 Task: Research Airbnb properties in Yoro, Honduras from 12th  December, 2023 to 15th December, 2023 for 3 adults.2 bedrooms having 3 beds and 1 bathroom. Property type can be flat. Booking option can be shelf check-in. Look for 4 properties as per requirement.
Action: Mouse moved to (486, 193)
Screenshot: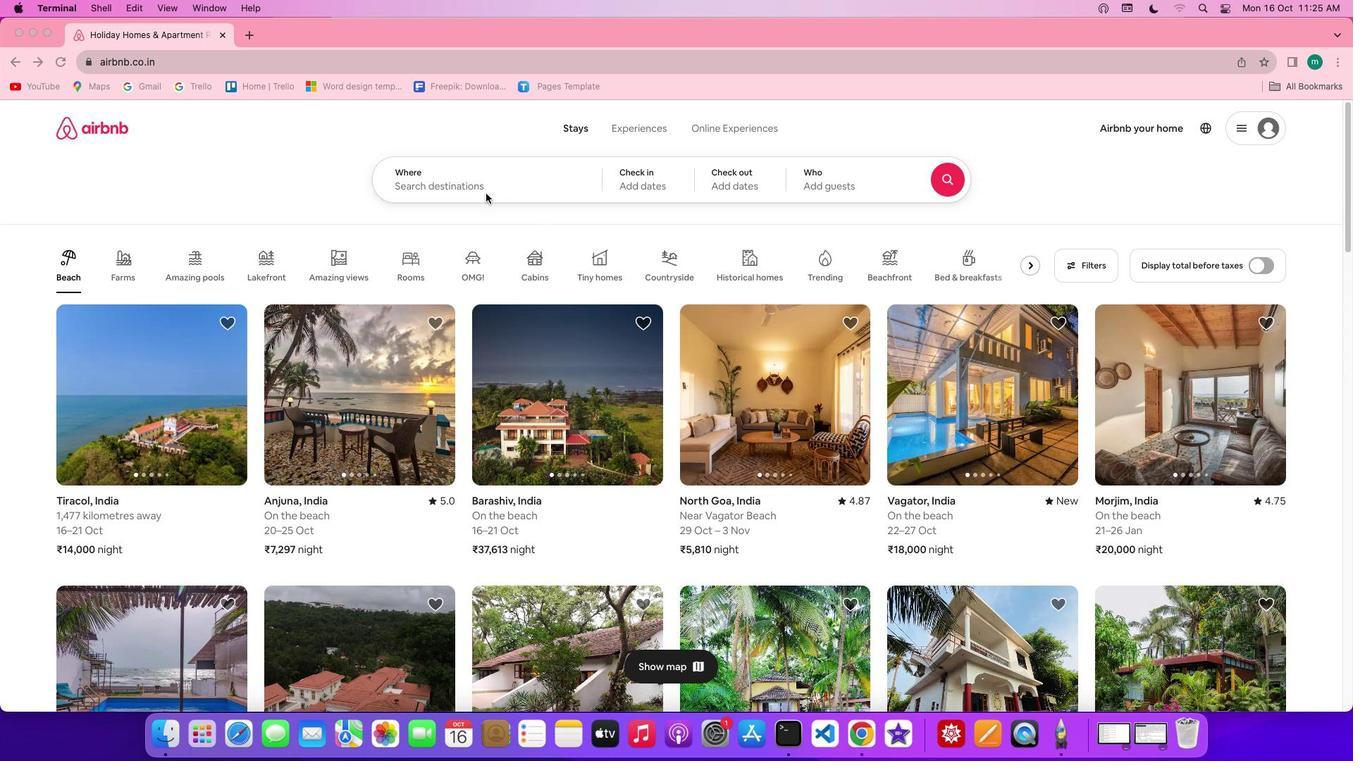 
Action: Mouse pressed left at (486, 193)
Screenshot: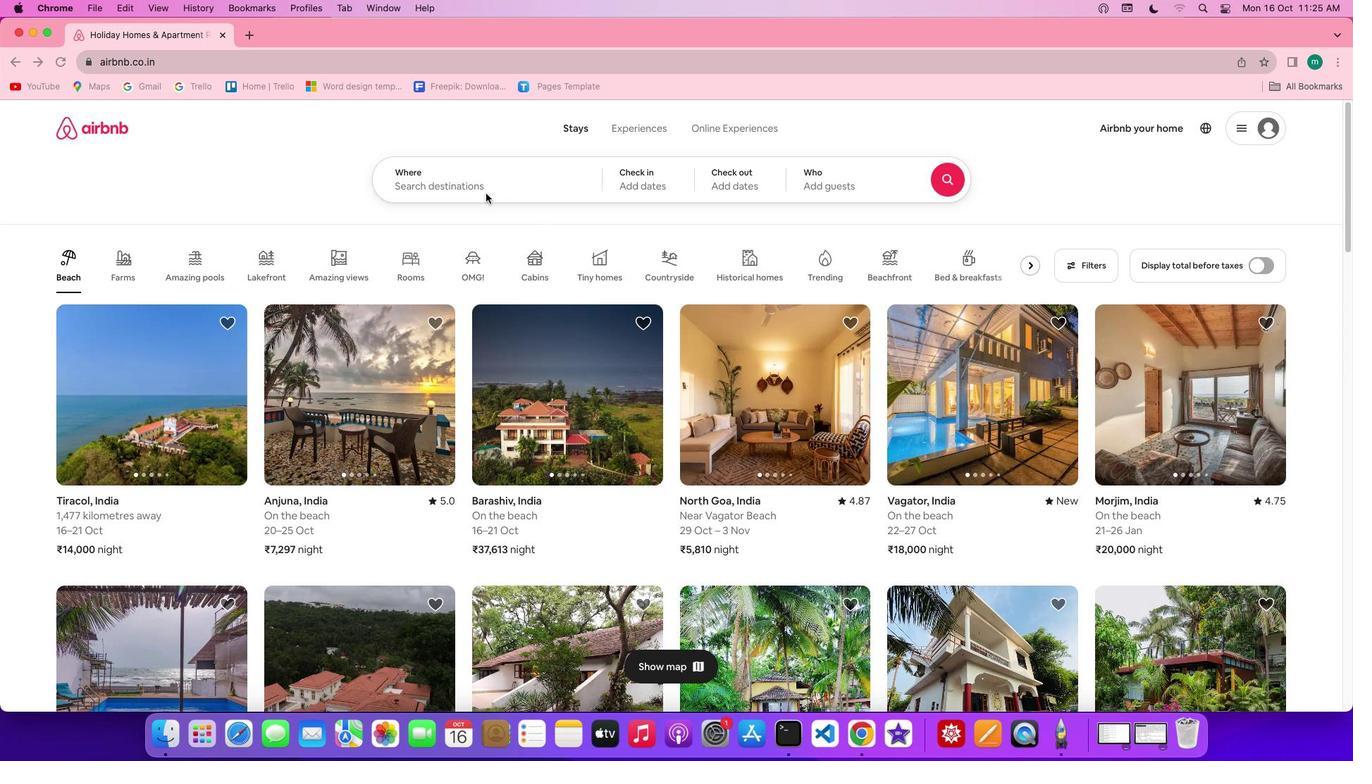 
Action: Mouse moved to (489, 189)
Screenshot: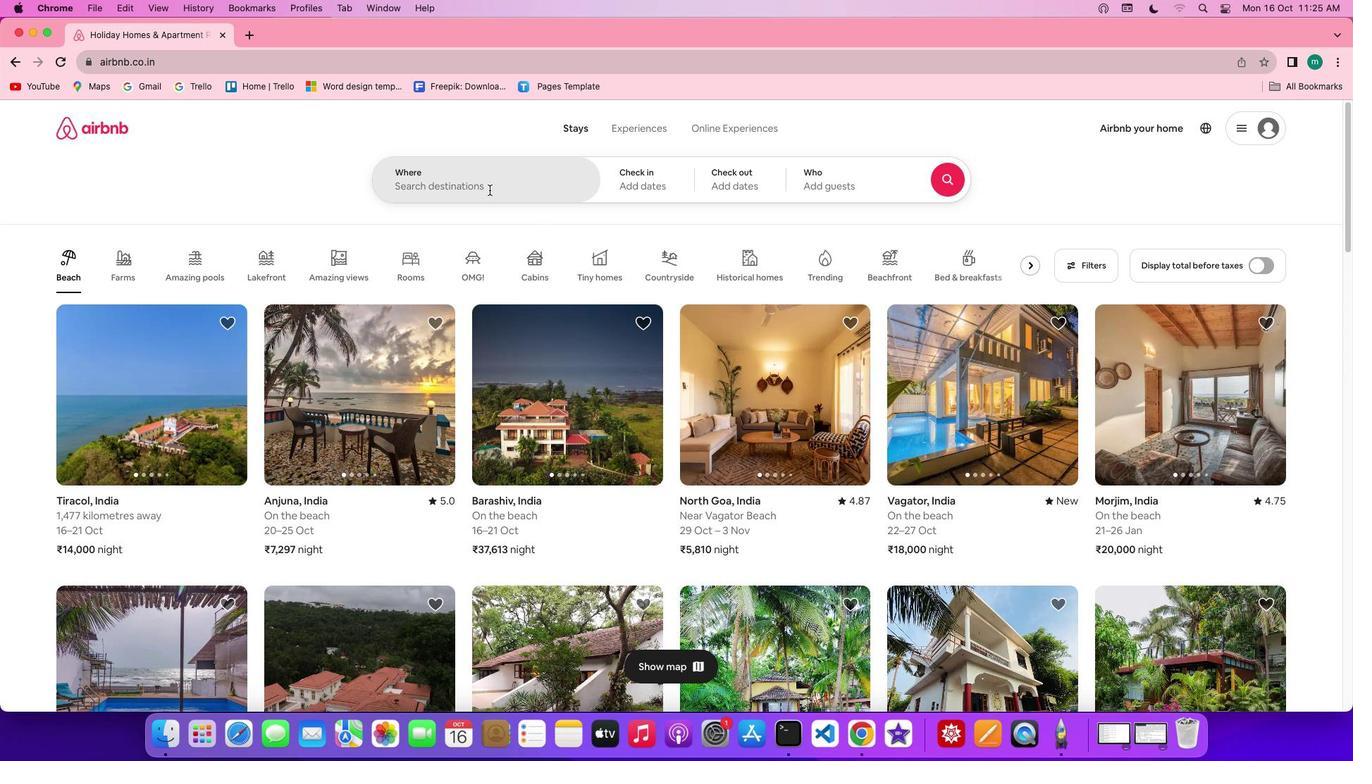 
Action: Mouse pressed left at (489, 189)
Screenshot: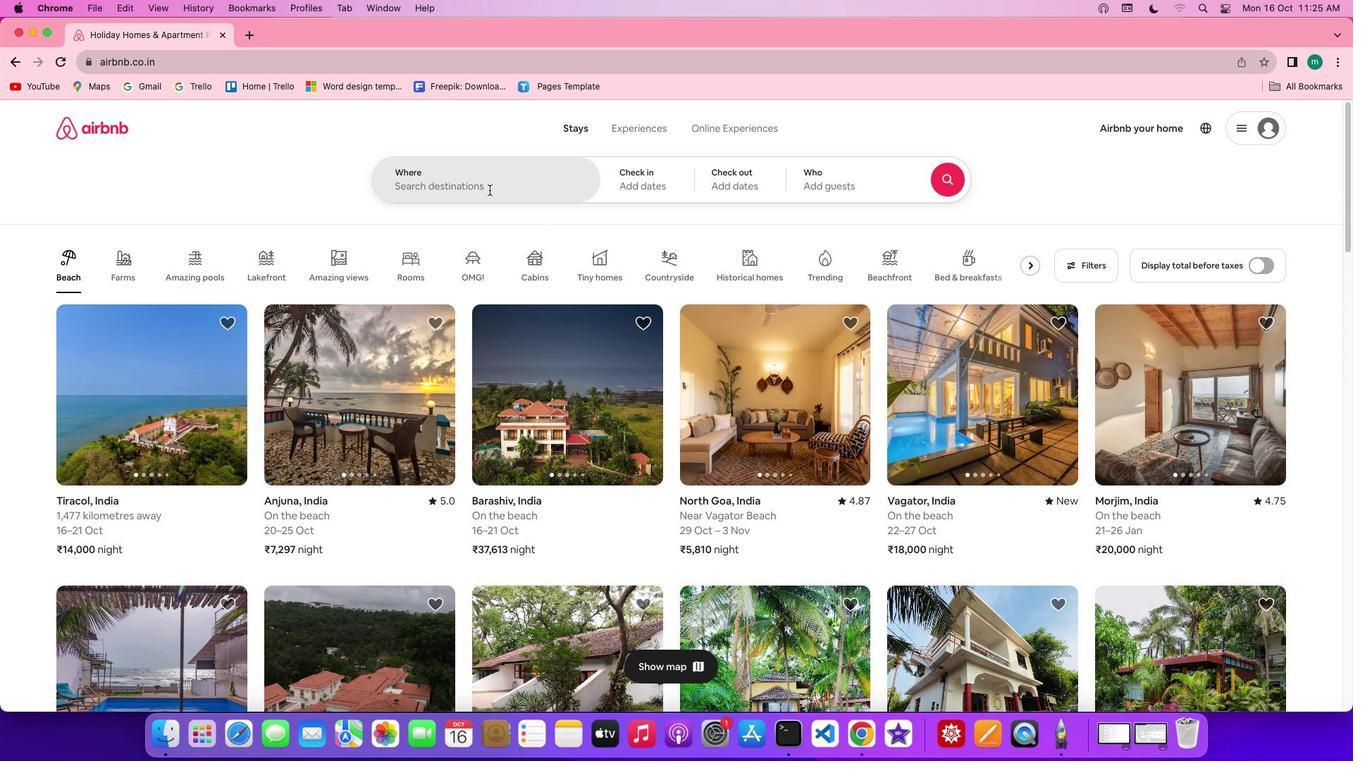 
Action: Key pressed Key.shift'Y''o''r''o'','Key.shift
Screenshot: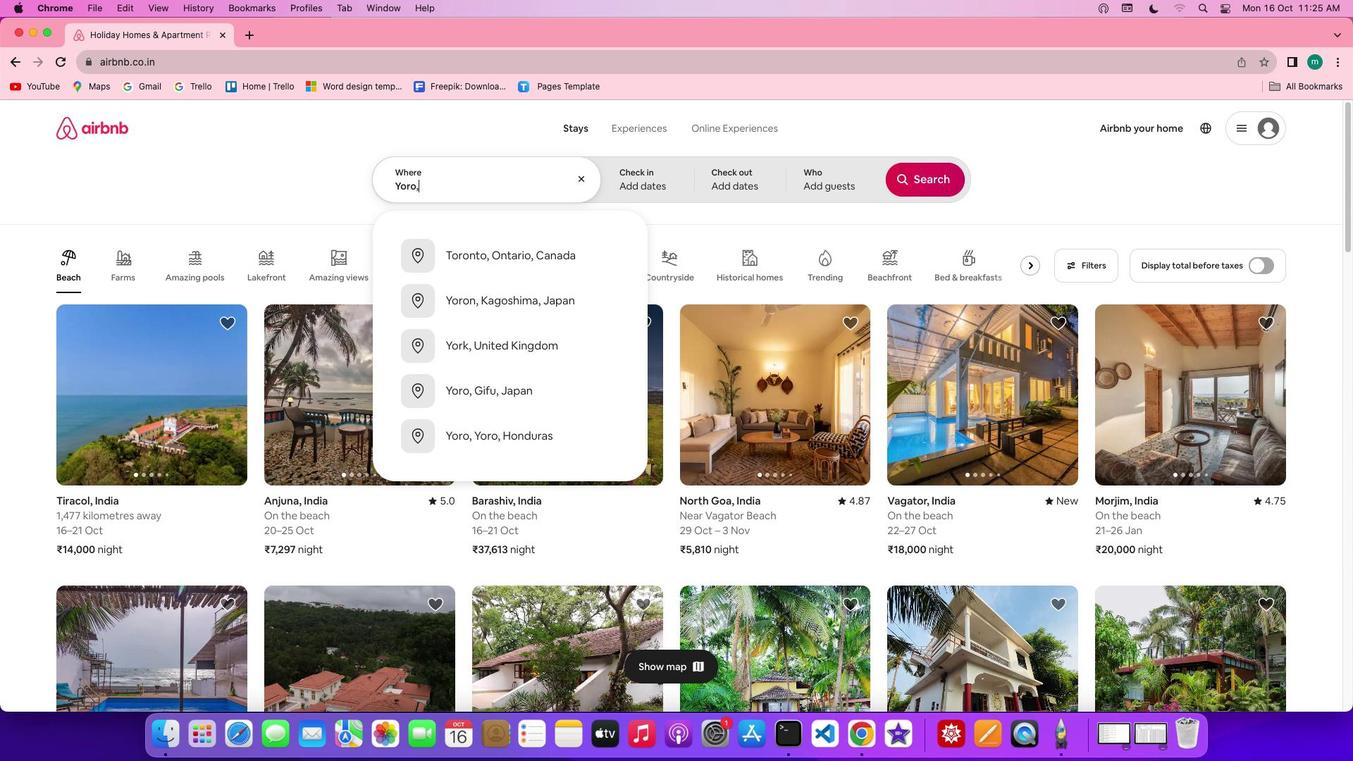 
Action: Mouse moved to (489, 189)
Screenshot: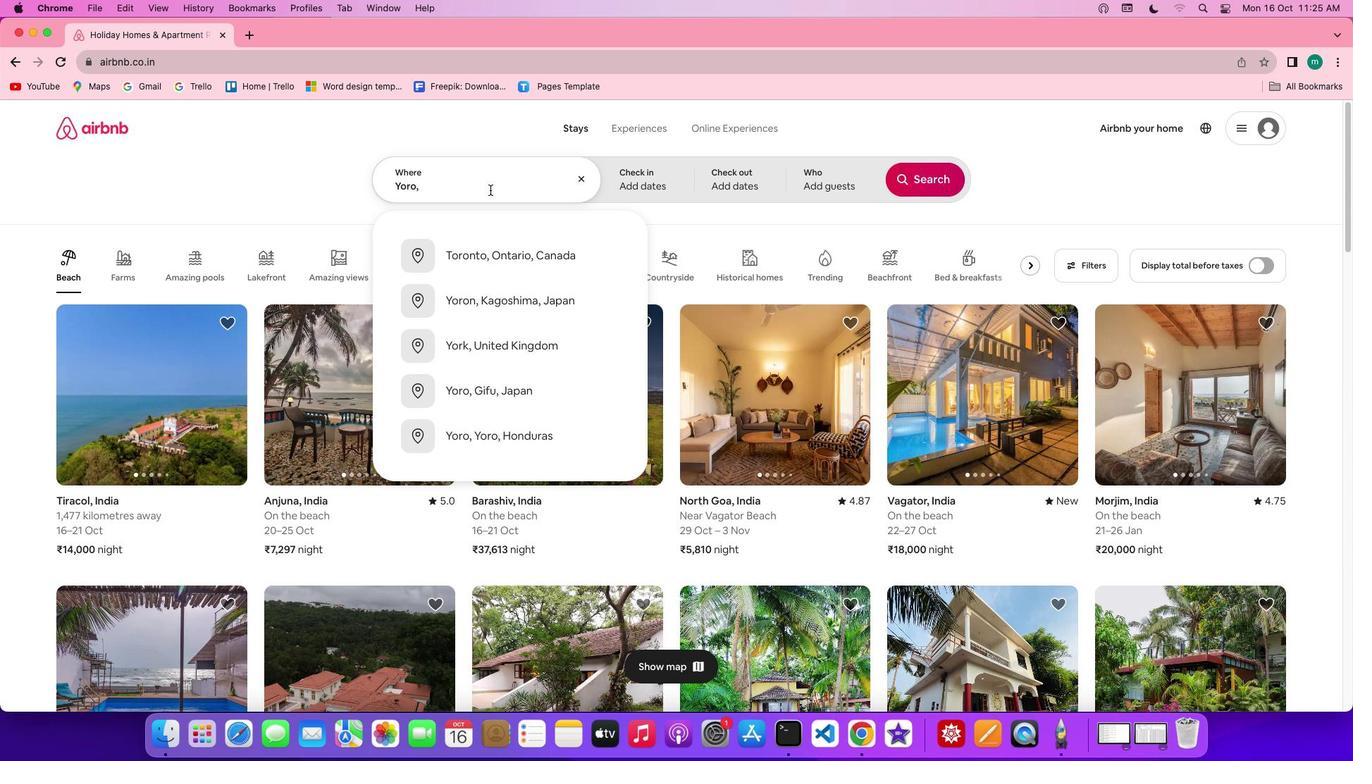 
Action: Key pressed 'H''o''n''d''u''r''a''s'
Screenshot: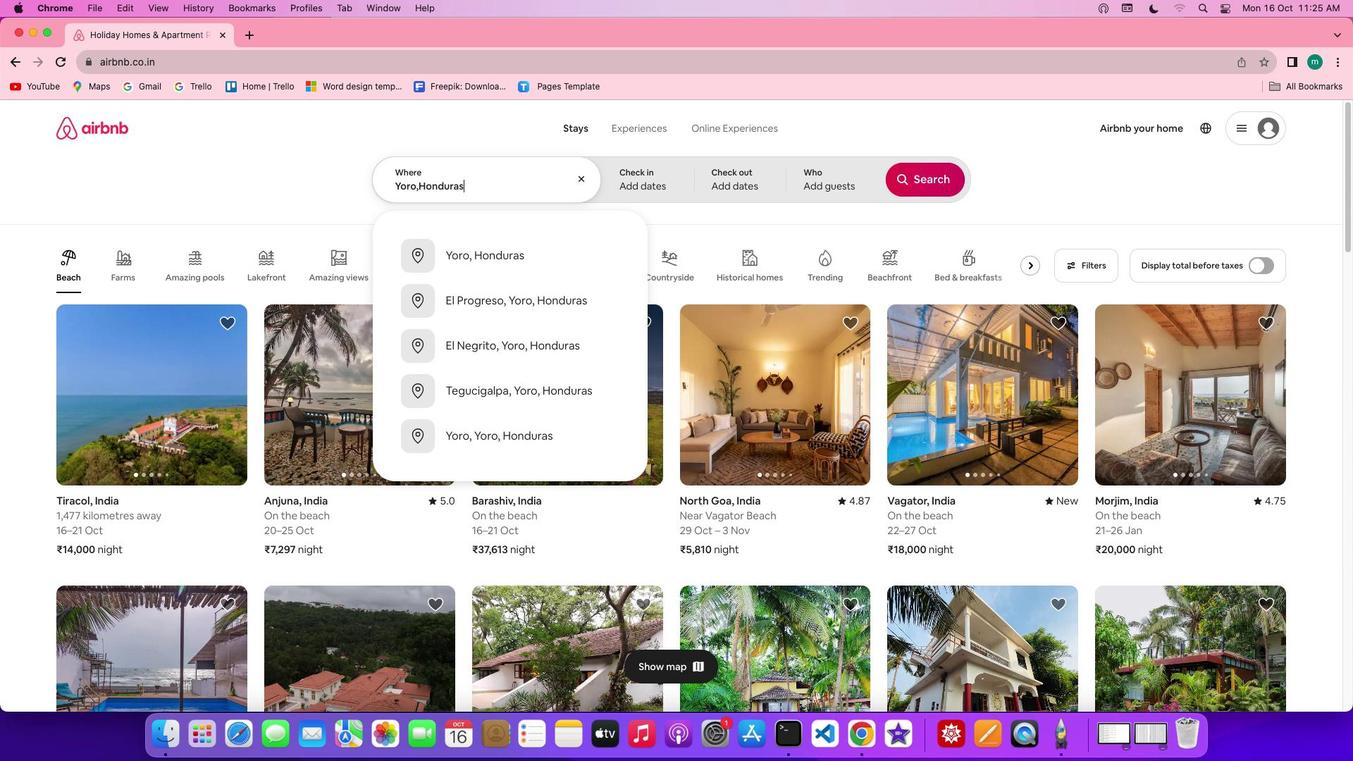 
Action: Mouse moved to (529, 238)
Screenshot: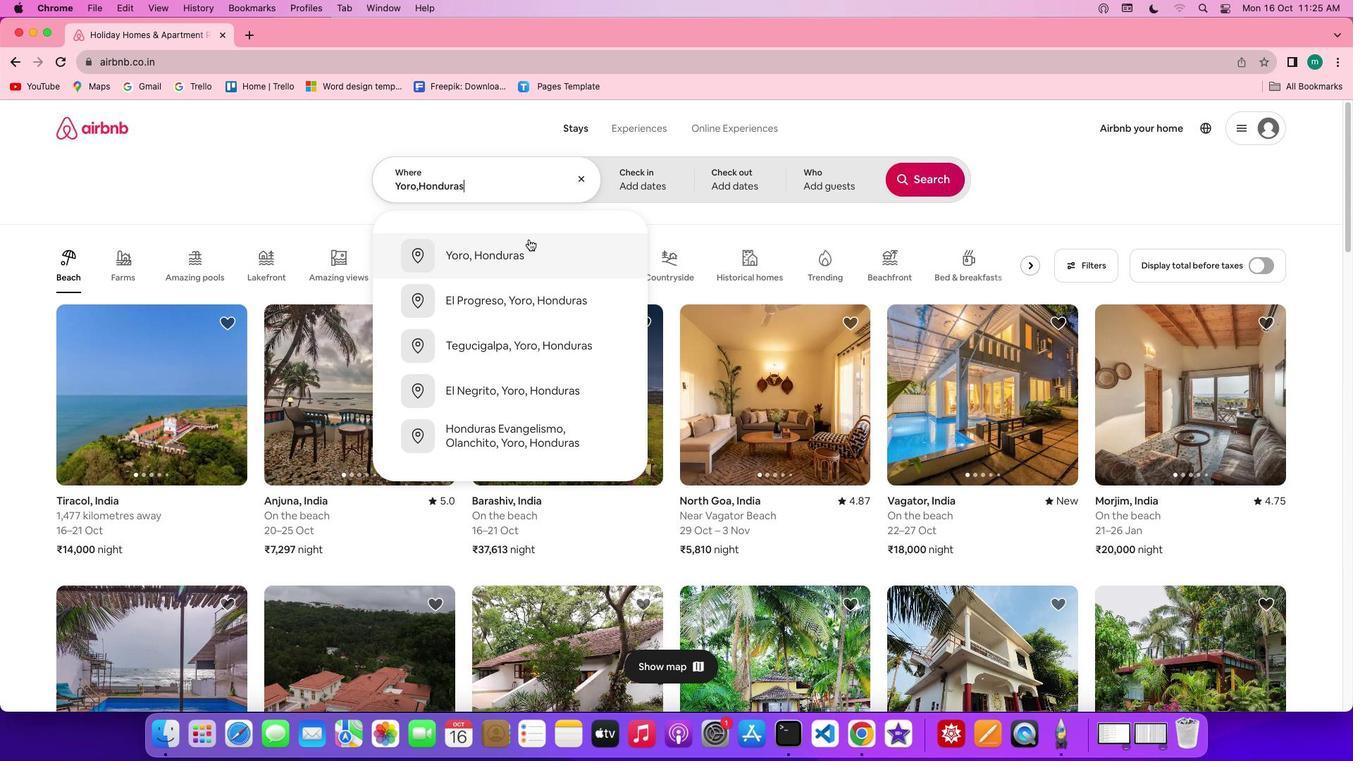 
Action: Mouse pressed left at (529, 238)
Screenshot: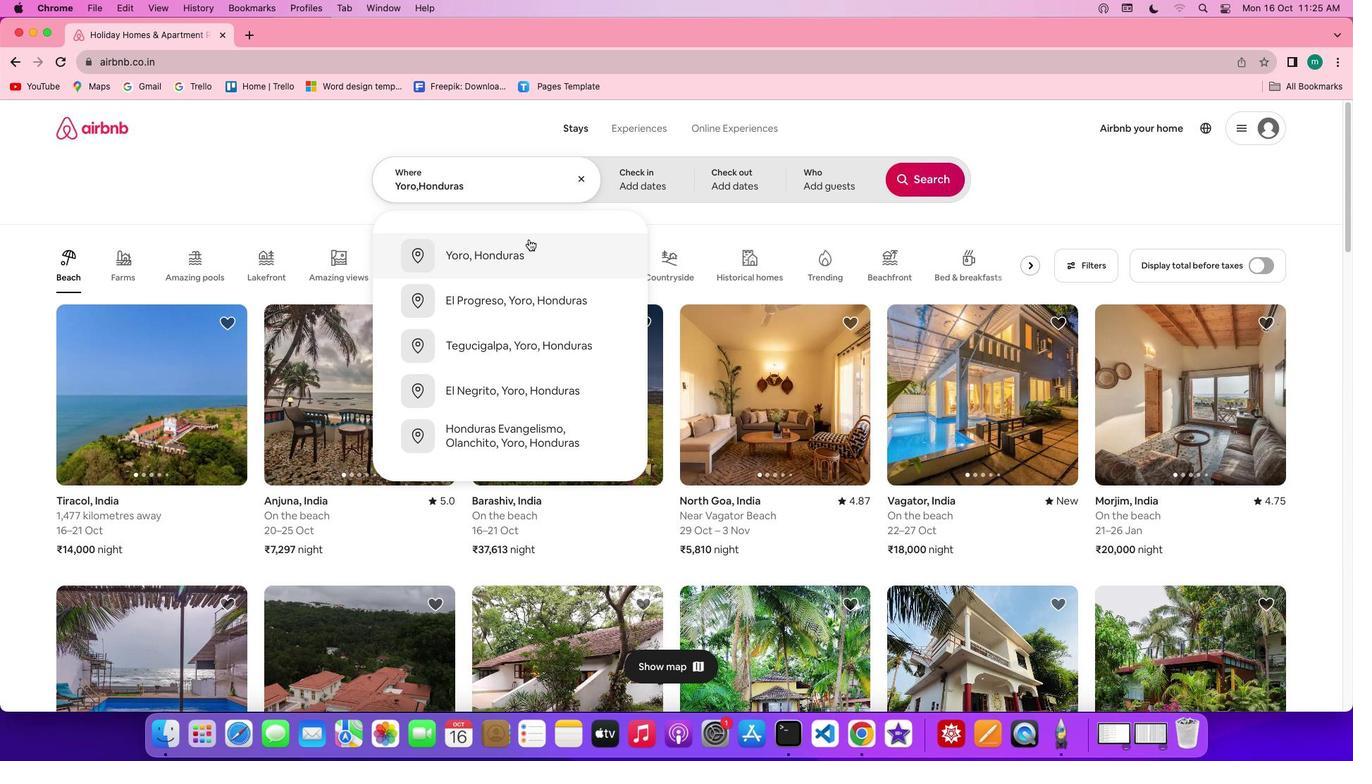 
Action: Mouse moved to (916, 289)
Screenshot: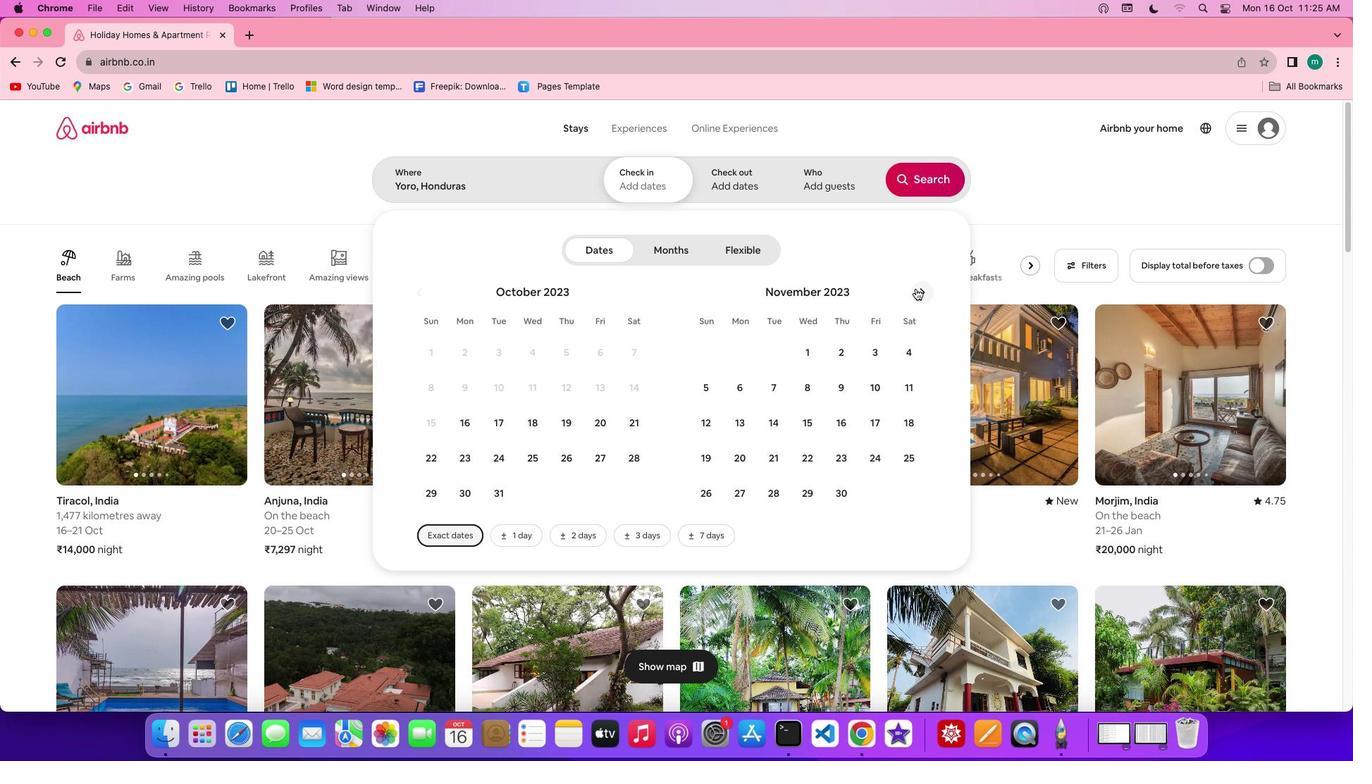 
Action: Mouse pressed left at (916, 289)
Screenshot: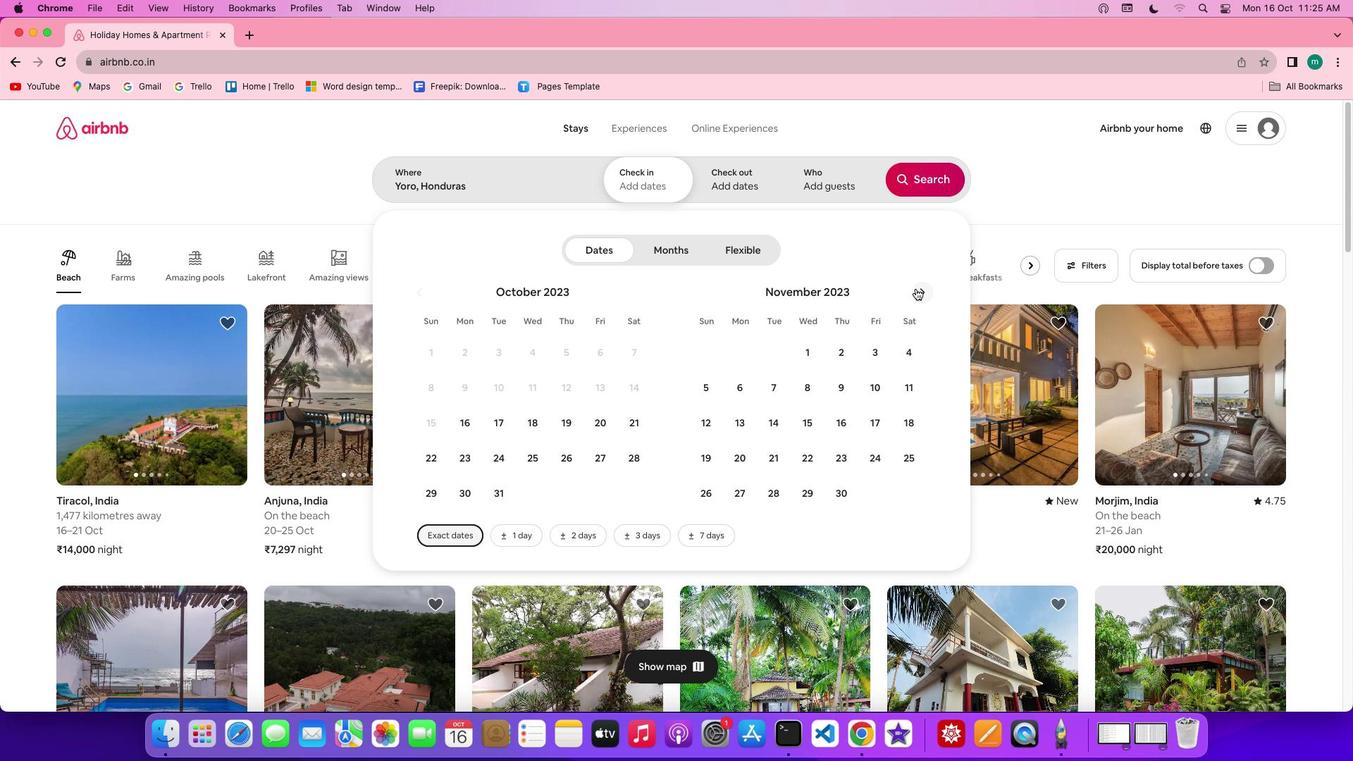 
Action: Mouse moved to (786, 418)
Screenshot: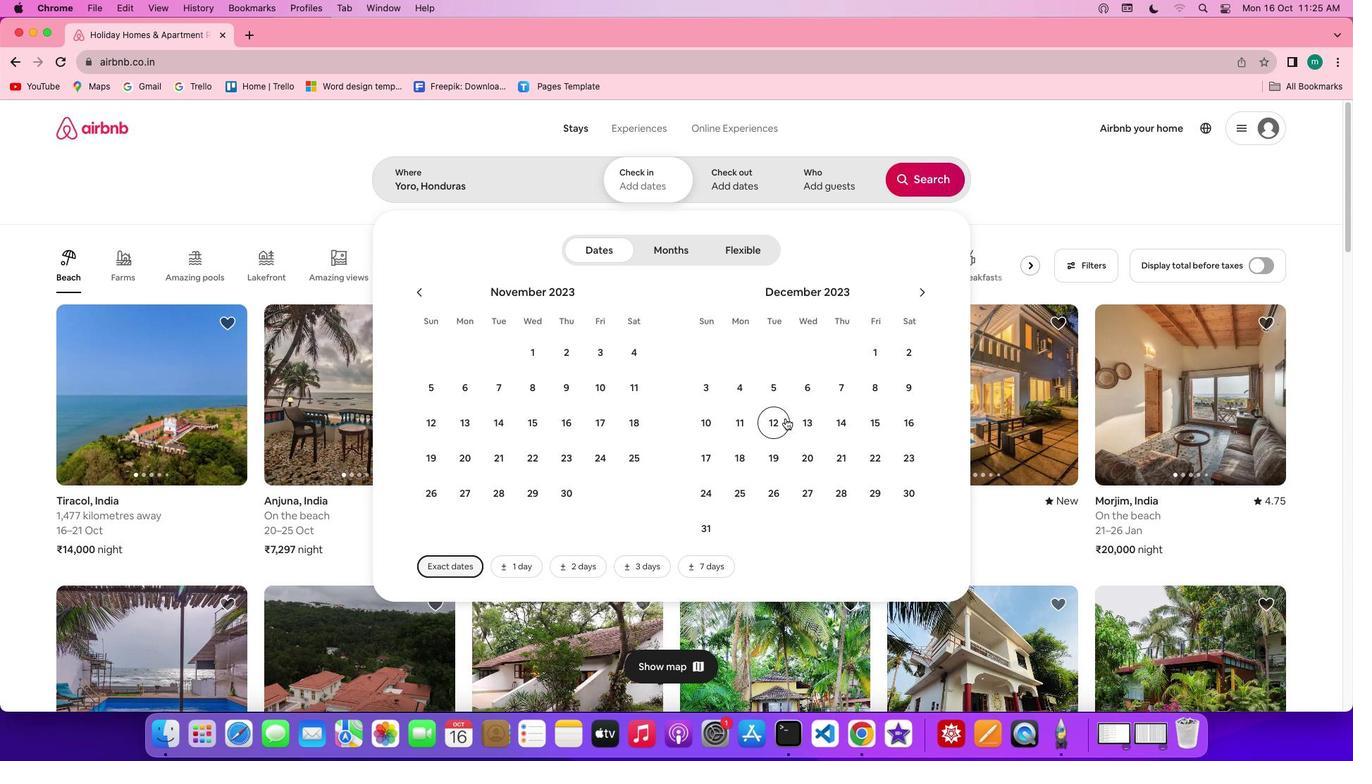 
Action: Mouse pressed left at (786, 418)
Screenshot: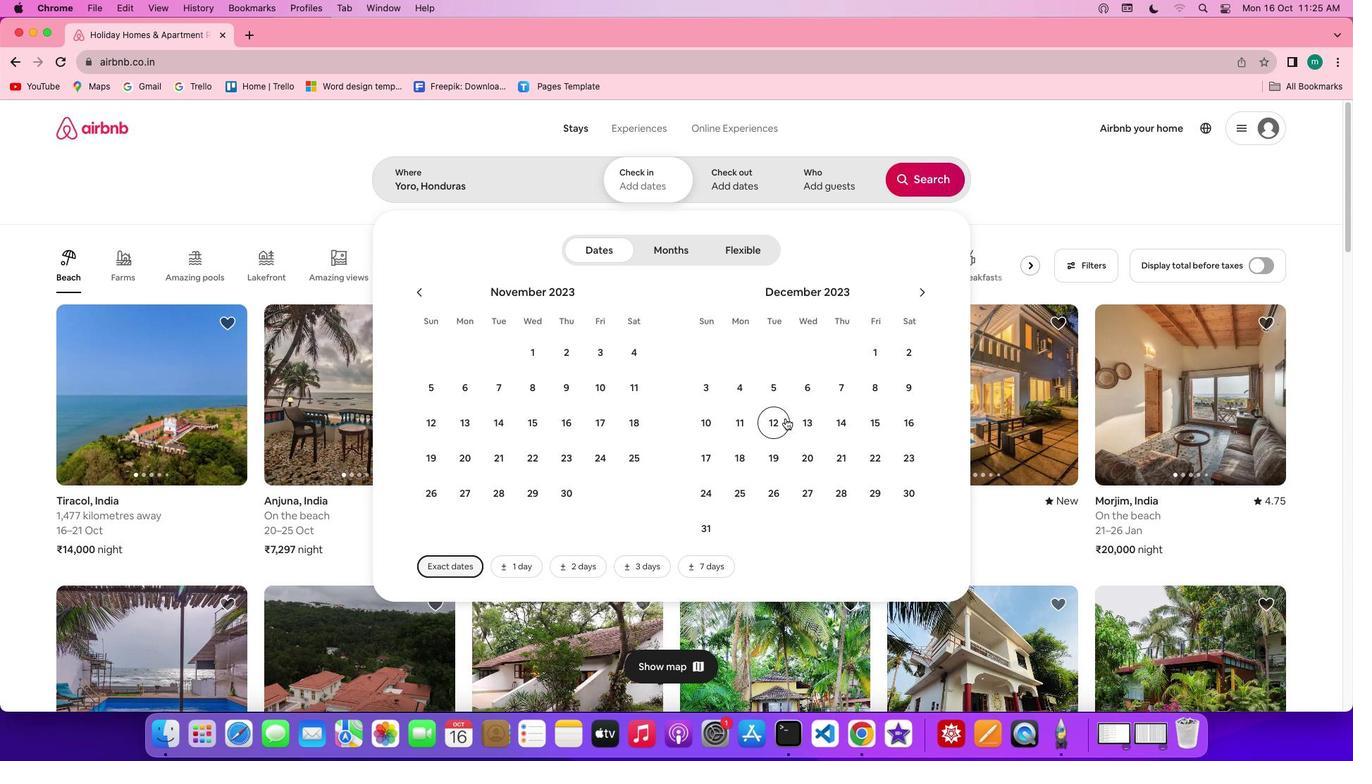
Action: Mouse moved to (872, 435)
Screenshot: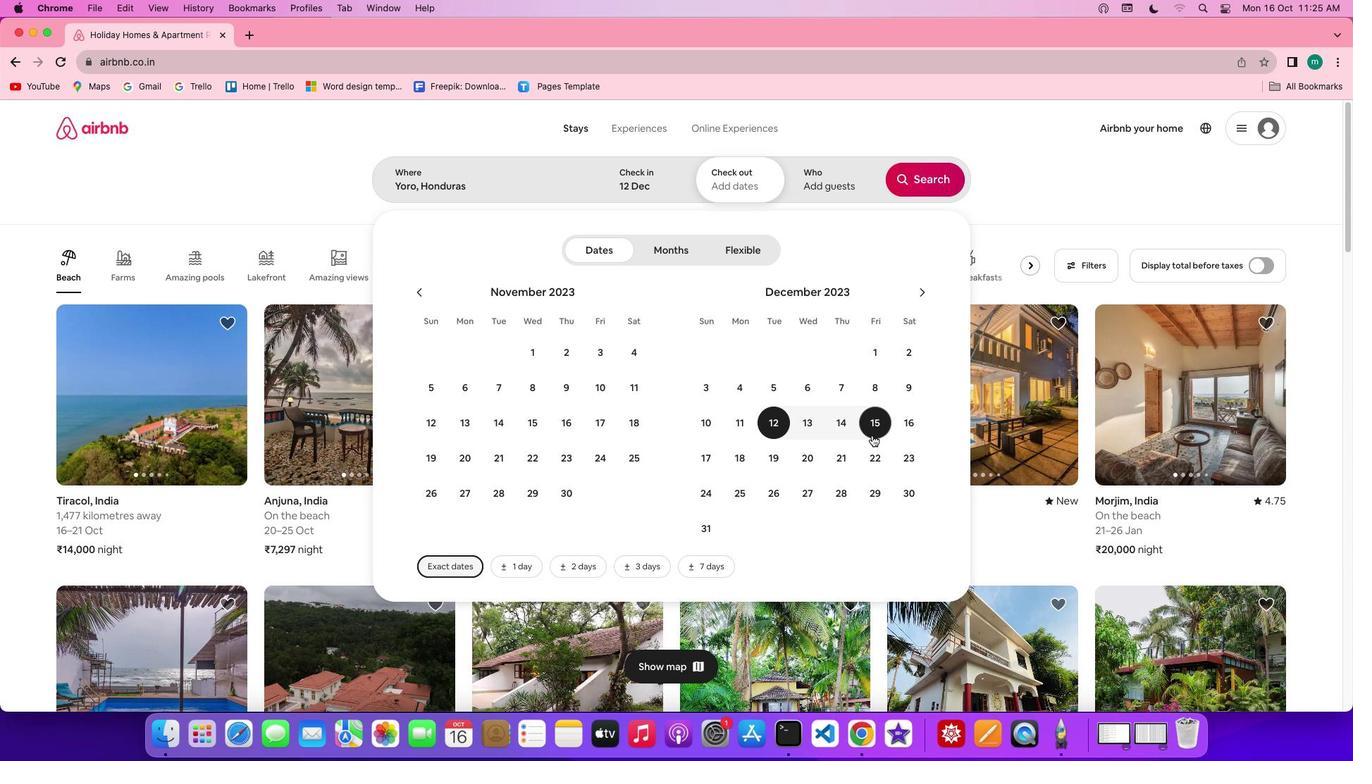 
Action: Mouse pressed left at (872, 435)
Screenshot: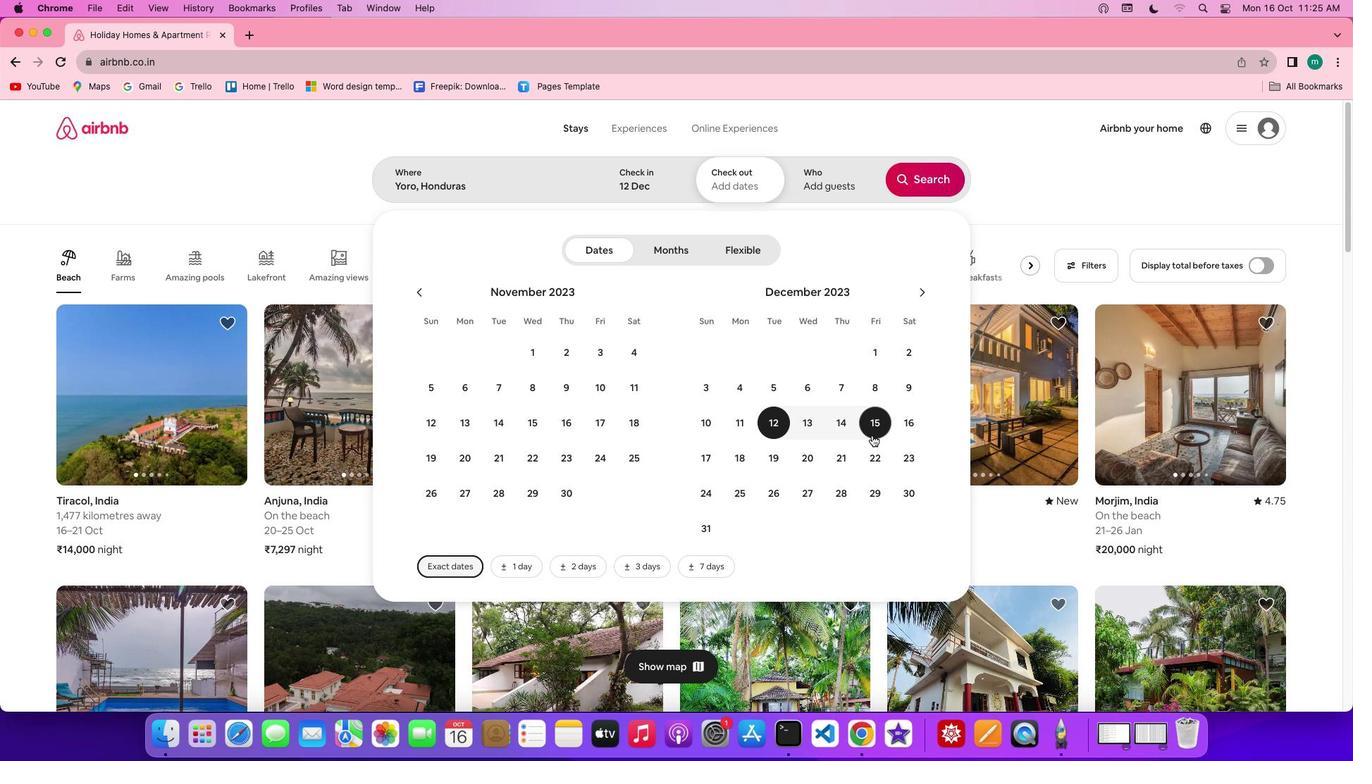 
Action: Mouse moved to (838, 185)
Screenshot: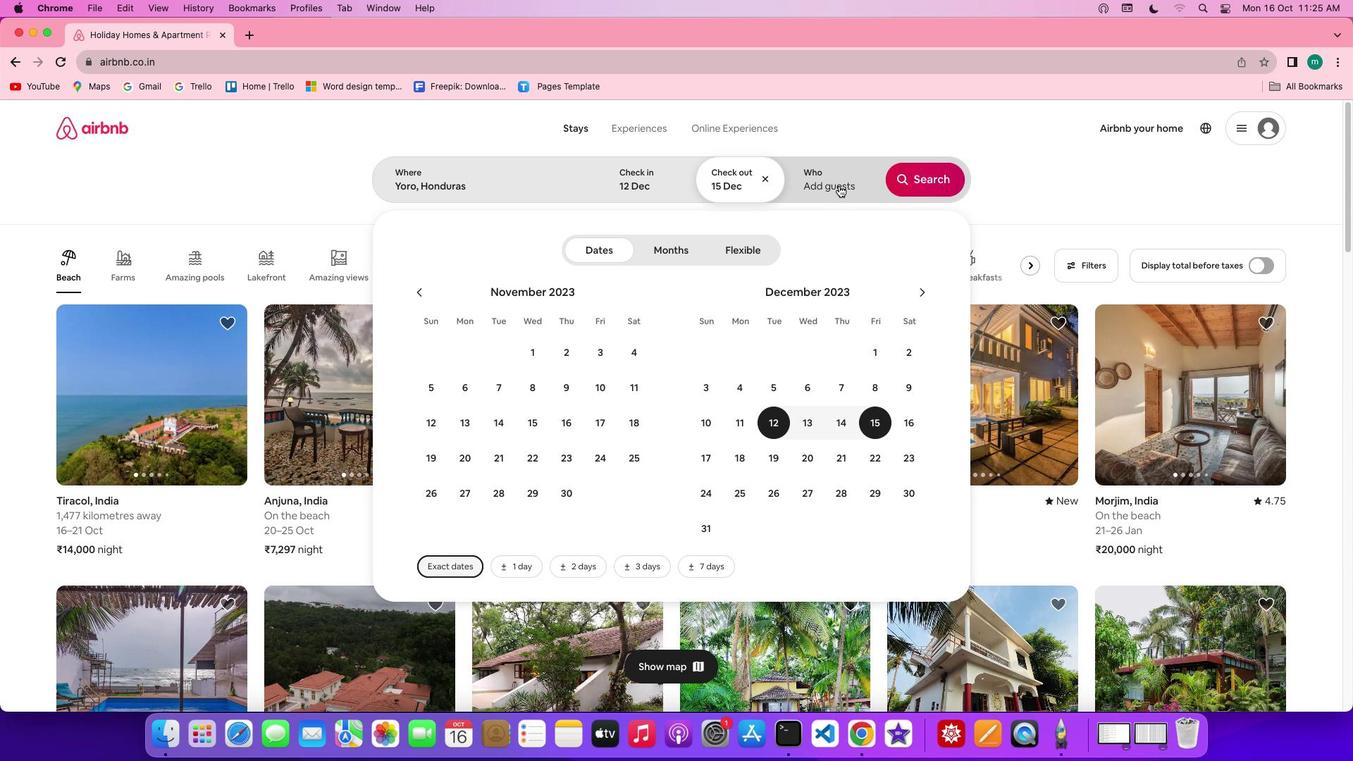 
Action: Mouse pressed left at (838, 185)
Screenshot: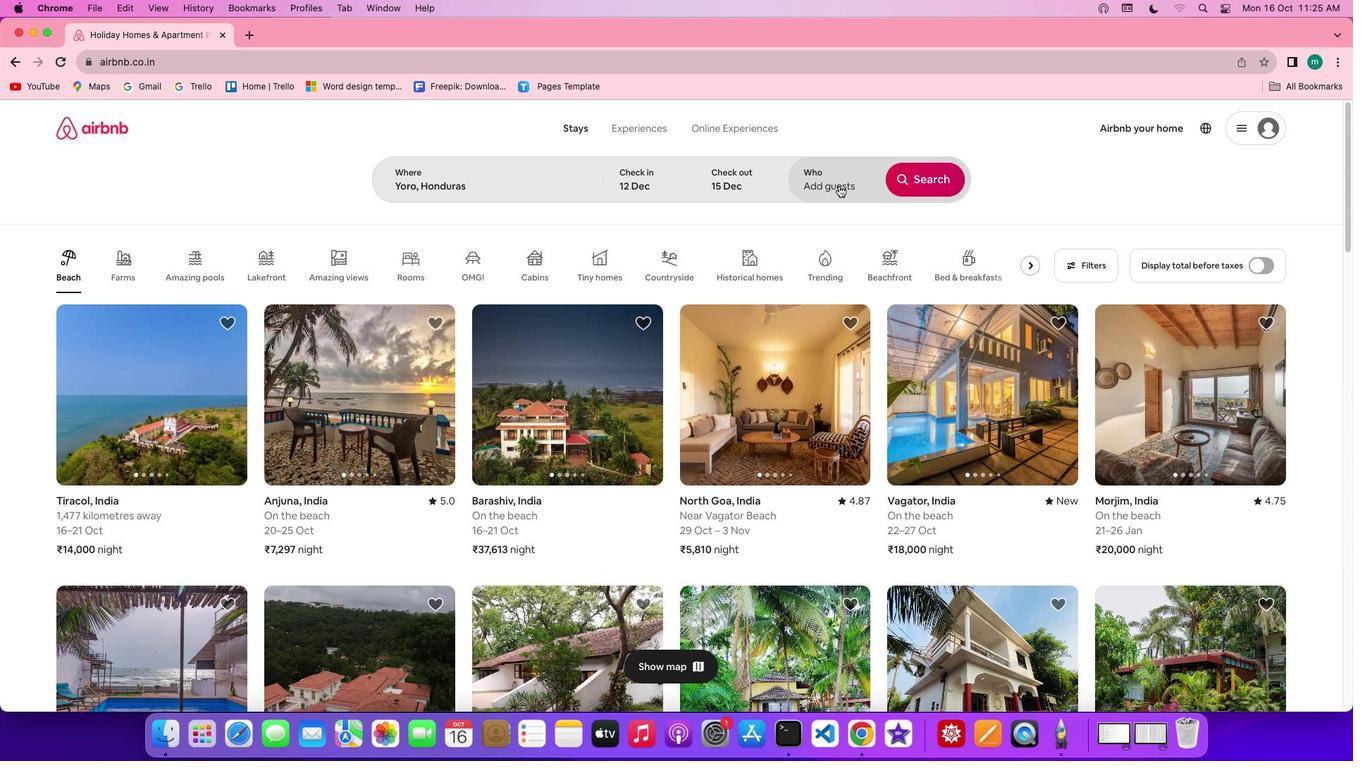 
Action: Mouse moved to (924, 258)
Screenshot: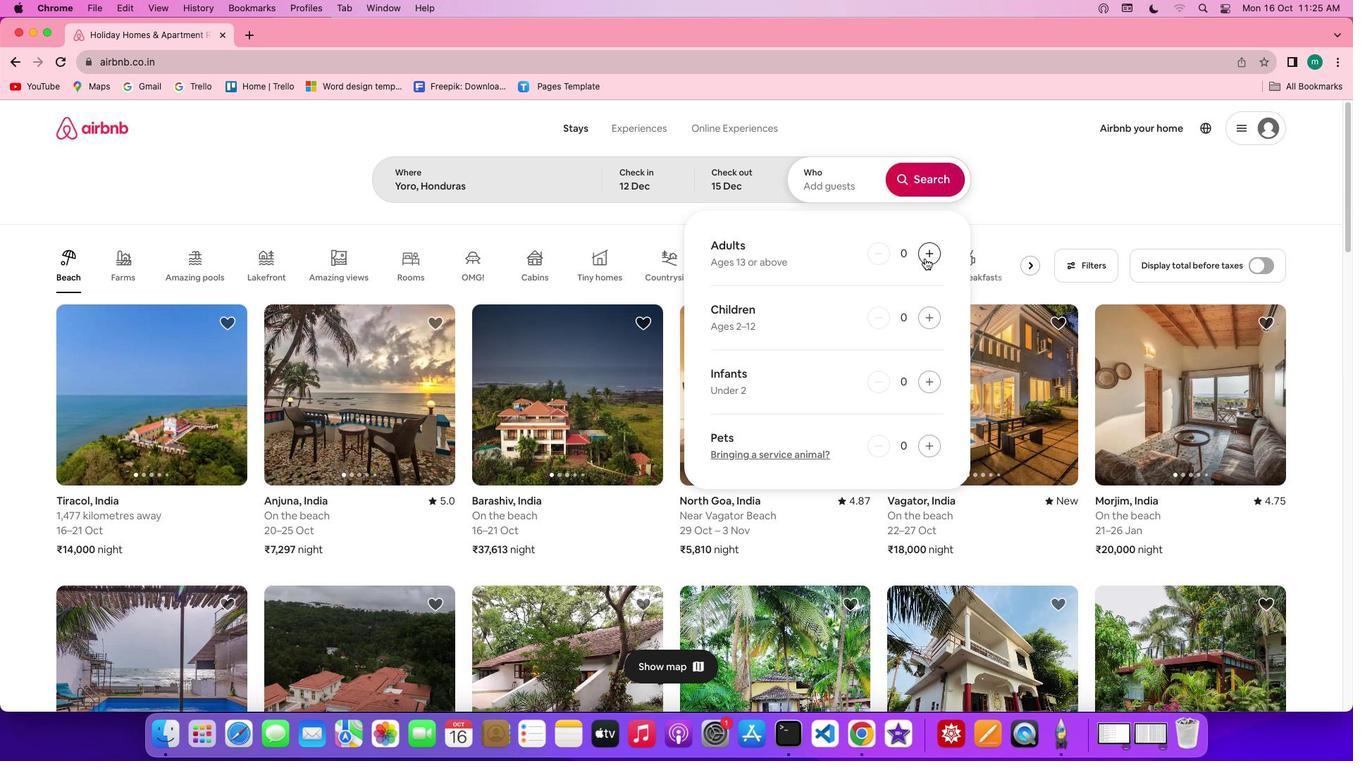
Action: Mouse pressed left at (924, 258)
Screenshot: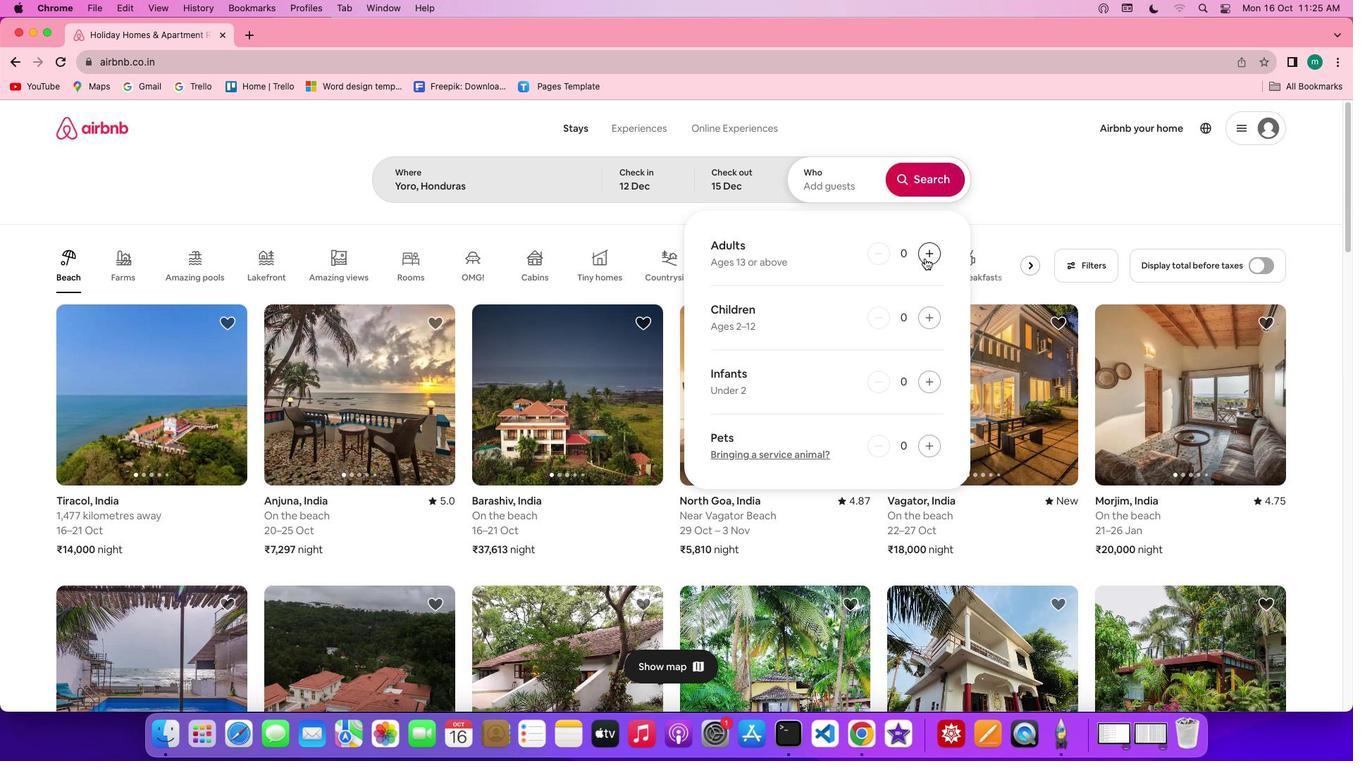 
Action: Mouse pressed left at (924, 258)
Screenshot: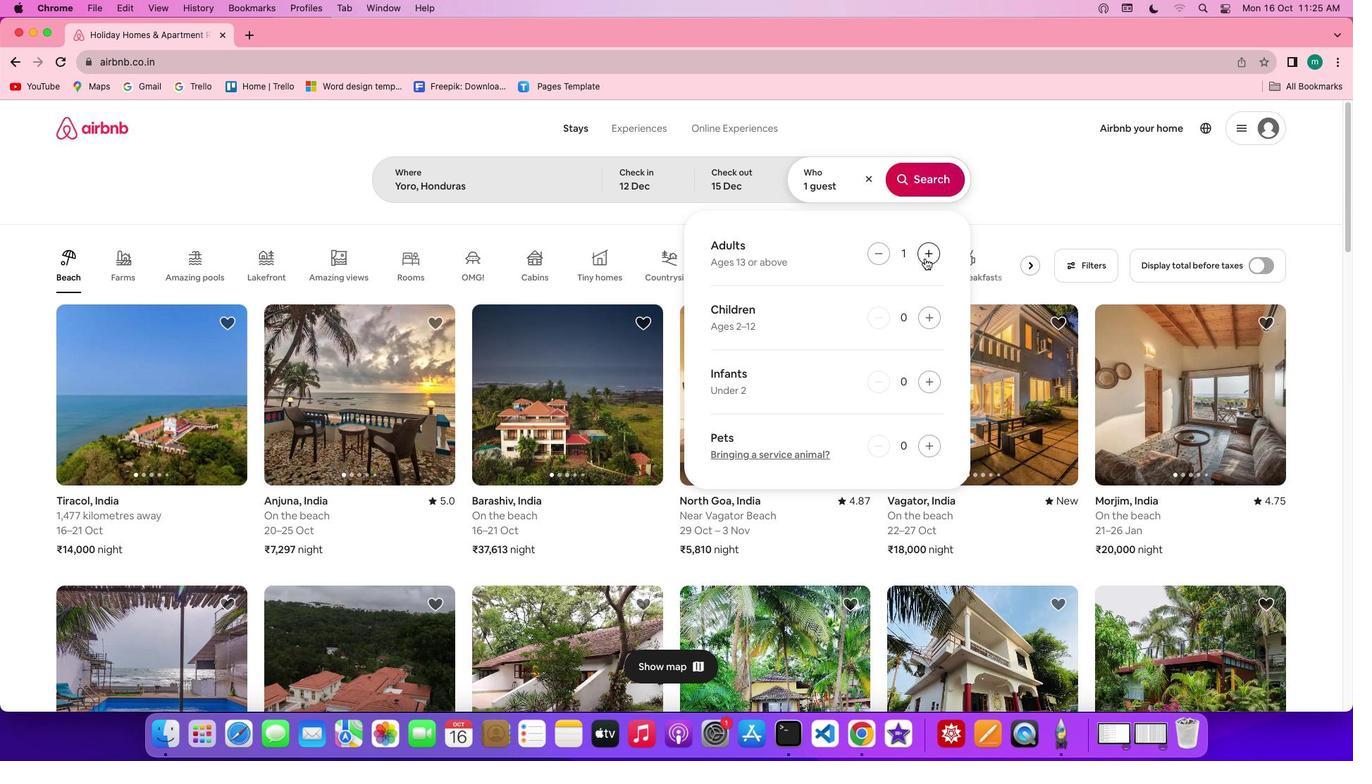 
Action: Mouse pressed left at (924, 258)
Screenshot: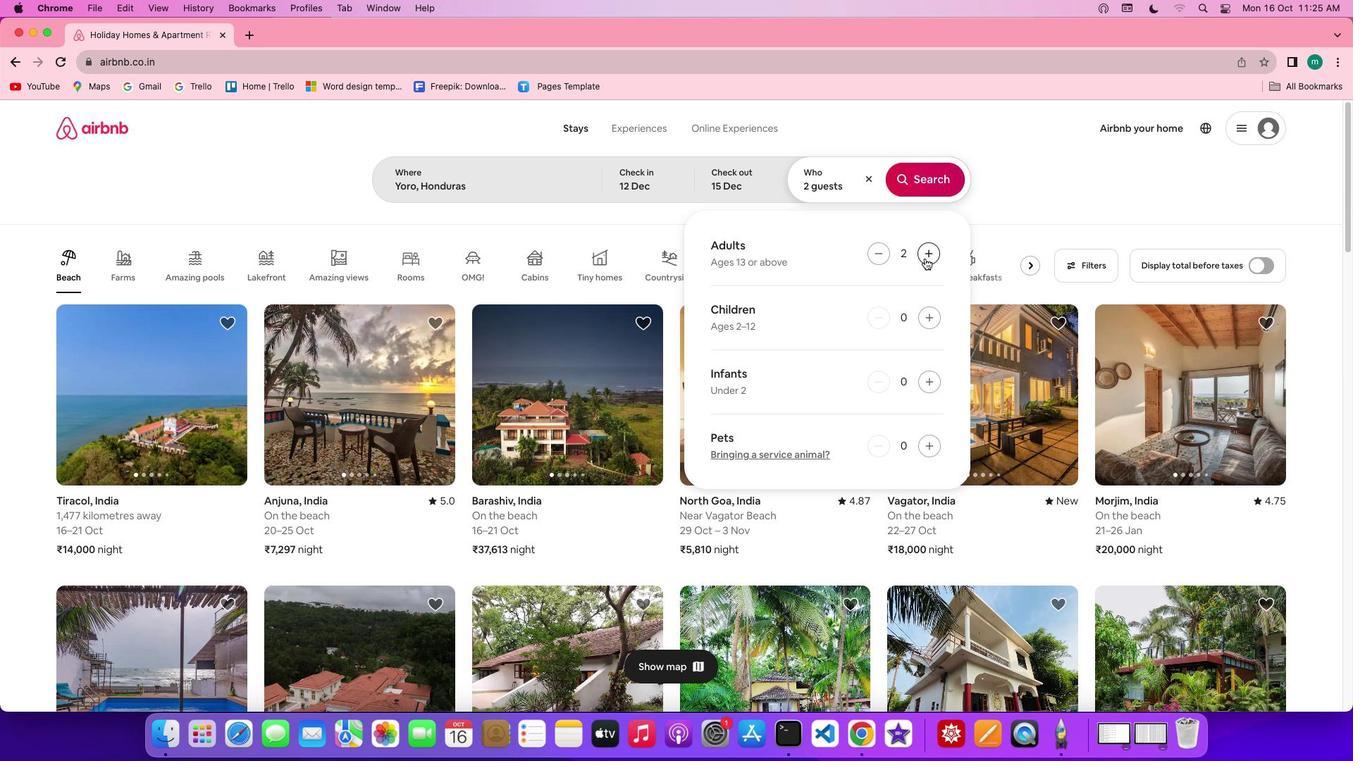 
Action: Mouse moved to (948, 178)
Screenshot: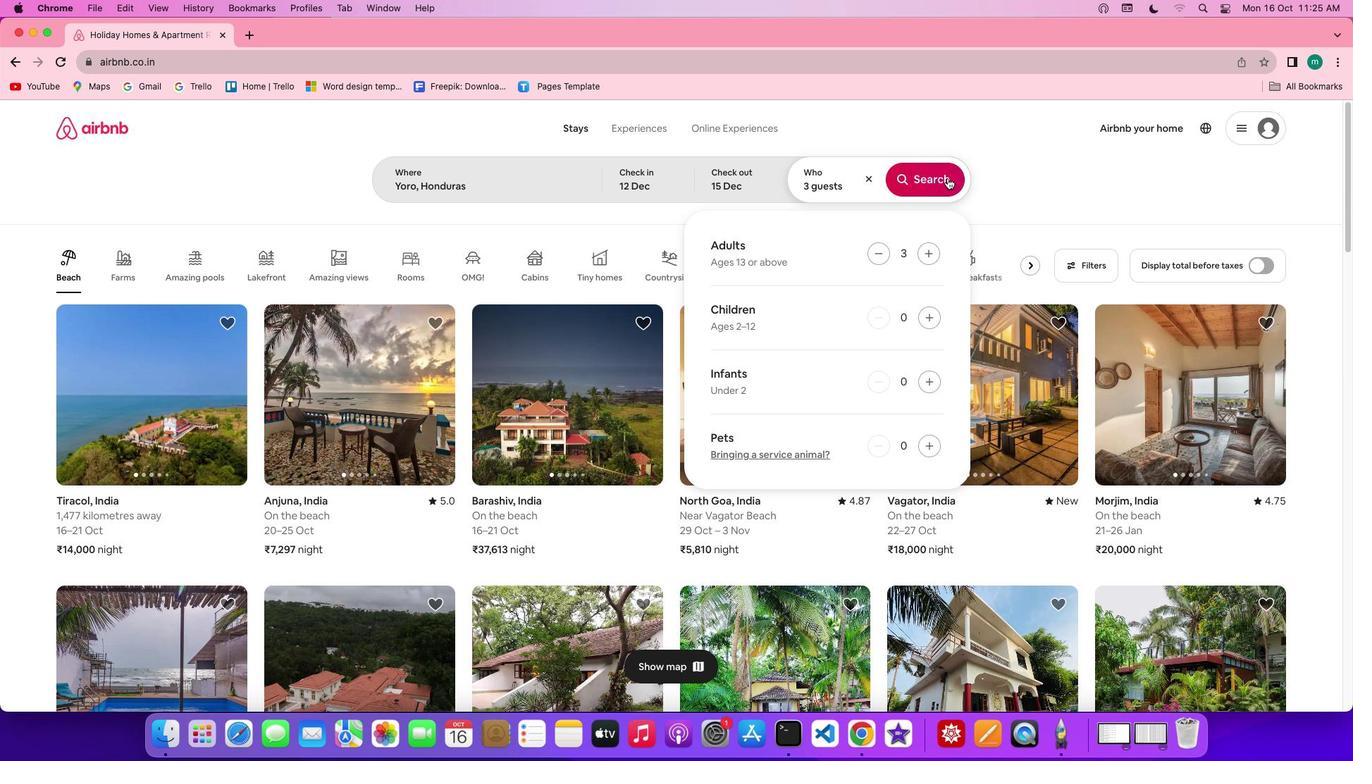 
Action: Mouse pressed left at (948, 178)
Screenshot: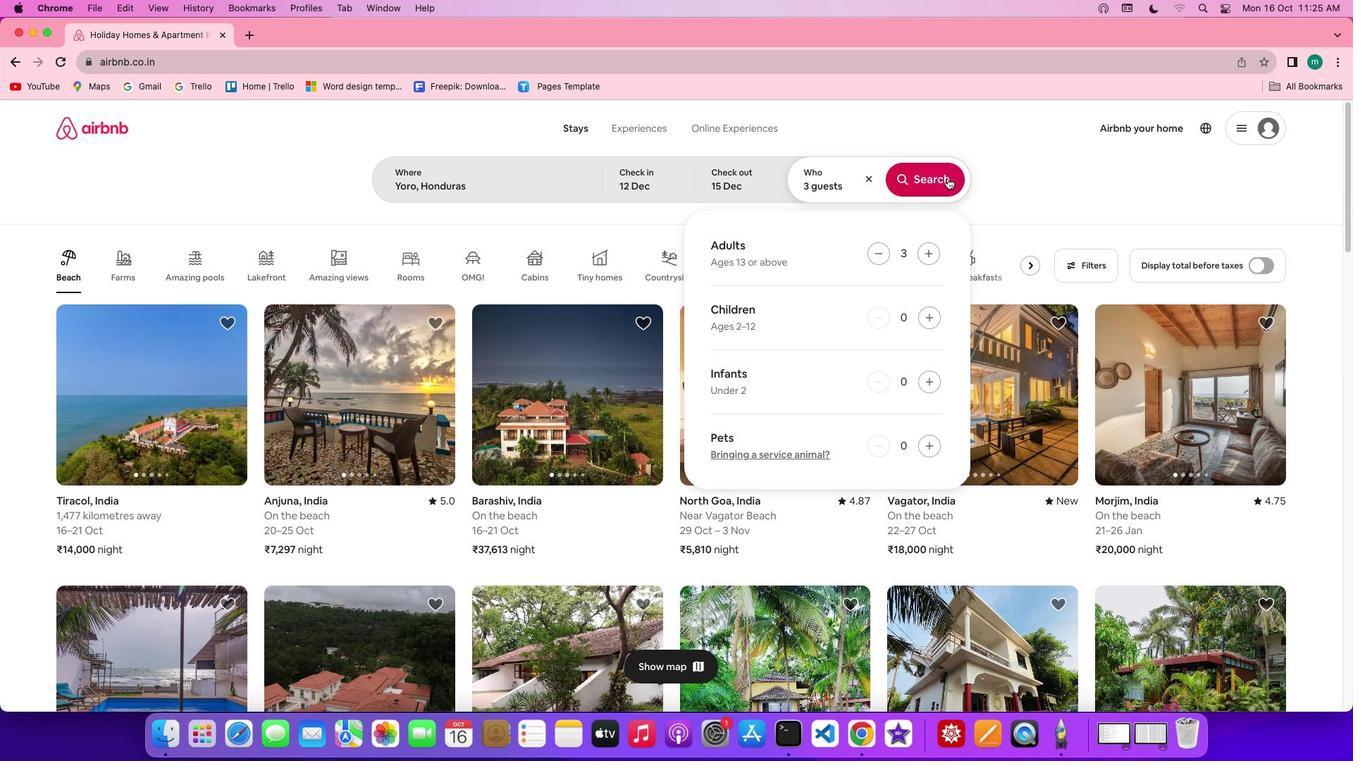 
Action: Mouse moved to (1103, 182)
Screenshot: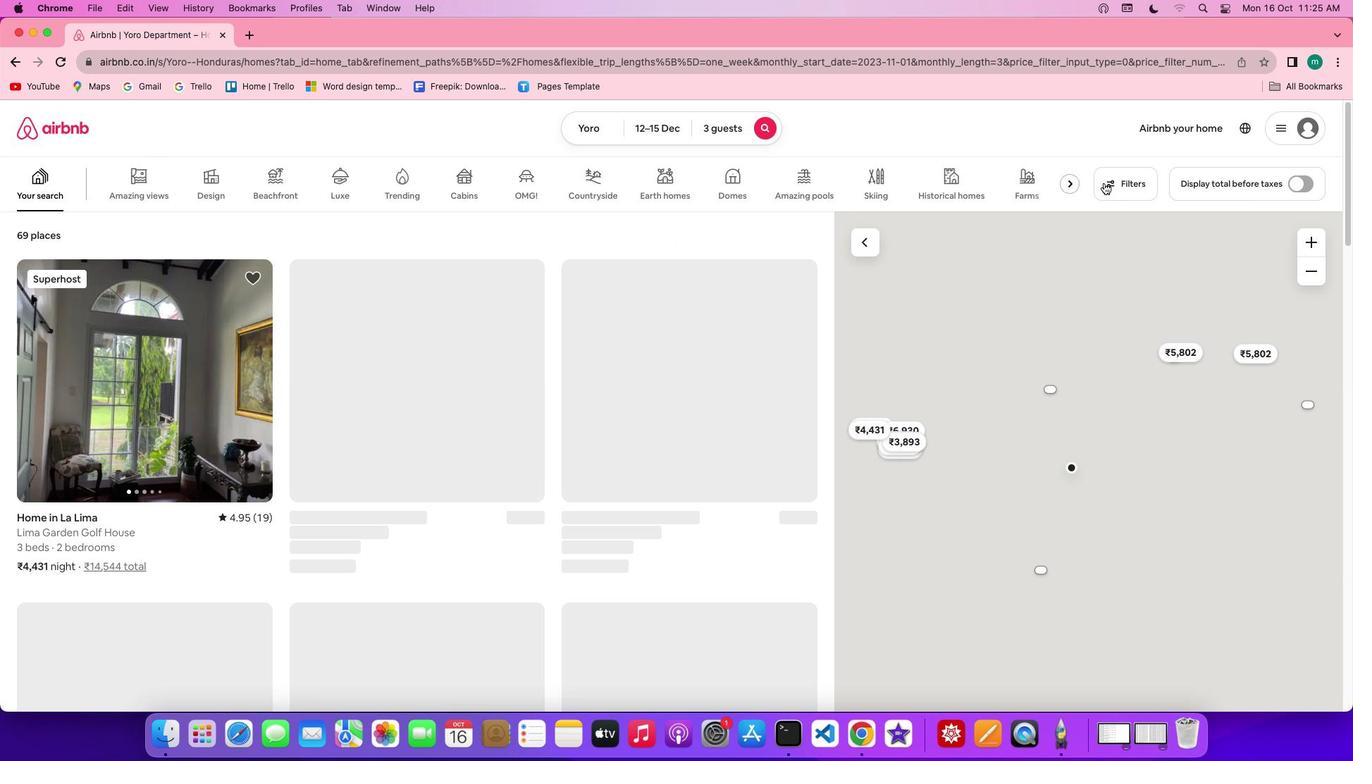 
Action: Mouse pressed left at (1103, 182)
Screenshot: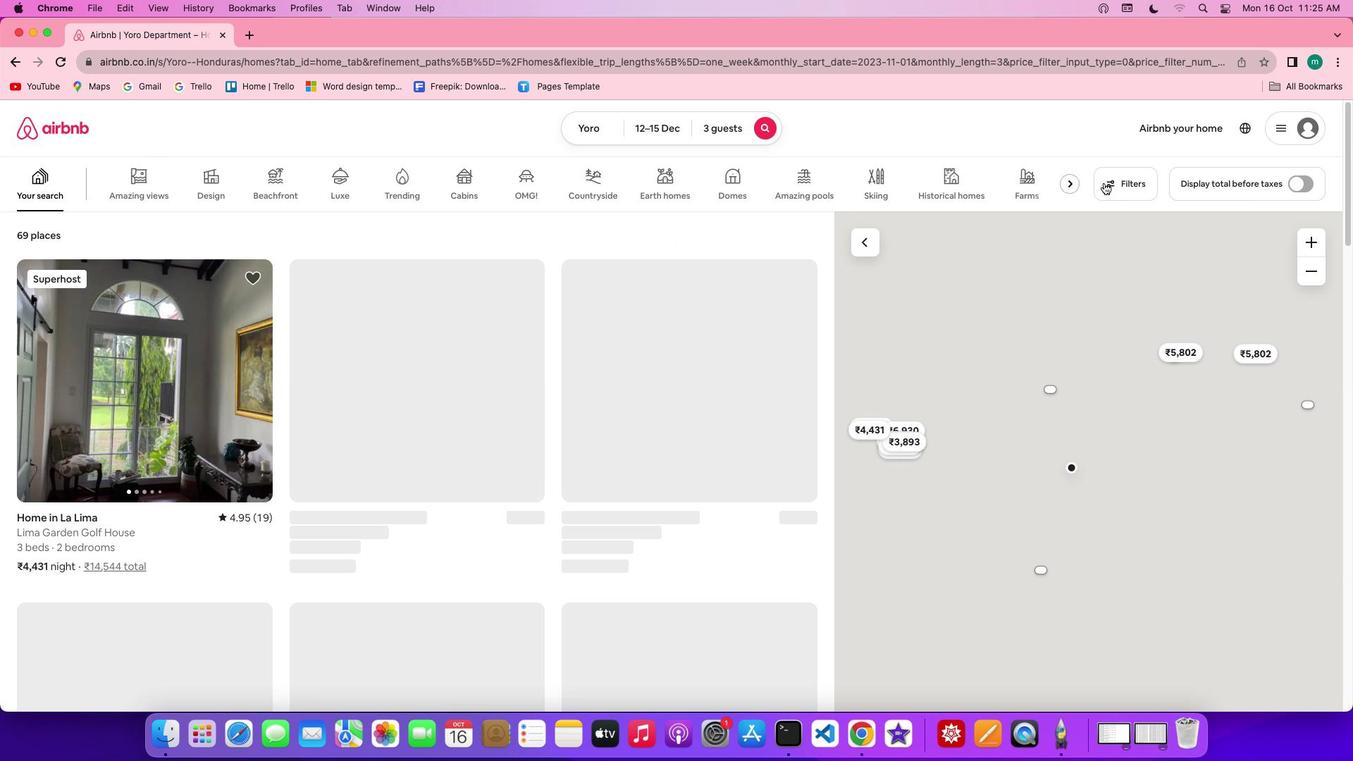 
Action: Mouse moved to (678, 483)
Screenshot: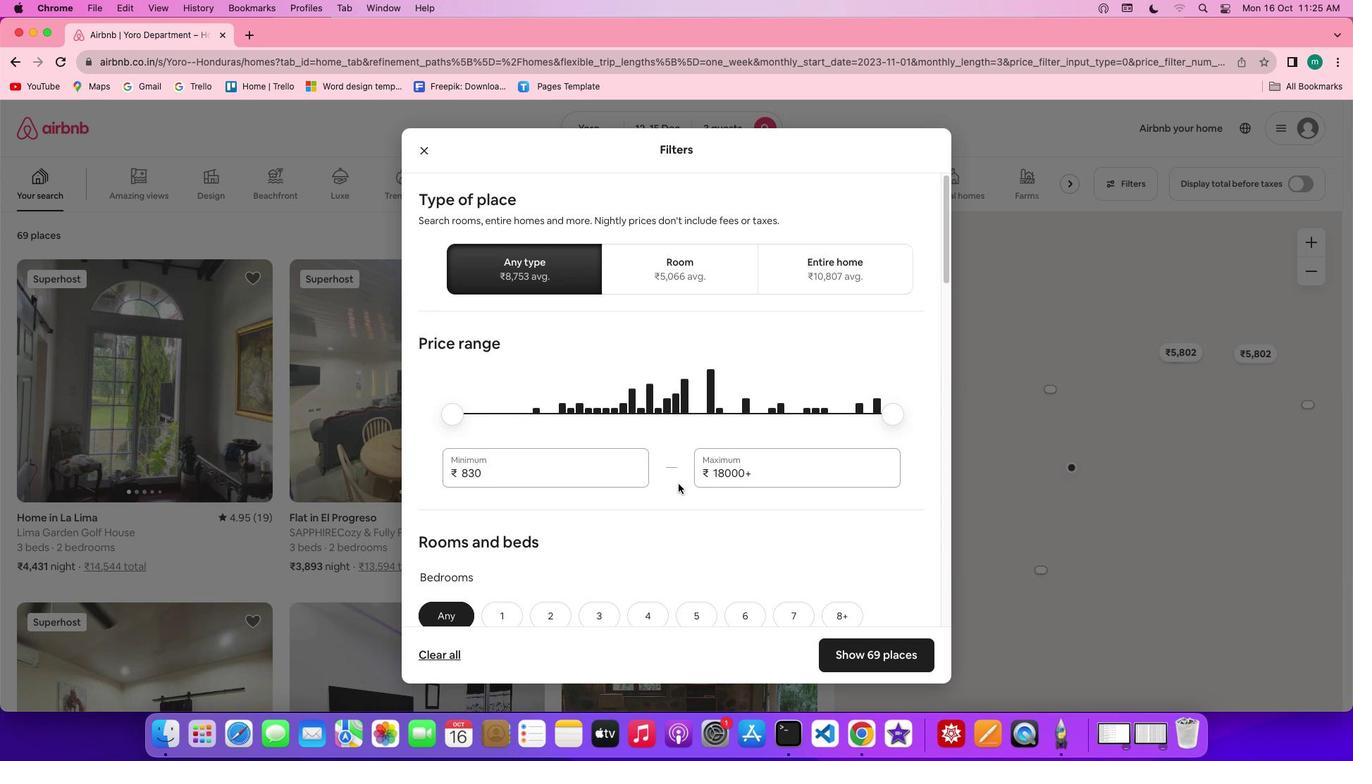 
Action: Mouse scrolled (678, 483) with delta (0, 0)
Screenshot: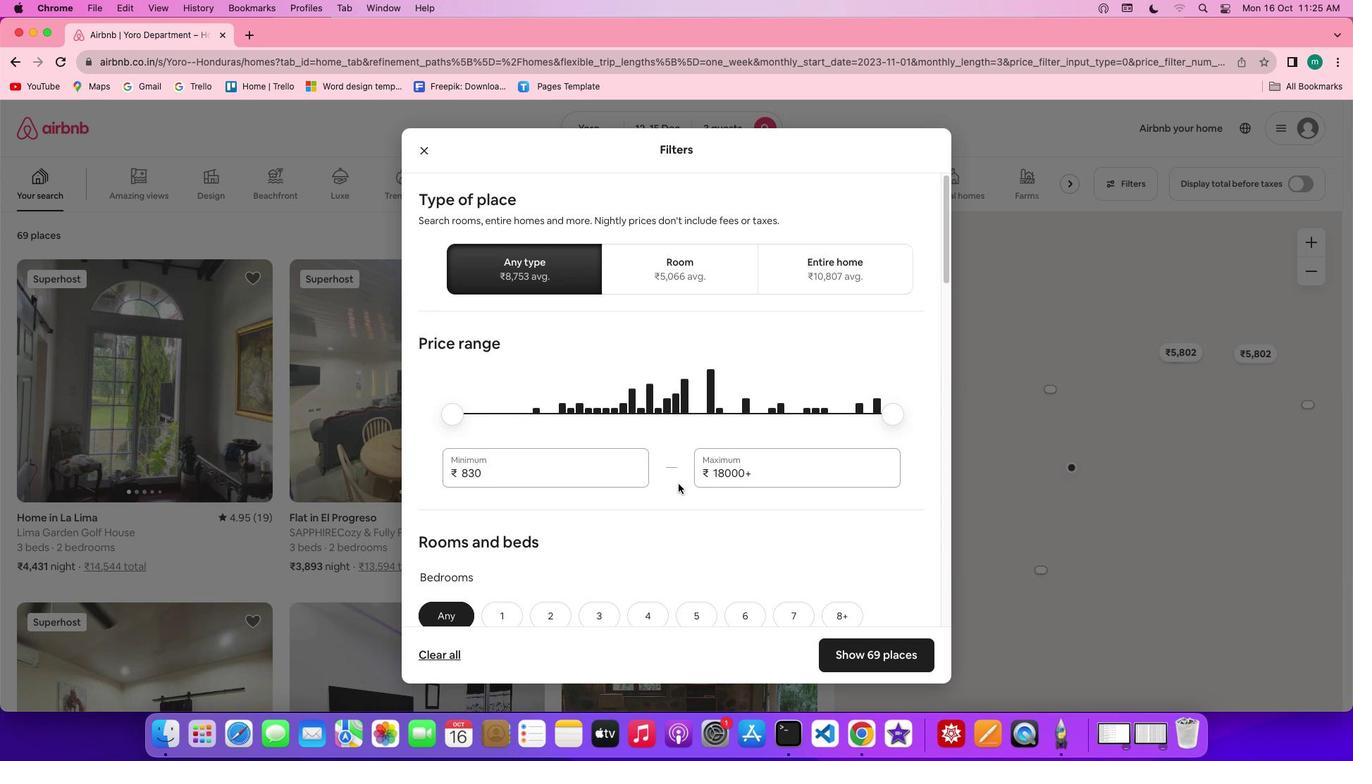 
Action: Mouse scrolled (678, 483) with delta (0, 0)
Screenshot: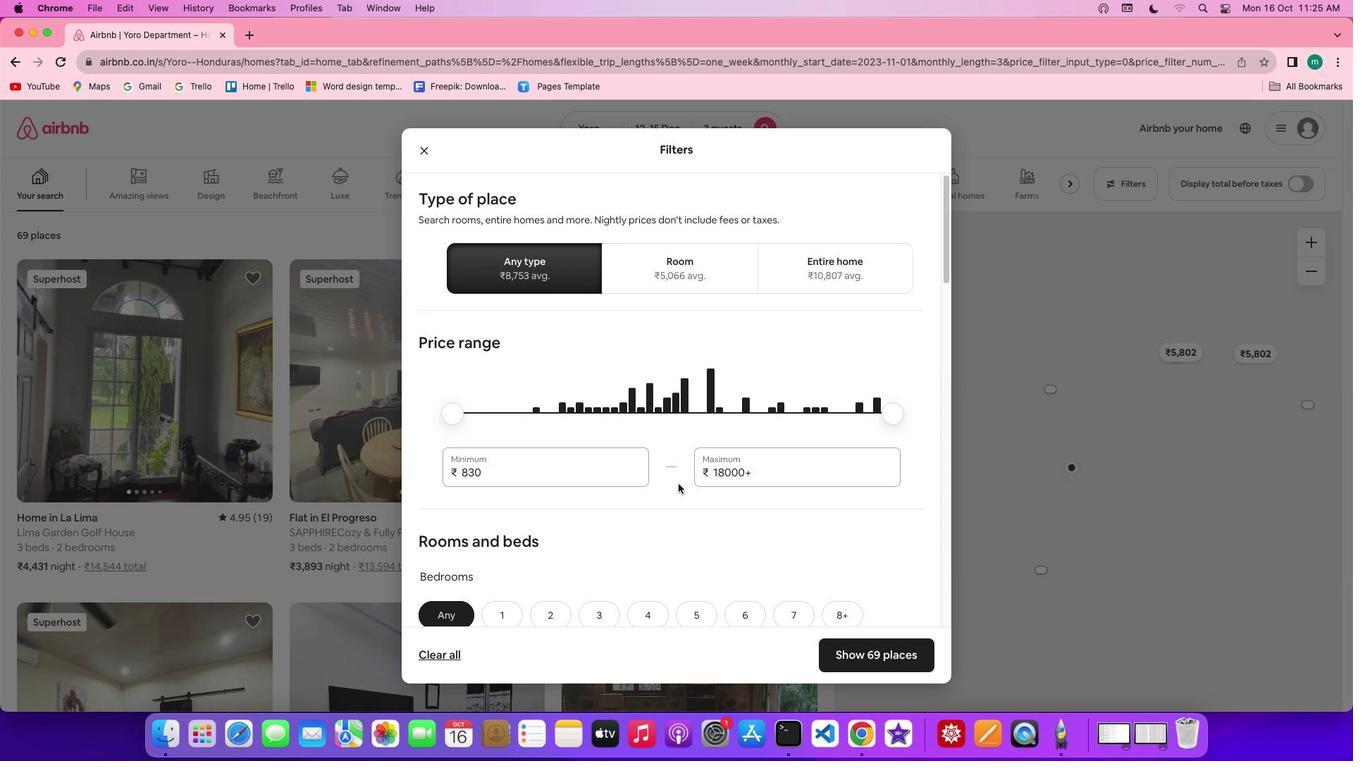 
Action: Mouse scrolled (678, 483) with delta (0, -1)
Screenshot: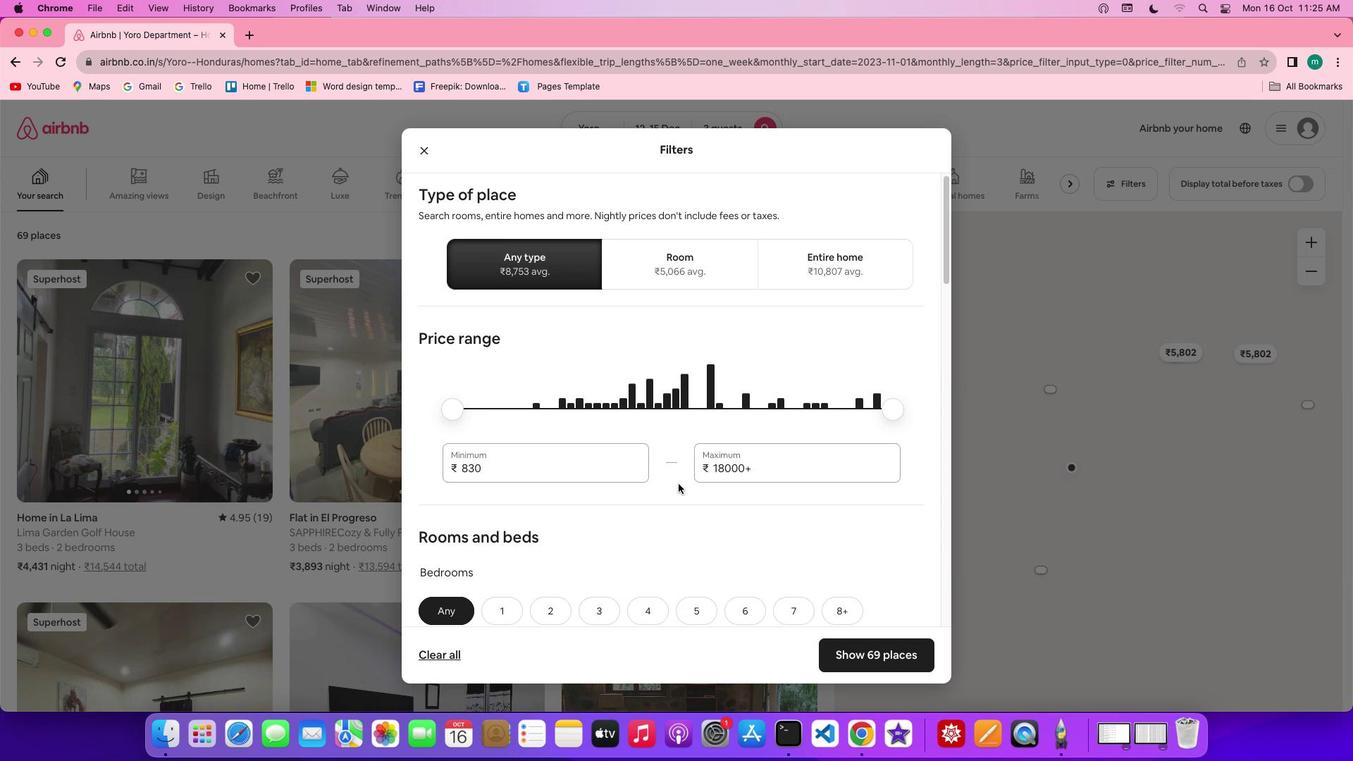 
Action: Mouse scrolled (678, 483) with delta (0, -2)
Screenshot: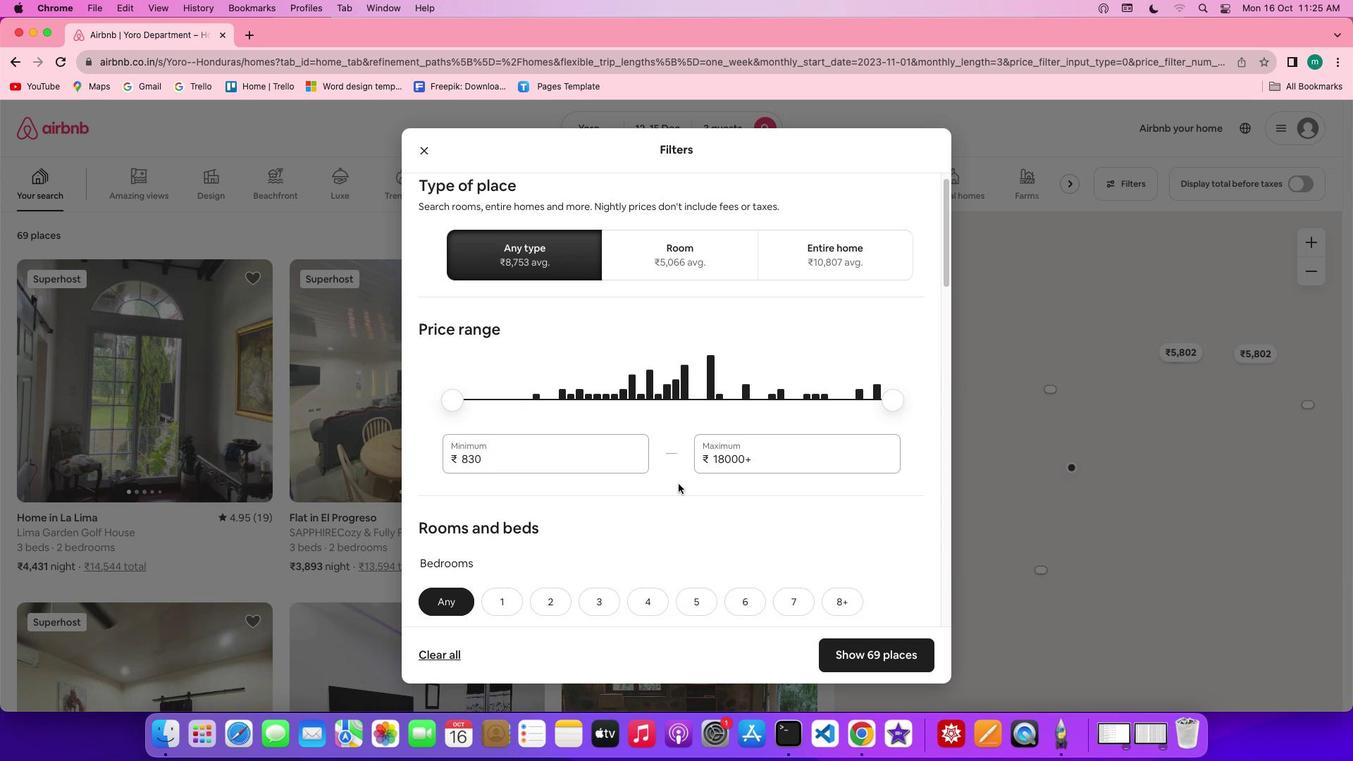 
Action: Mouse scrolled (678, 483) with delta (0, 0)
Screenshot: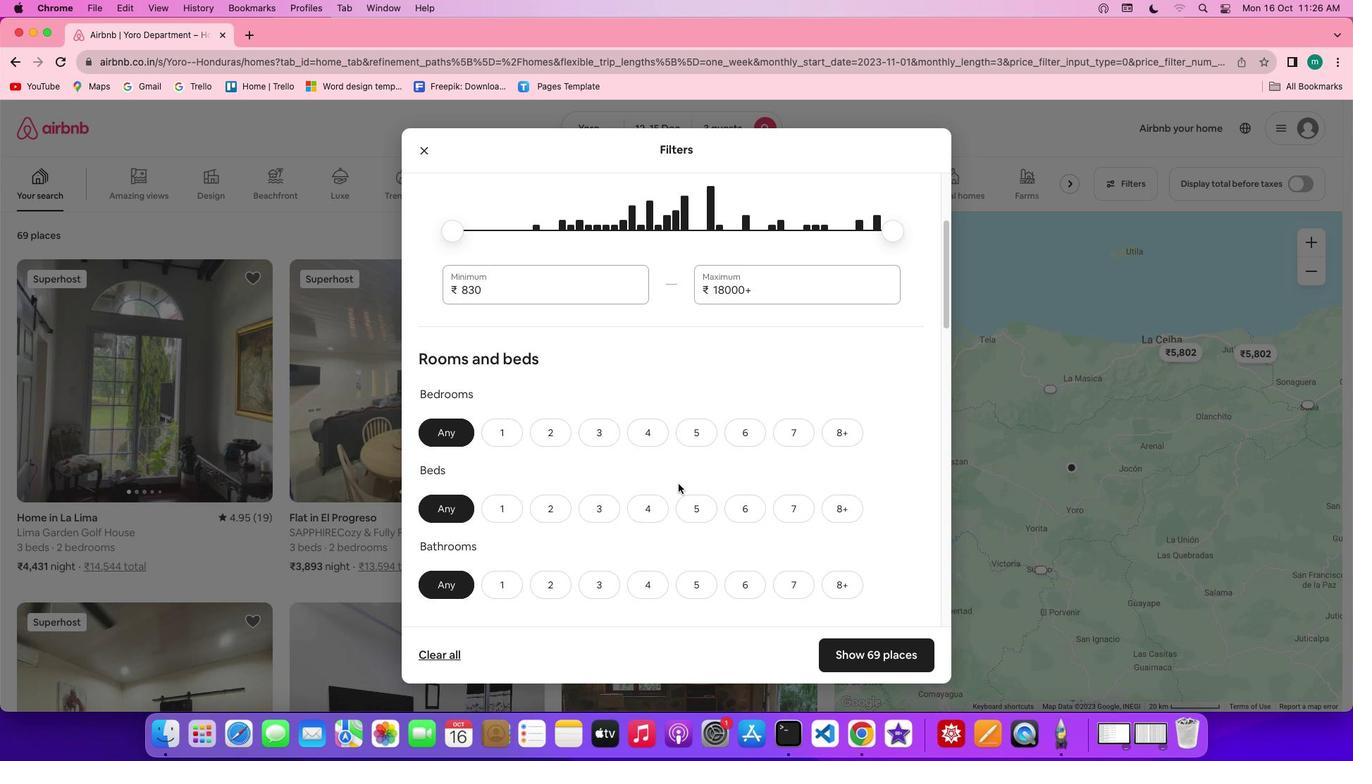 
Action: Mouse scrolled (678, 483) with delta (0, 0)
Screenshot: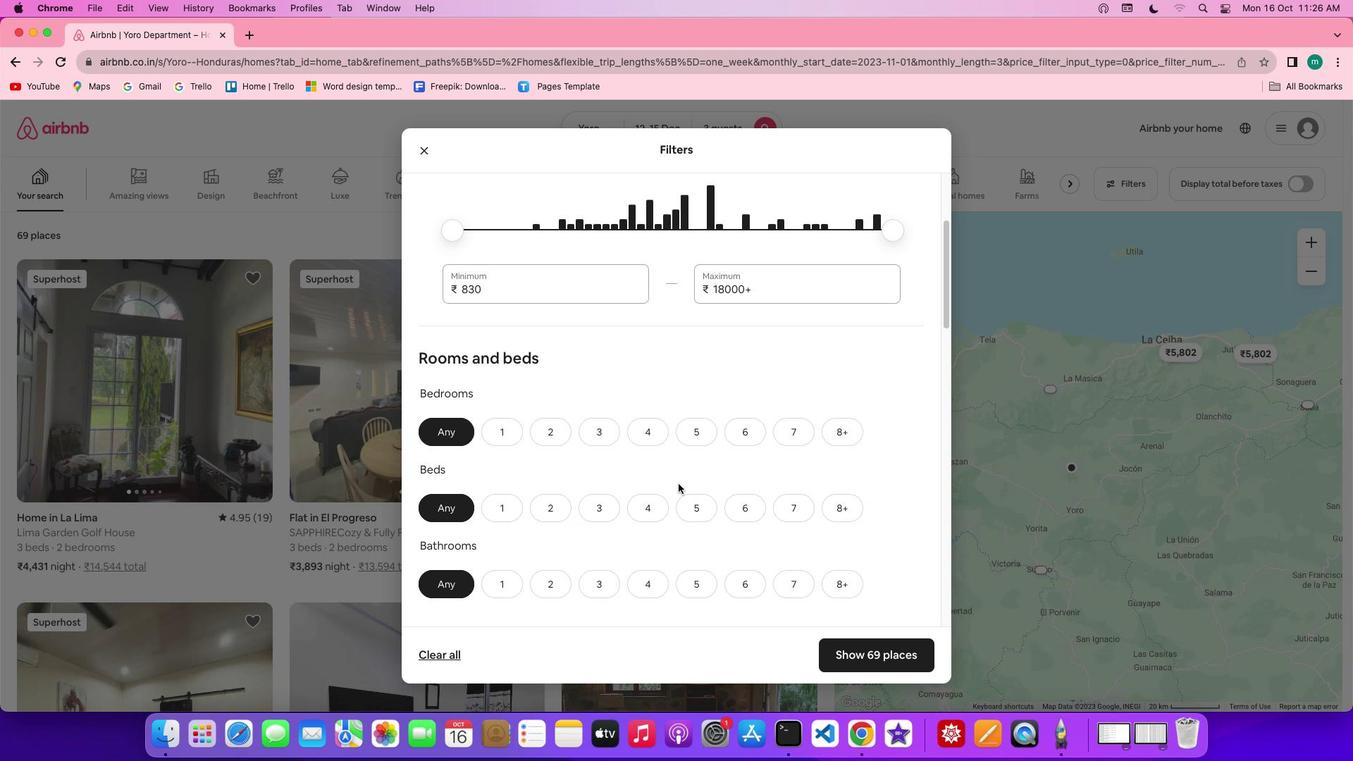 
Action: Mouse scrolled (678, 483) with delta (0, 0)
Screenshot: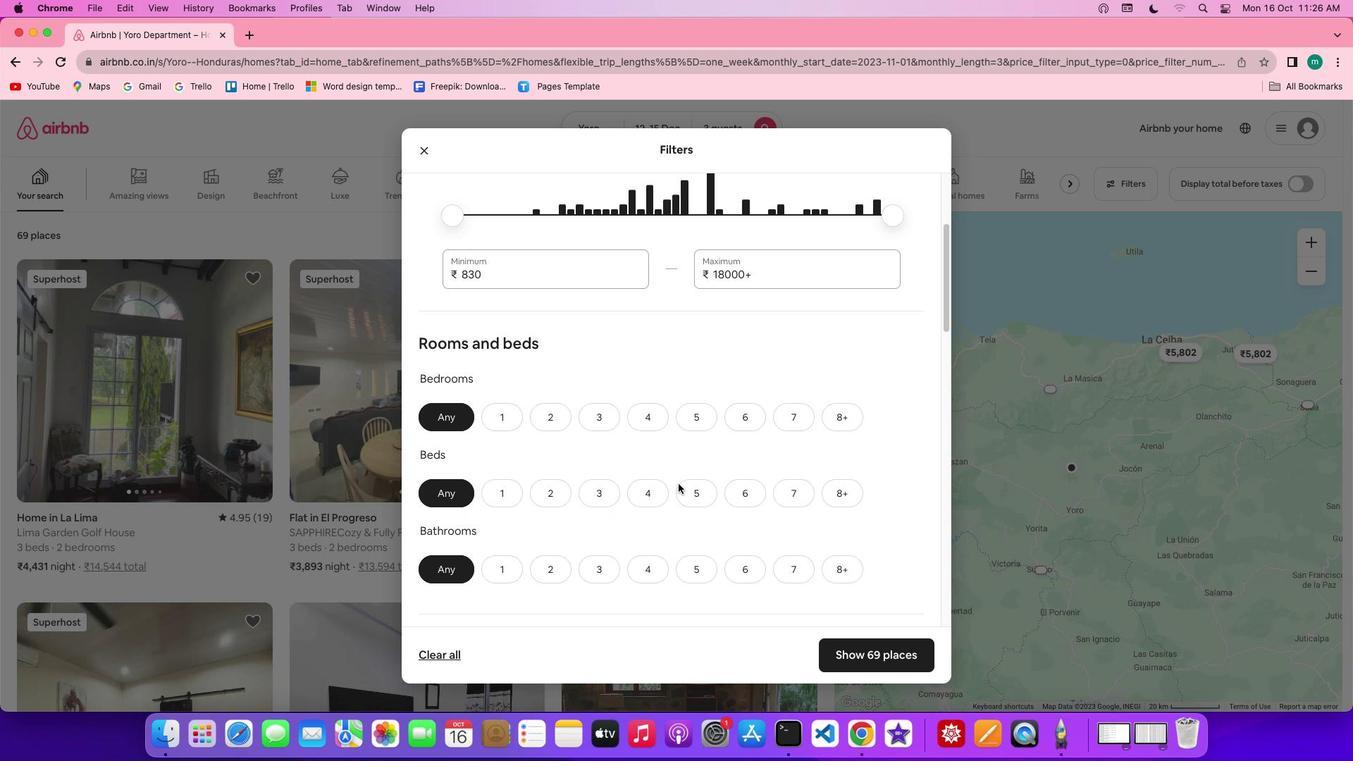 
Action: Mouse scrolled (678, 483) with delta (0, 0)
Screenshot: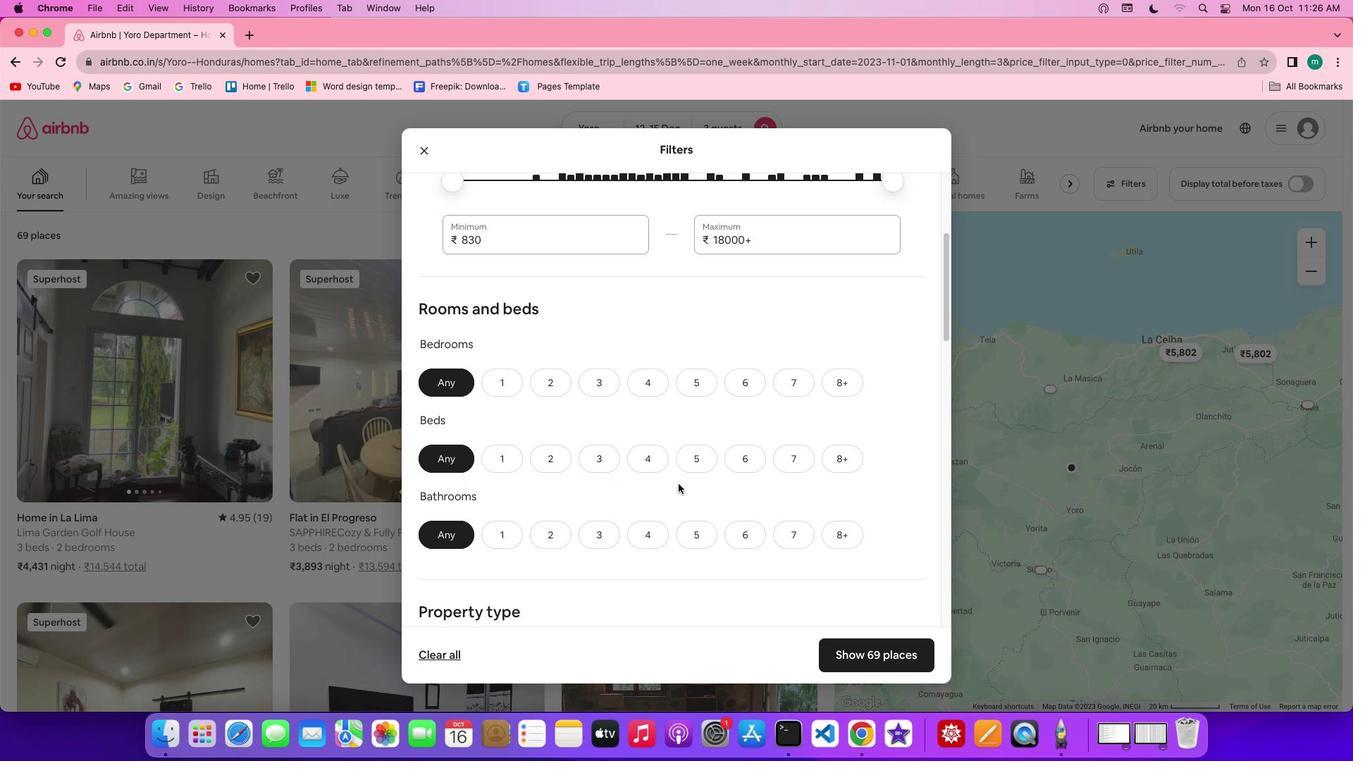 
Action: Mouse scrolled (678, 483) with delta (0, 0)
Screenshot: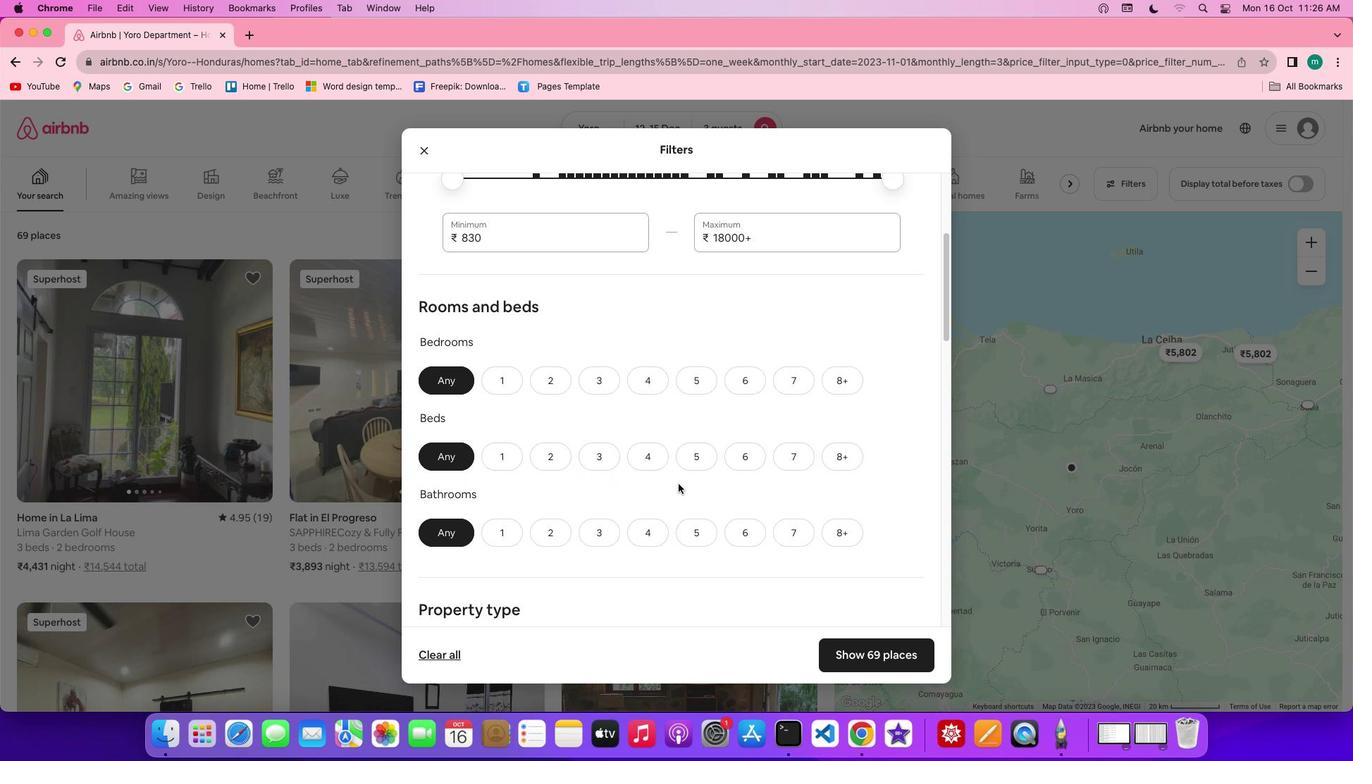 
Action: Mouse scrolled (678, 483) with delta (0, 0)
Screenshot: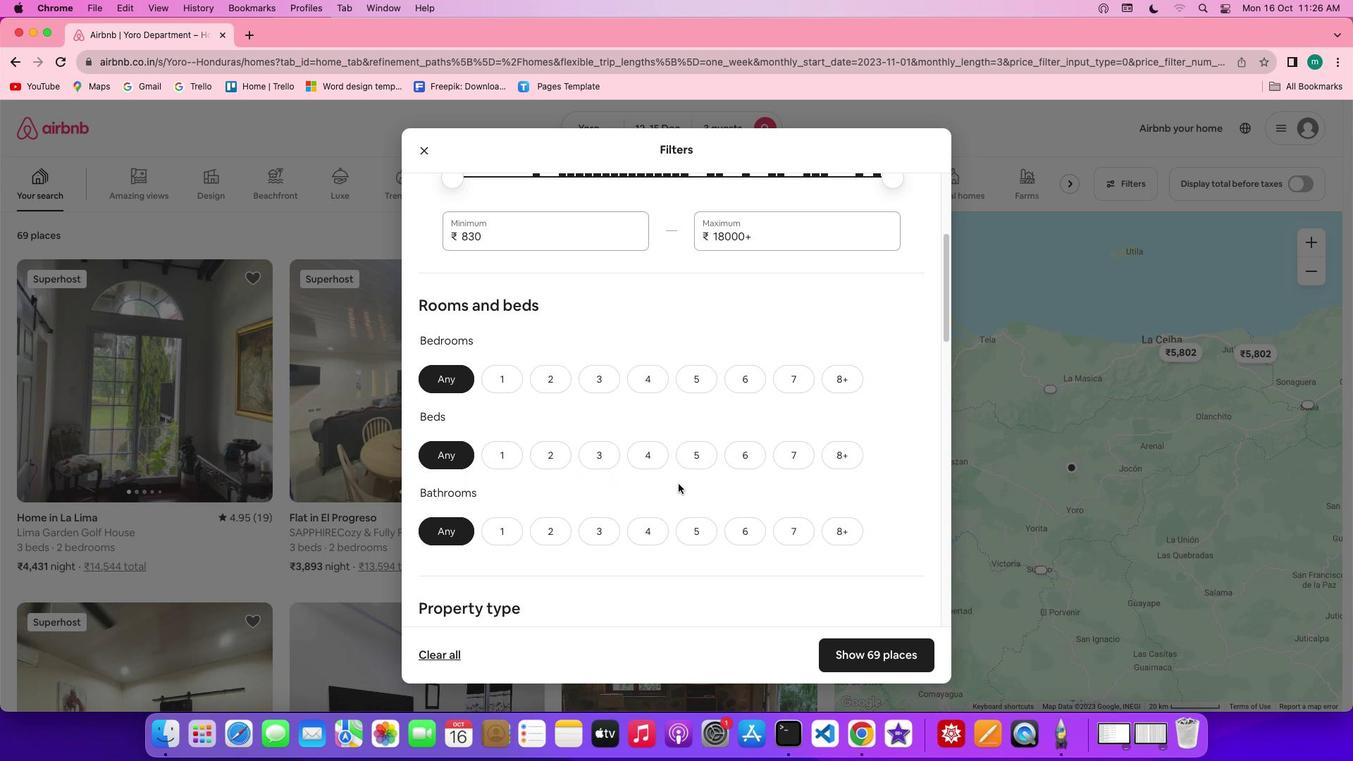 
Action: Mouse scrolled (678, 483) with delta (0, 0)
Screenshot: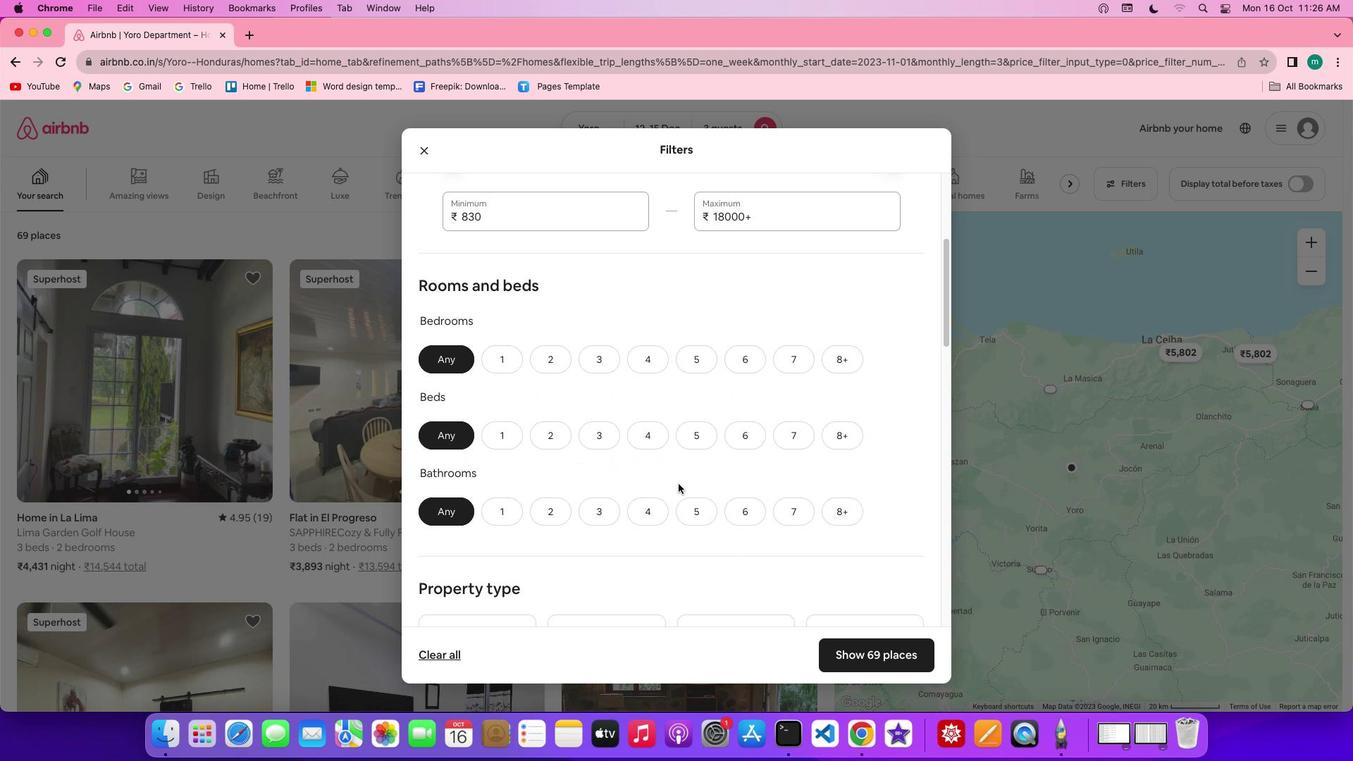 
Action: Mouse moved to (554, 327)
Screenshot: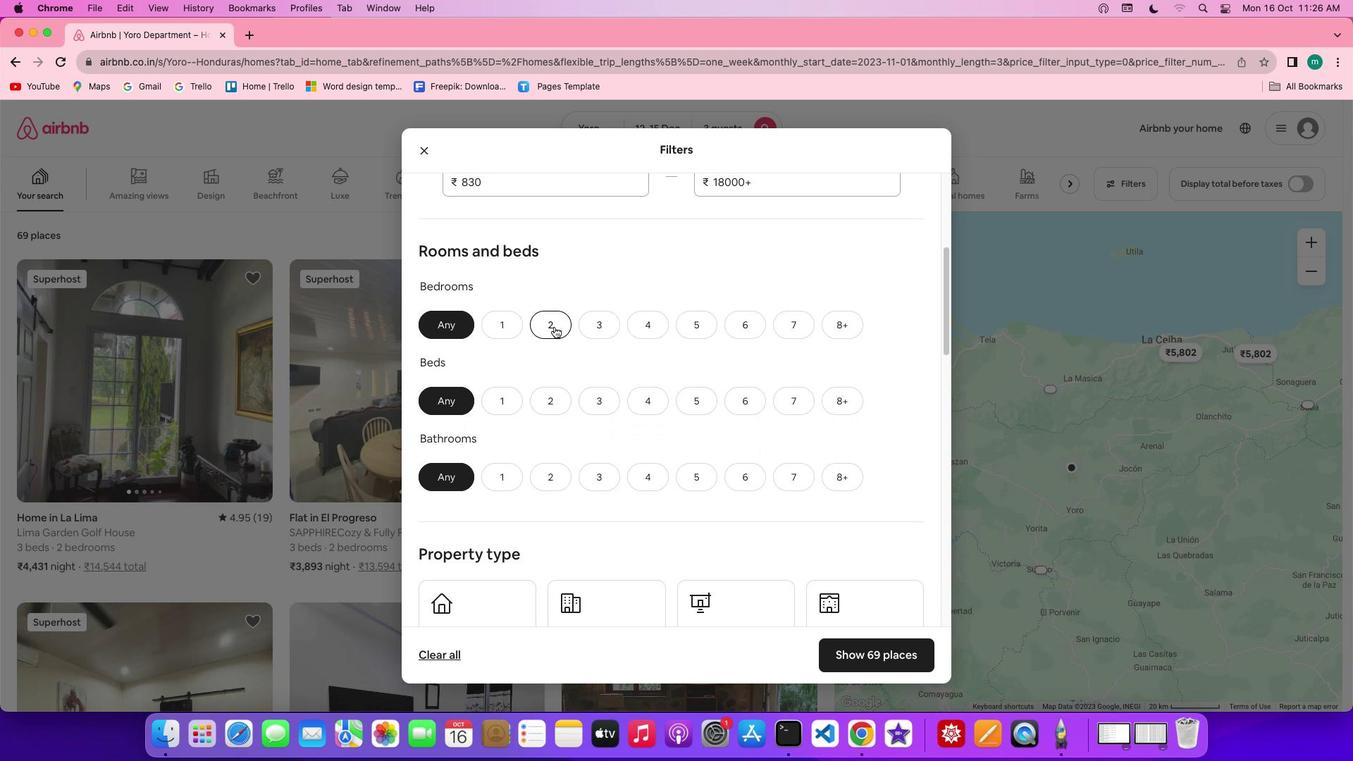 
Action: Mouse pressed left at (554, 327)
Screenshot: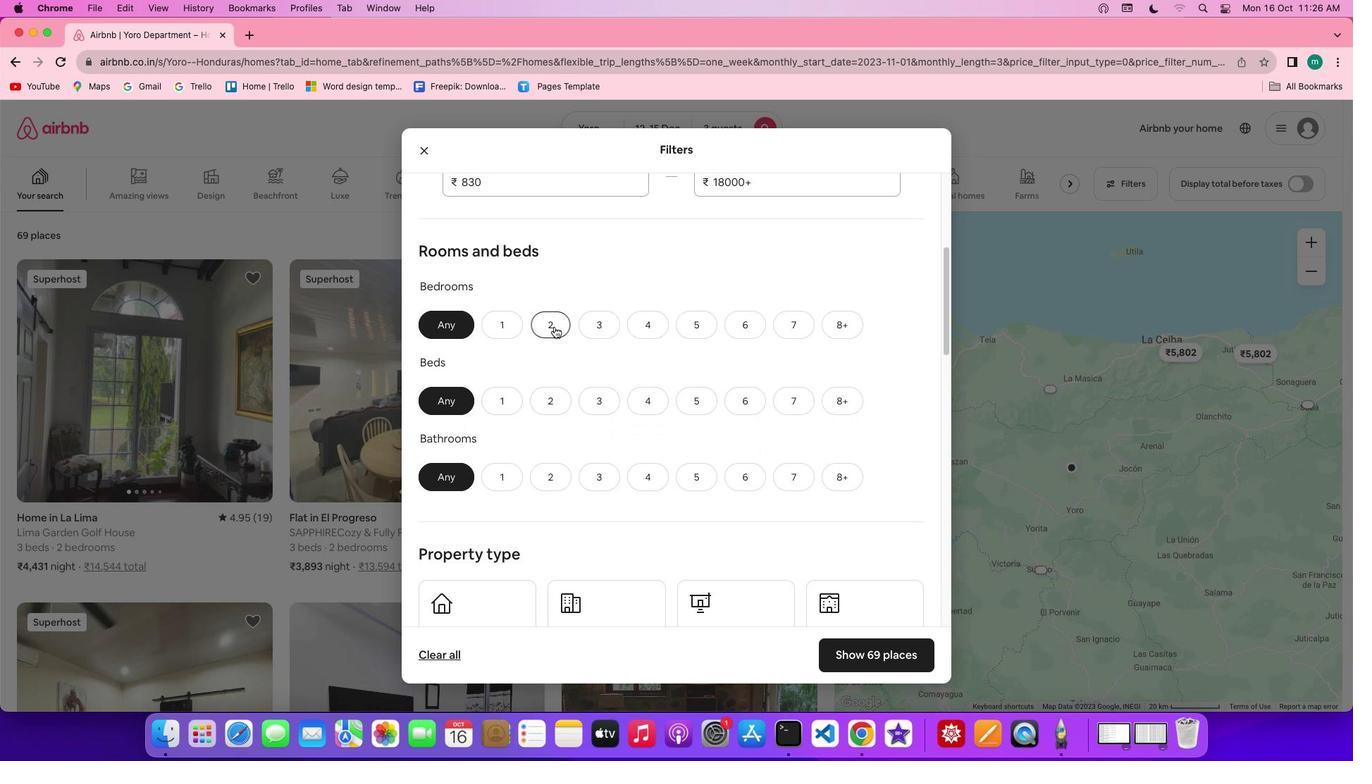 
Action: Mouse moved to (604, 389)
Screenshot: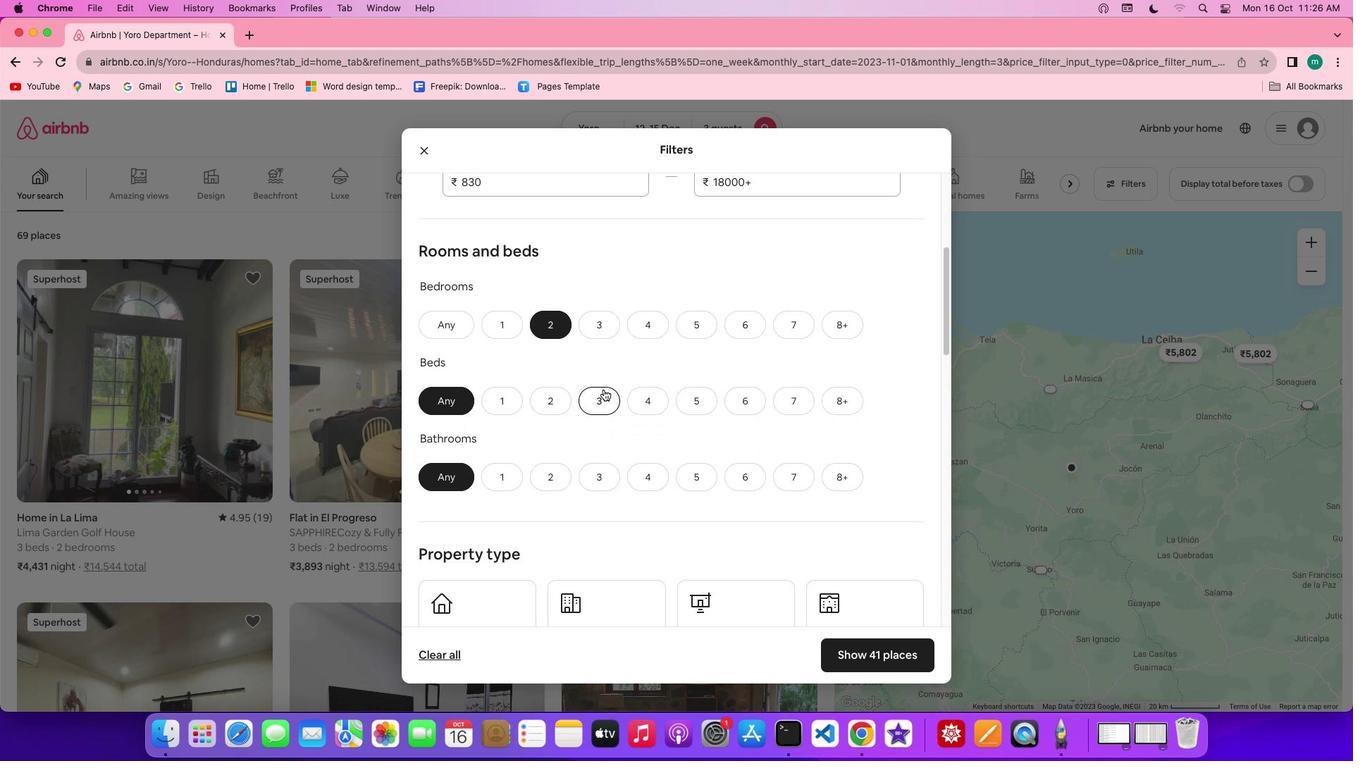 
Action: Mouse pressed left at (604, 389)
Screenshot: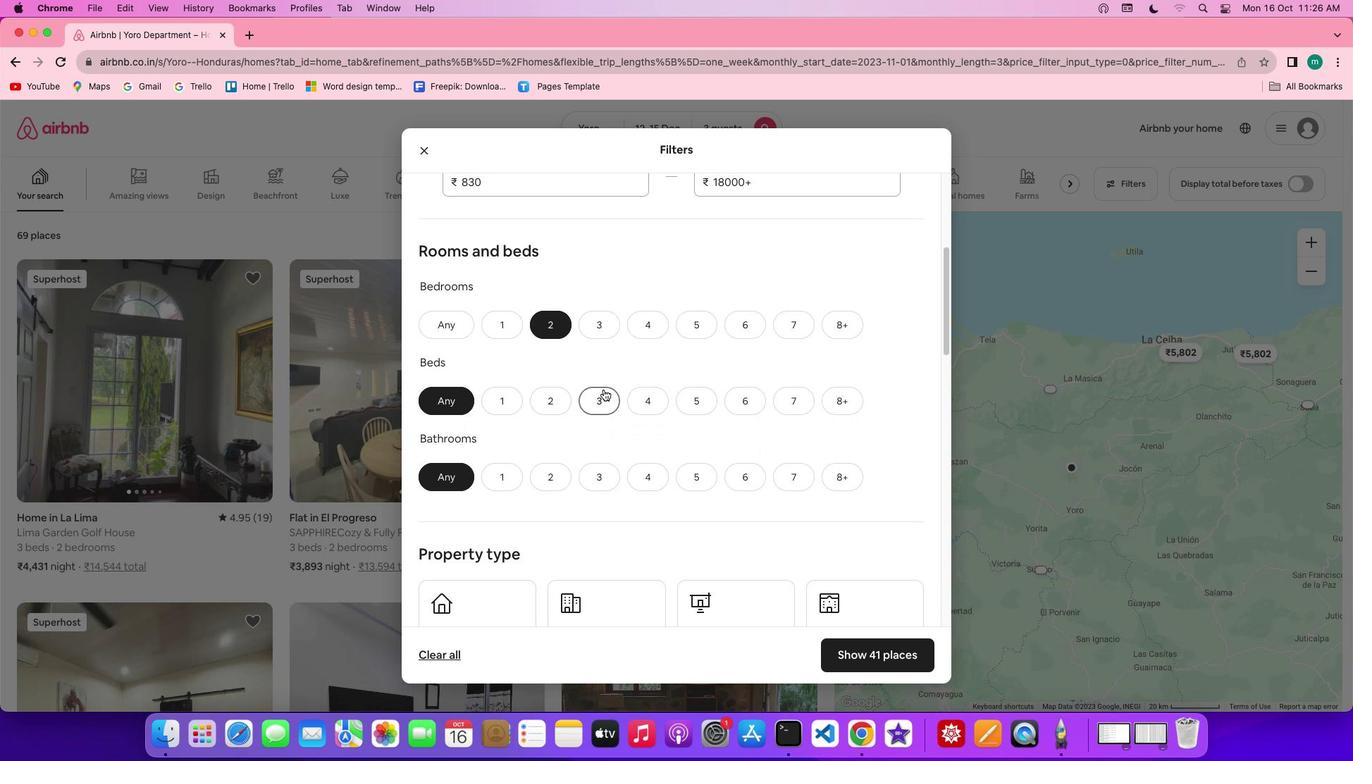 
Action: Mouse moved to (501, 477)
Screenshot: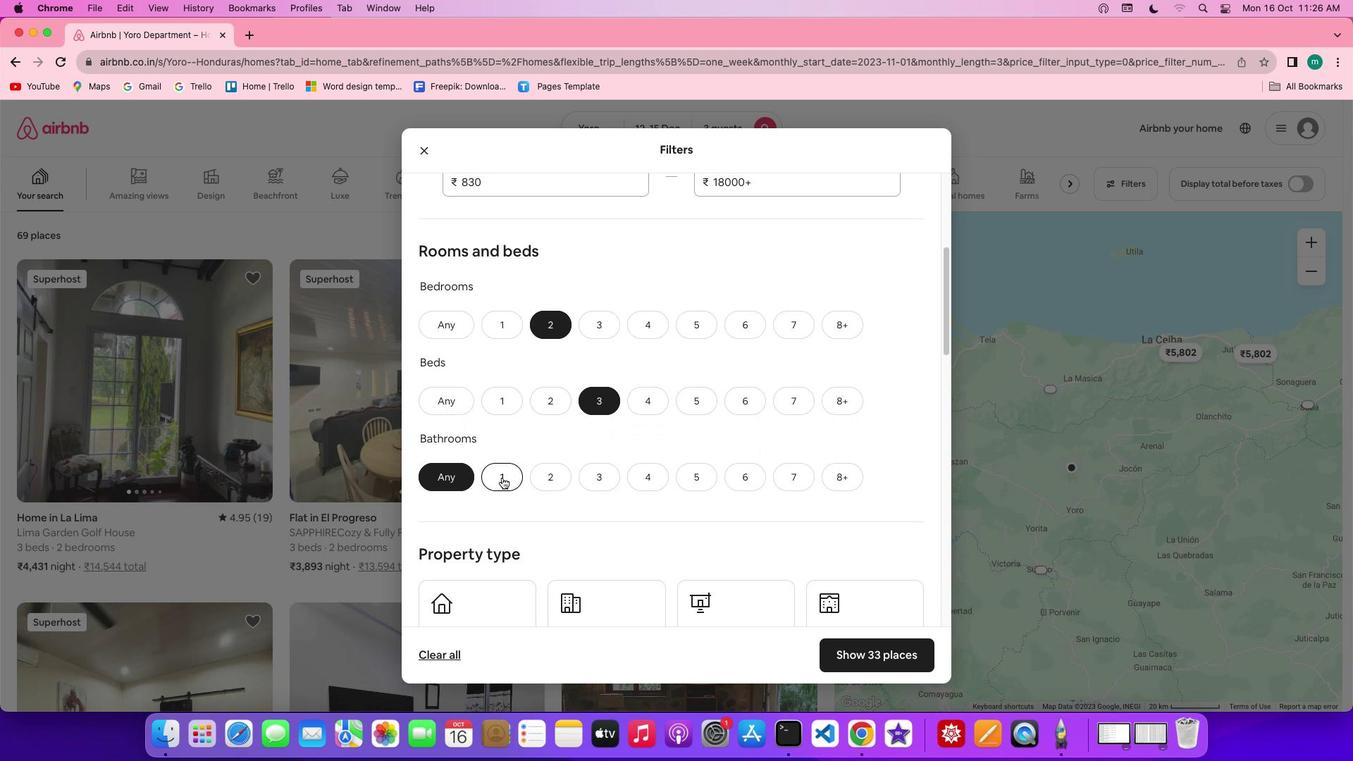 
Action: Mouse pressed left at (501, 477)
Screenshot: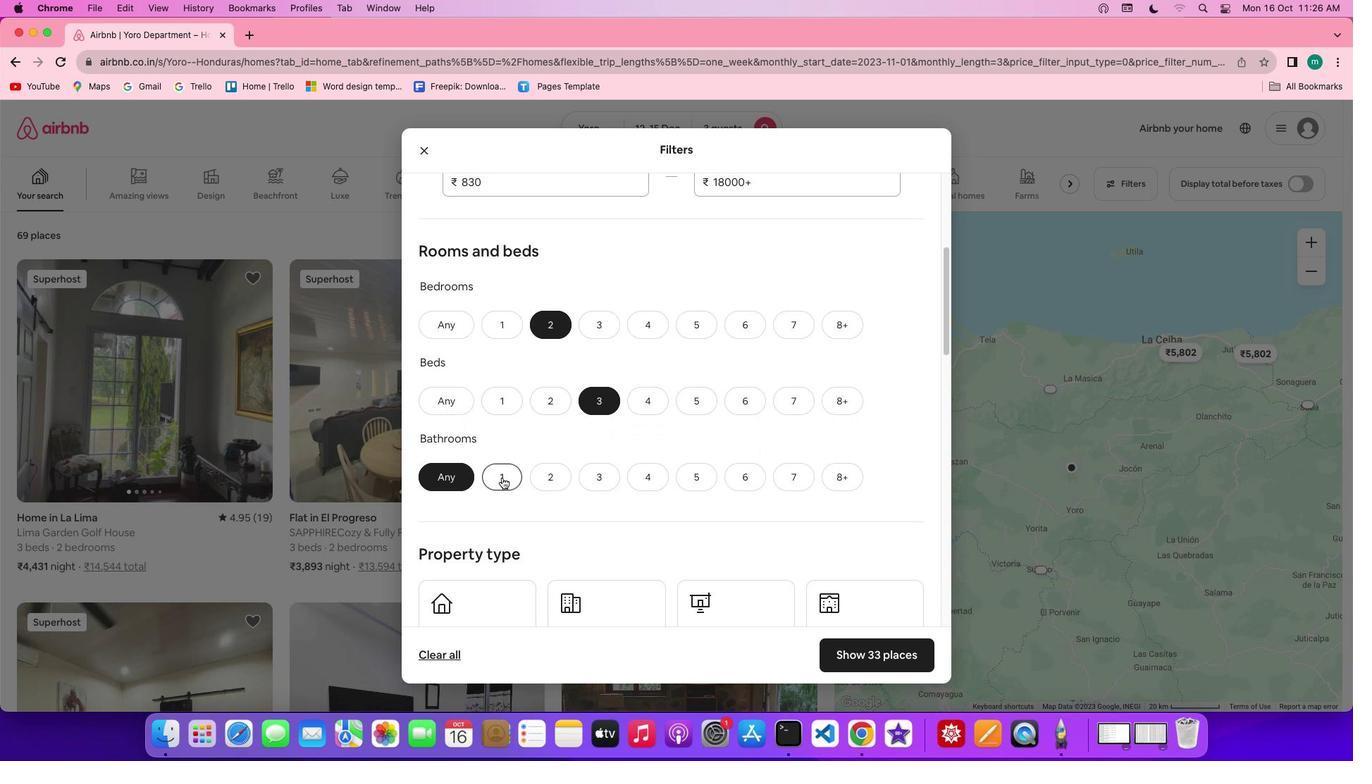 
Action: Mouse moved to (624, 478)
Screenshot: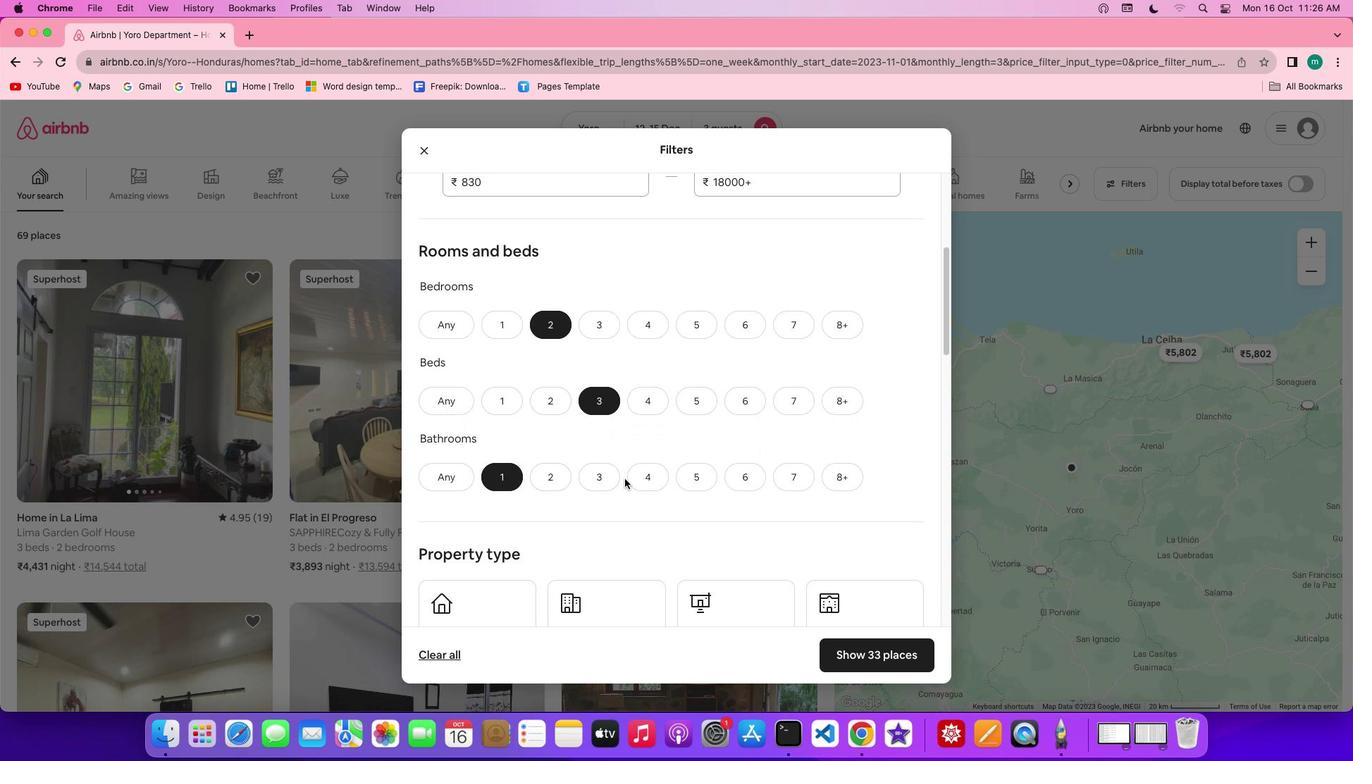 
Action: Mouse scrolled (624, 478) with delta (0, 0)
Screenshot: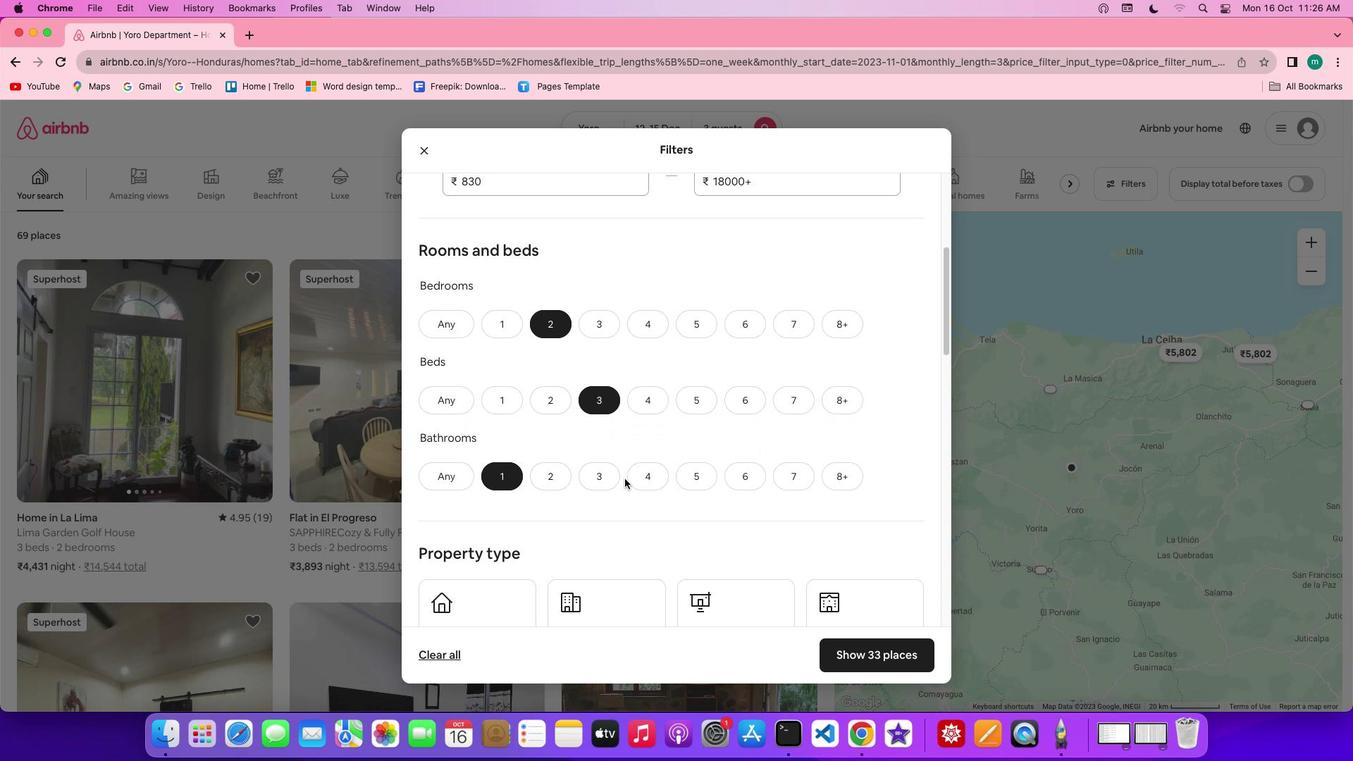 
Action: Mouse scrolled (624, 478) with delta (0, 0)
Screenshot: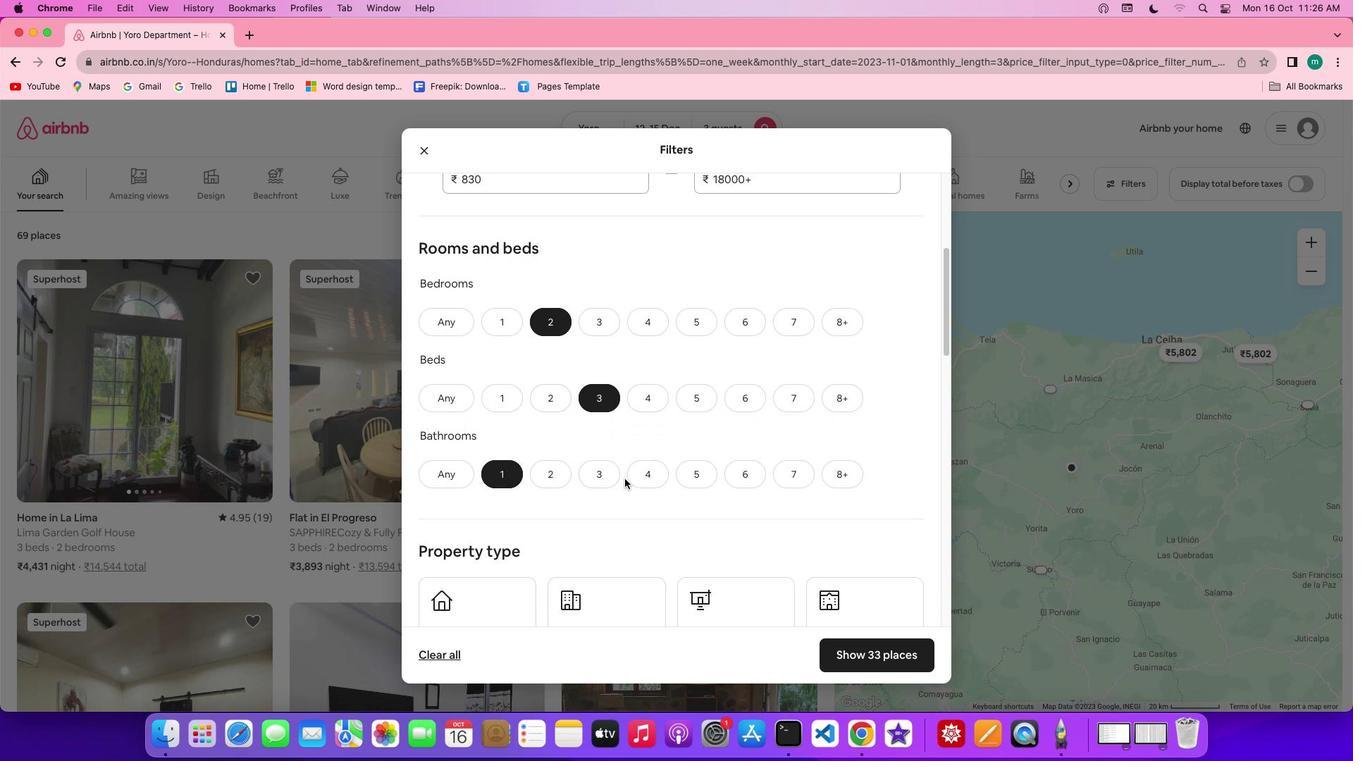 
Action: Mouse scrolled (624, 478) with delta (0, 0)
Screenshot: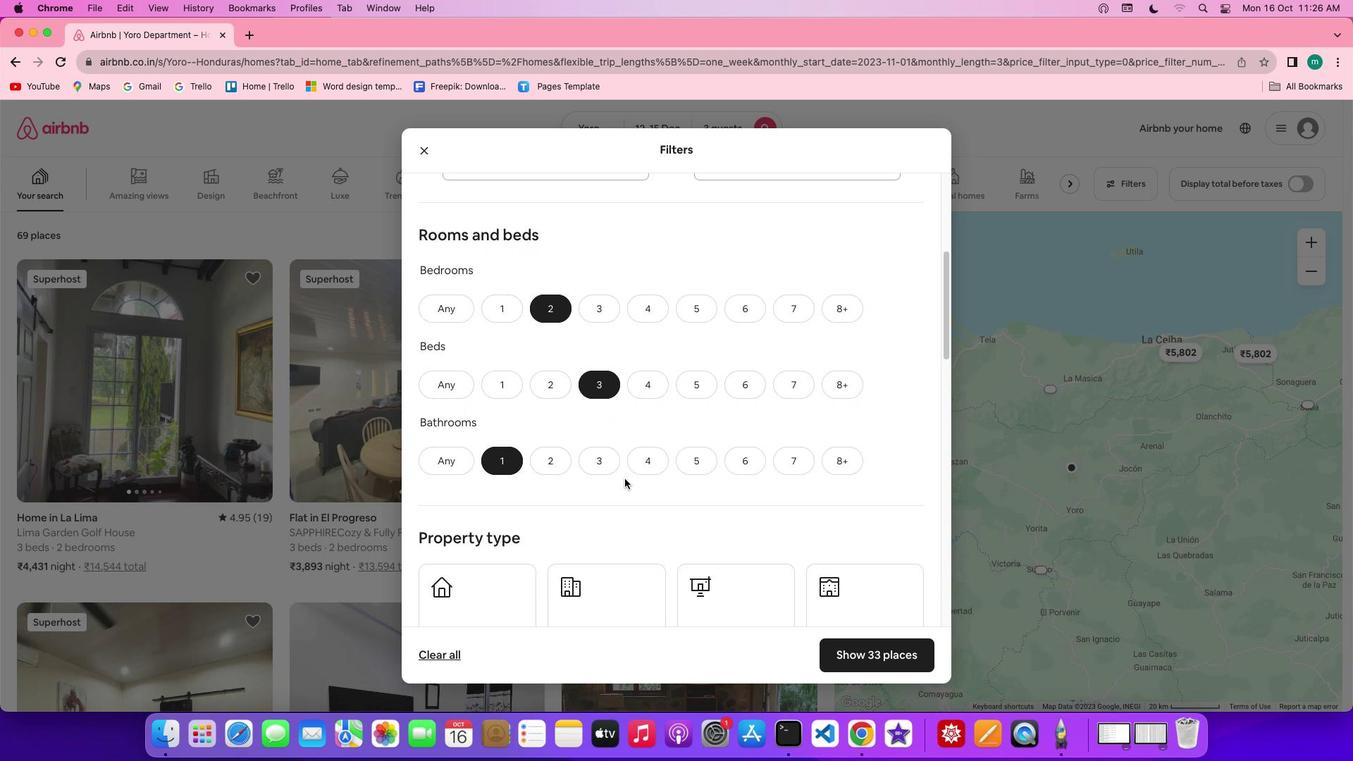 
Action: Mouse scrolled (624, 478) with delta (0, -1)
Screenshot: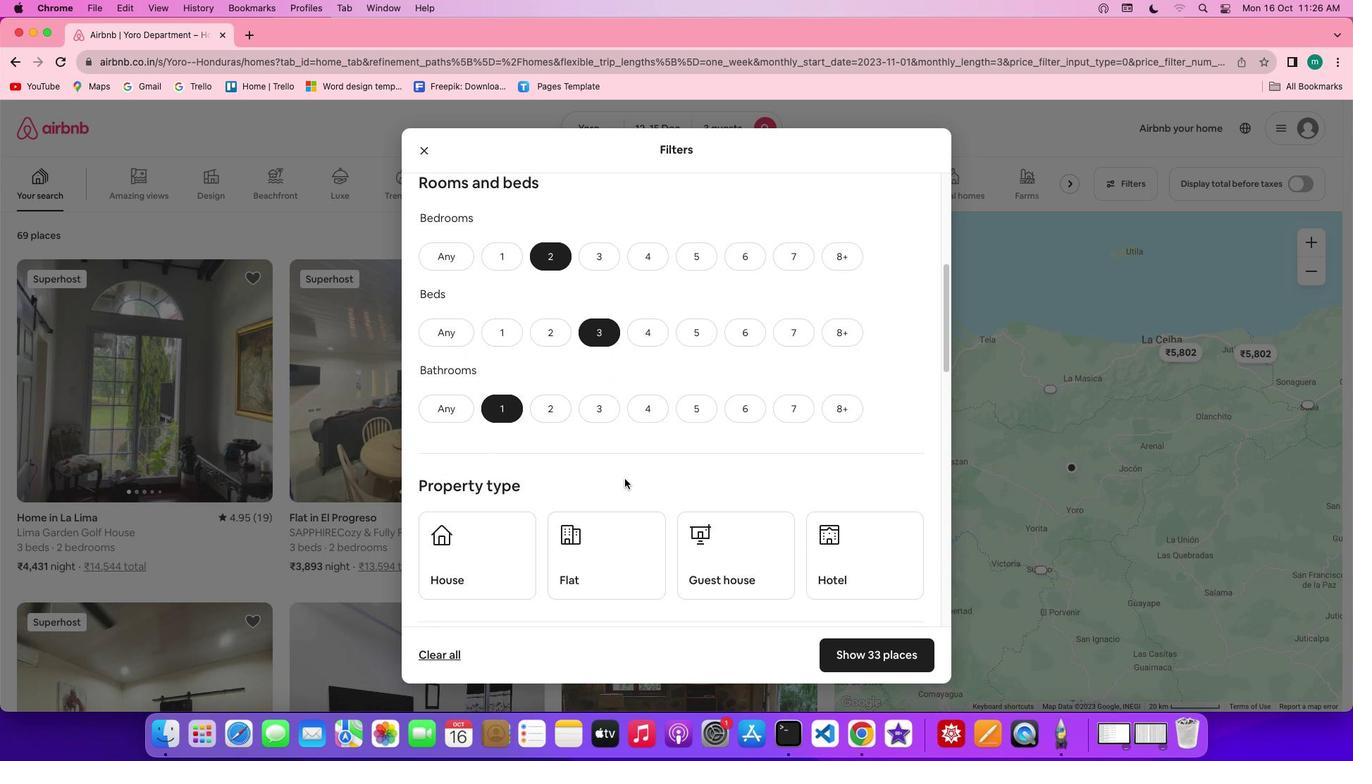 
Action: Mouse scrolled (624, 478) with delta (0, 0)
Screenshot: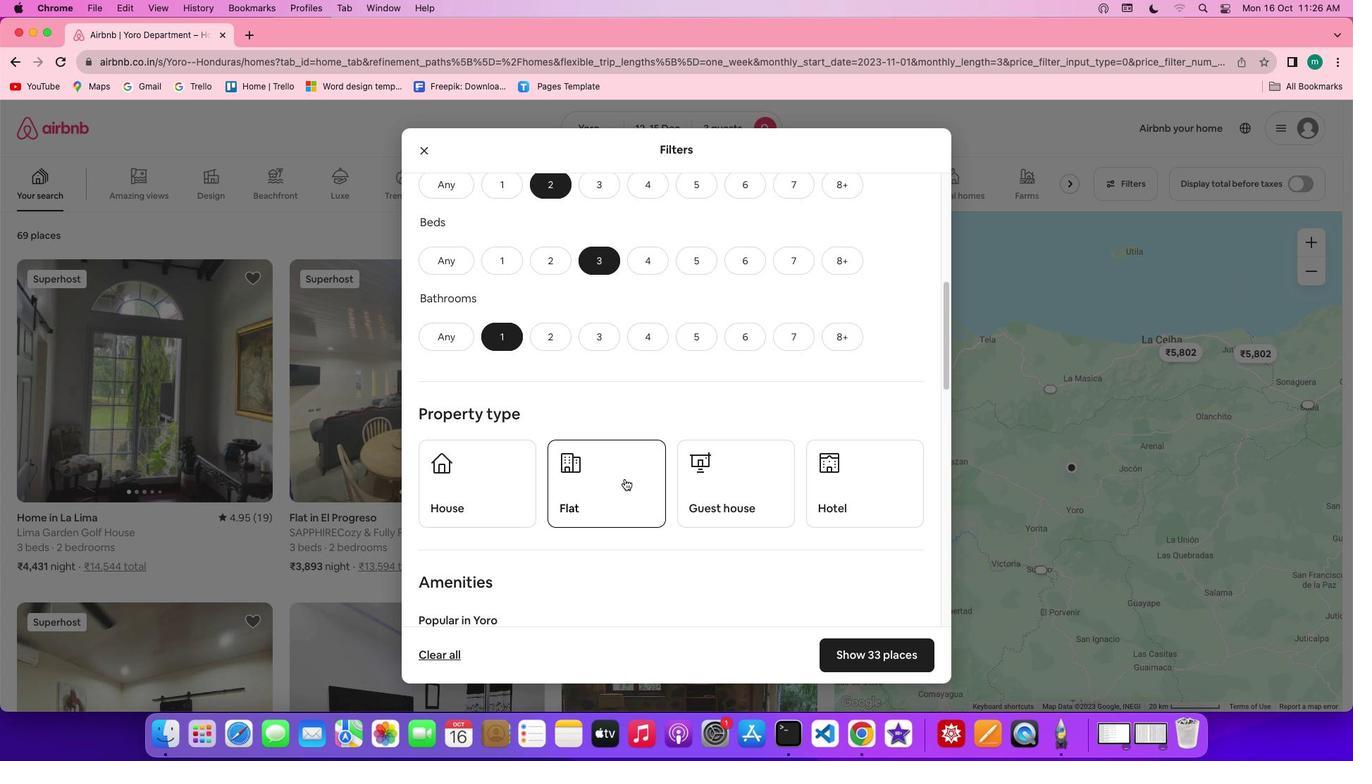 
Action: Mouse scrolled (624, 478) with delta (0, 0)
Screenshot: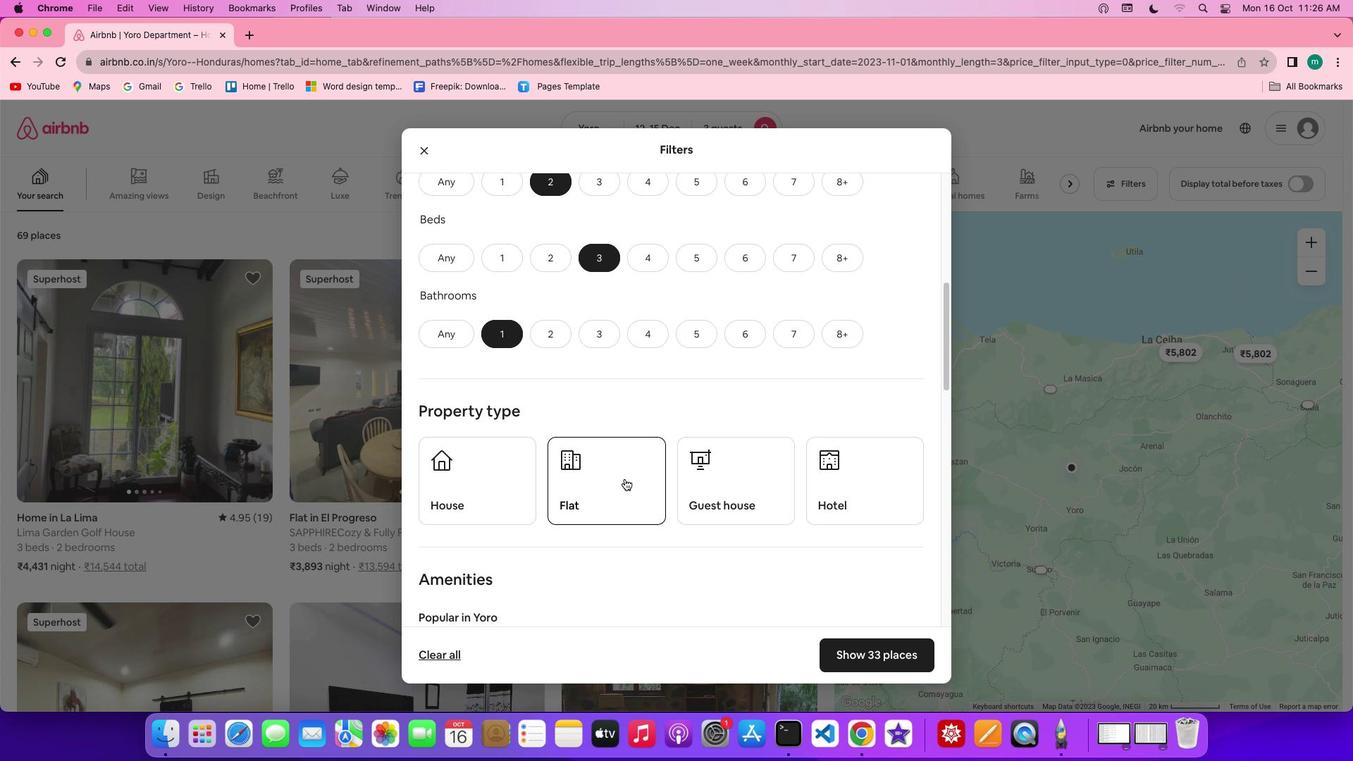 
Action: Mouse scrolled (624, 478) with delta (0, 0)
Screenshot: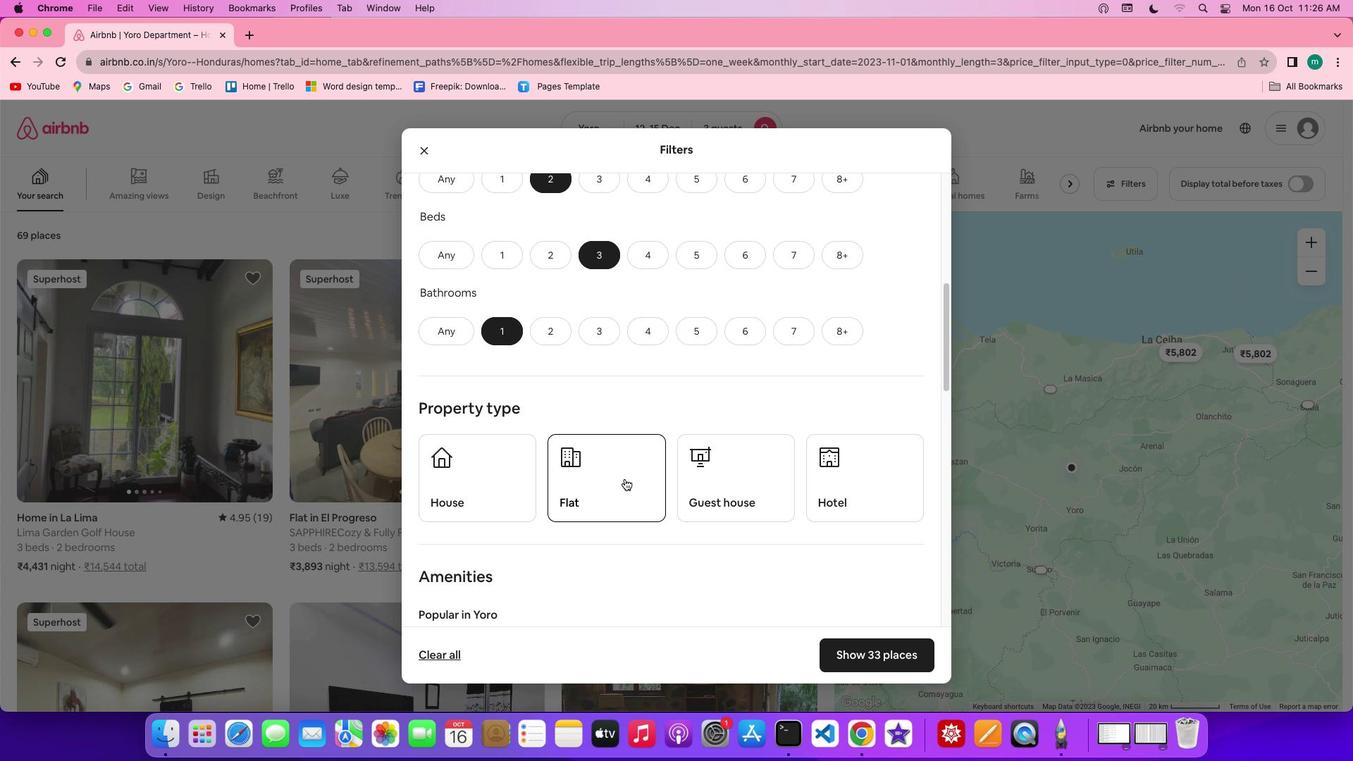 
Action: Mouse scrolled (624, 478) with delta (0, 0)
Screenshot: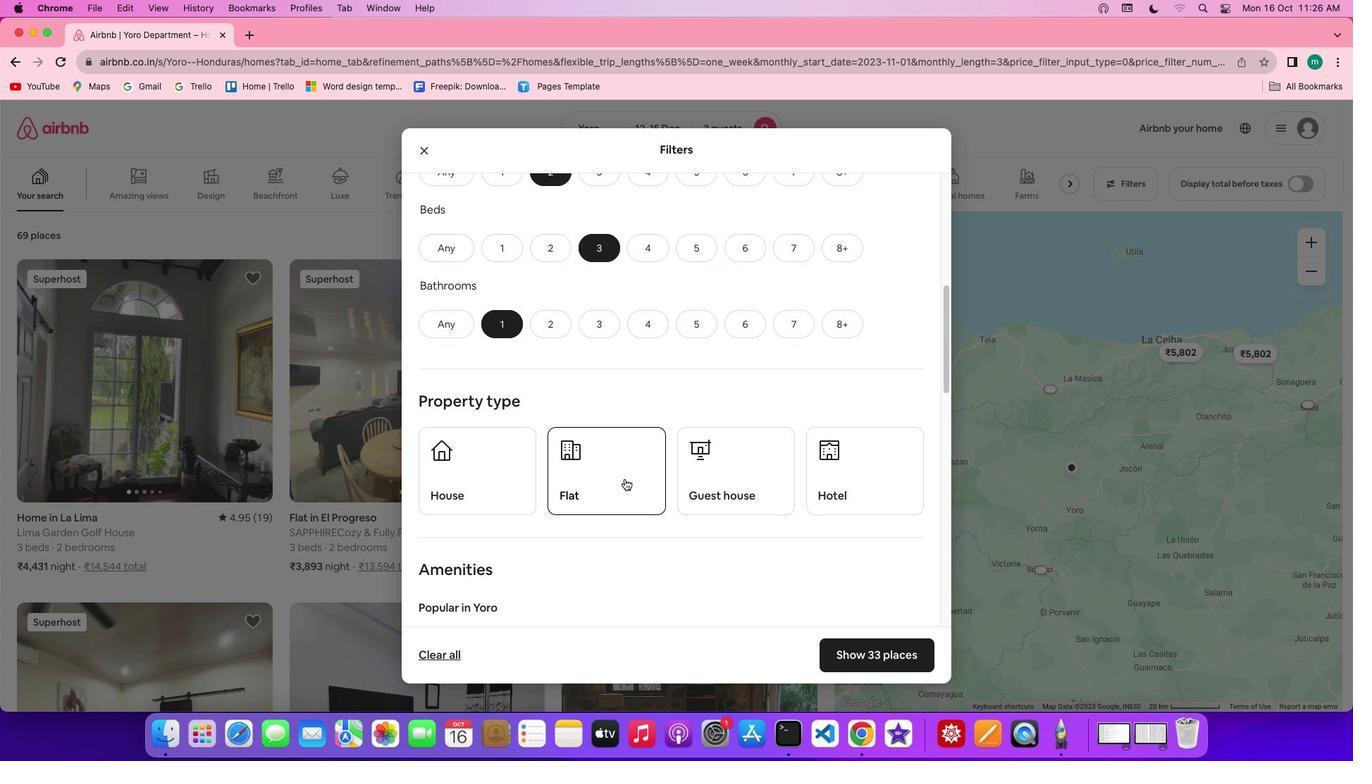 
Action: Mouse scrolled (624, 478) with delta (0, 0)
Screenshot: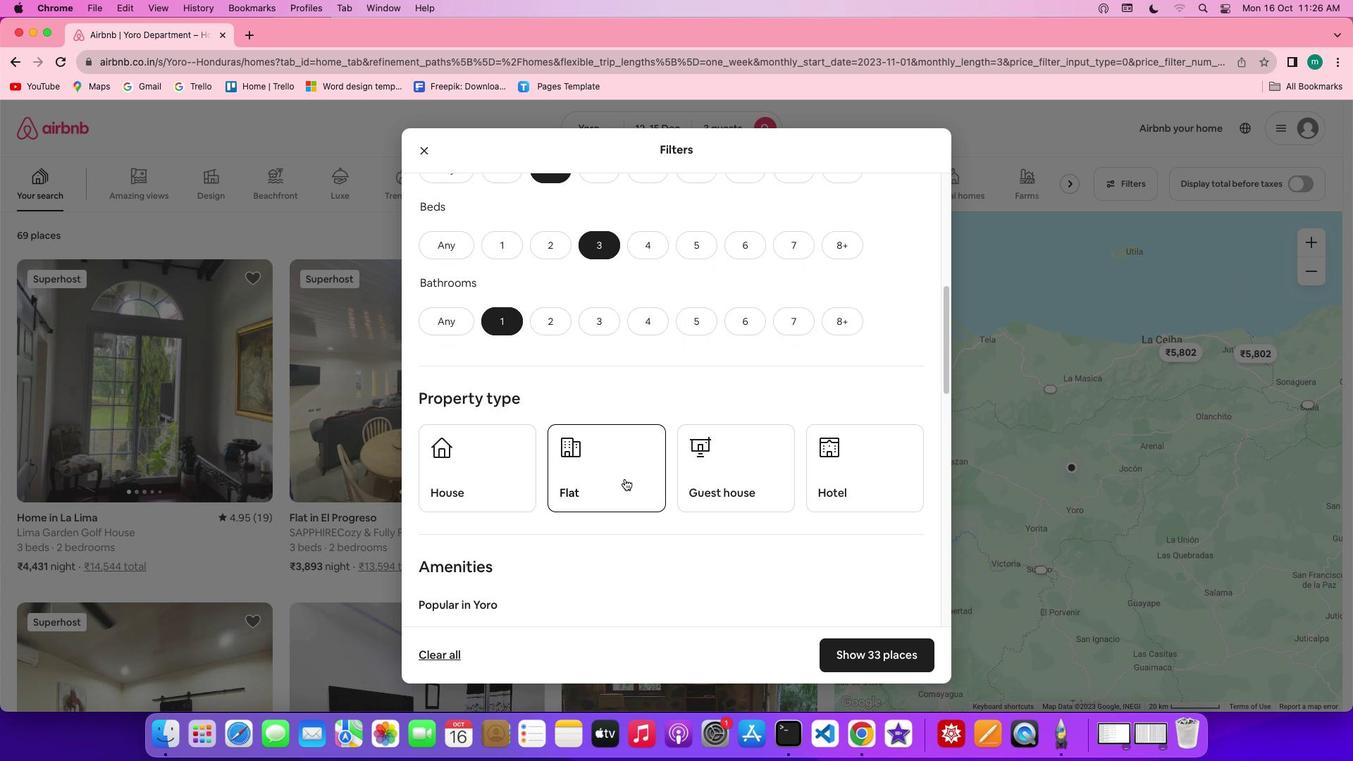 
Action: Mouse scrolled (624, 478) with delta (0, 0)
Screenshot: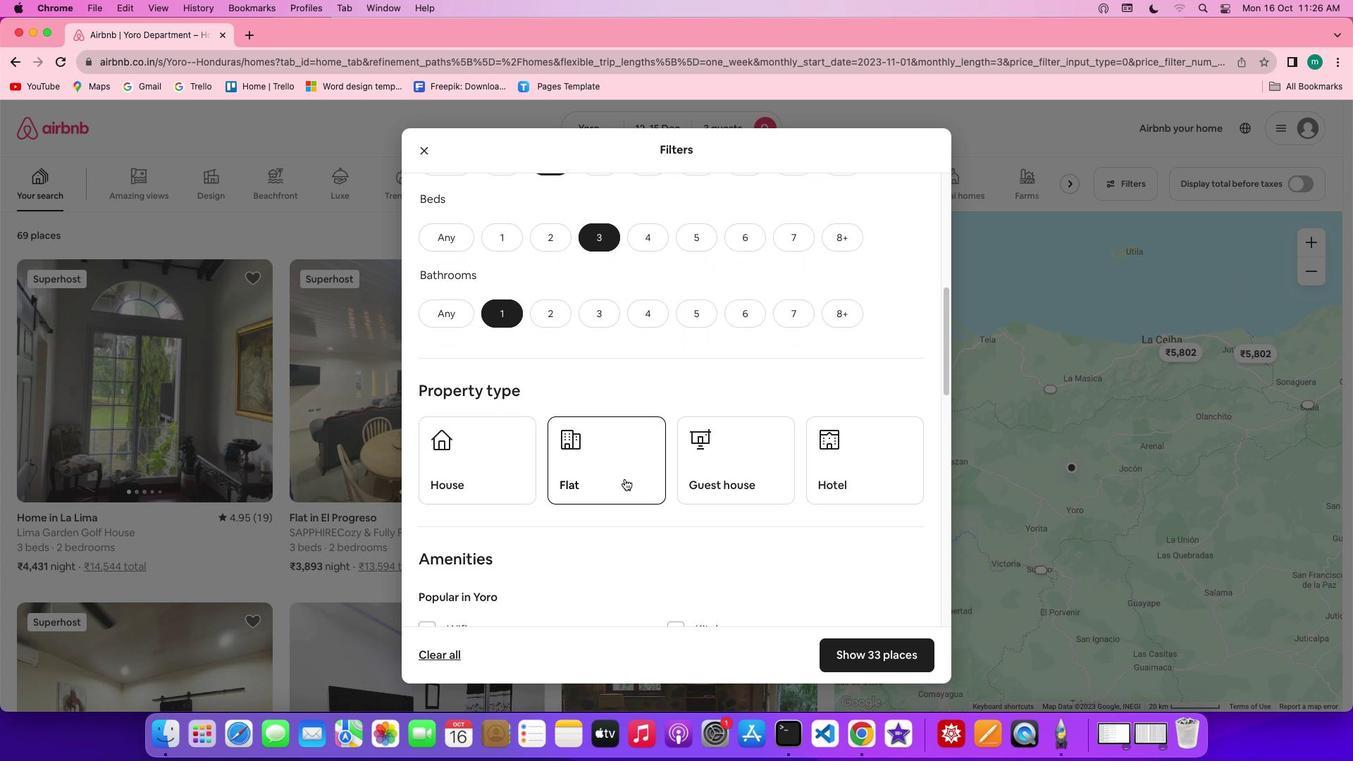 
Action: Mouse pressed left at (624, 478)
Screenshot: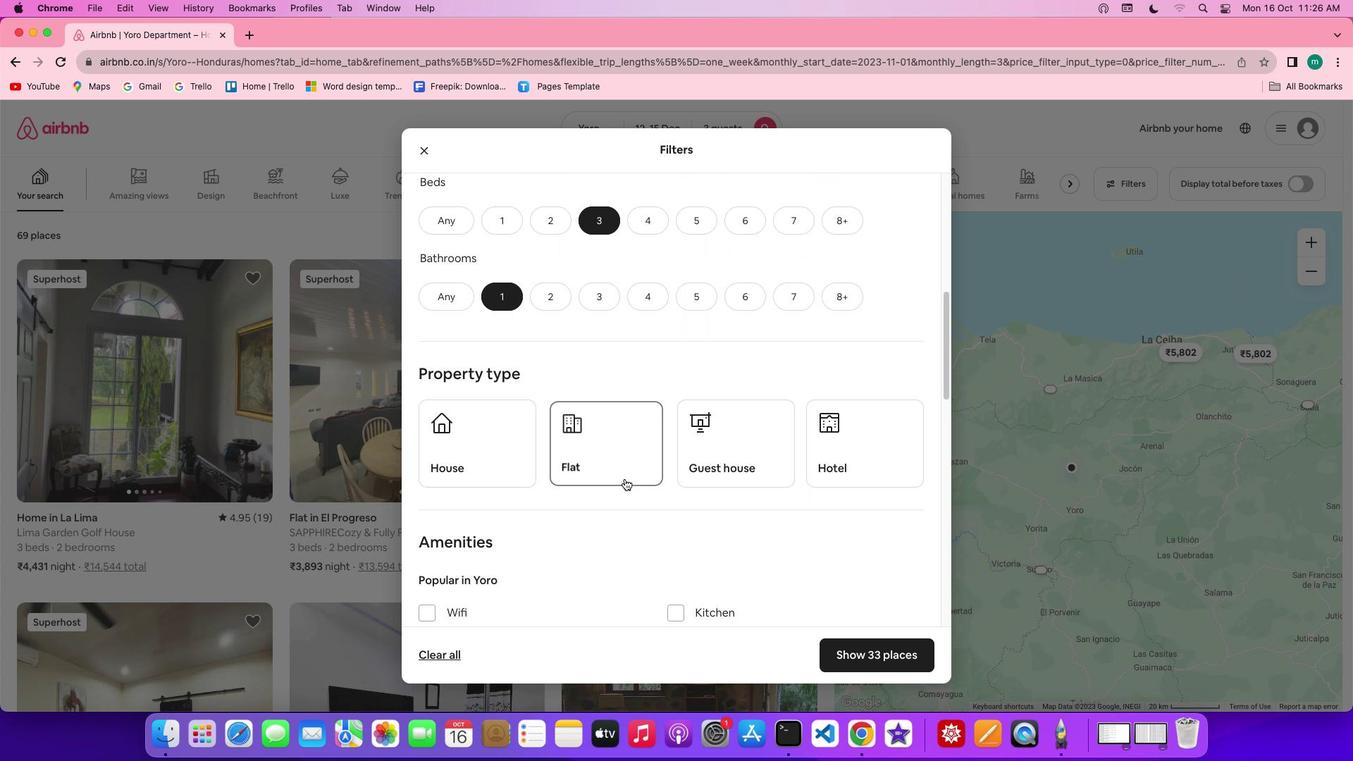 
Action: Mouse moved to (819, 506)
Screenshot: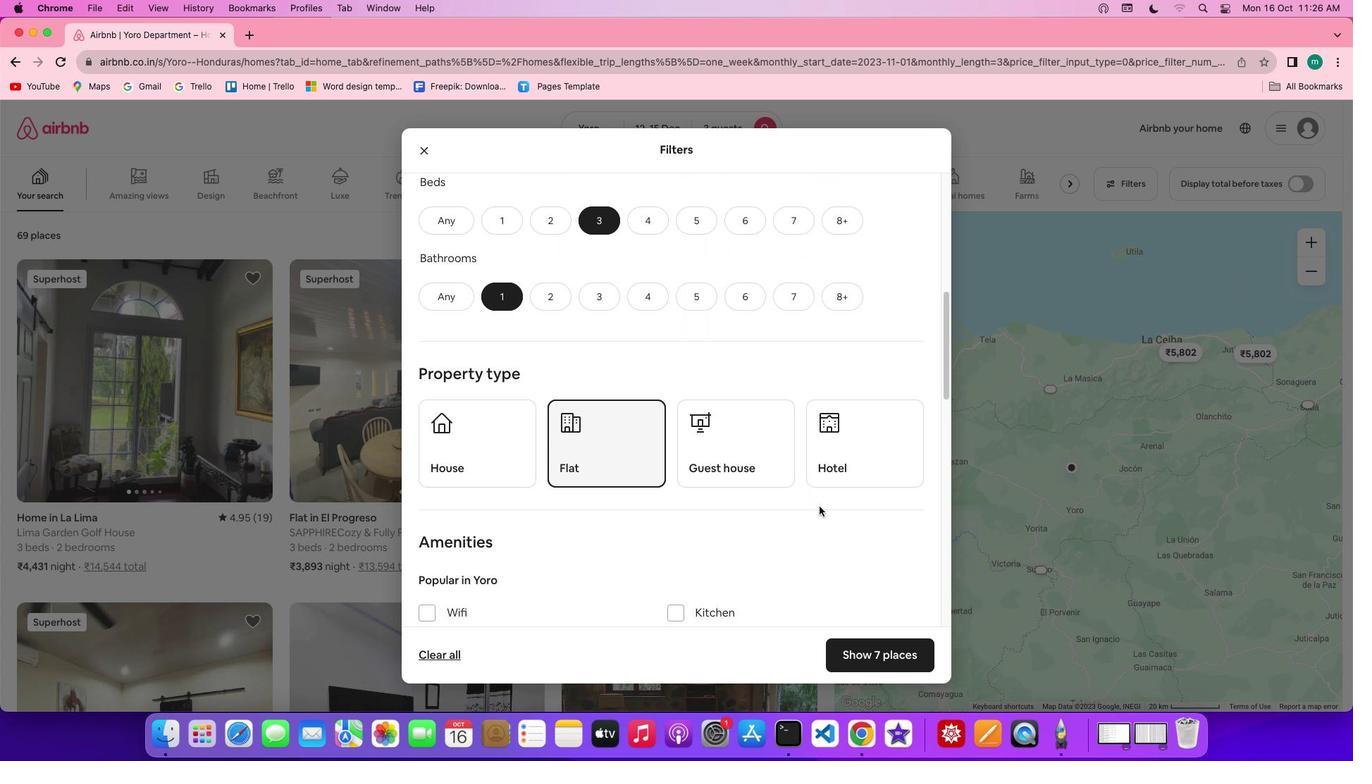 
Action: Mouse scrolled (819, 506) with delta (0, 0)
Screenshot: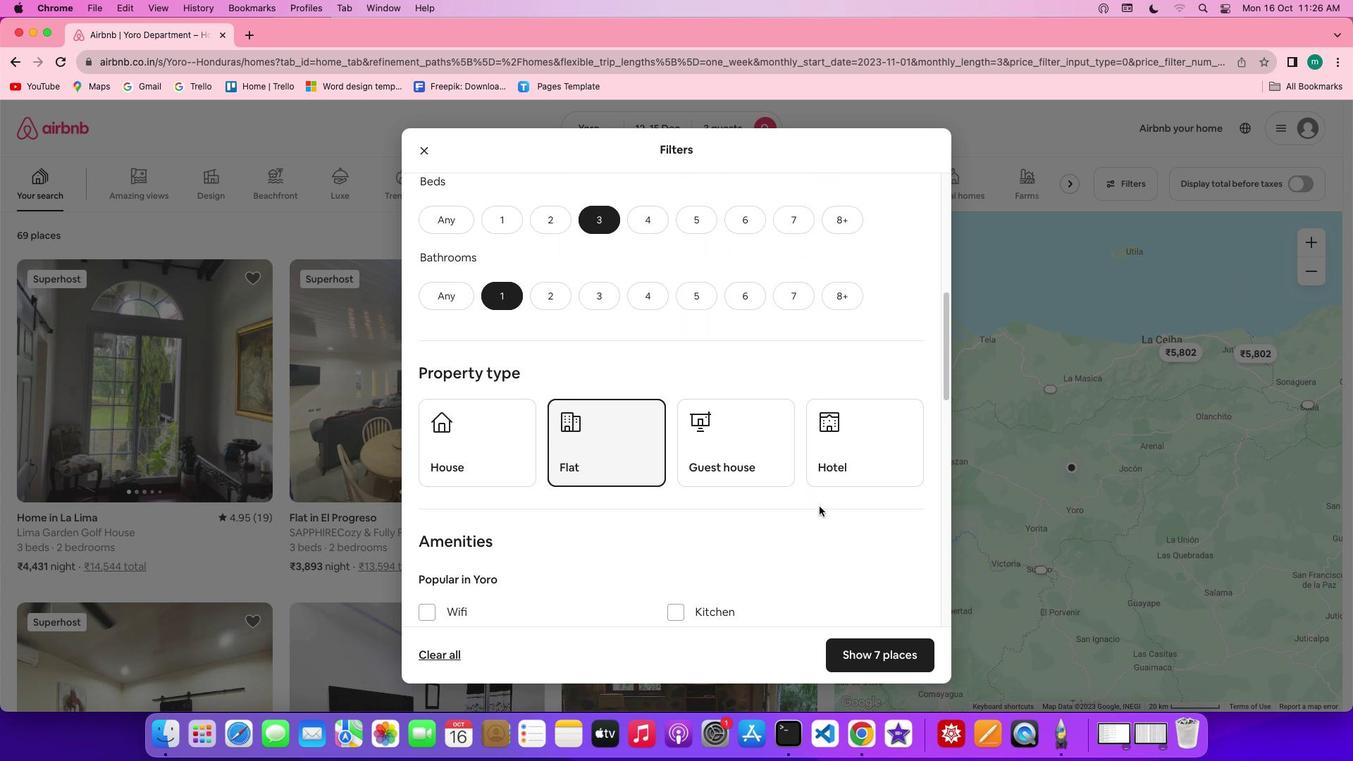 
Action: Mouse scrolled (819, 506) with delta (0, 0)
Screenshot: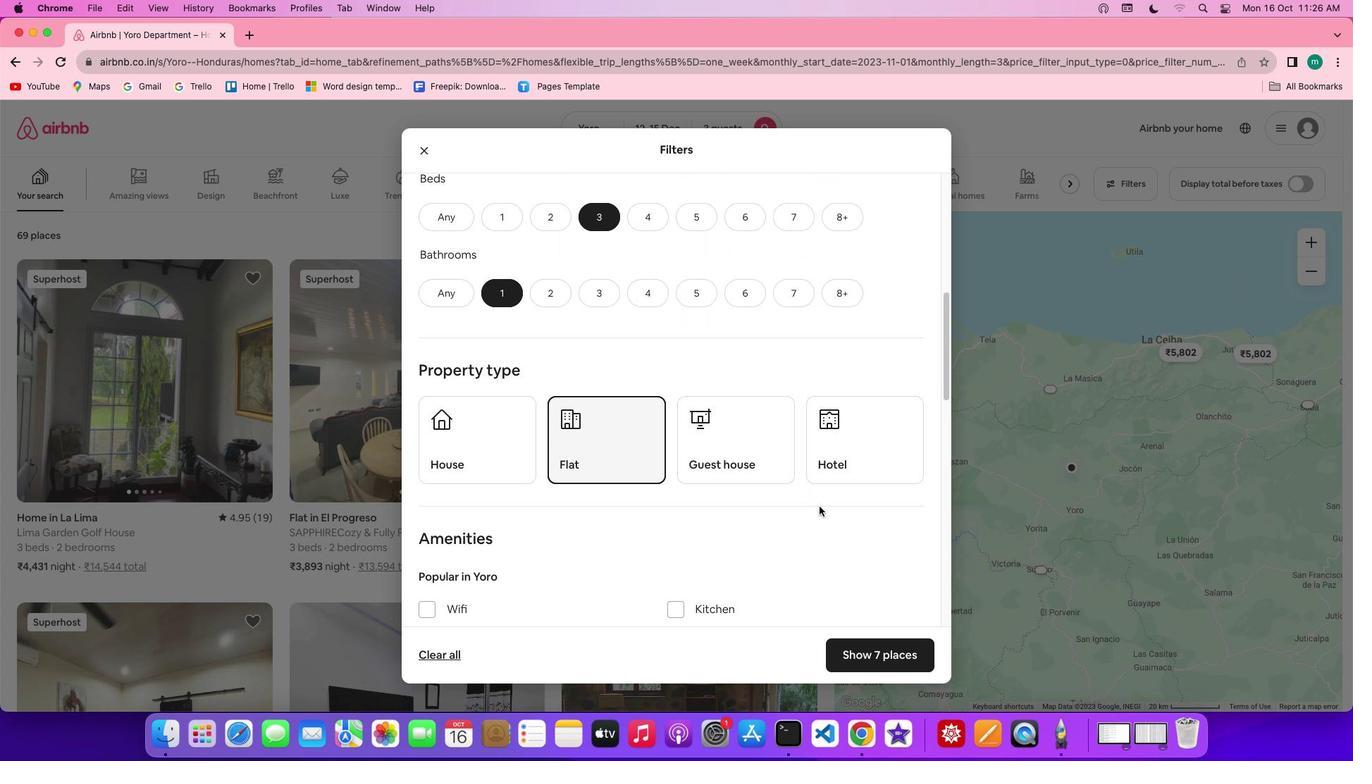
Action: Mouse scrolled (819, 506) with delta (0, 0)
Screenshot: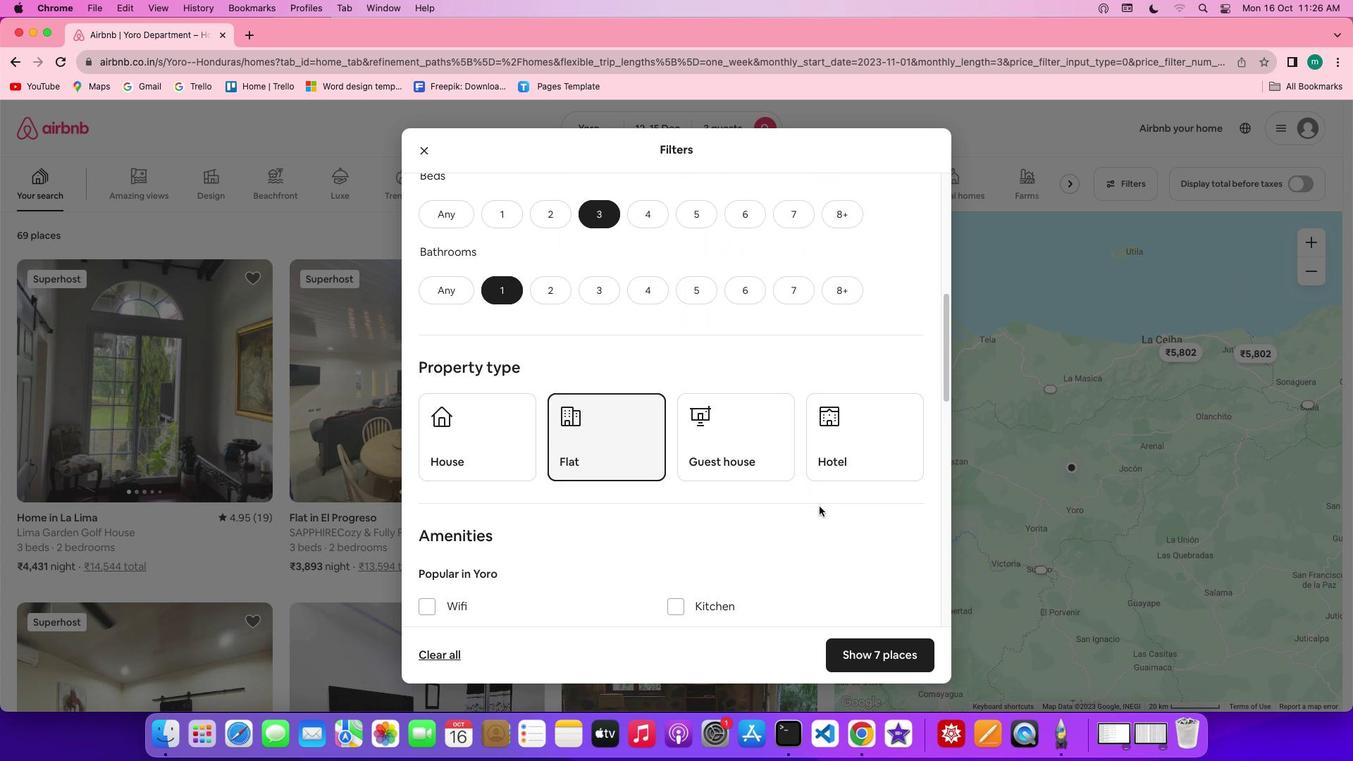 
Action: Mouse scrolled (819, 506) with delta (0, 0)
Screenshot: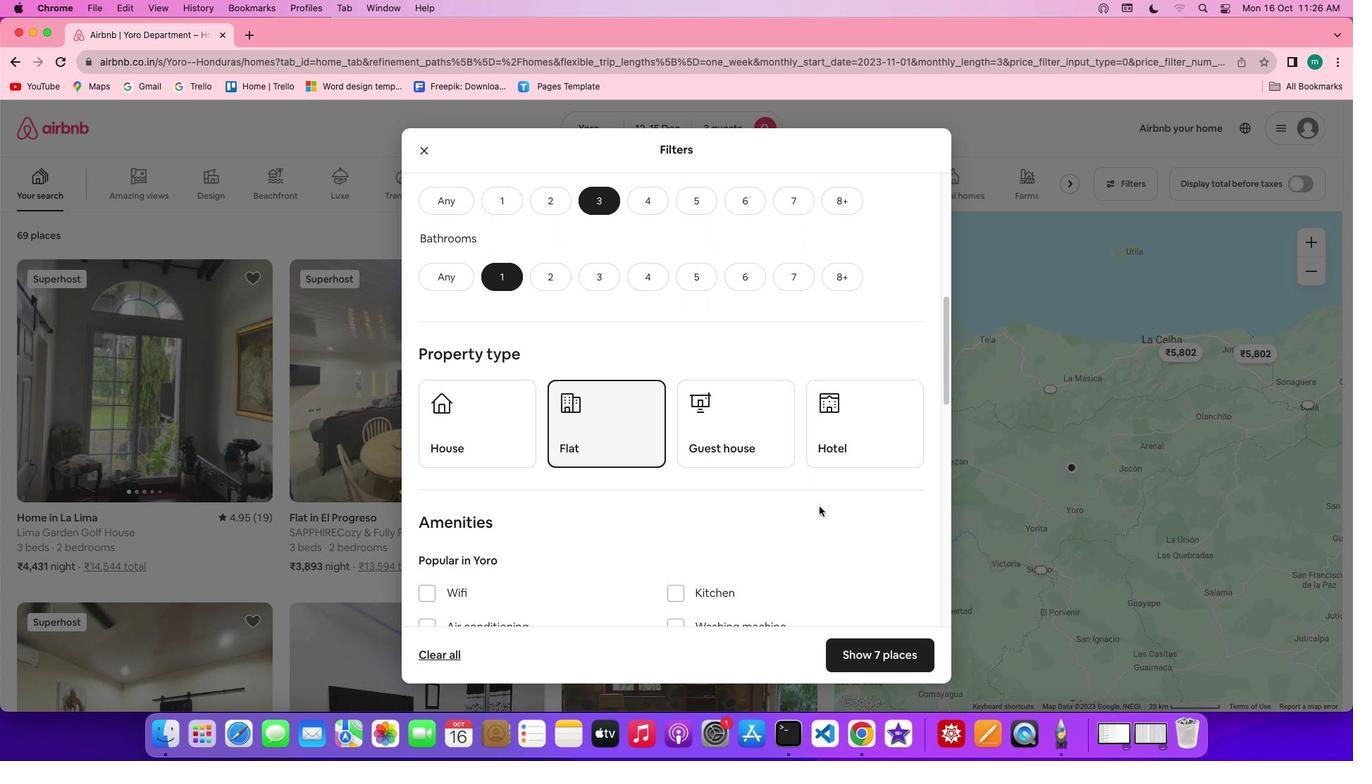 
Action: Mouse scrolled (819, 506) with delta (0, 0)
Screenshot: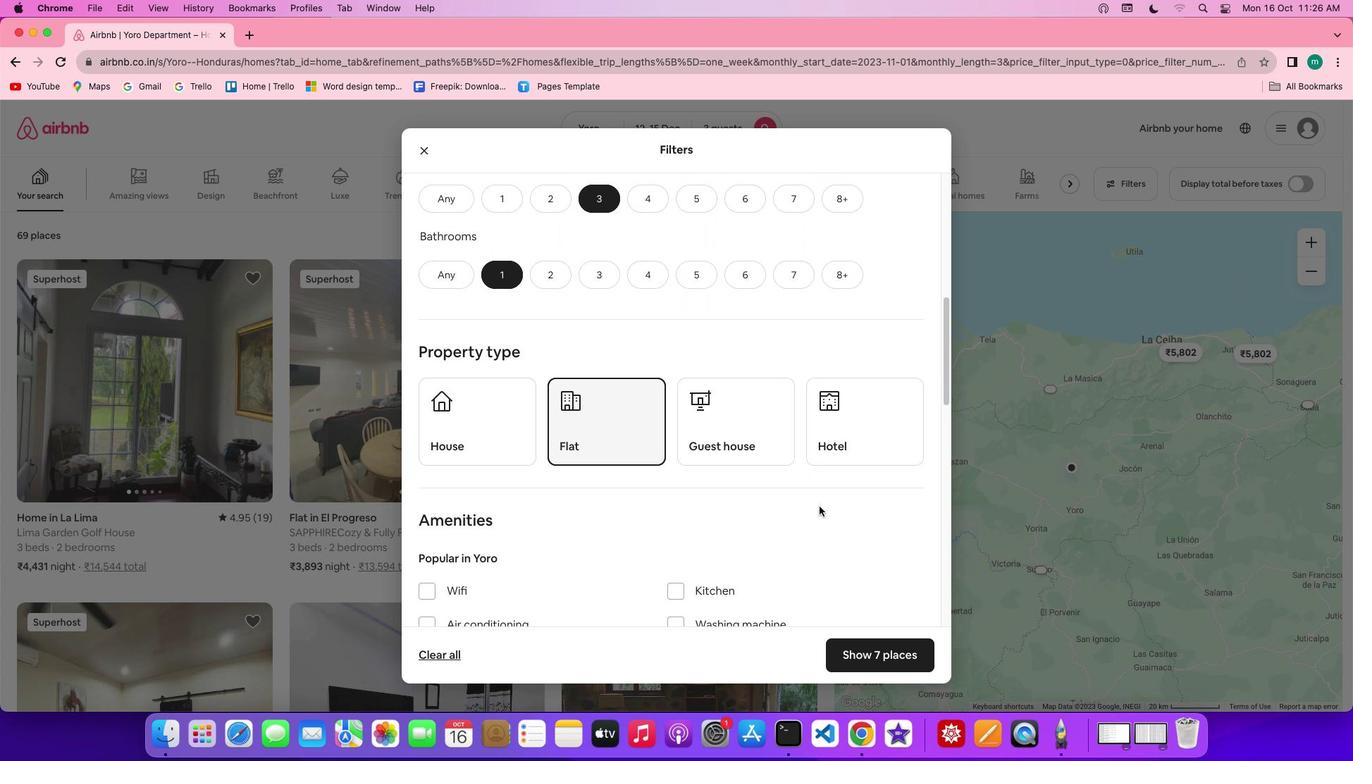 
Action: Mouse scrolled (819, 506) with delta (0, 0)
Screenshot: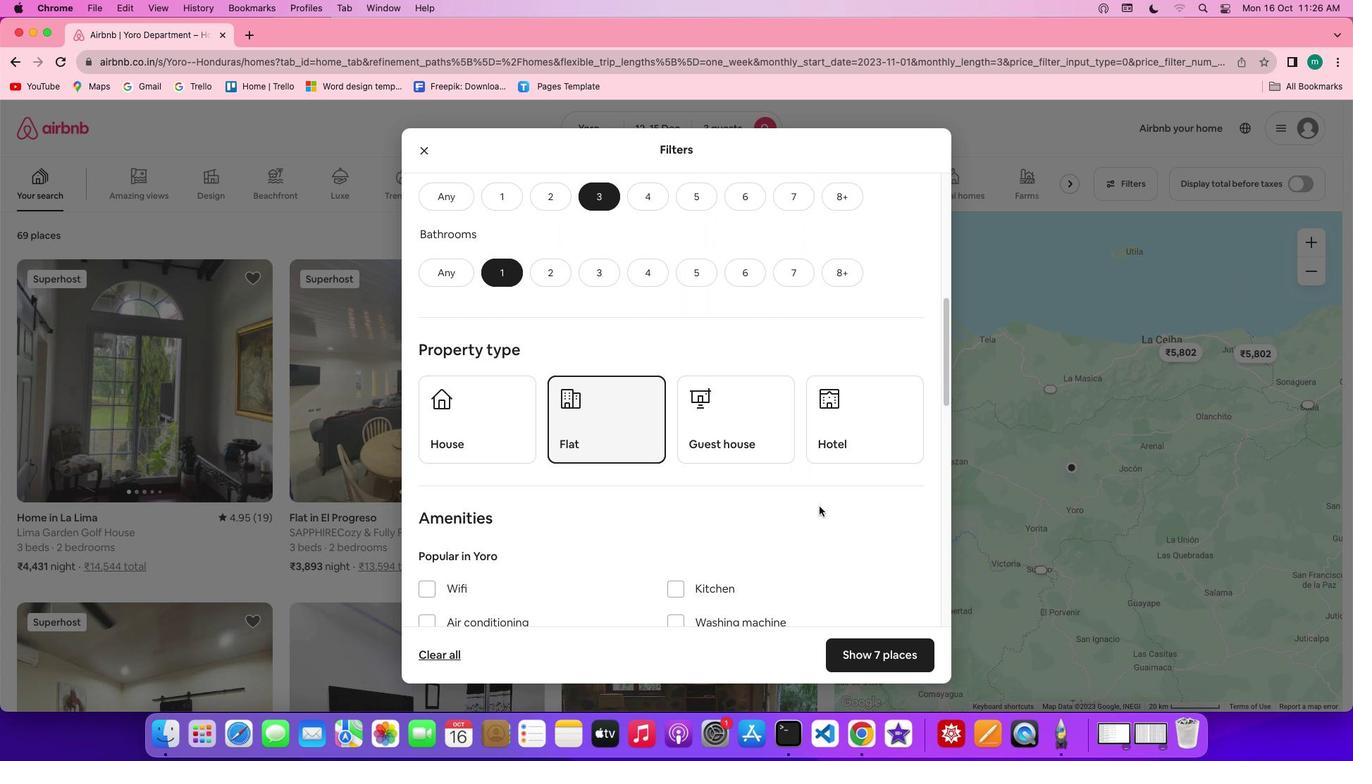 
Action: Mouse scrolled (819, 506) with delta (0, 0)
Screenshot: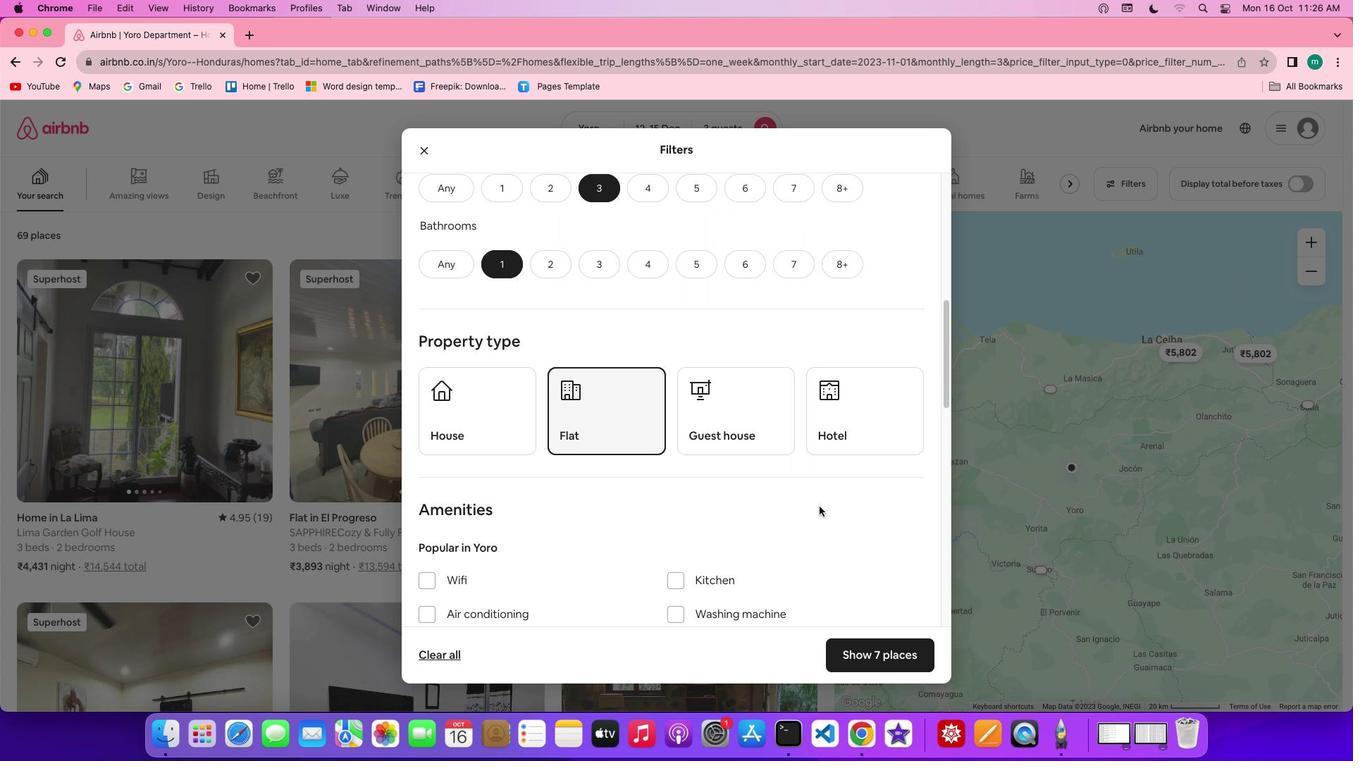 
Action: Mouse scrolled (819, 506) with delta (0, 0)
Screenshot: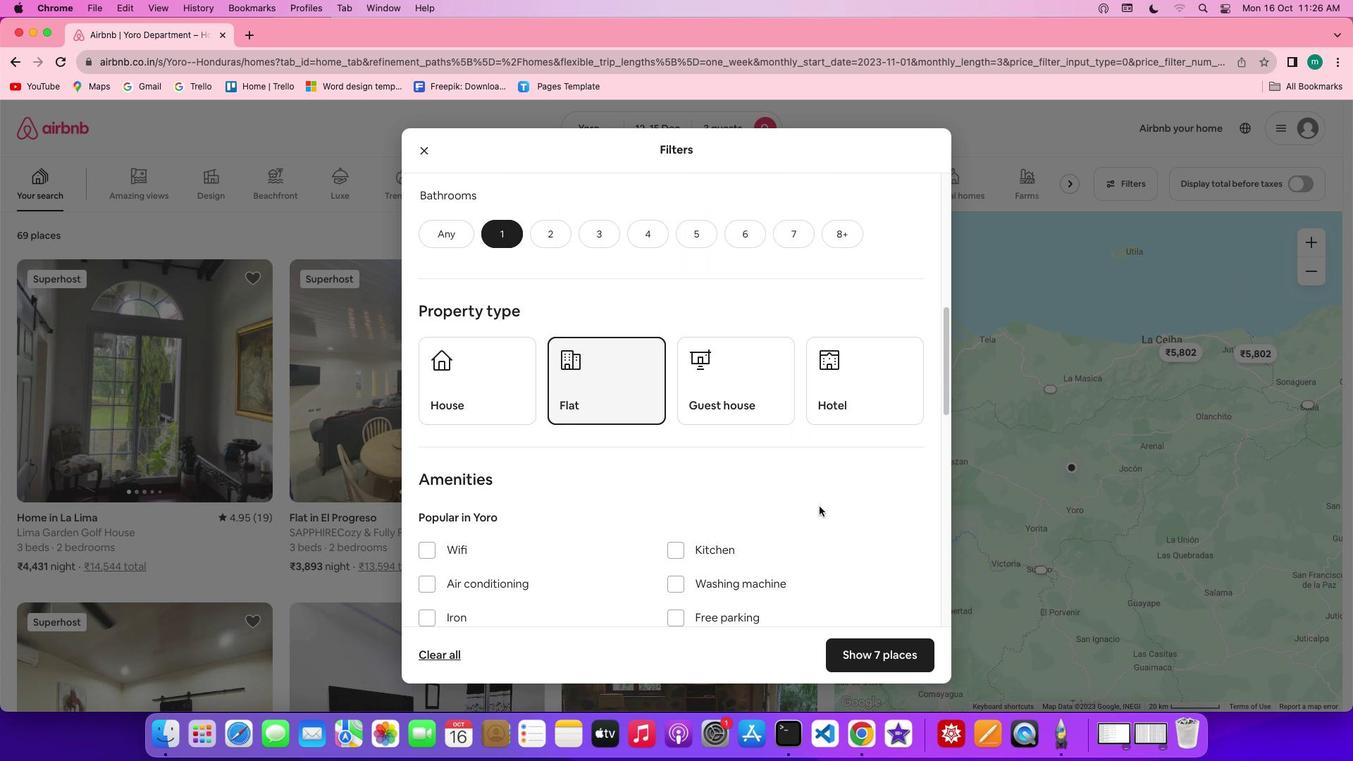 
Action: Mouse scrolled (819, 506) with delta (0, 0)
Screenshot: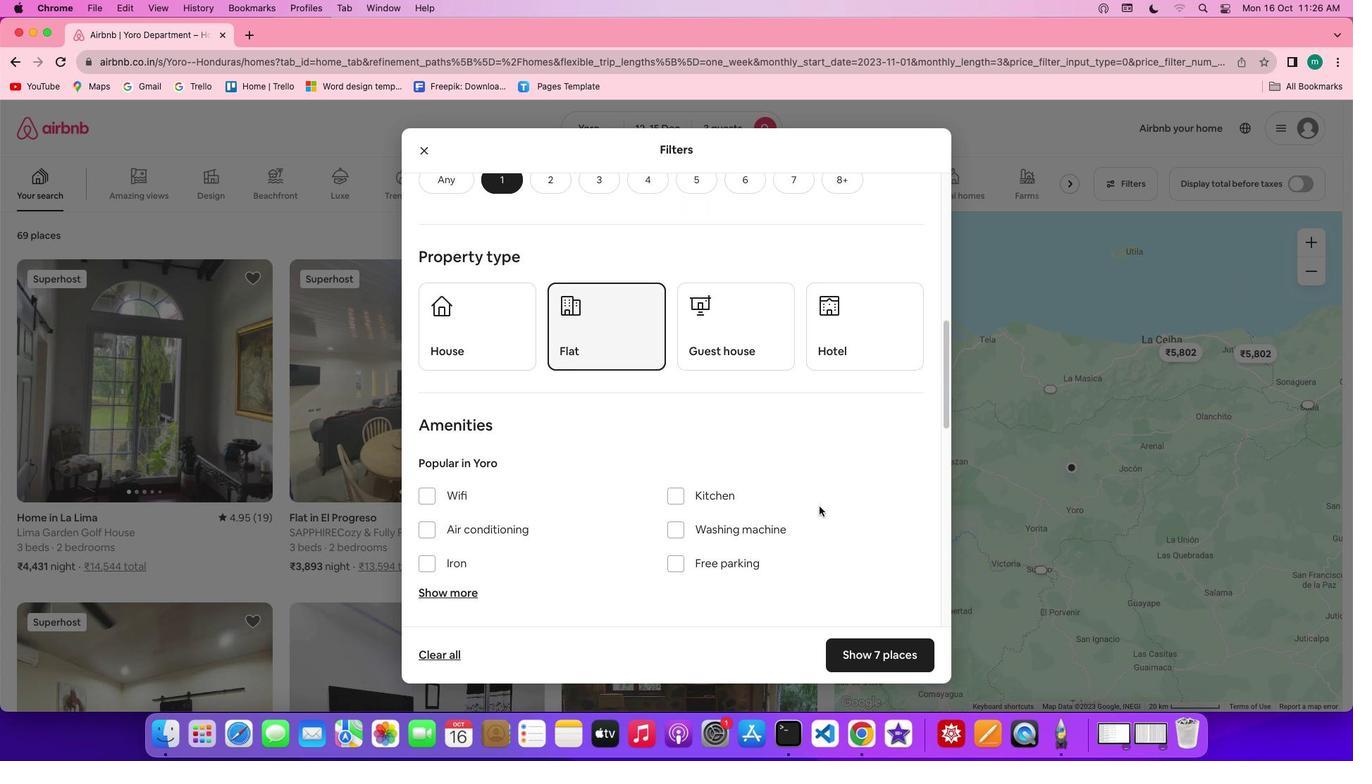 
Action: Mouse scrolled (819, 506) with delta (0, 0)
Screenshot: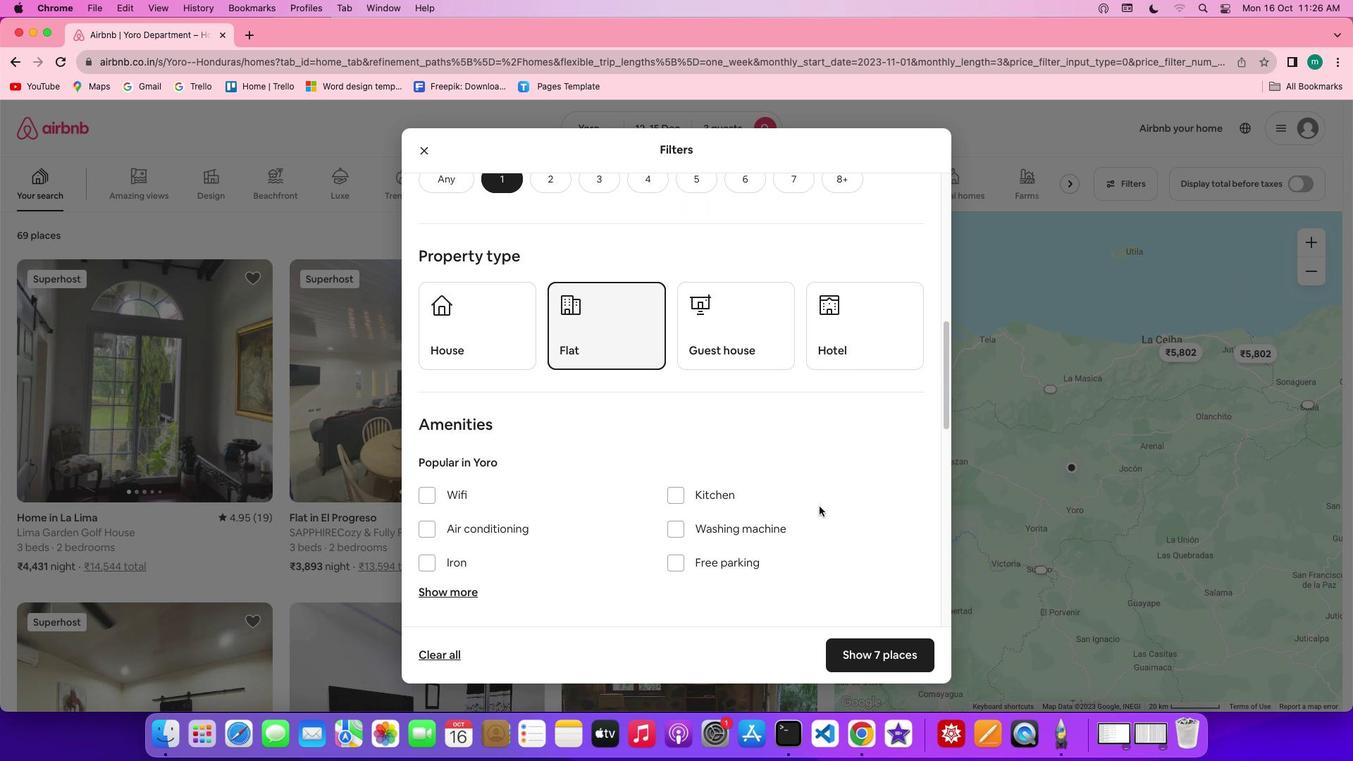
Action: Mouse scrolled (819, 506) with delta (0, 0)
Screenshot: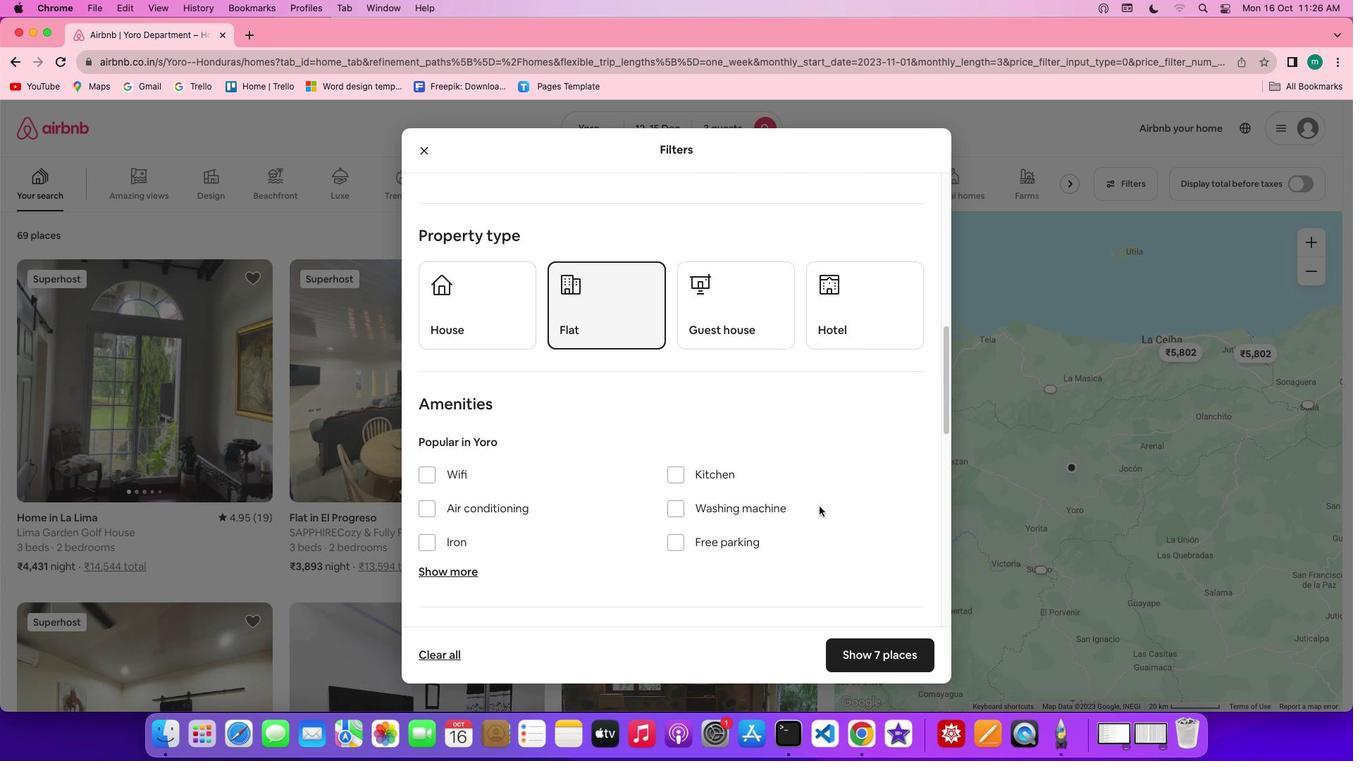 
Action: Mouse scrolled (819, 506) with delta (0, -1)
Screenshot: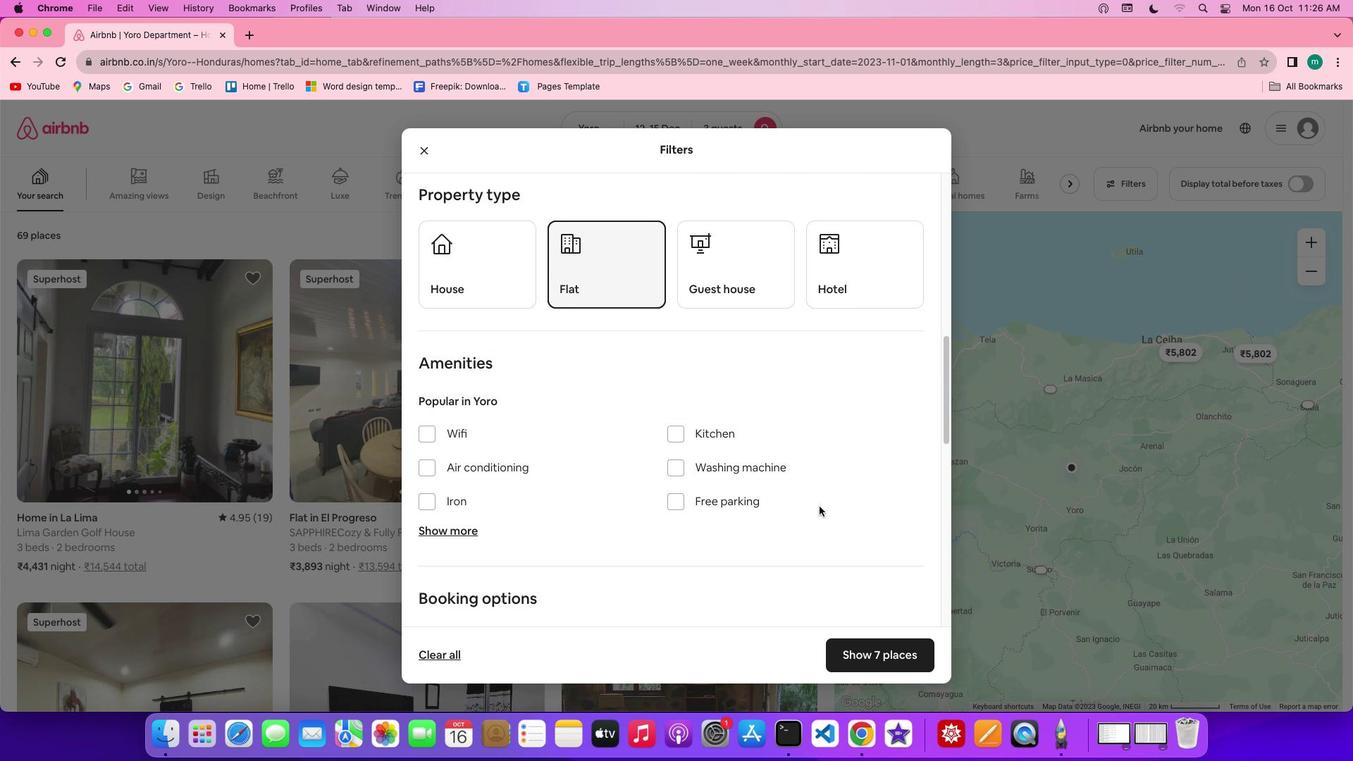 
Action: Mouse scrolled (819, 506) with delta (0, 0)
Screenshot: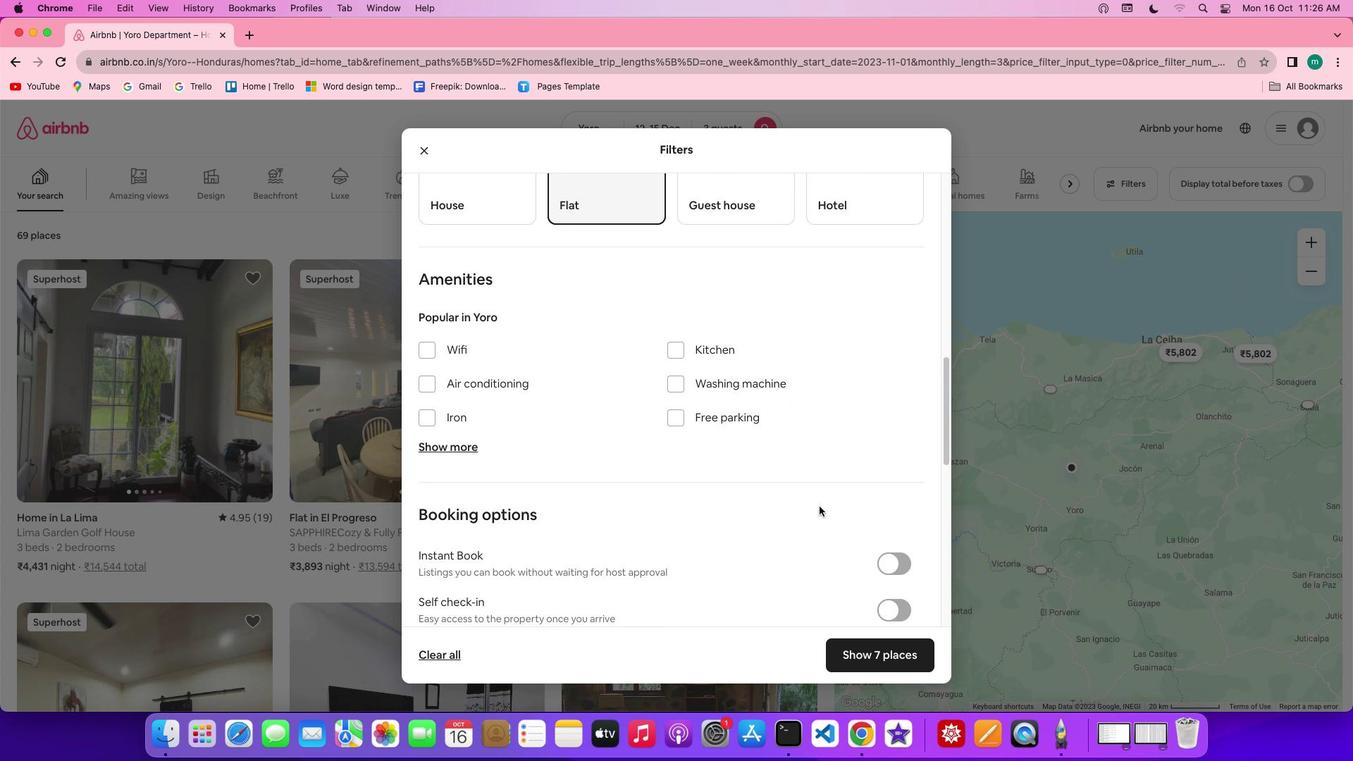 
Action: Mouse scrolled (819, 506) with delta (0, 0)
Screenshot: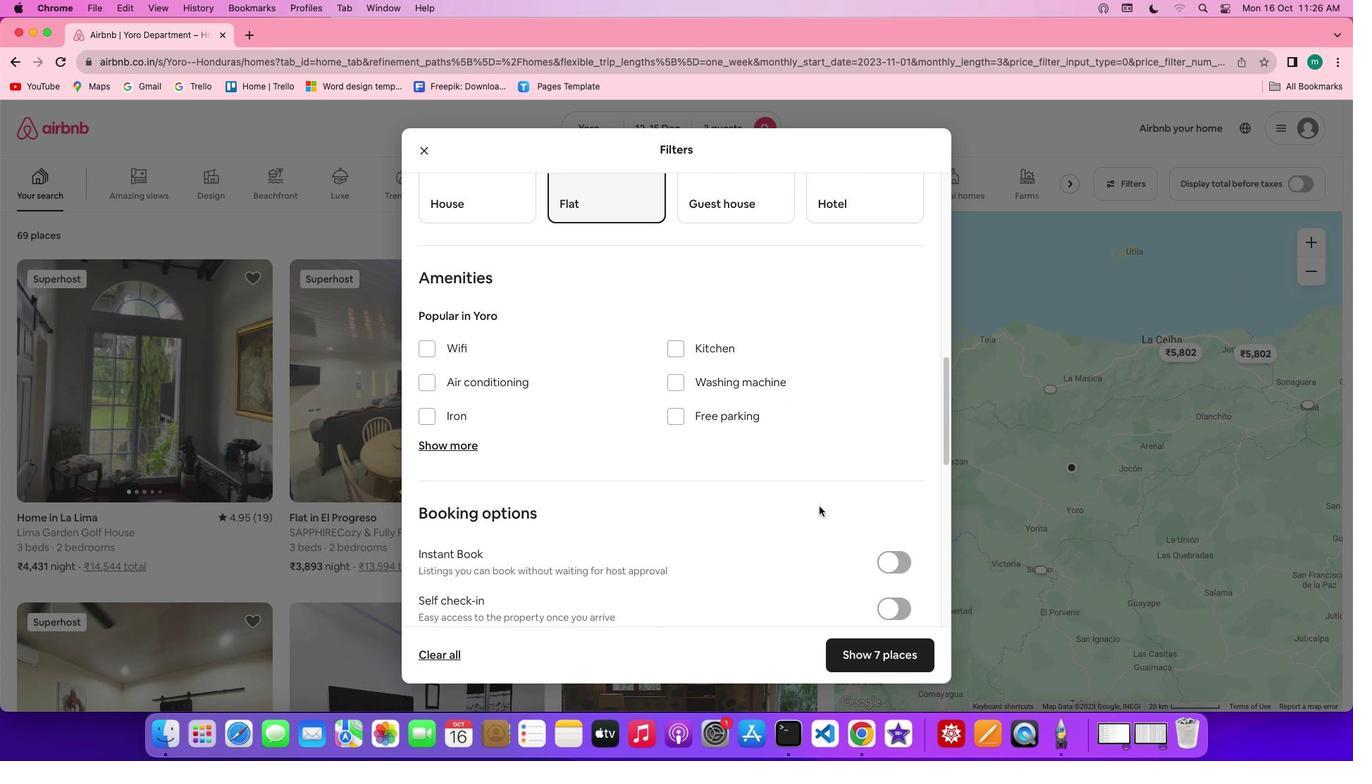 
Action: Mouse scrolled (819, 506) with delta (0, -1)
Screenshot: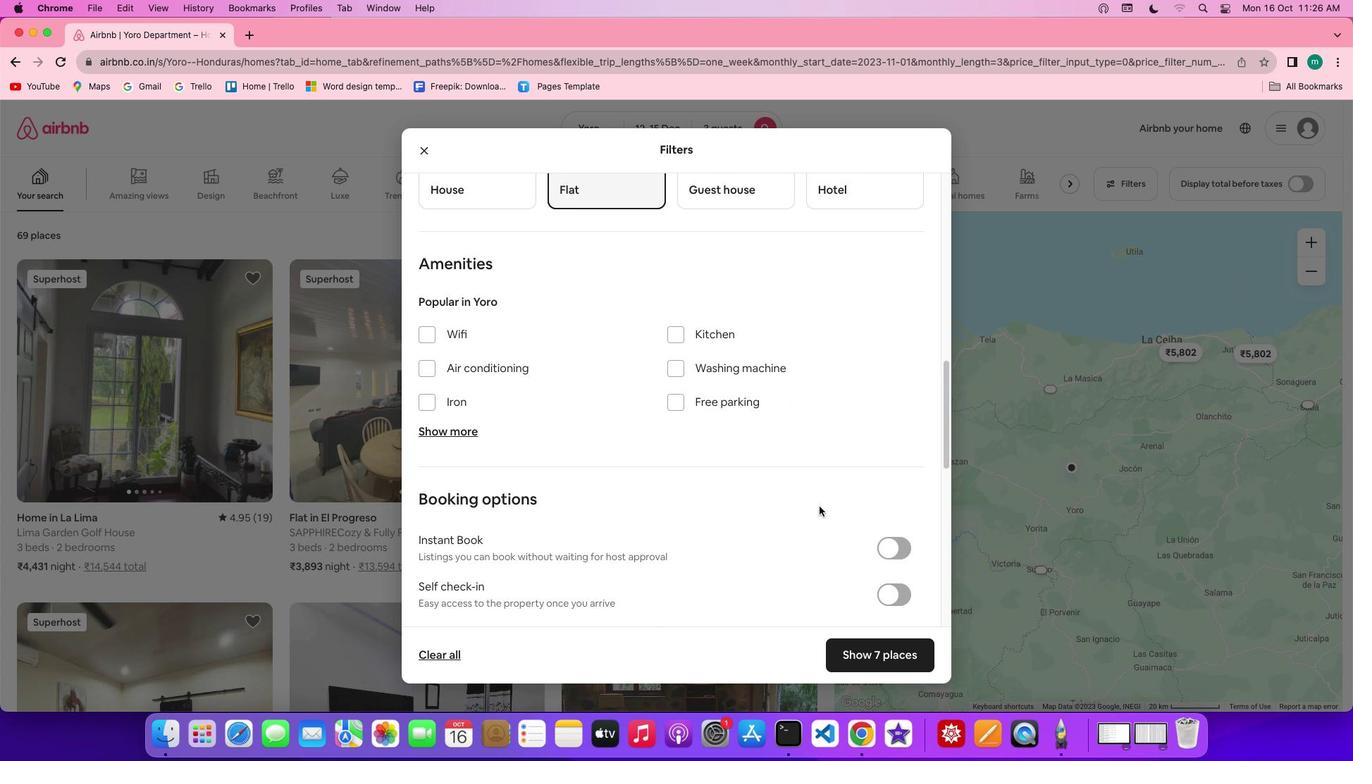 
Action: Mouse moved to (883, 515)
Screenshot: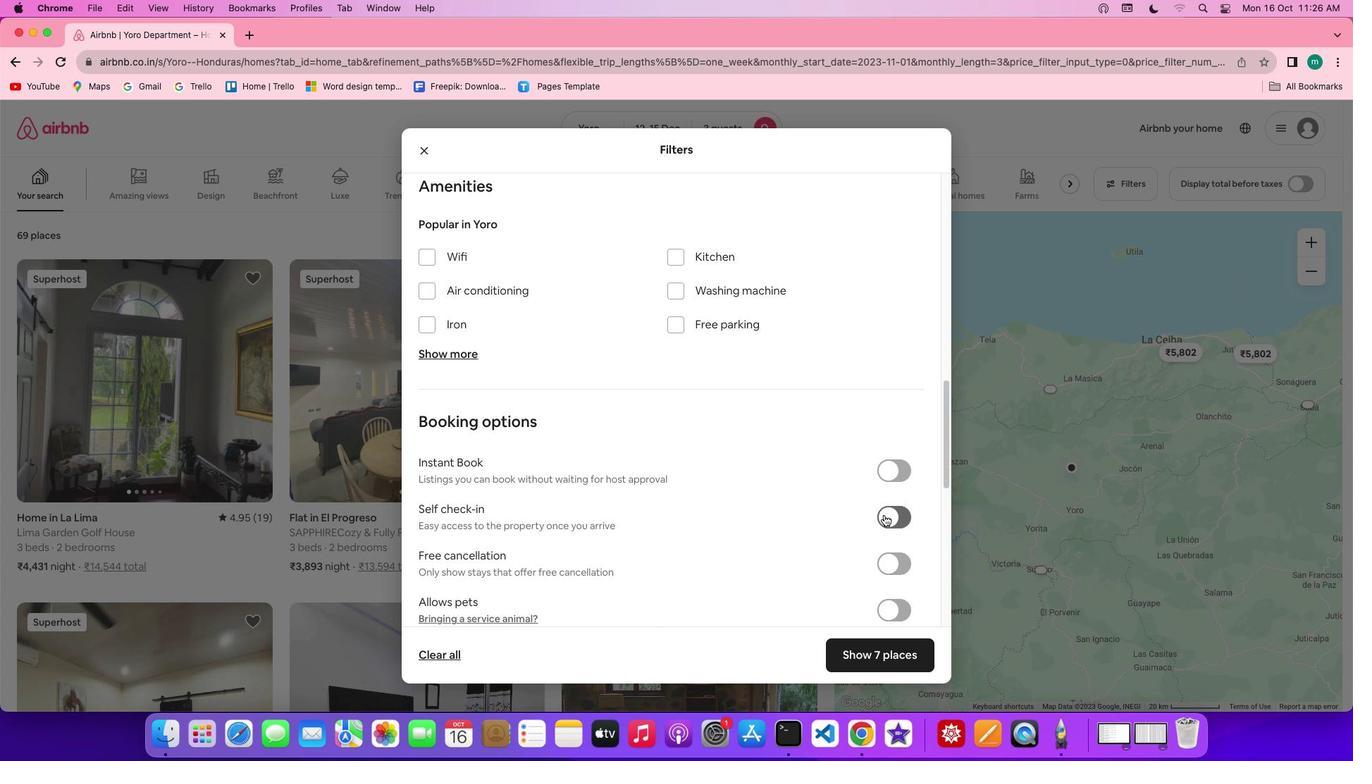 
Action: Mouse pressed left at (883, 515)
Screenshot: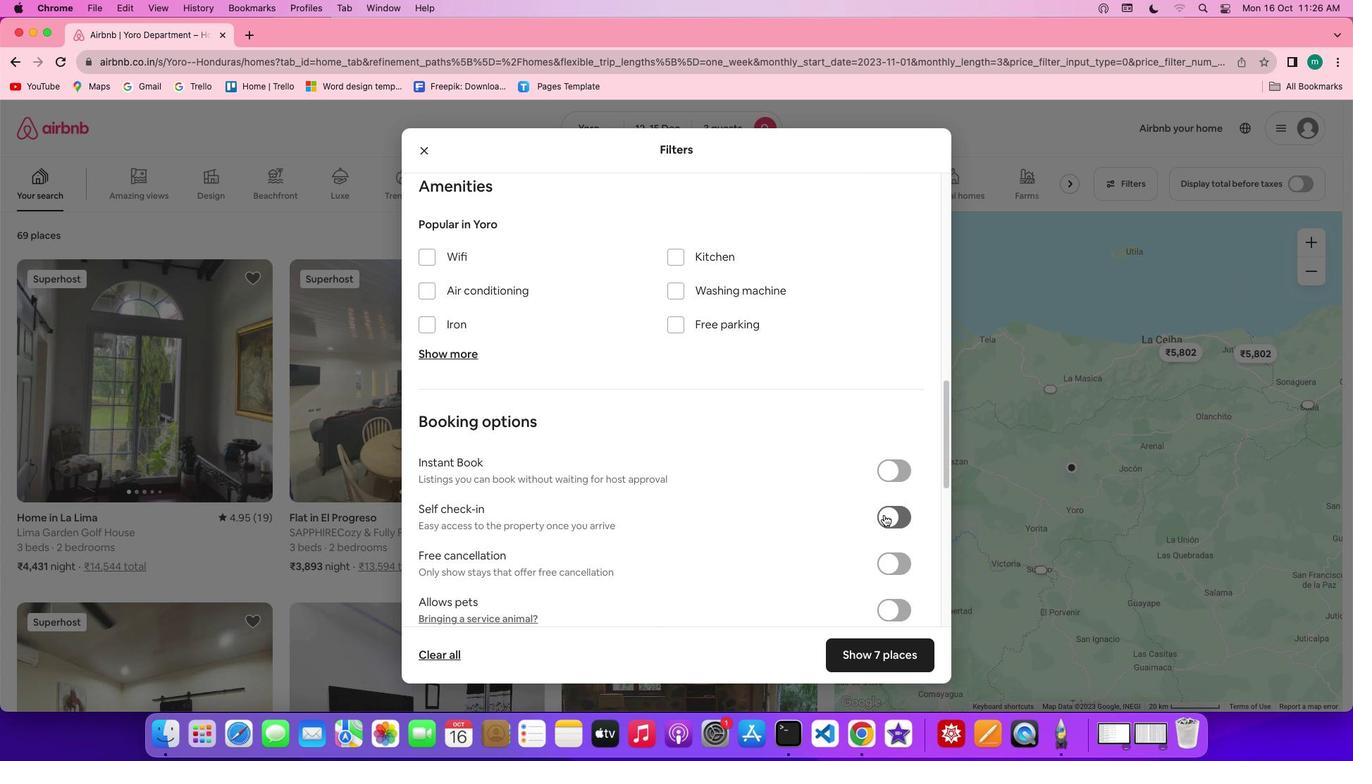 
Action: Mouse pressed left at (883, 515)
Screenshot: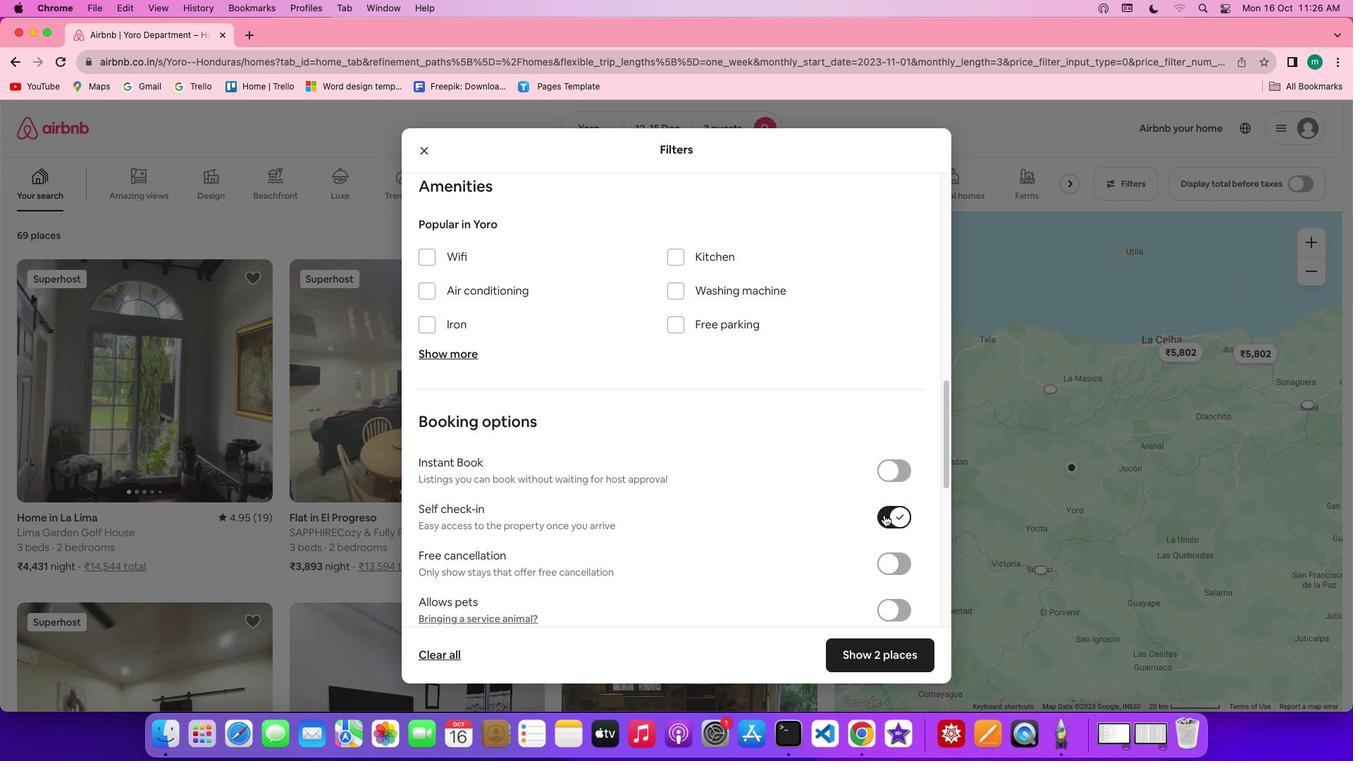 
Action: Mouse moved to (922, 649)
Screenshot: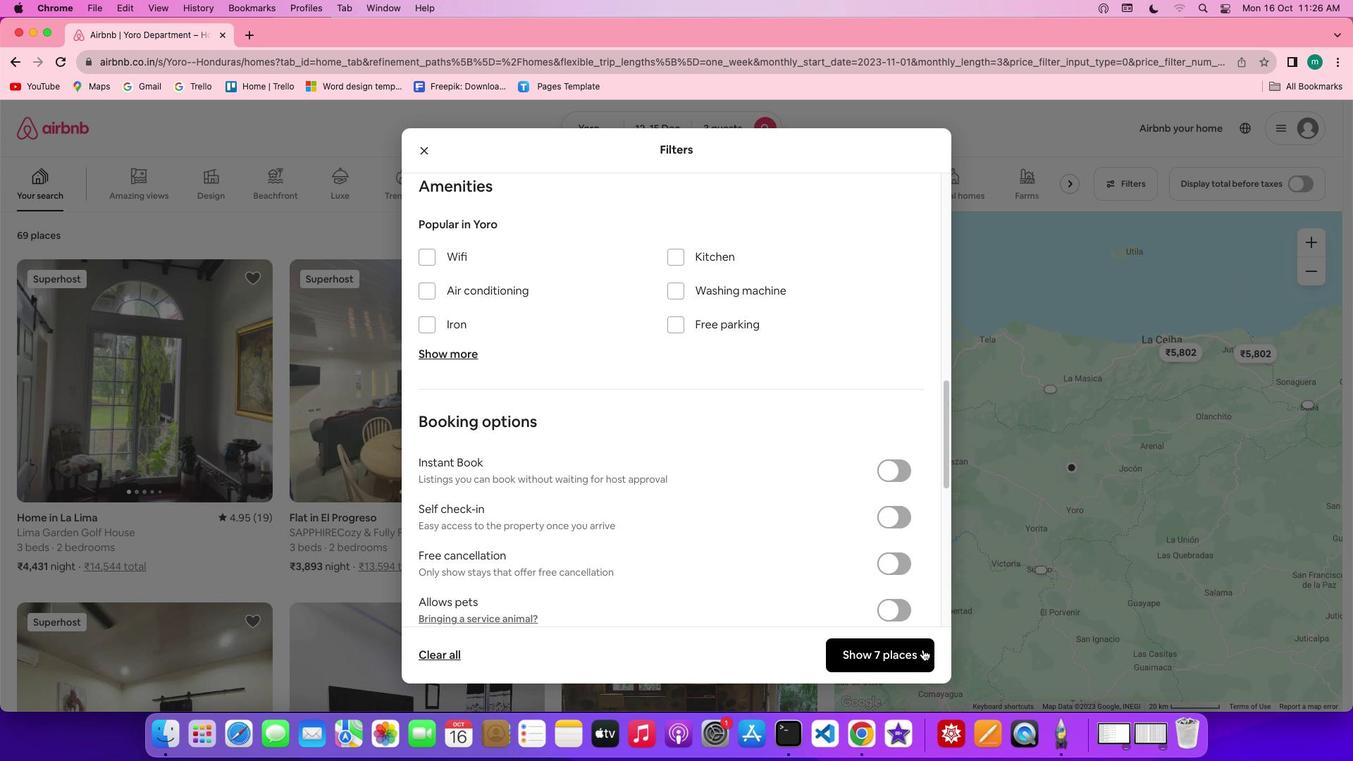 
Action: Mouse pressed left at (922, 649)
Screenshot: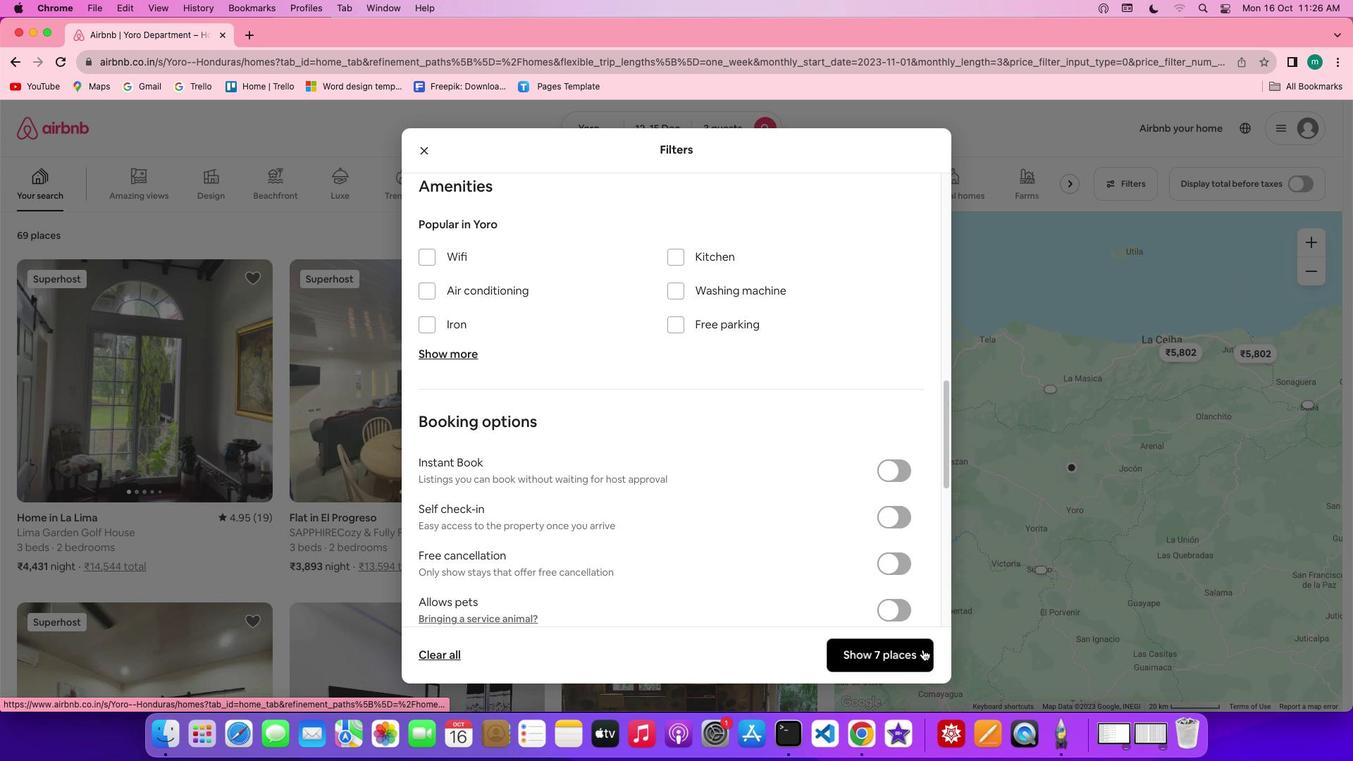 
Action: Mouse moved to (150, 427)
Screenshot: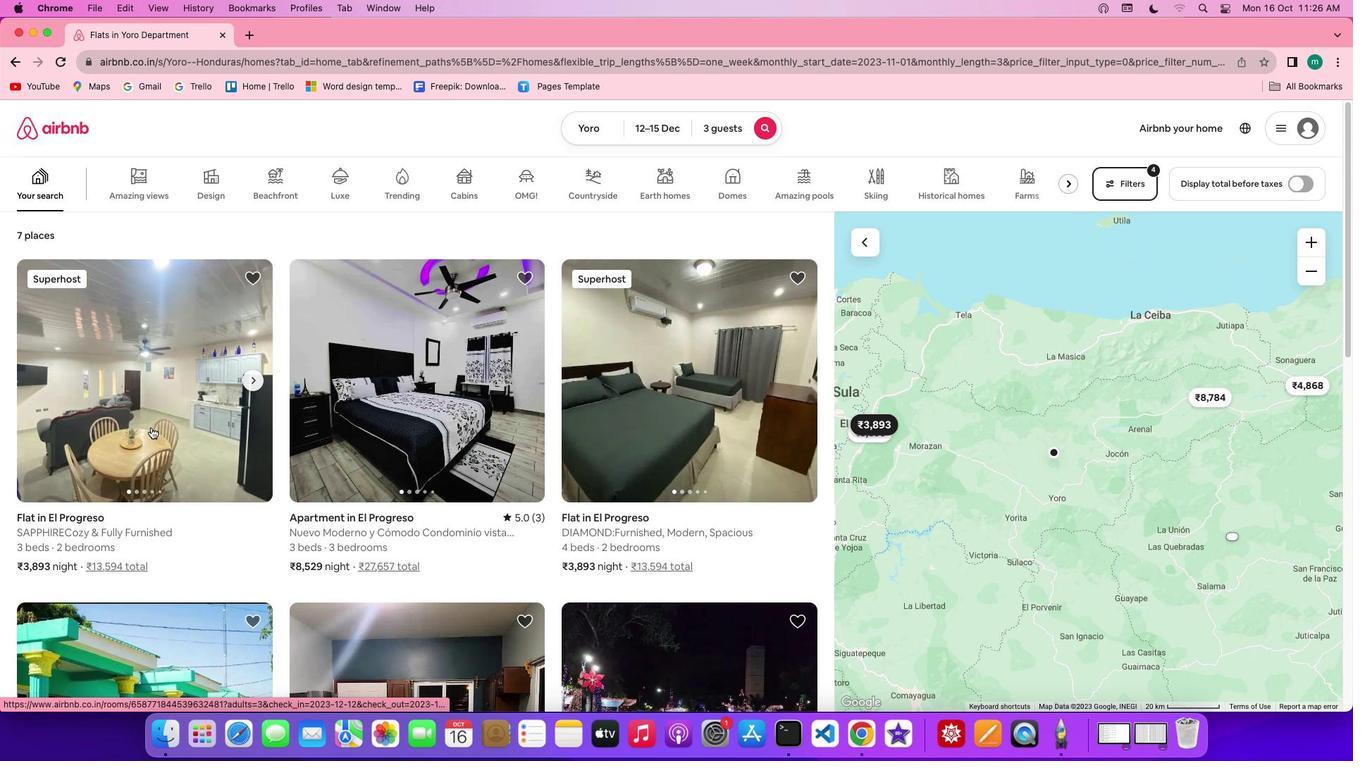 
Action: Mouse pressed left at (150, 427)
Screenshot: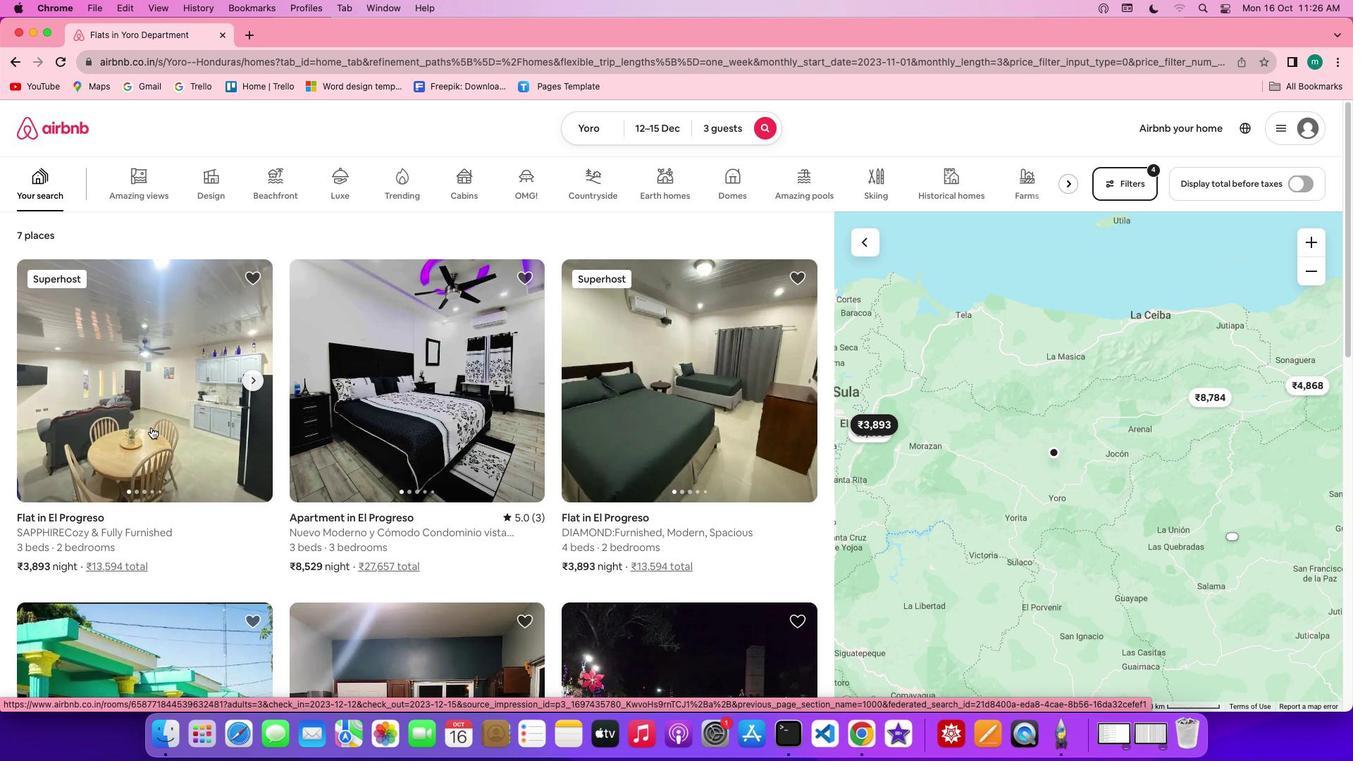 
Action: Mouse moved to (1024, 519)
Screenshot: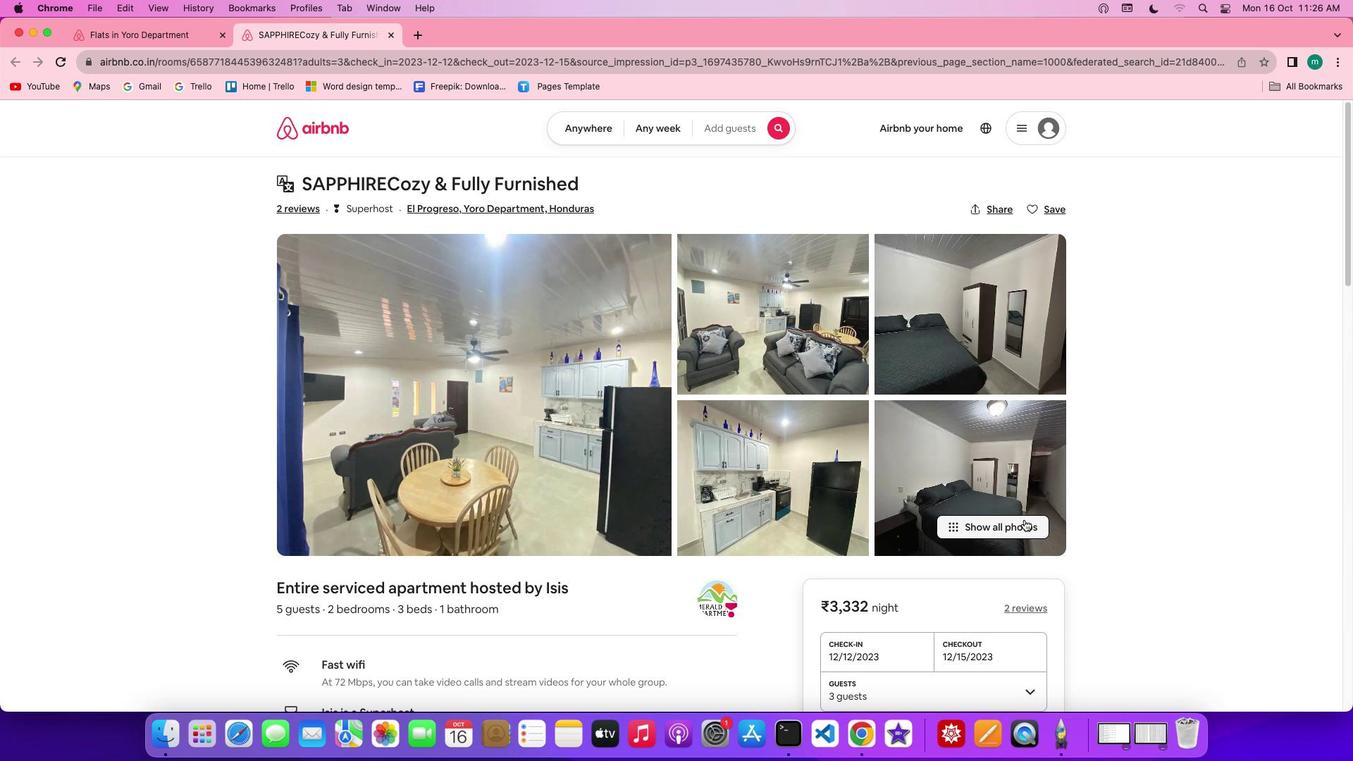 
Action: Mouse pressed left at (1024, 519)
Screenshot: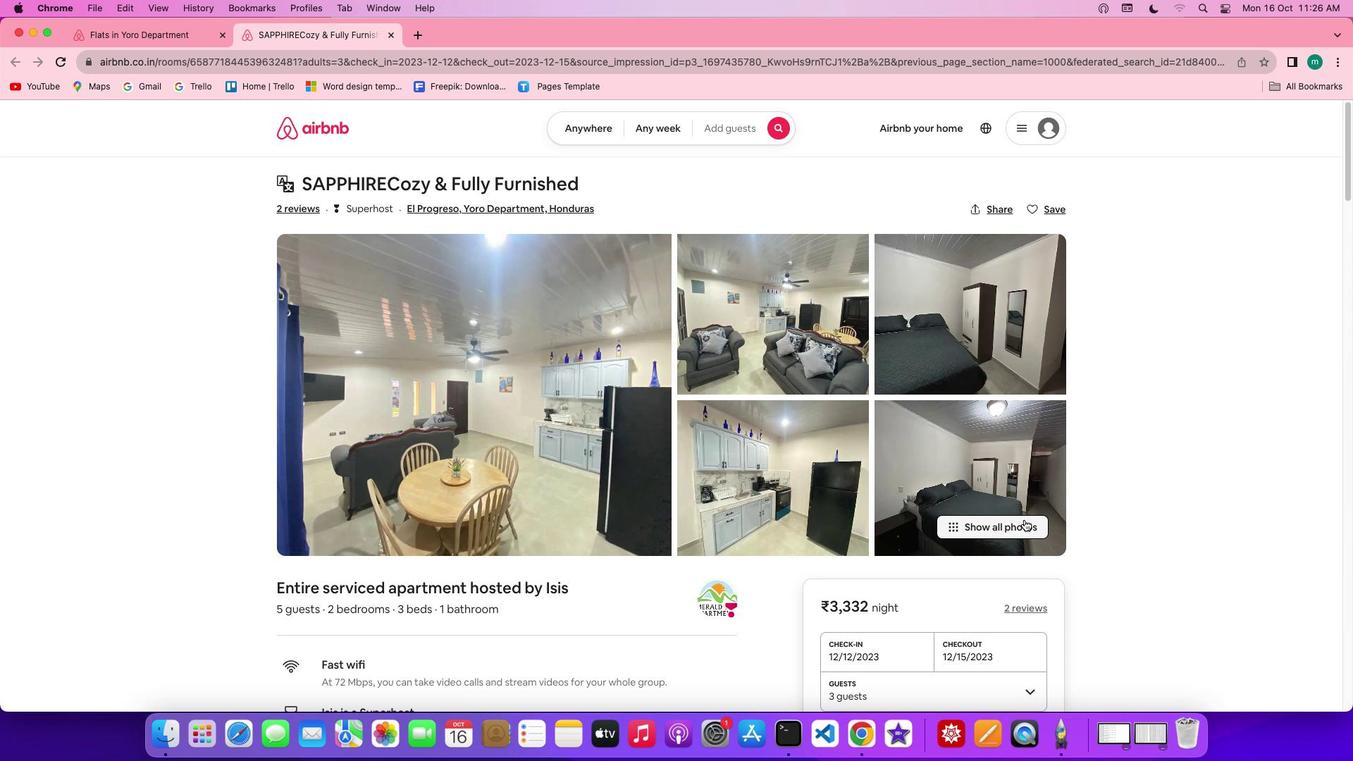
Action: Mouse moved to (864, 474)
Screenshot: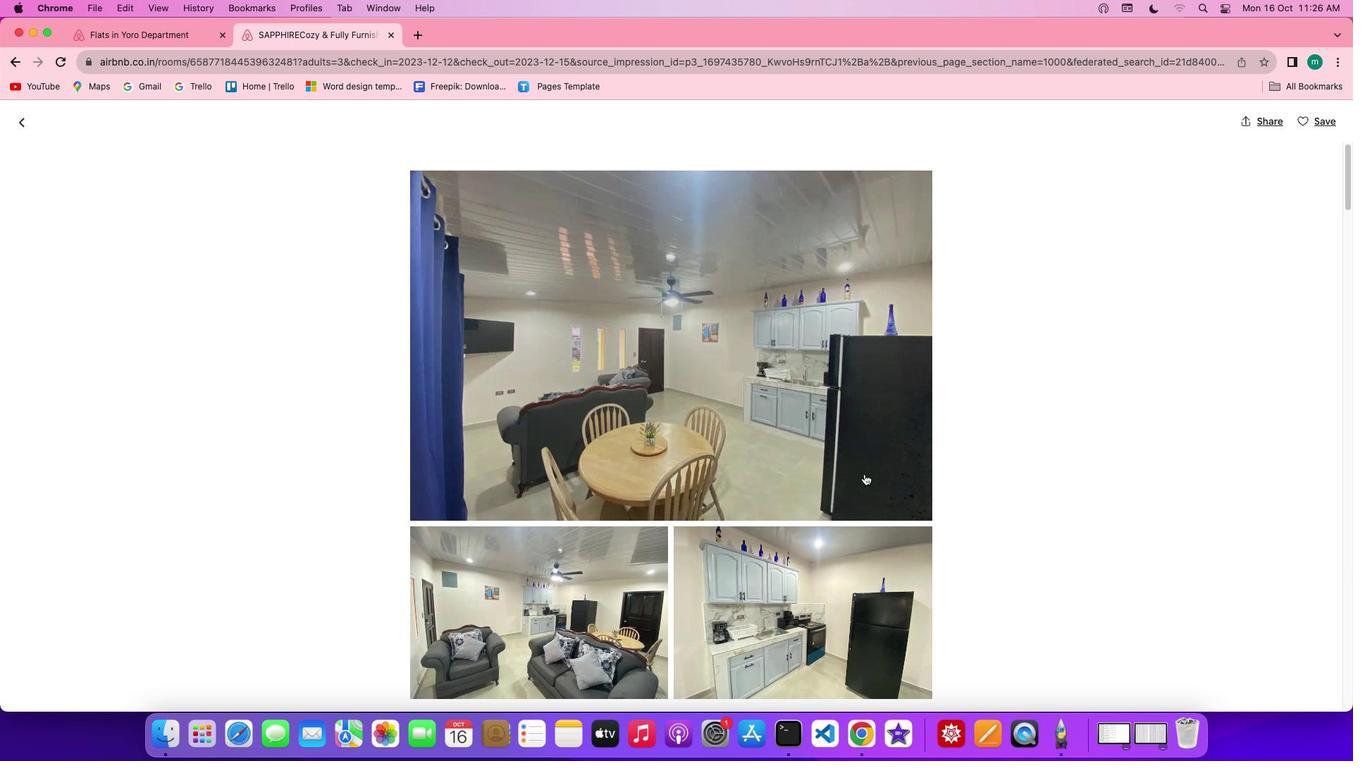 
Action: Mouse scrolled (864, 474) with delta (0, 0)
Screenshot: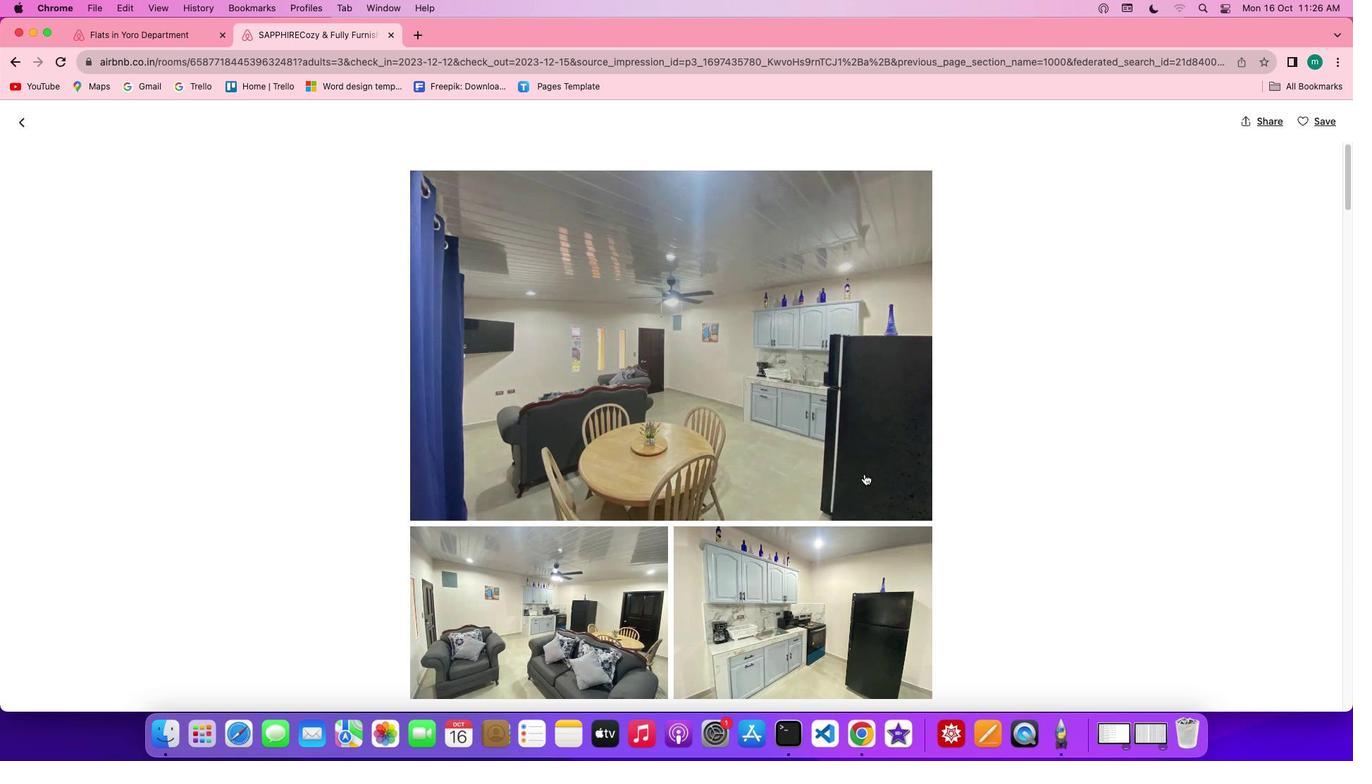 
Action: Mouse scrolled (864, 474) with delta (0, 0)
Screenshot: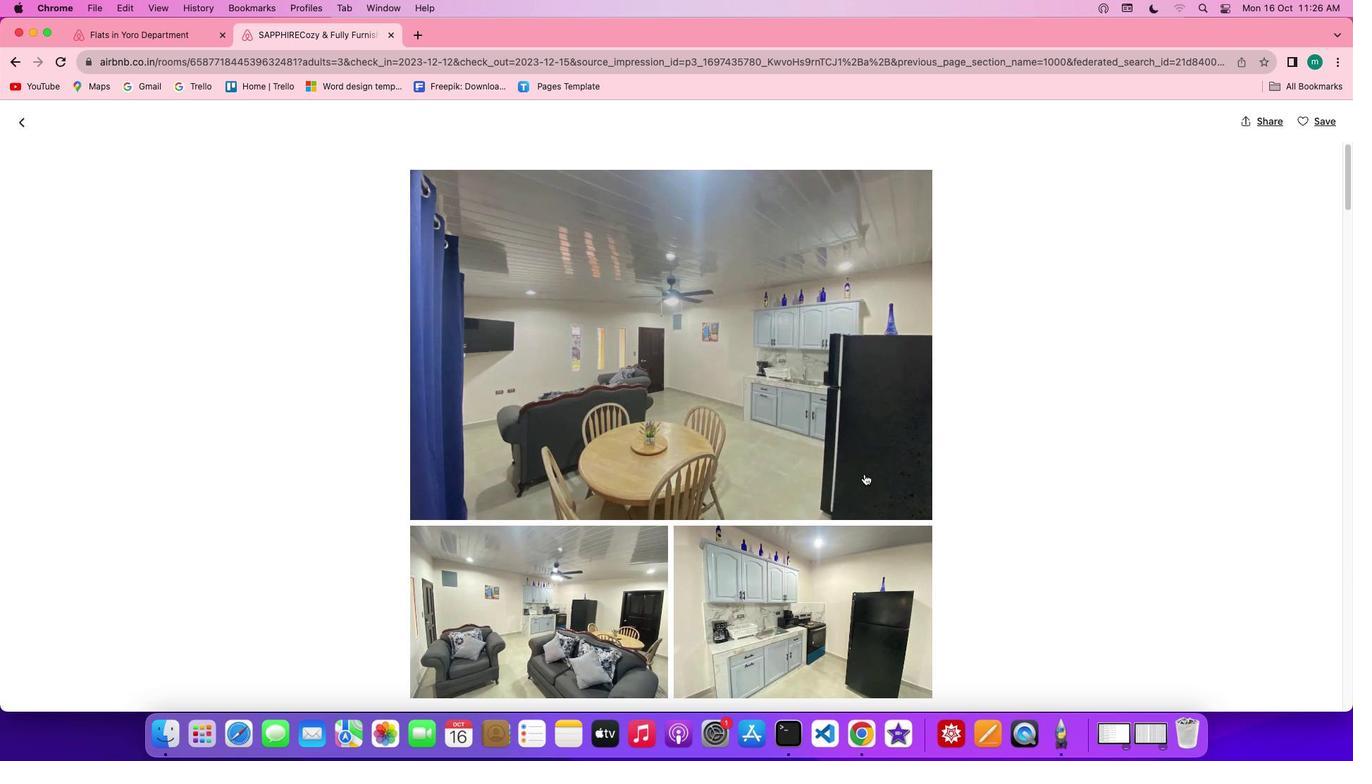 
Action: Mouse scrolled (864, 474) with delta (0, 0)
Screenshot: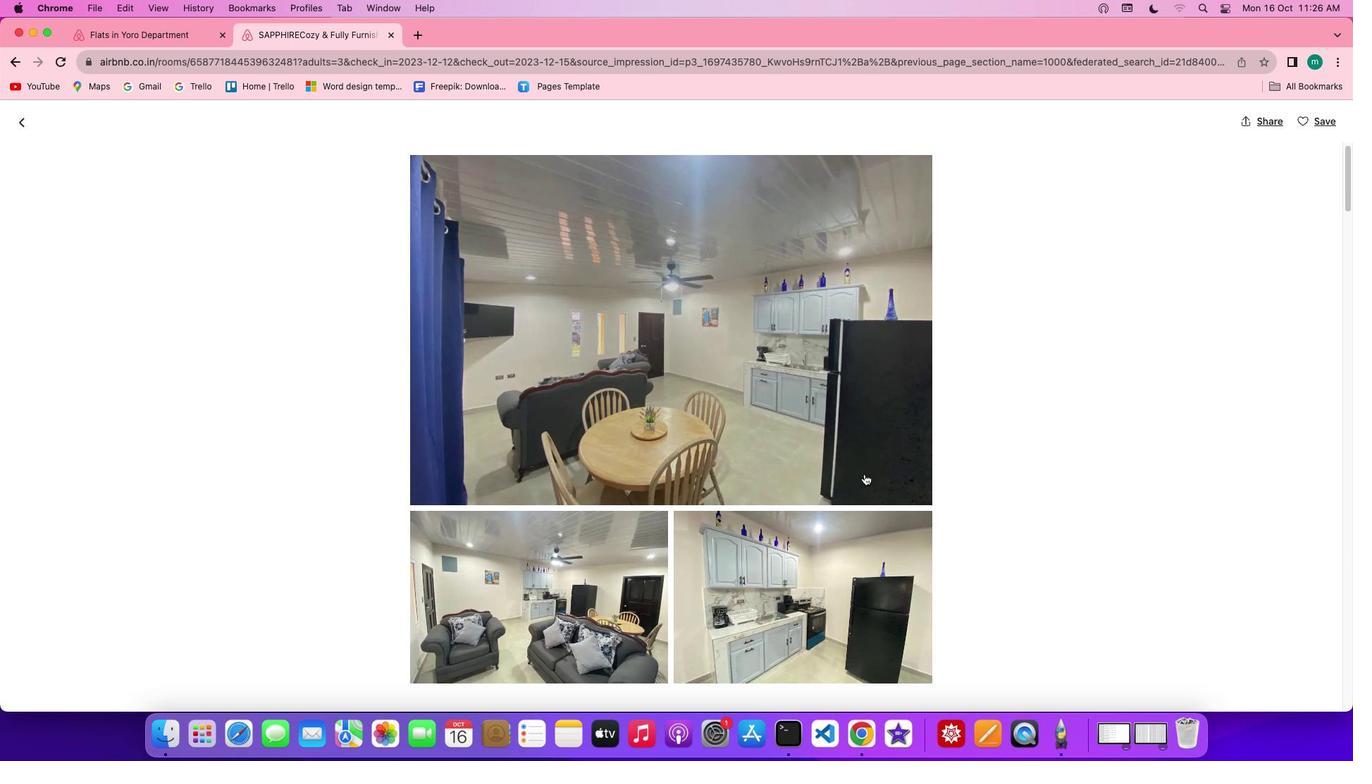 
Action: Mouse scrolled (864, 474) with delta (0, 0)
Screenshot: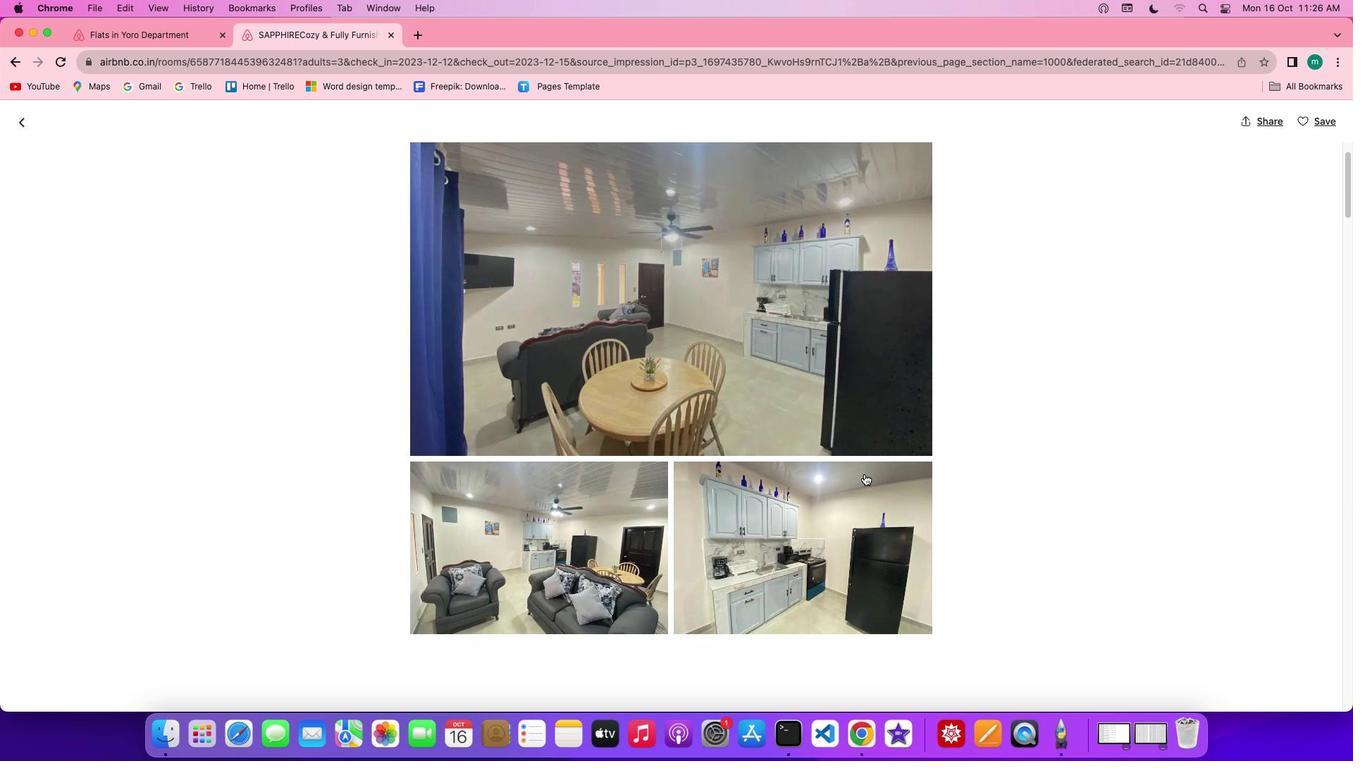 
Action: Mouse scrolled (864, 474) with delta (0, 0)
Screenshot: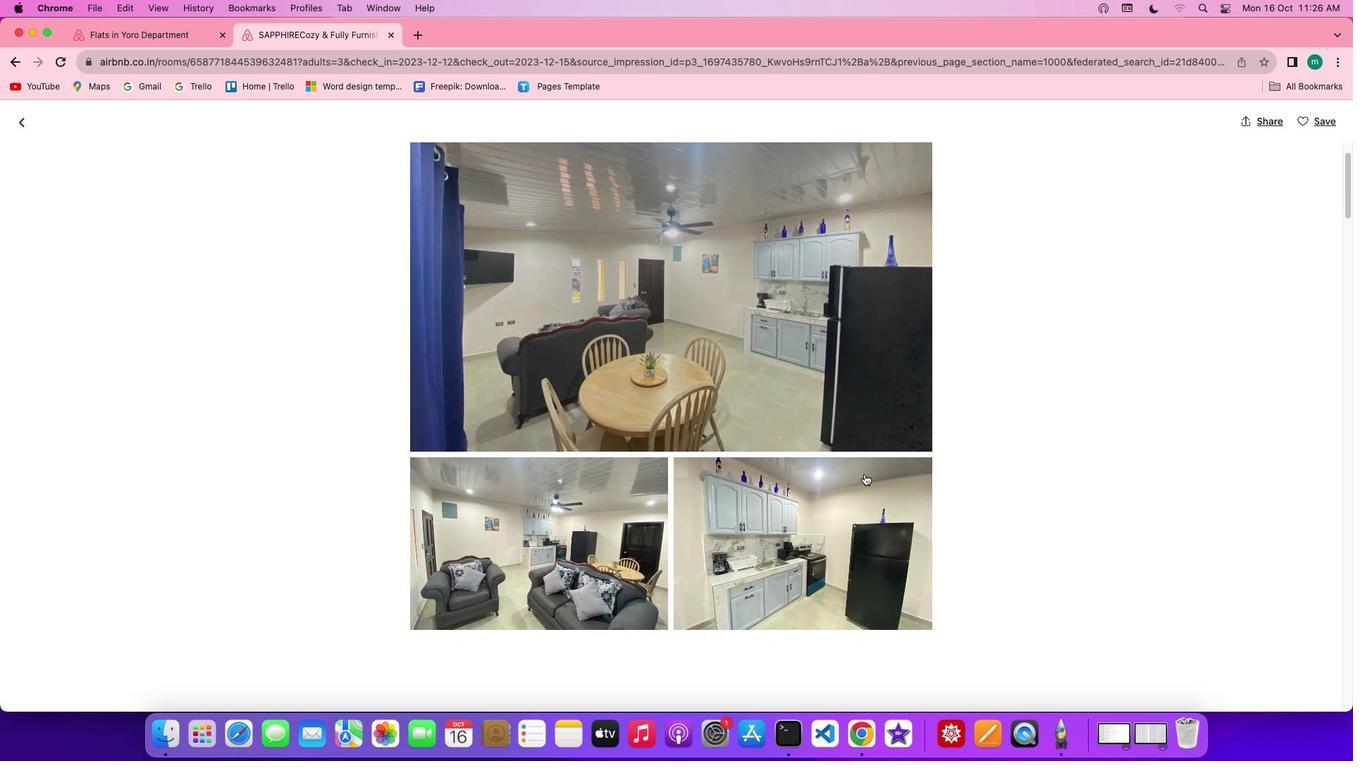 
Action: Mouse scrolled (864, 474) with delta (0, 0)
Screenshot: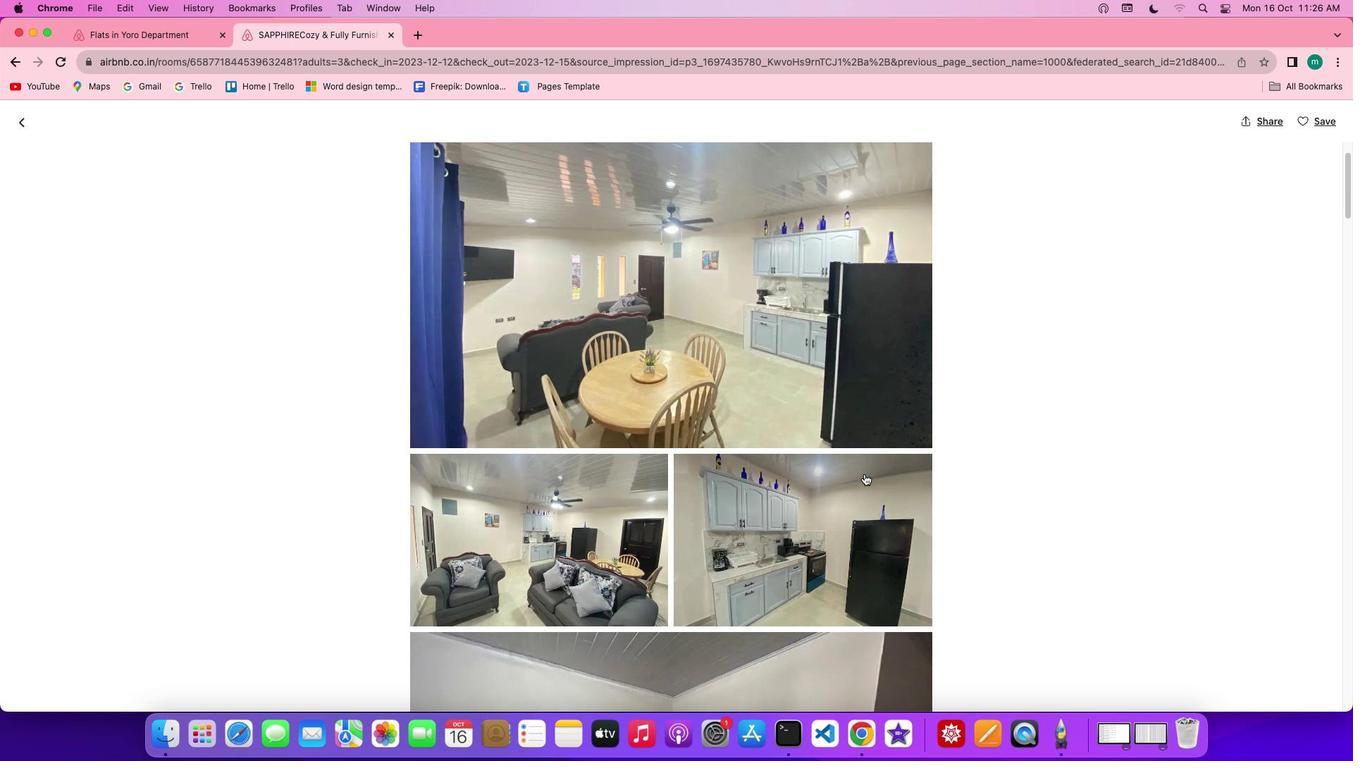 
Action: Mouse scrolled (864, 474) with delta (0, 0)
Screenshot: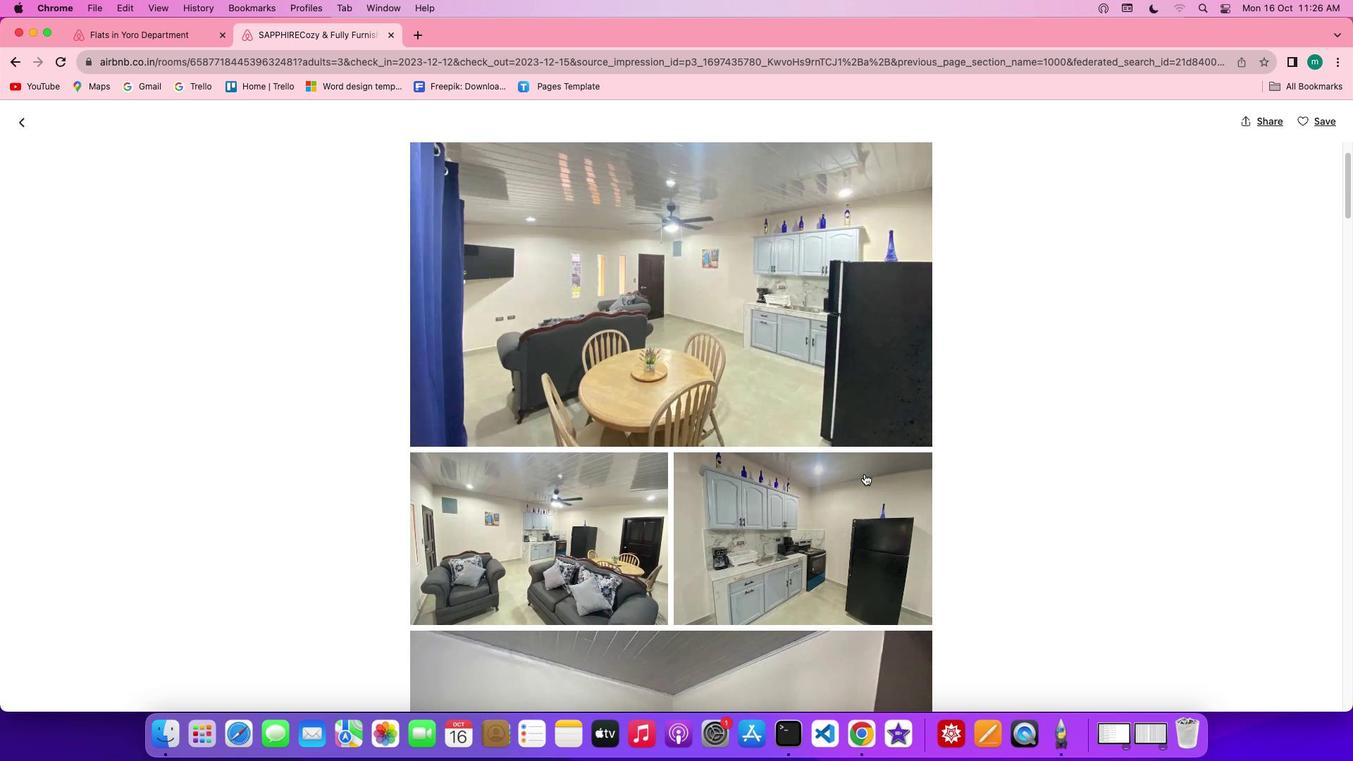 
Action: Mouse scrolled (864, 474) with delta (0, 0)
Screenshot: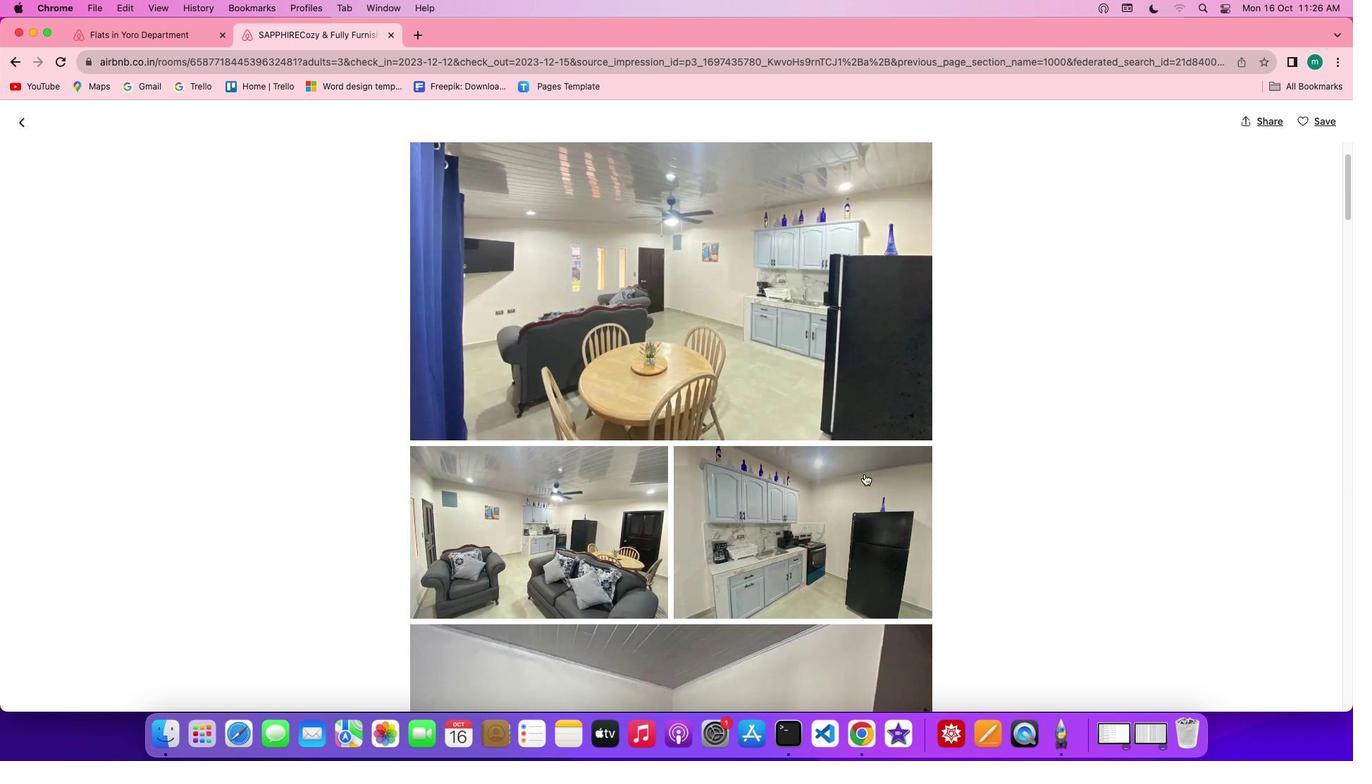 
Action: Mouse scrolled (864, 474) with delta (0, 0)
Screenshot: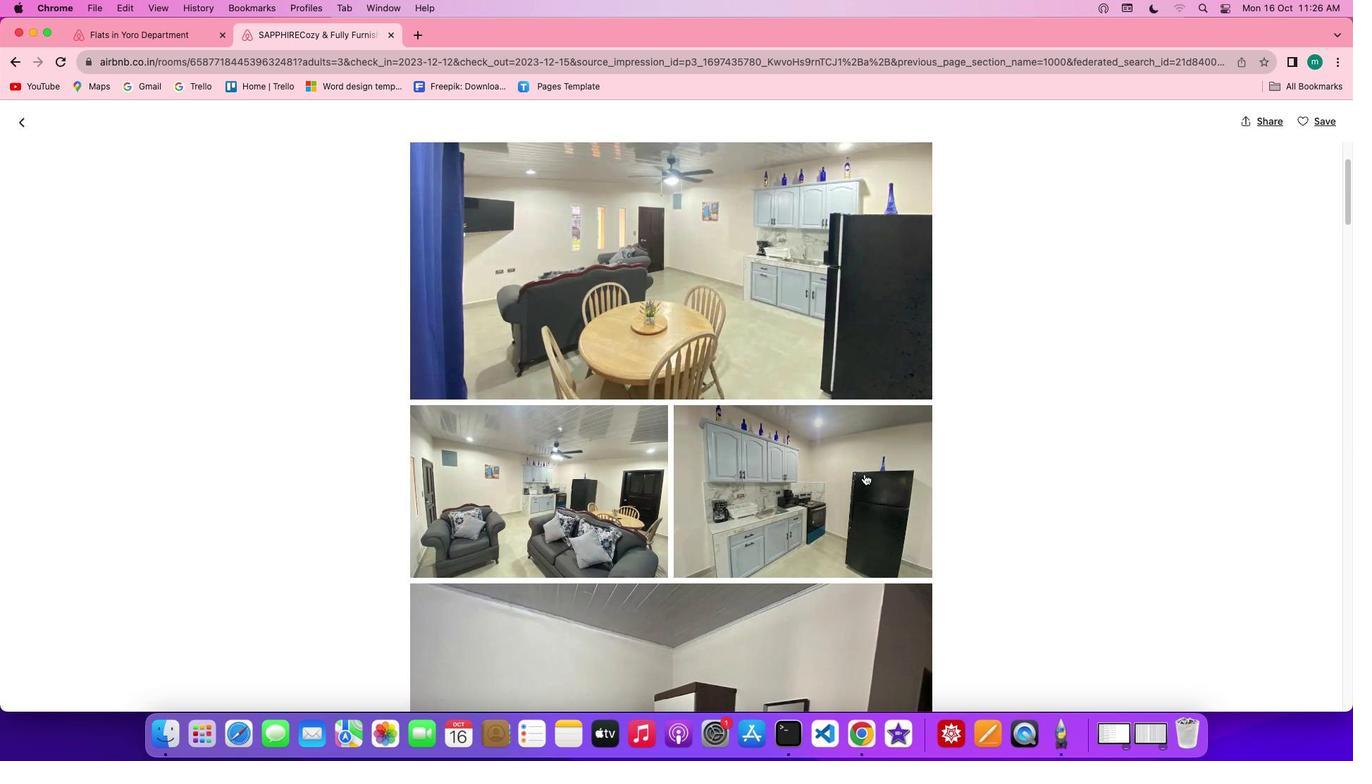 
Action: Mouse scrolled (864, 474) with delta (0, 0)
Screenshot: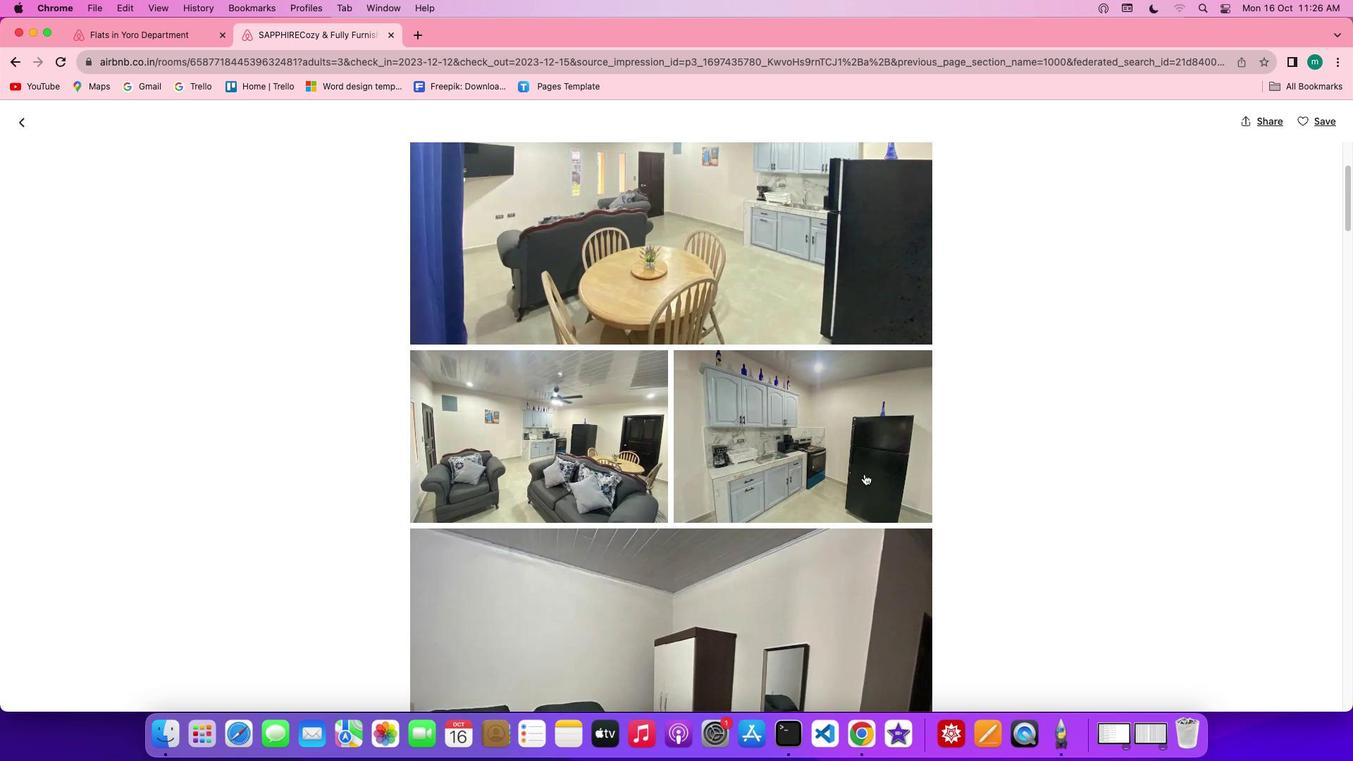 
Action: Mouse scrolled (864, 474) with delta (0, 0)
Screenshot: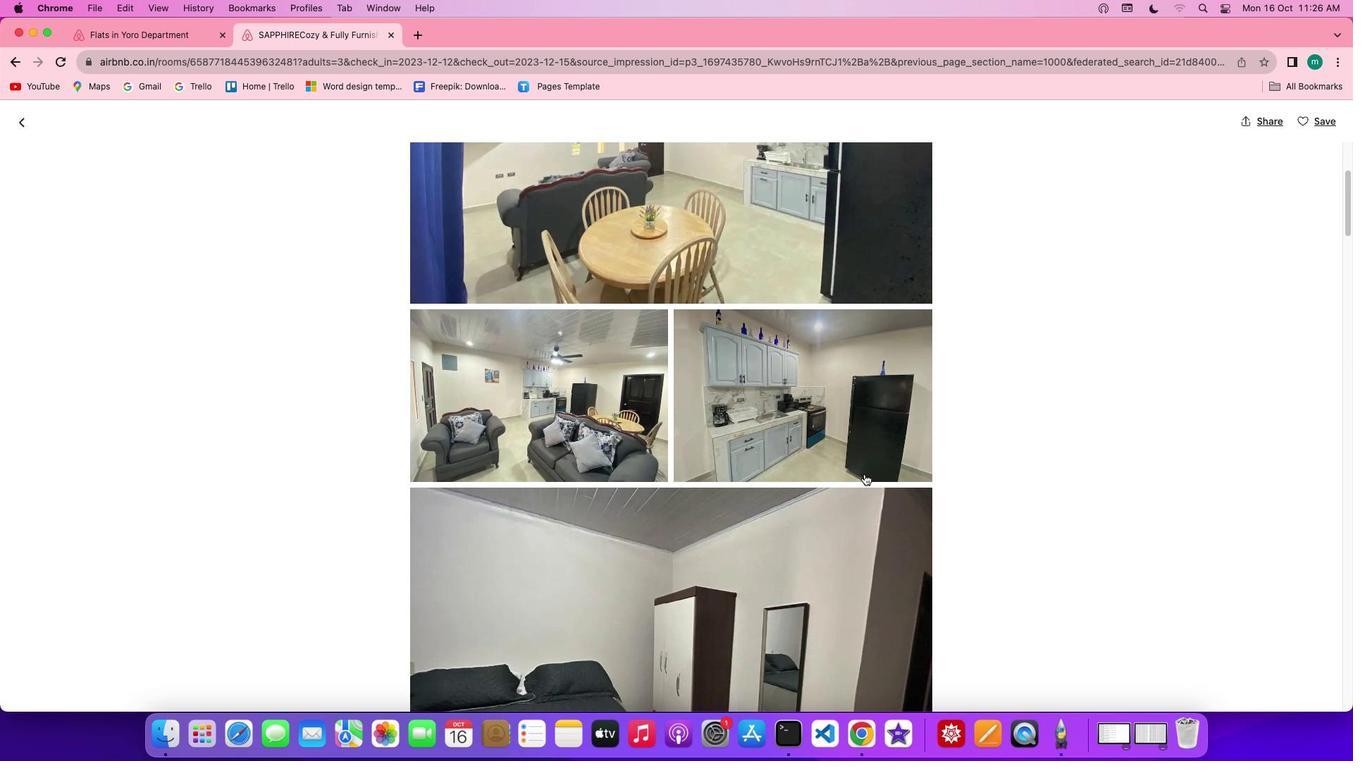 
Action: Mouse scrolled (864, 474) with delta (0, 0)
Screenshot: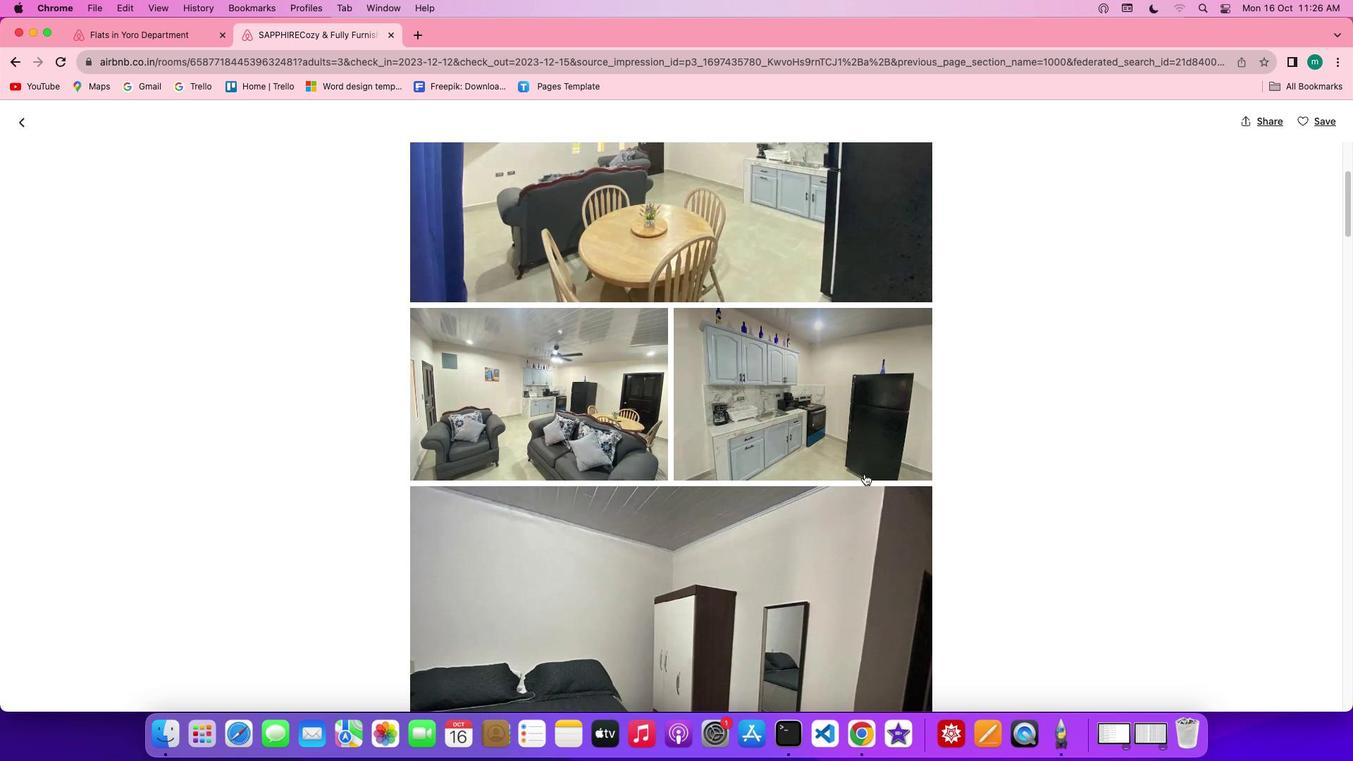 
Action: Mouse scrolled (864, 474) with delta (0, -1)
Screenshot: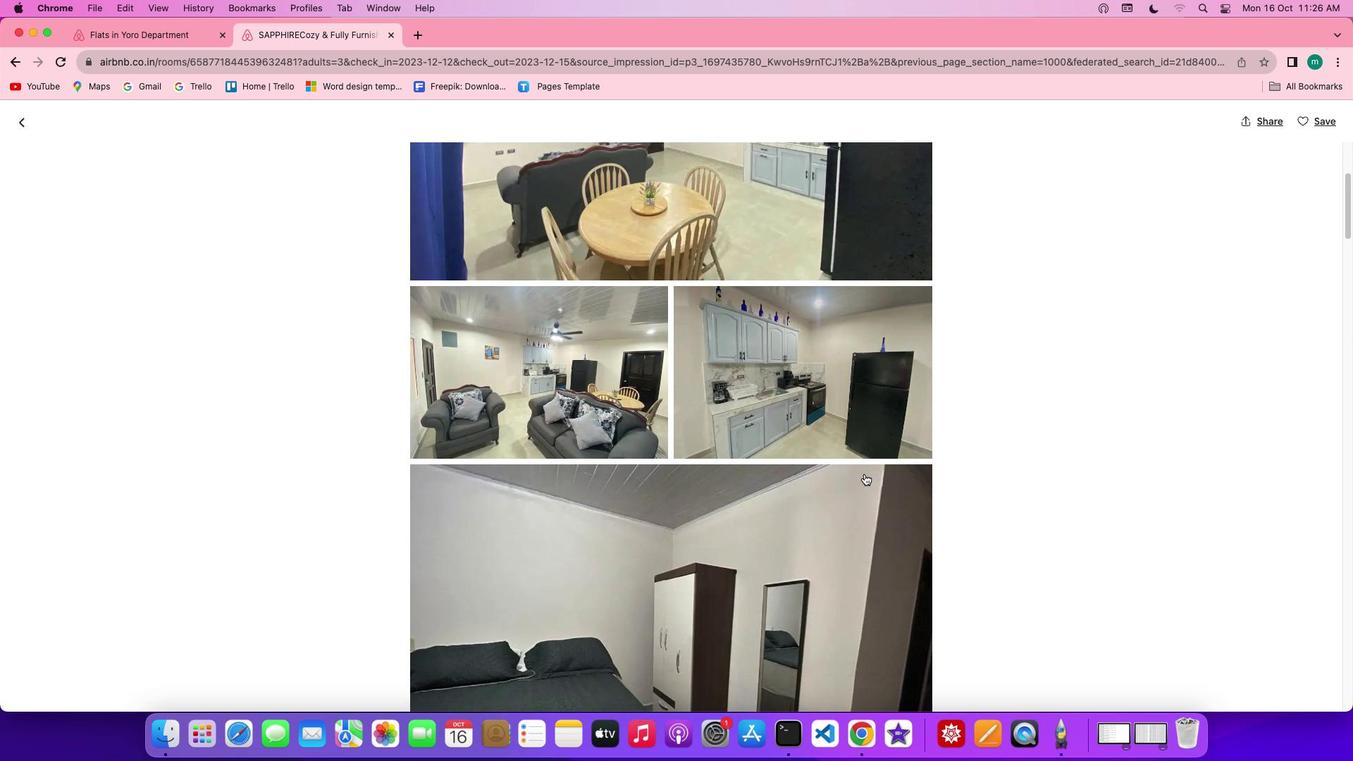
Action: Mouse scrolled (864, 474) with delta (0, -2)
Screenshot: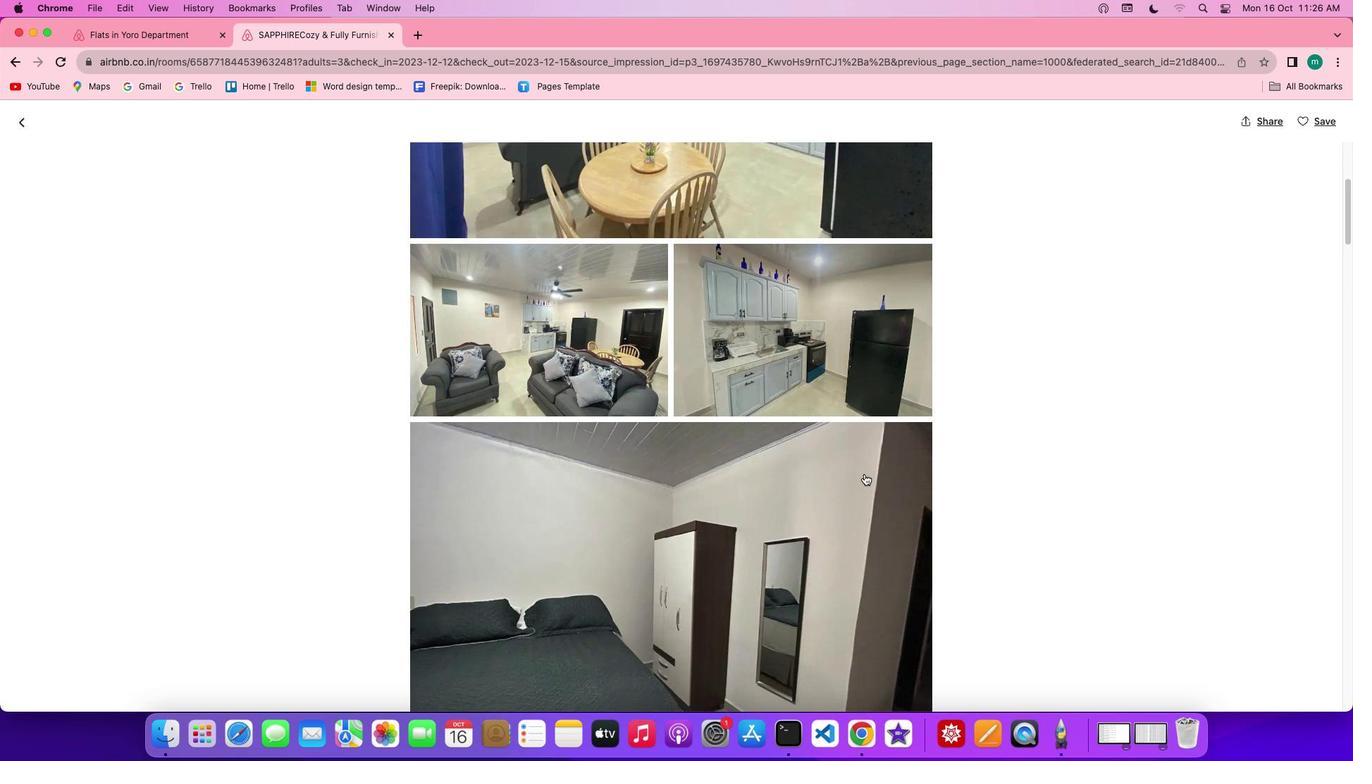 
Action: Mouse scrolled (864, 474) with delta (0, -2)
Screenshot: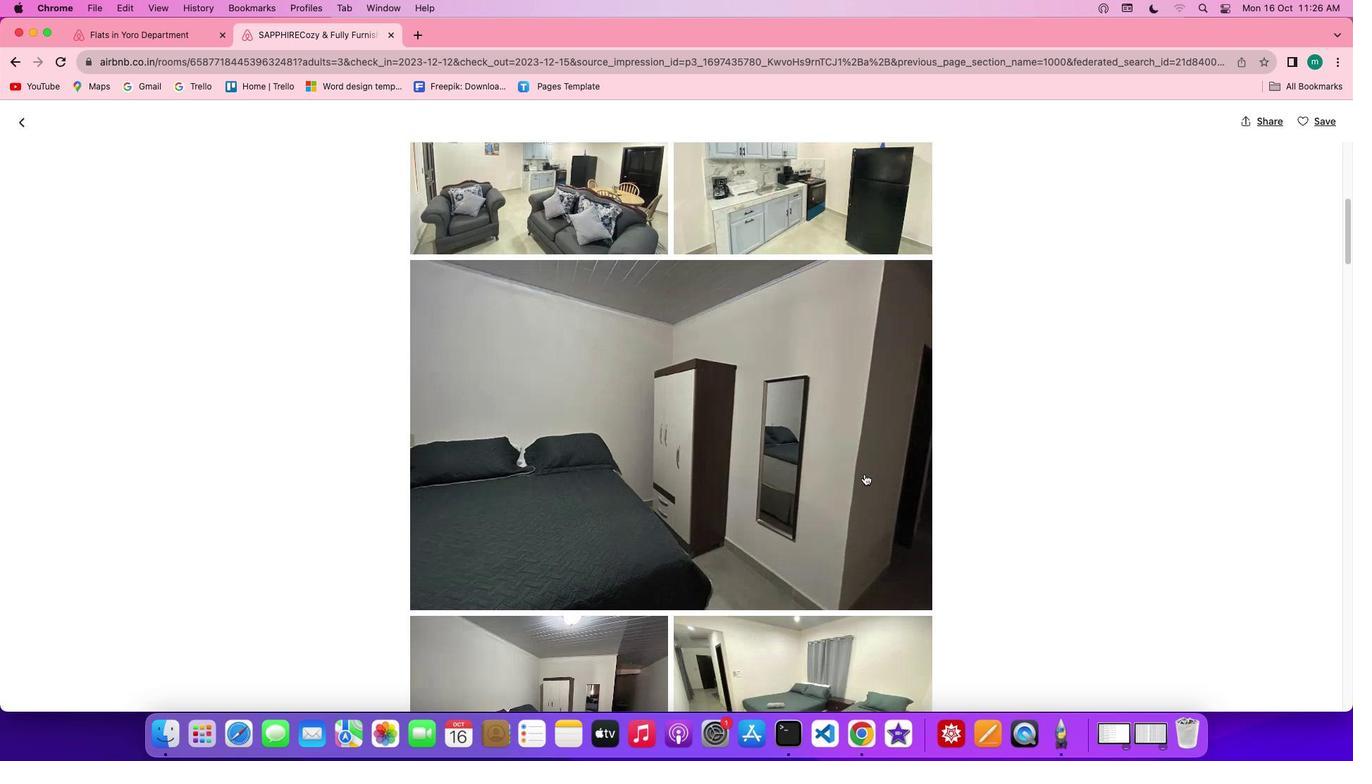 
Action: Mouse scrolled (864, 474) with delta (0, 0)
Screenshot: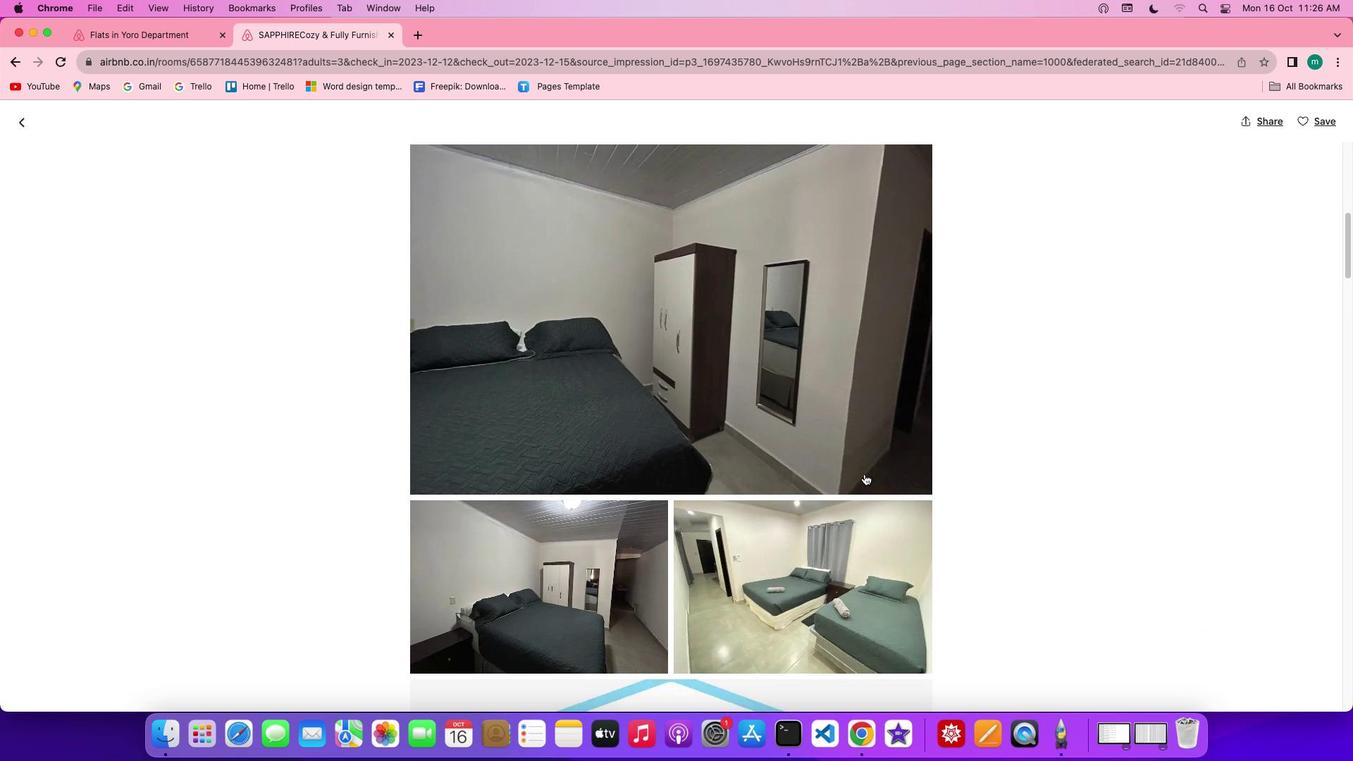 
Action: Mouse scrolled (864, 474) with delta (0, 0)
Screenshot: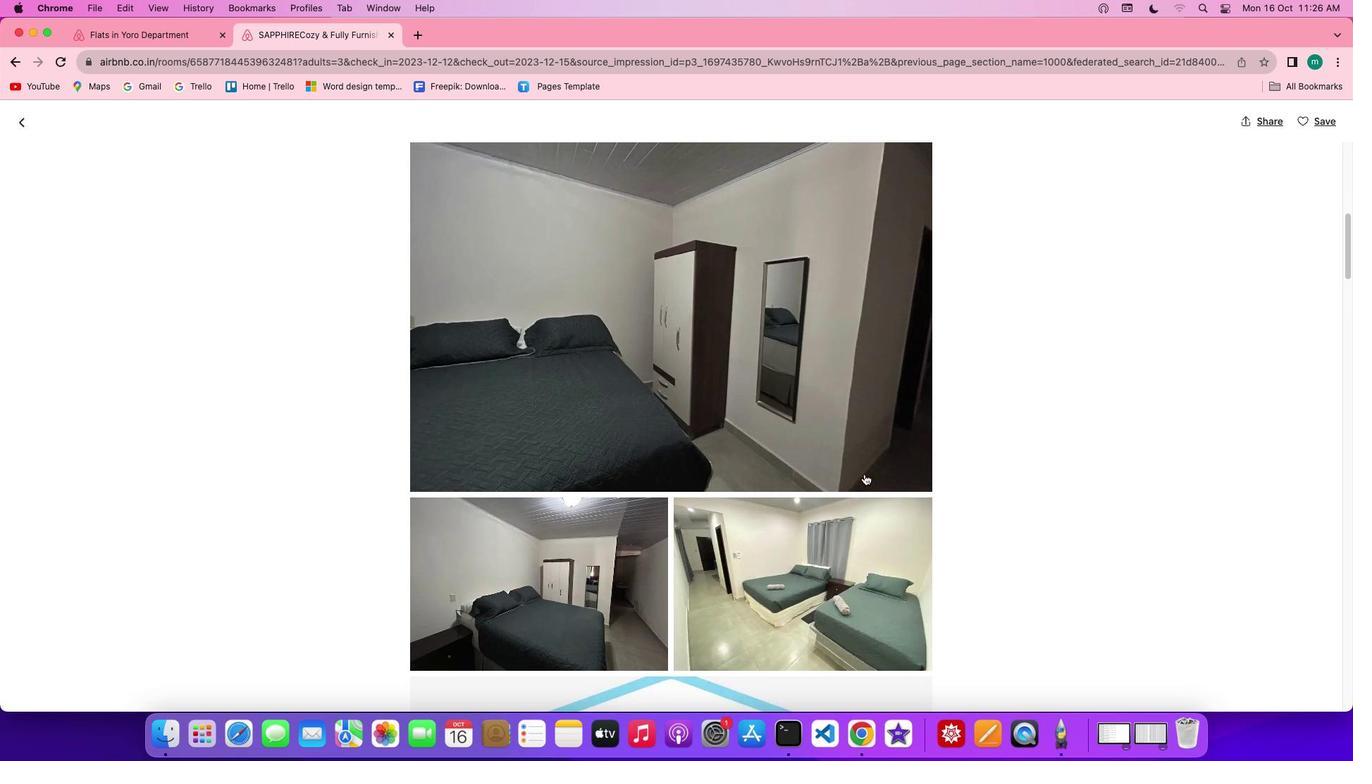 
Action: Mouse scrolled (864, 474) with delta (0, 0)
Screenshot: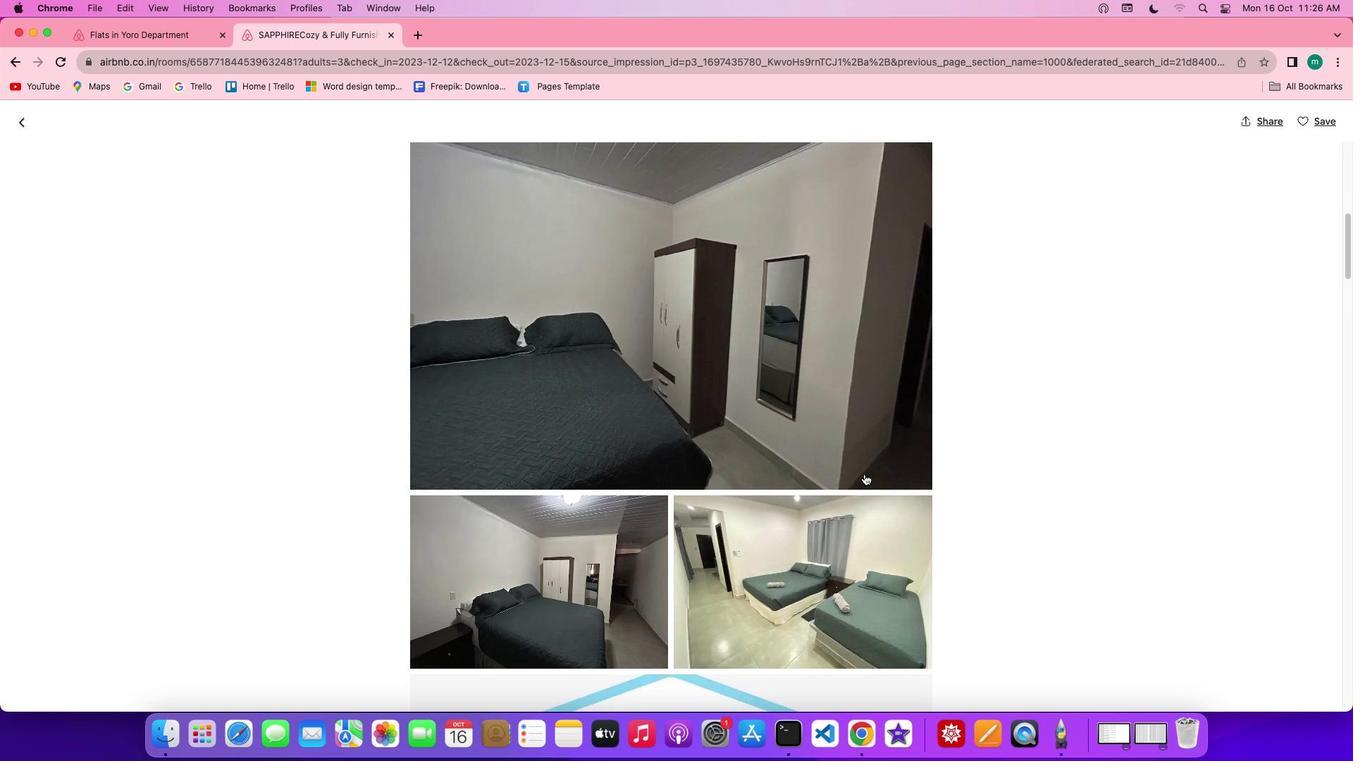 
Action: Mouse scrolled (864, 474) with delta (0, -1)
Screenshot: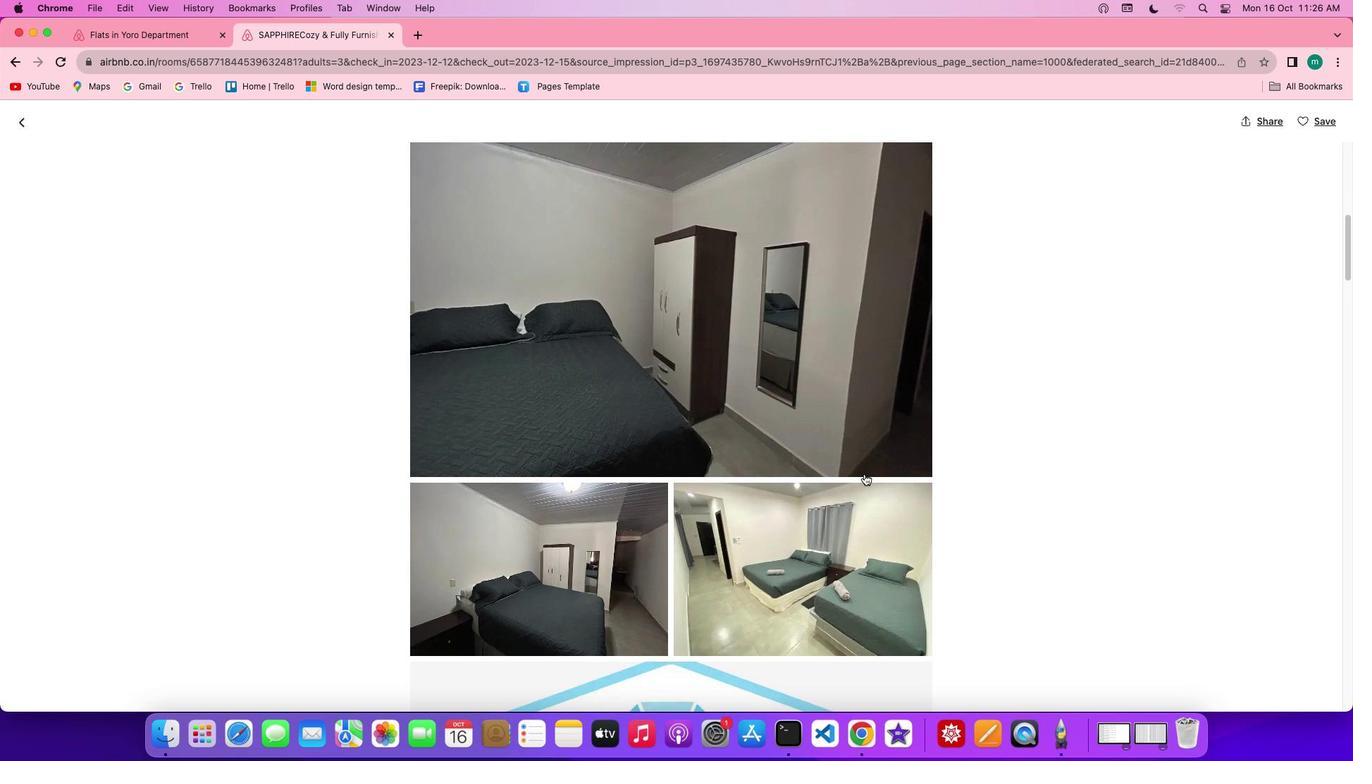 
Action: Mouse scrolled (864, 474) with delta (0, -2)
Screenshot: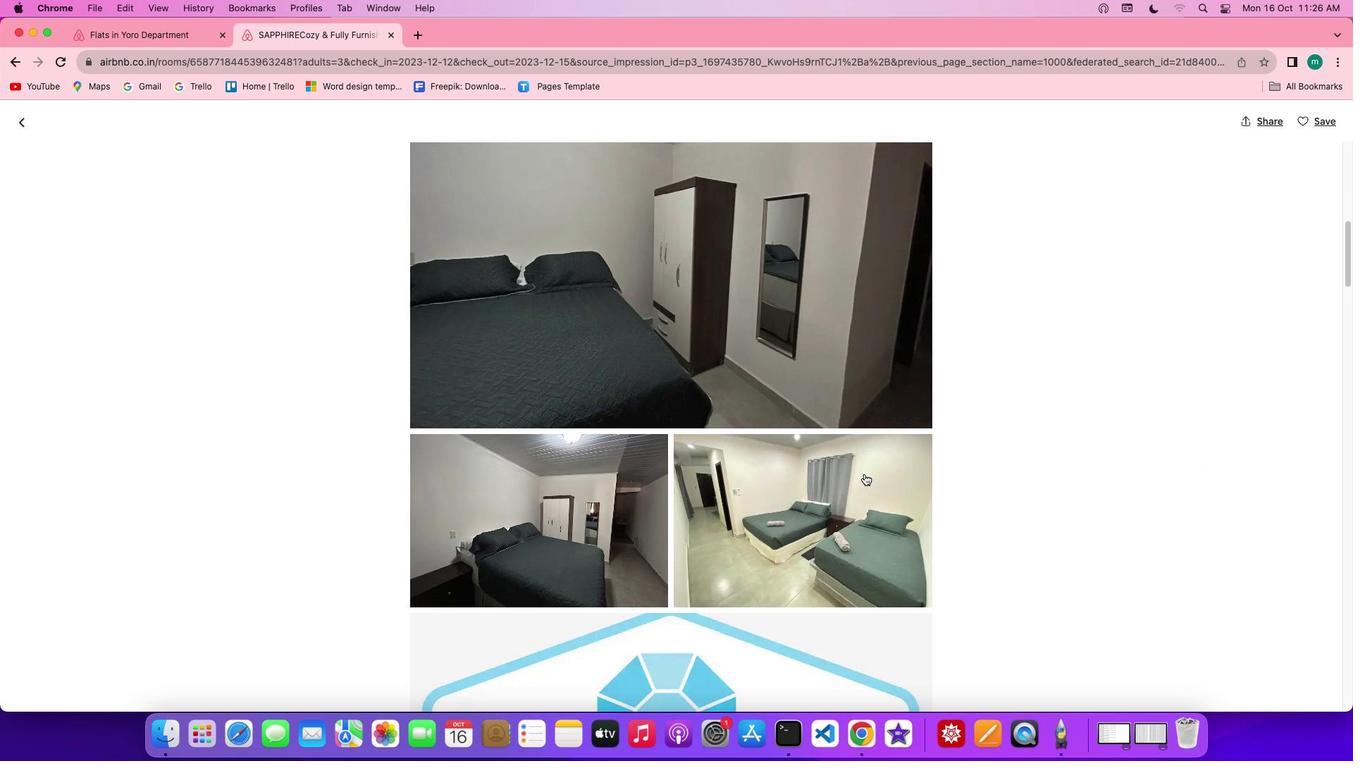 
Action: Mouse scrolled (864, 474) with delta (0, -2)
Screenshot: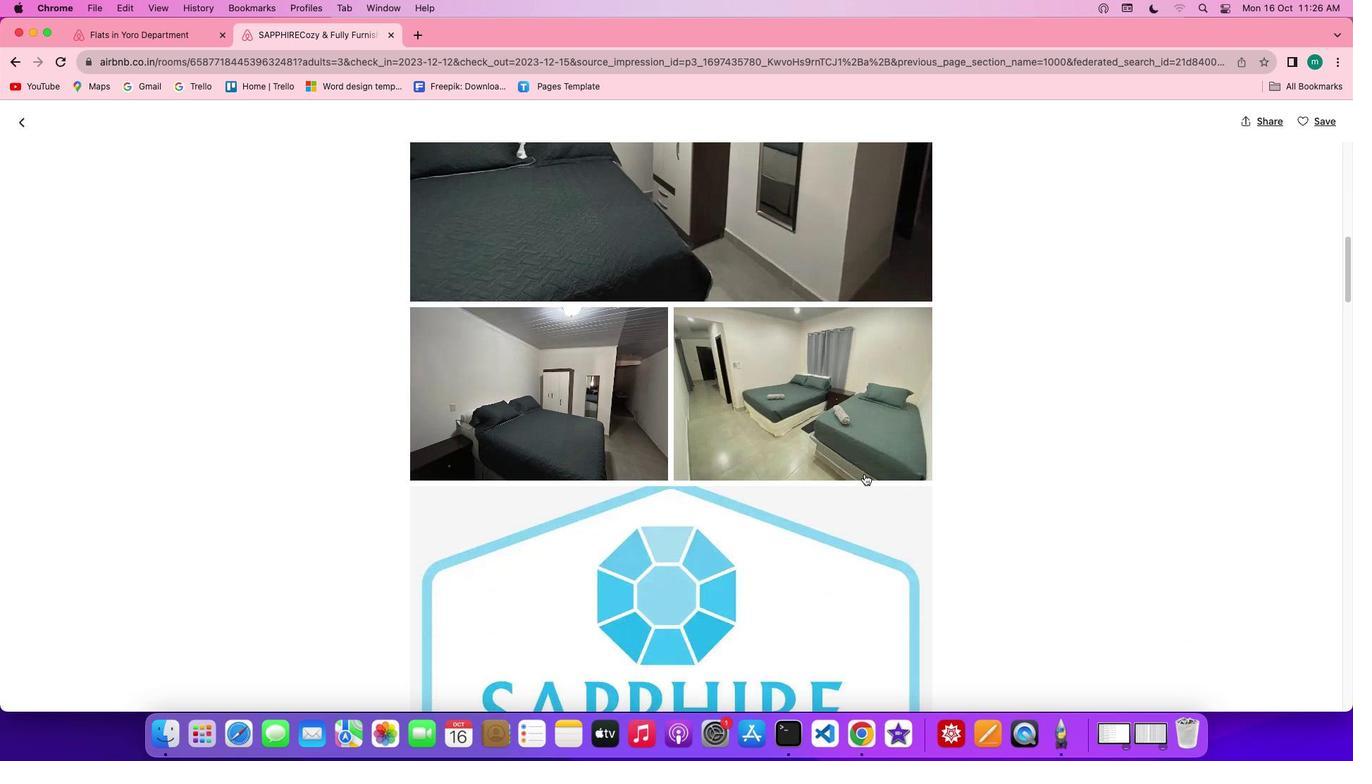 
Action: Mouse scrolled (864, 474) with delta (0, 0)
Screenshot: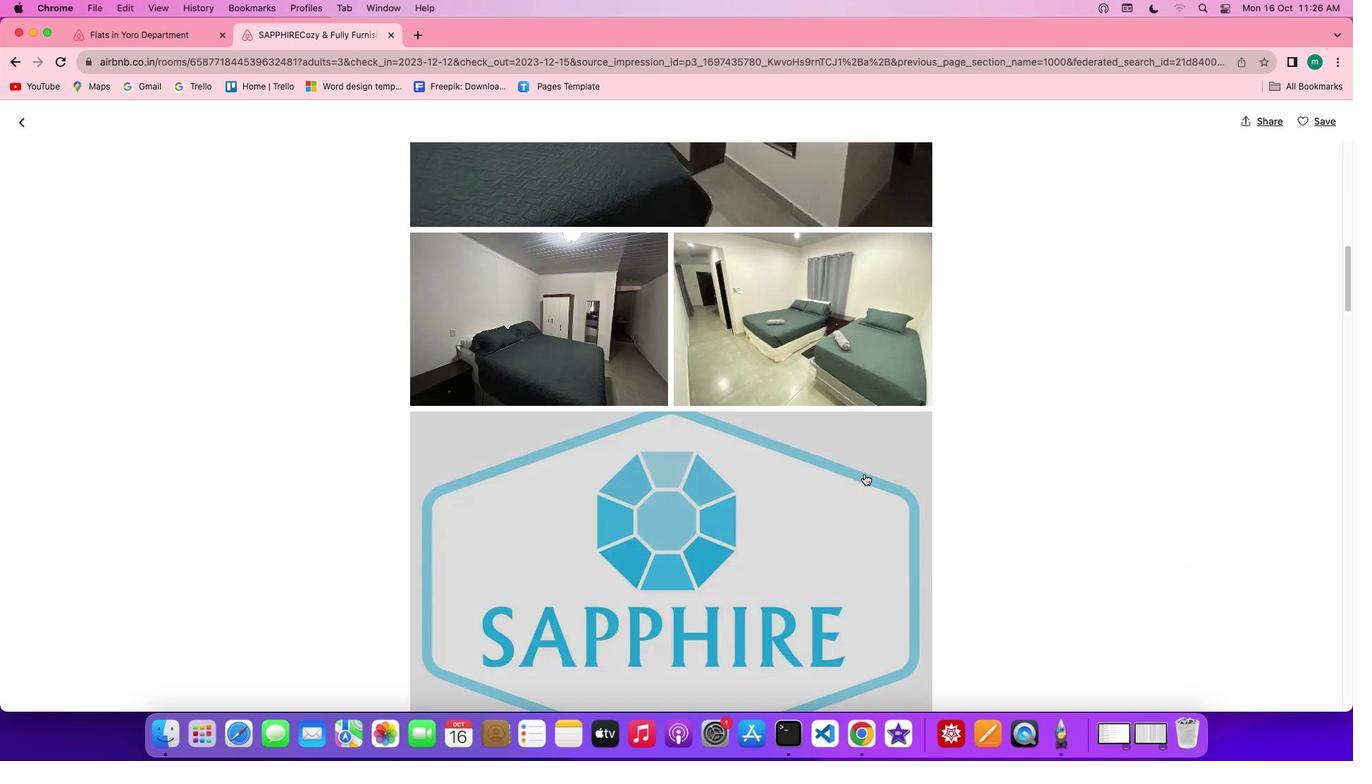 
Action: Mouse scrolled (864, 474) with delta (0, 0)
Screenshot: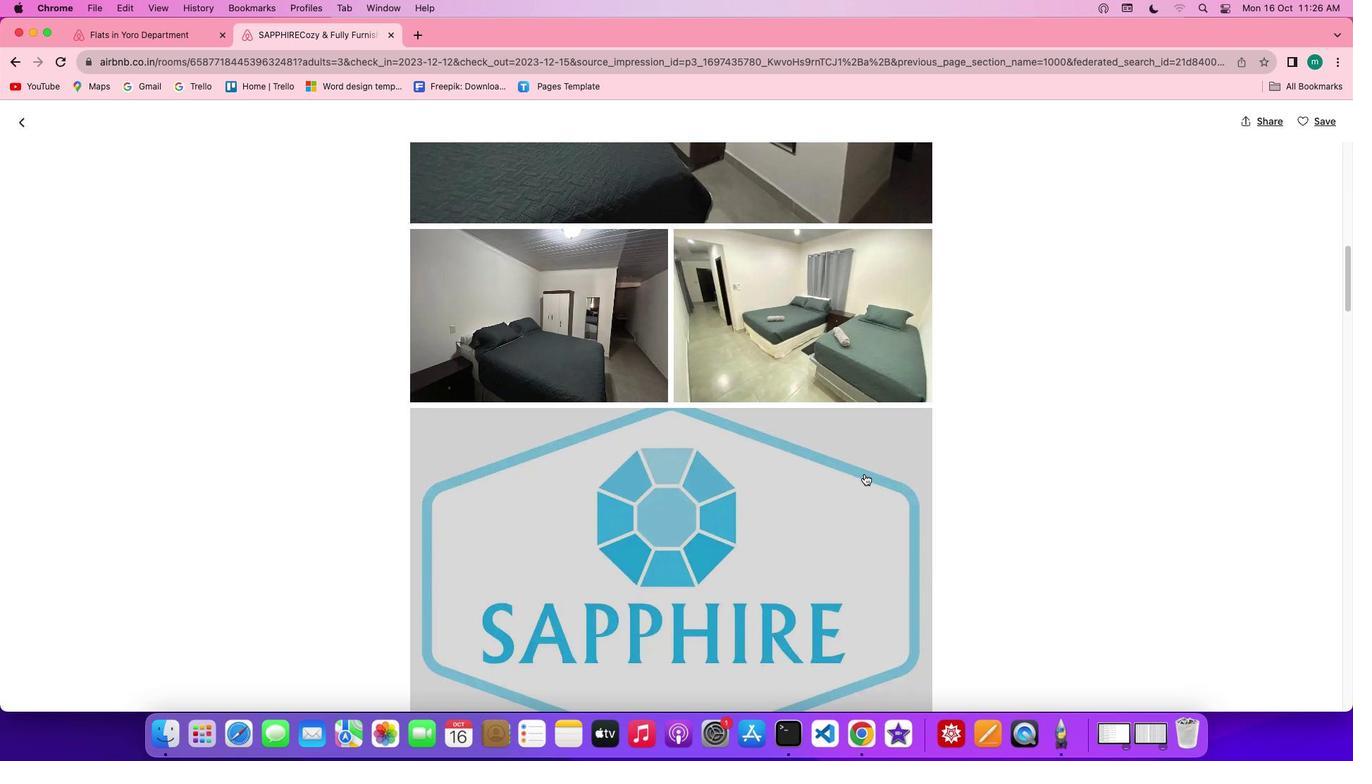 
Action: Mouse scrolled (864, 474) with delta (0, 0)
Screenshot: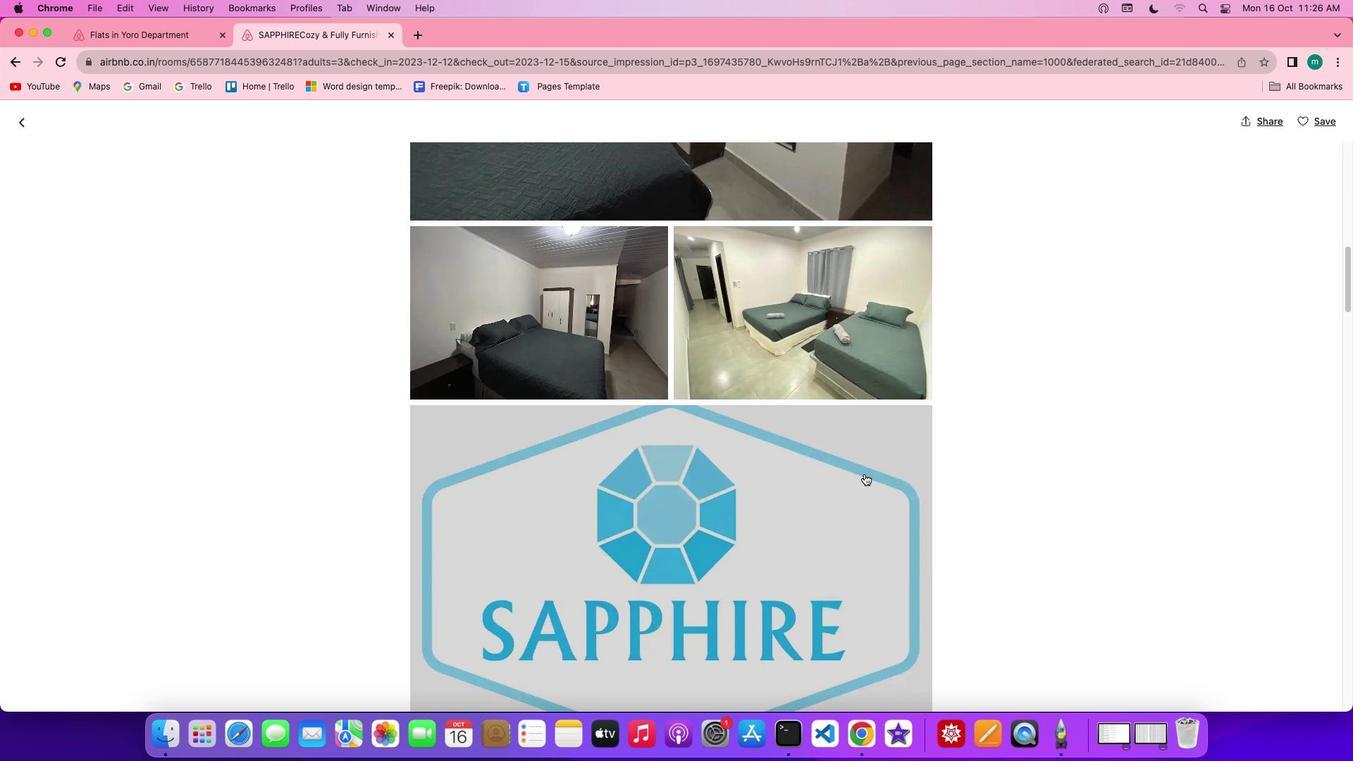 
Action: Mouse scrolled (864, 474) with delta (0, 0)
Screenshot: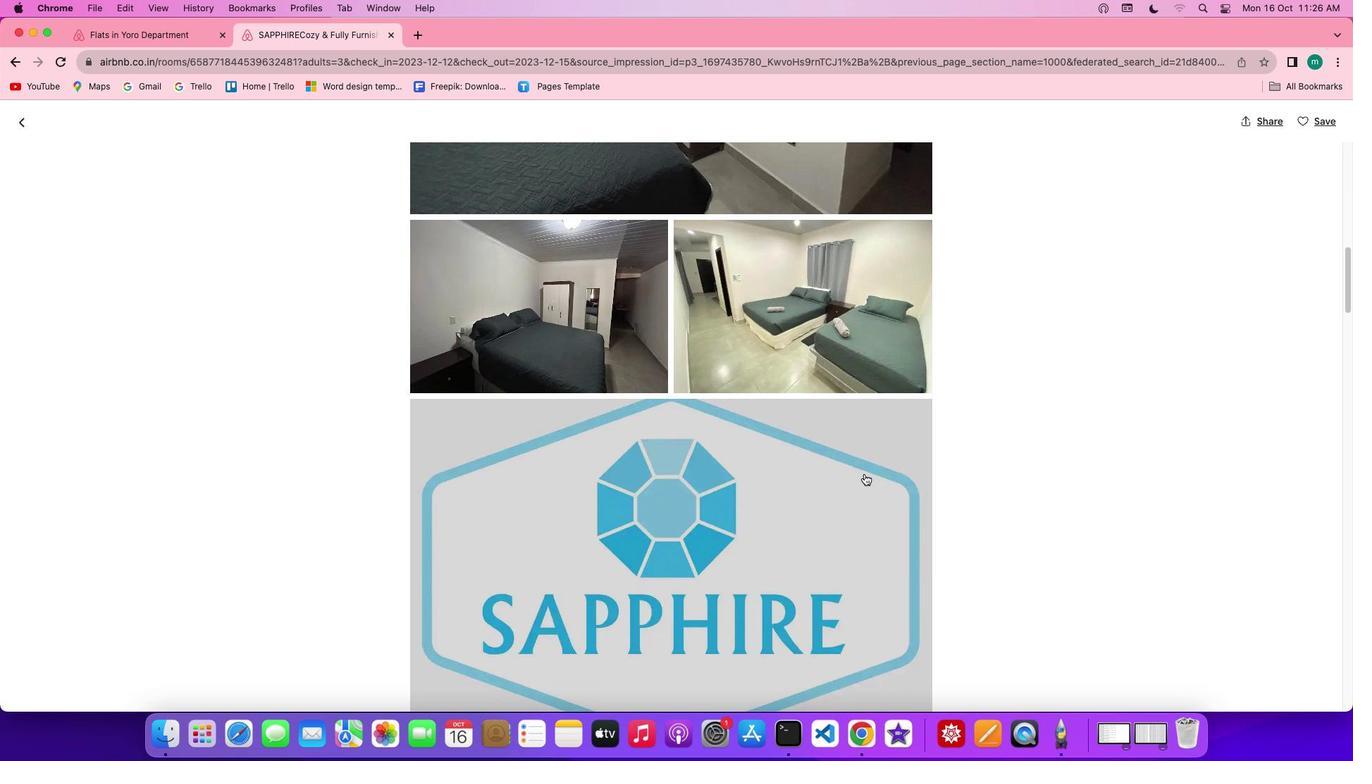
Action: Mouse scrolled (864, 474) with delta (0, -1)
Screenshot: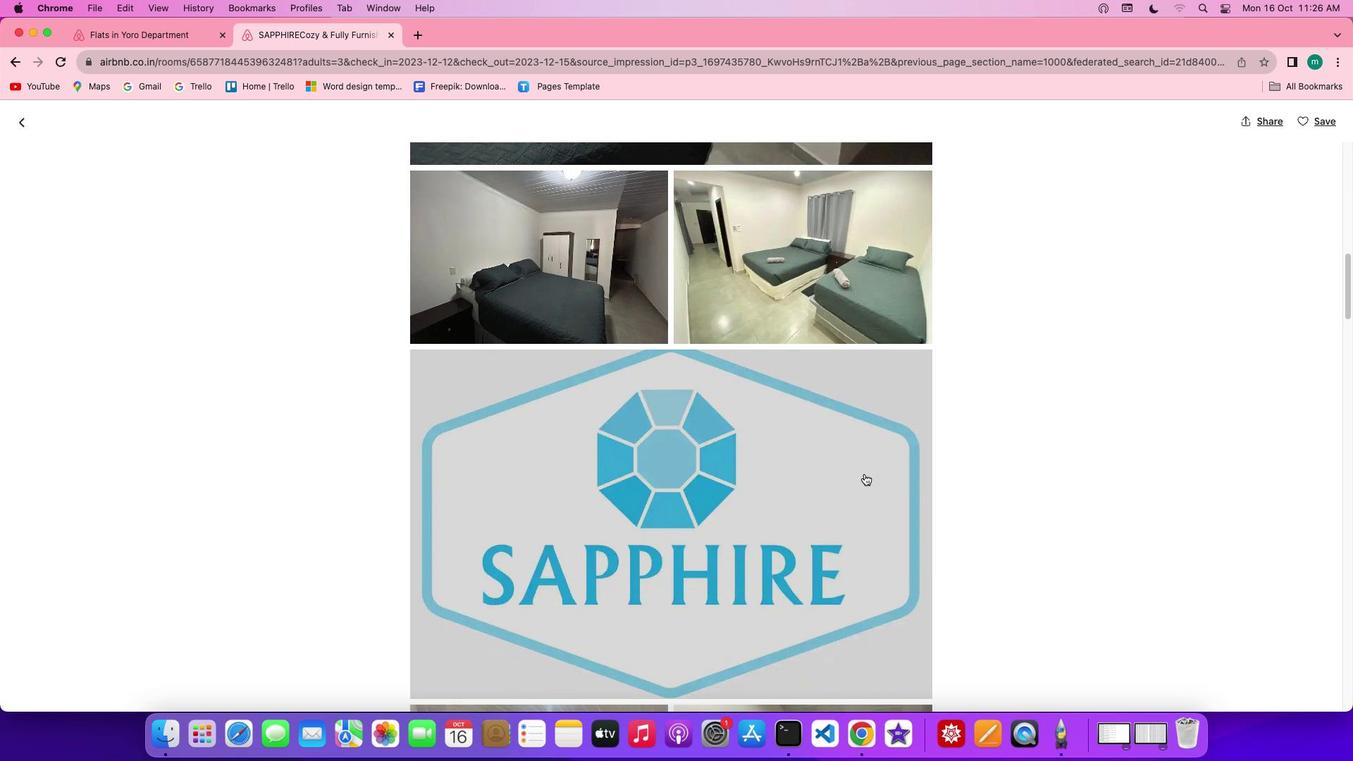 
Action: Mouse scrolled (864, 474) with delta (0, -1)
Screenshot: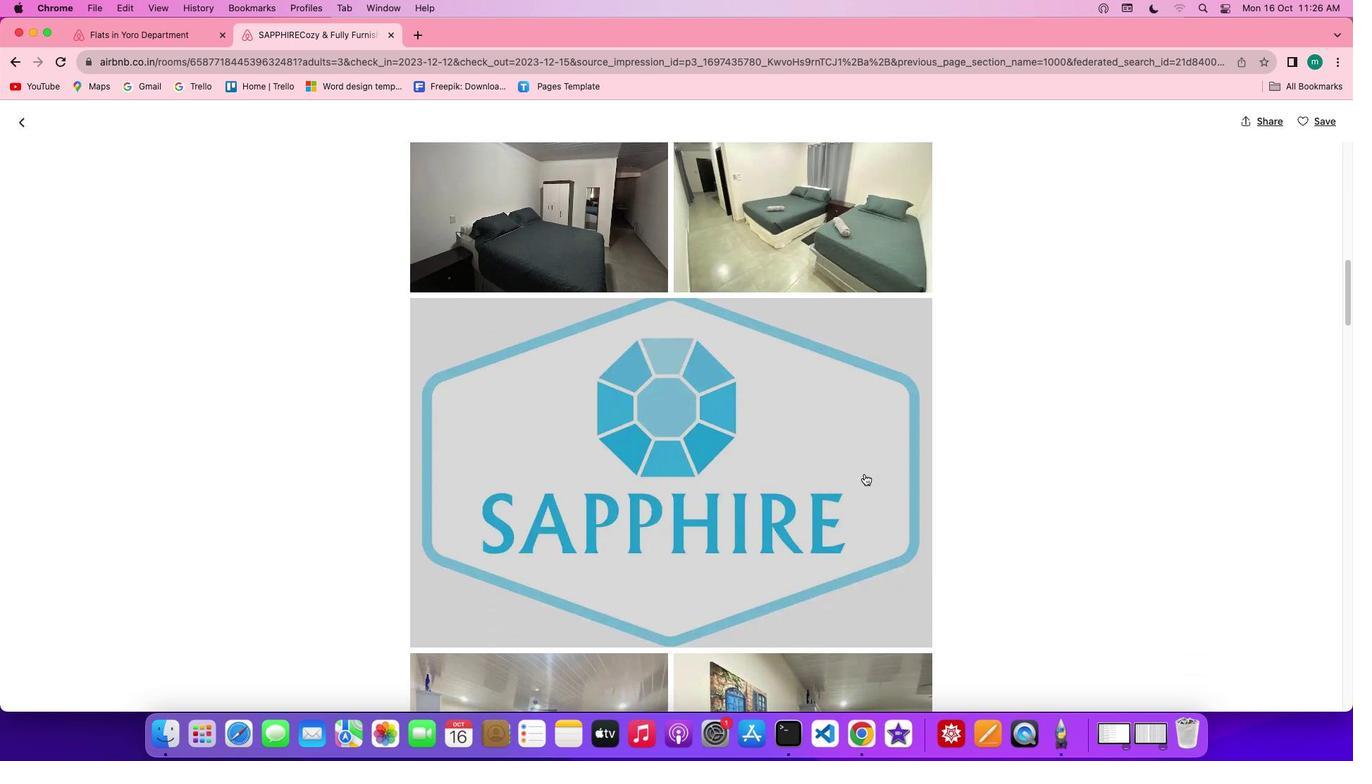 
Action: Mouse scrolled (864, 474) with delta (0, 0)
Screenshot: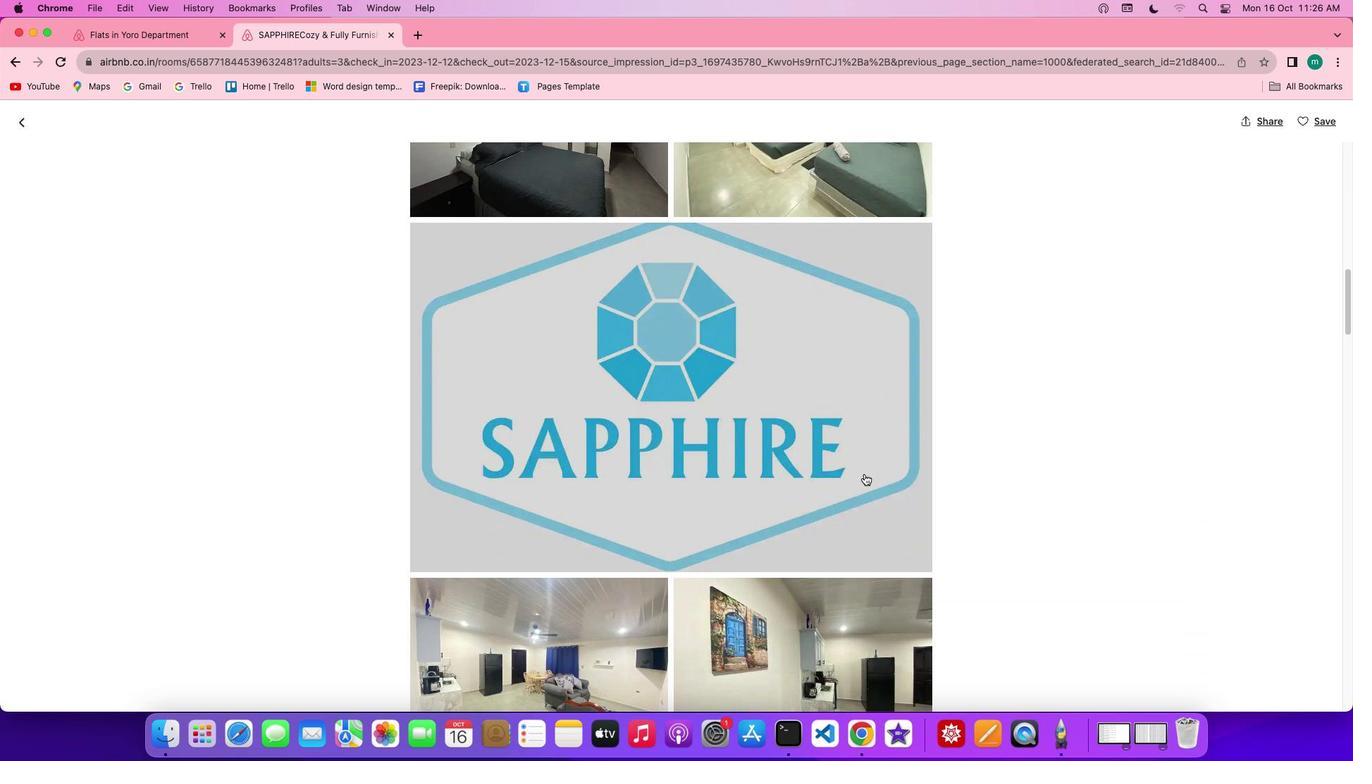 
Action: Mouse scrolled (864, 474) with delta (0, 0)
Screenshot: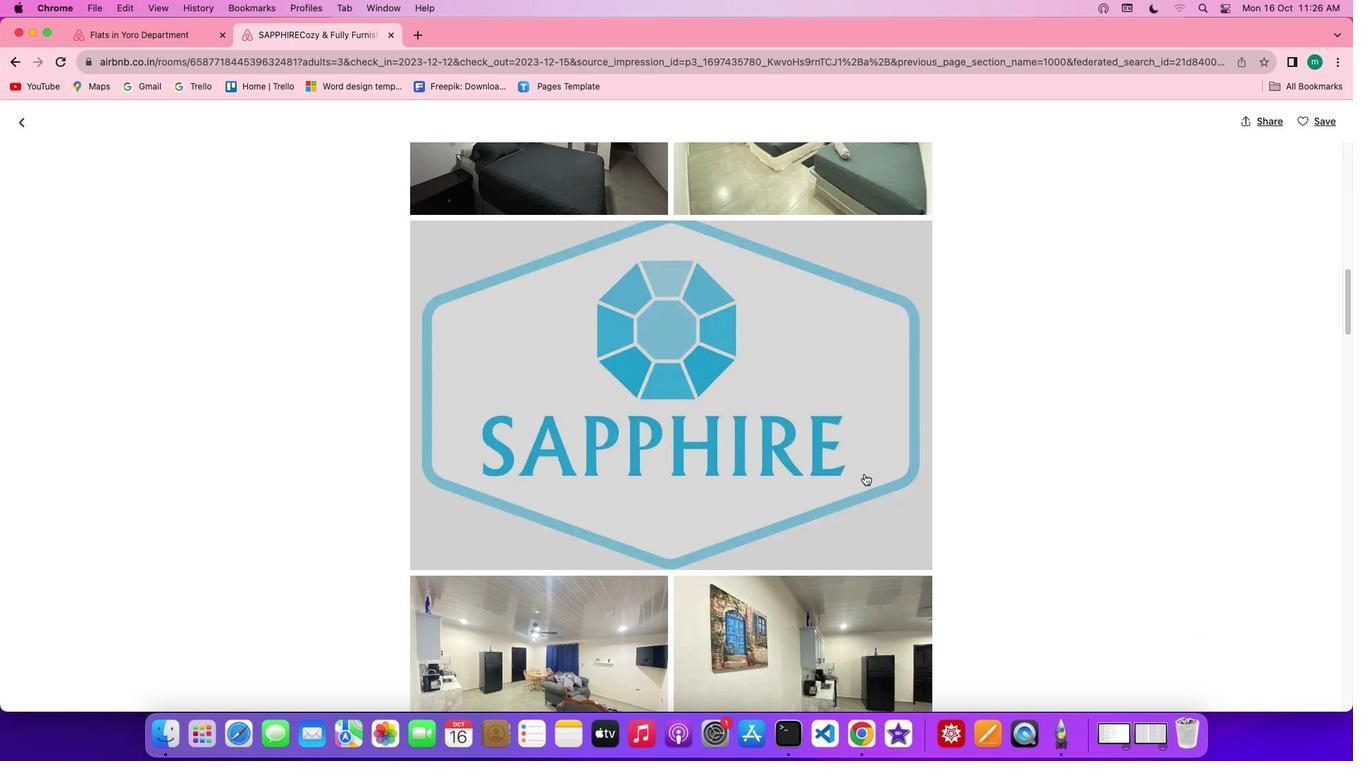 
Action: Mouse scrolled (864, 474) with delta (0, 0)
Screenshot: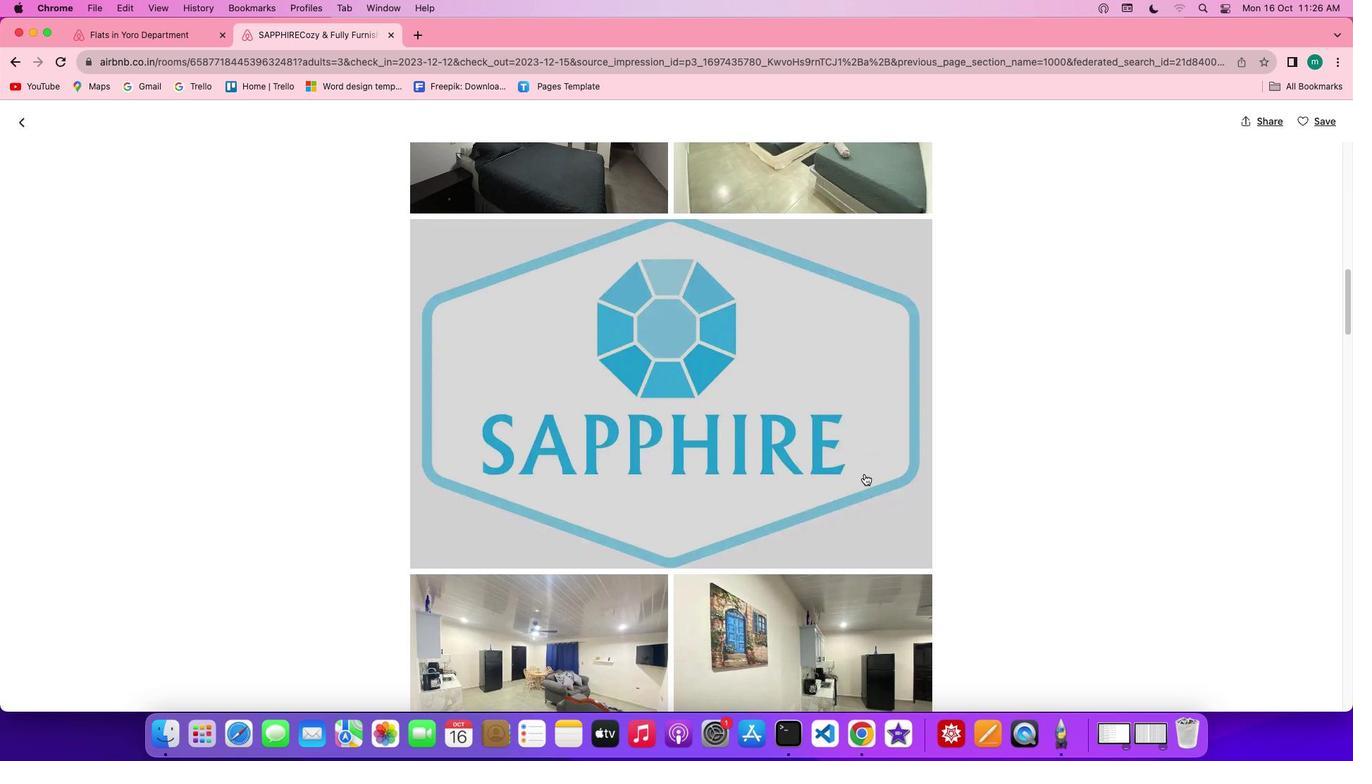 
Action: Mouse scrolled (864, 474) with delta (0, 0)
Screenshot: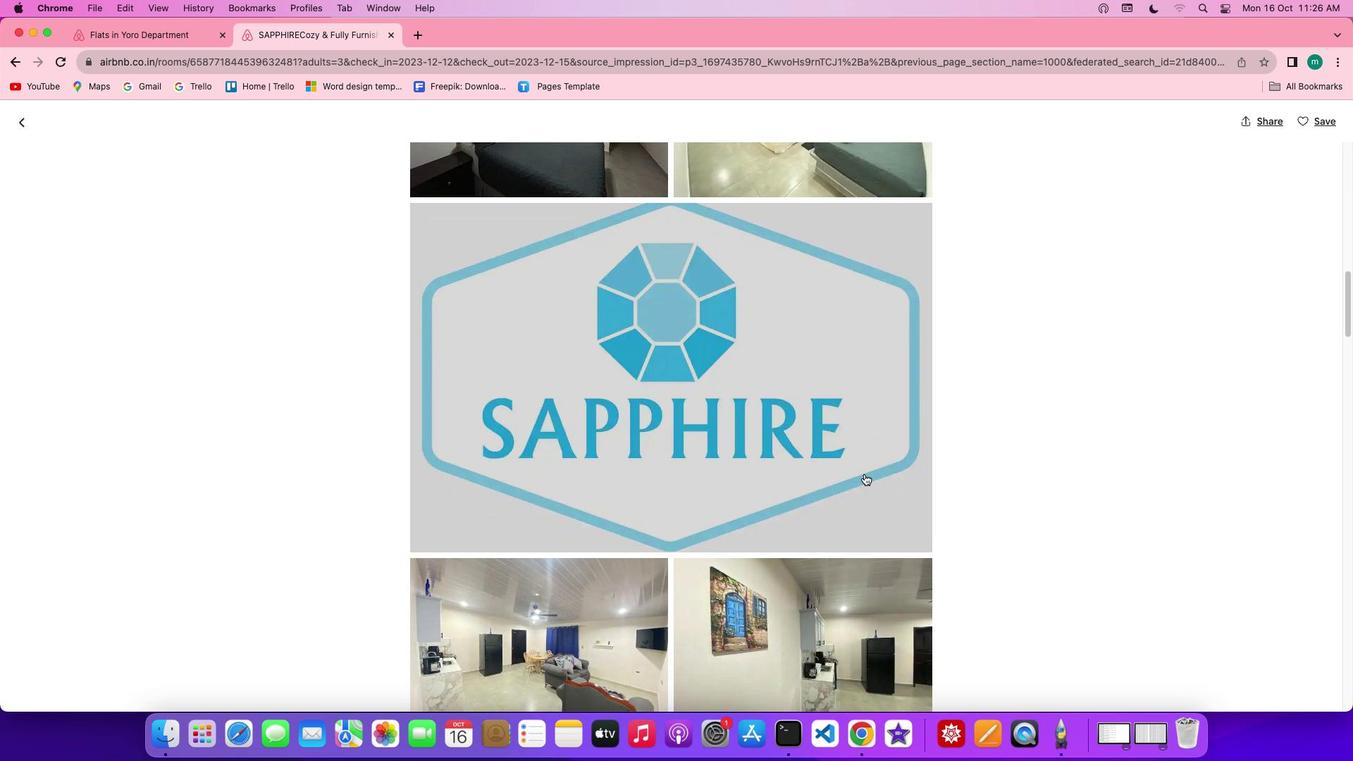 
Action: Mouse scrolled (864, 474) with delta (0, -1)
Screenshot: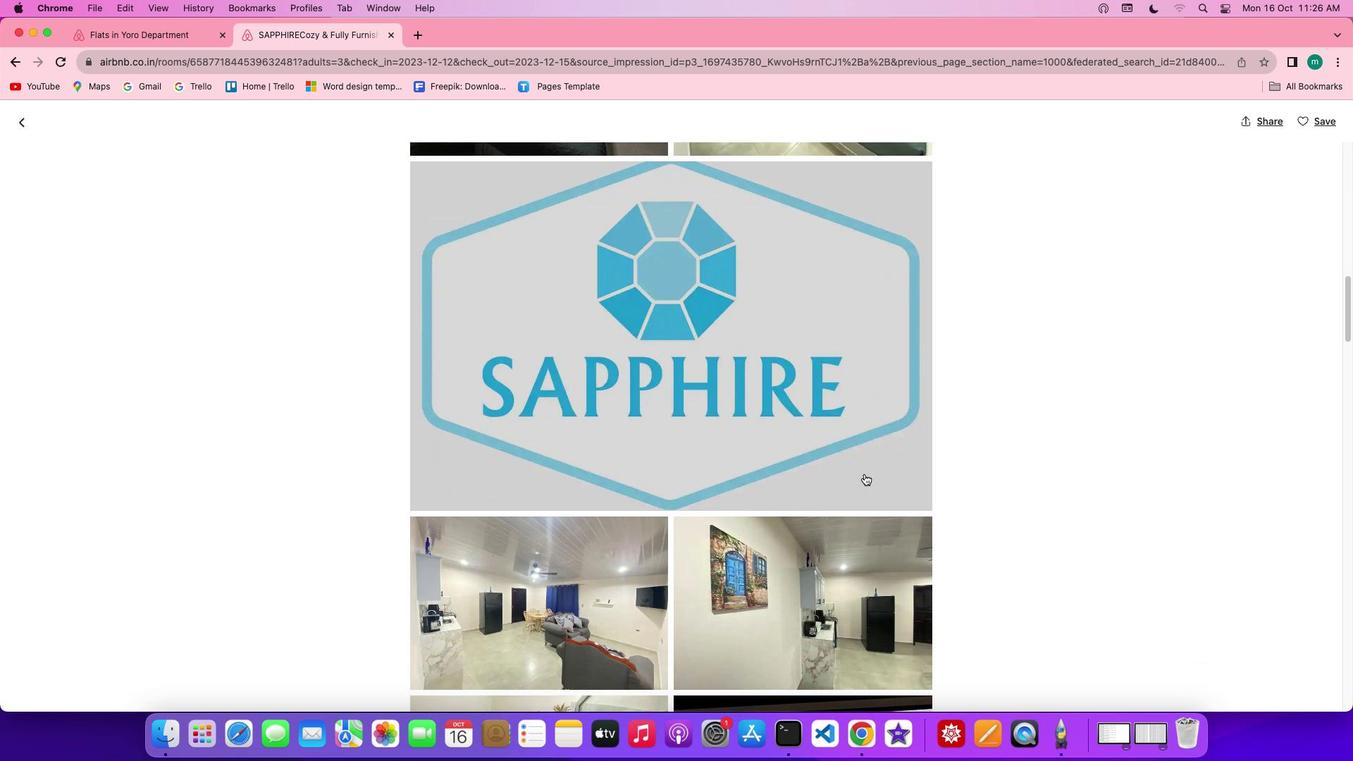 
Action: Mouse scrolled (864, 474) with delta (0, -2)
Screenshot: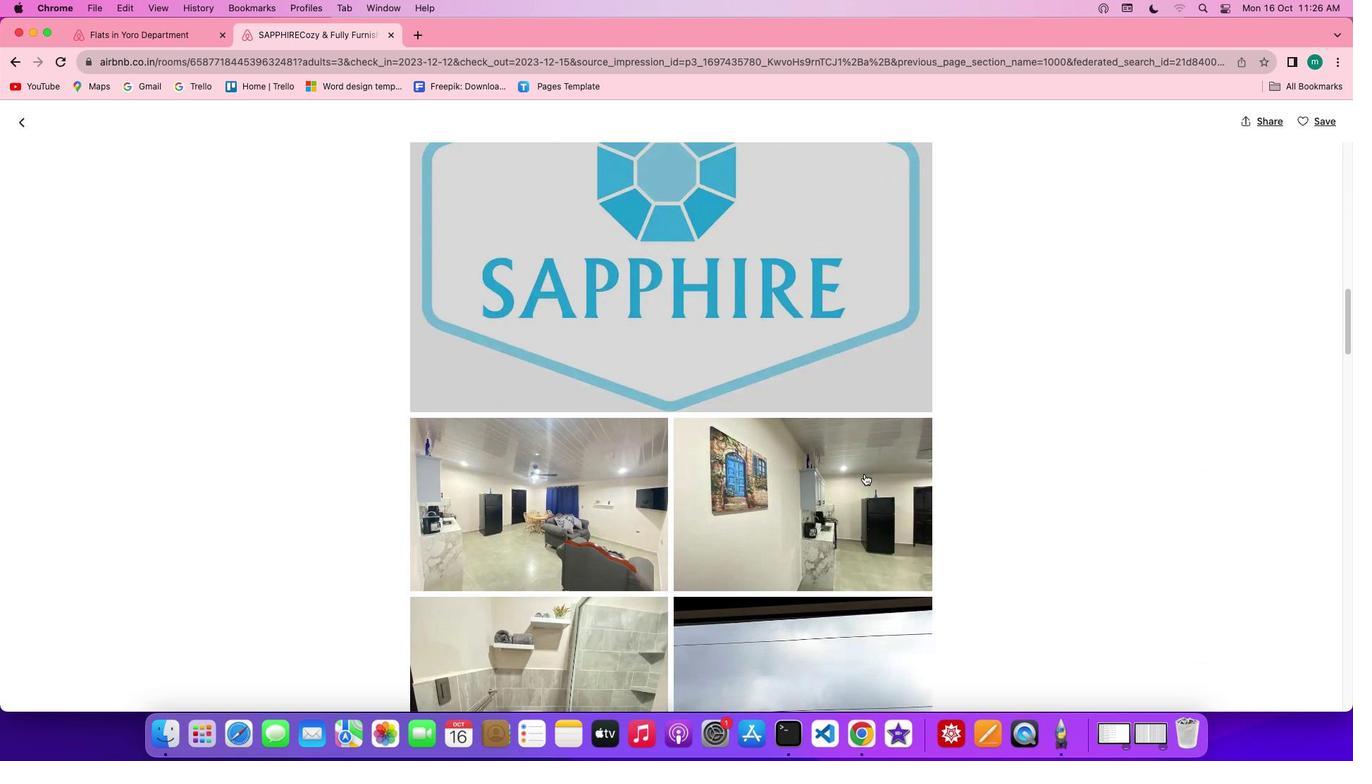 
Action: Mouse scrolled (864, 474) with delta (0, 0)
Screenshot: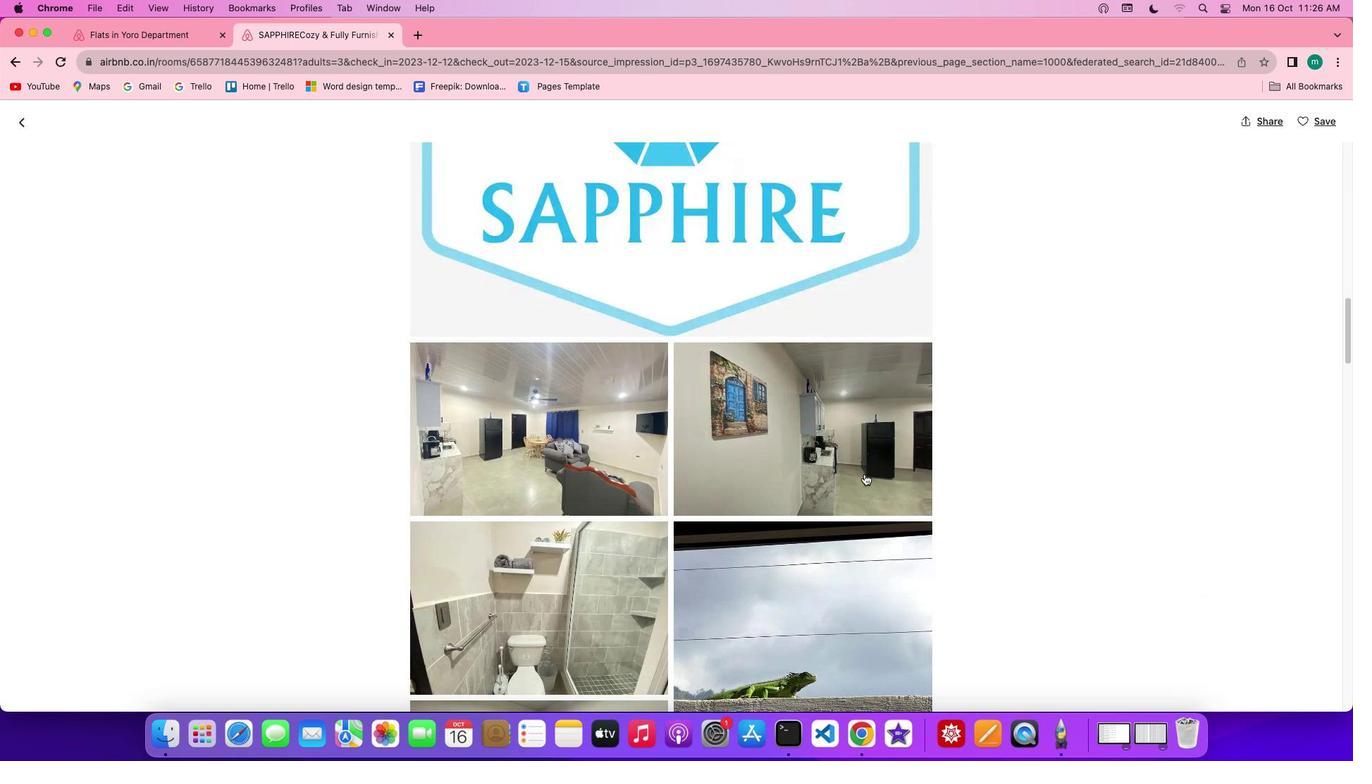 
Action: Mouse scrolled (864, 474) with delta (0, 0)
Screenshot: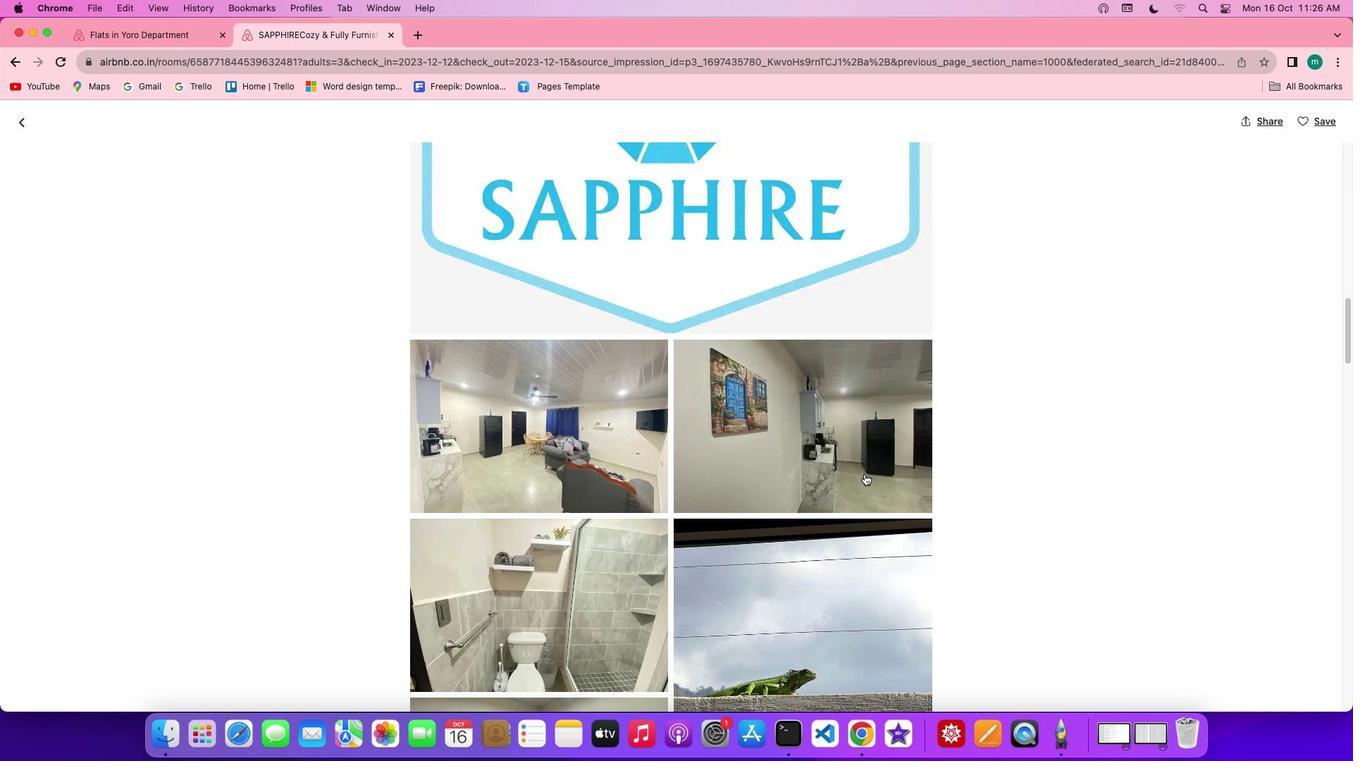 
Action: Mouse scrolled (864, 474) with delta (0, 0)
Screenshot: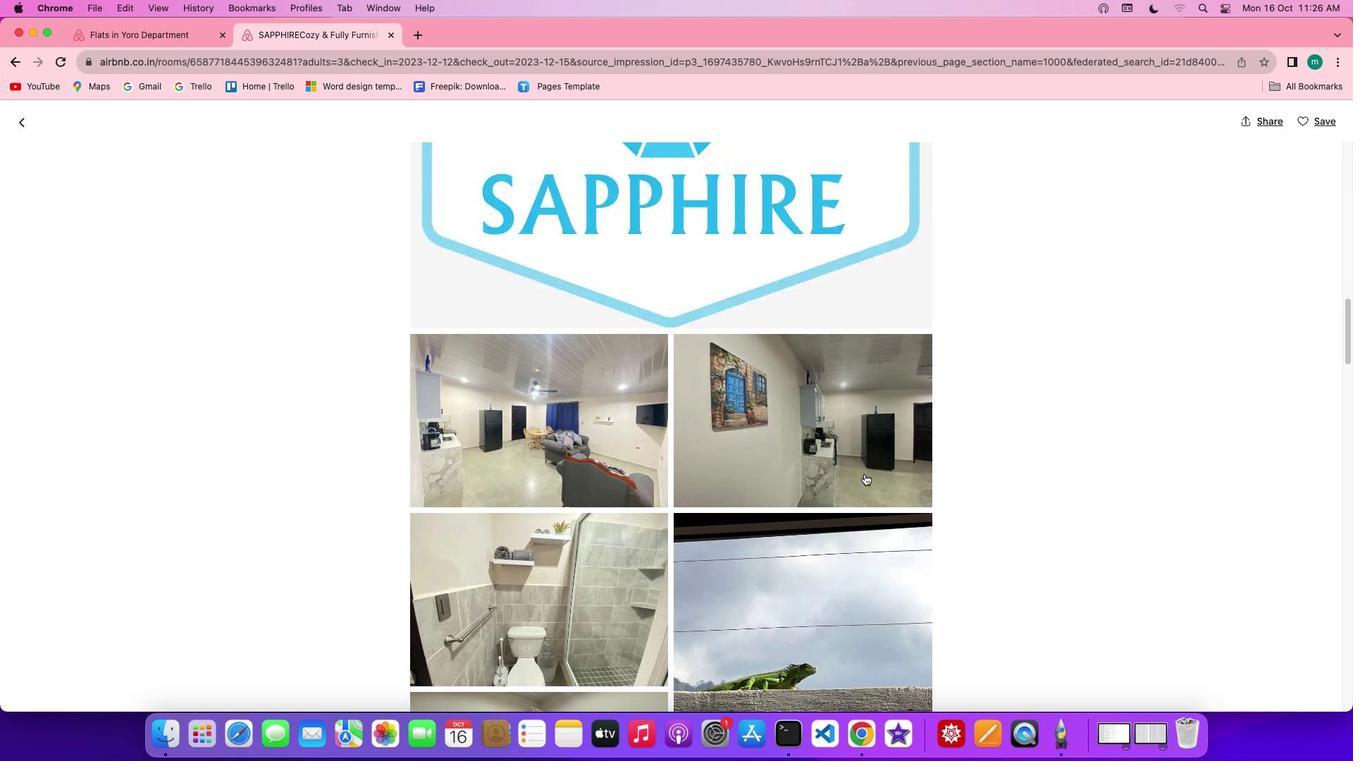 
Action: Mouse scrolled (864, 474) with delta (0, -1)
Screenshot: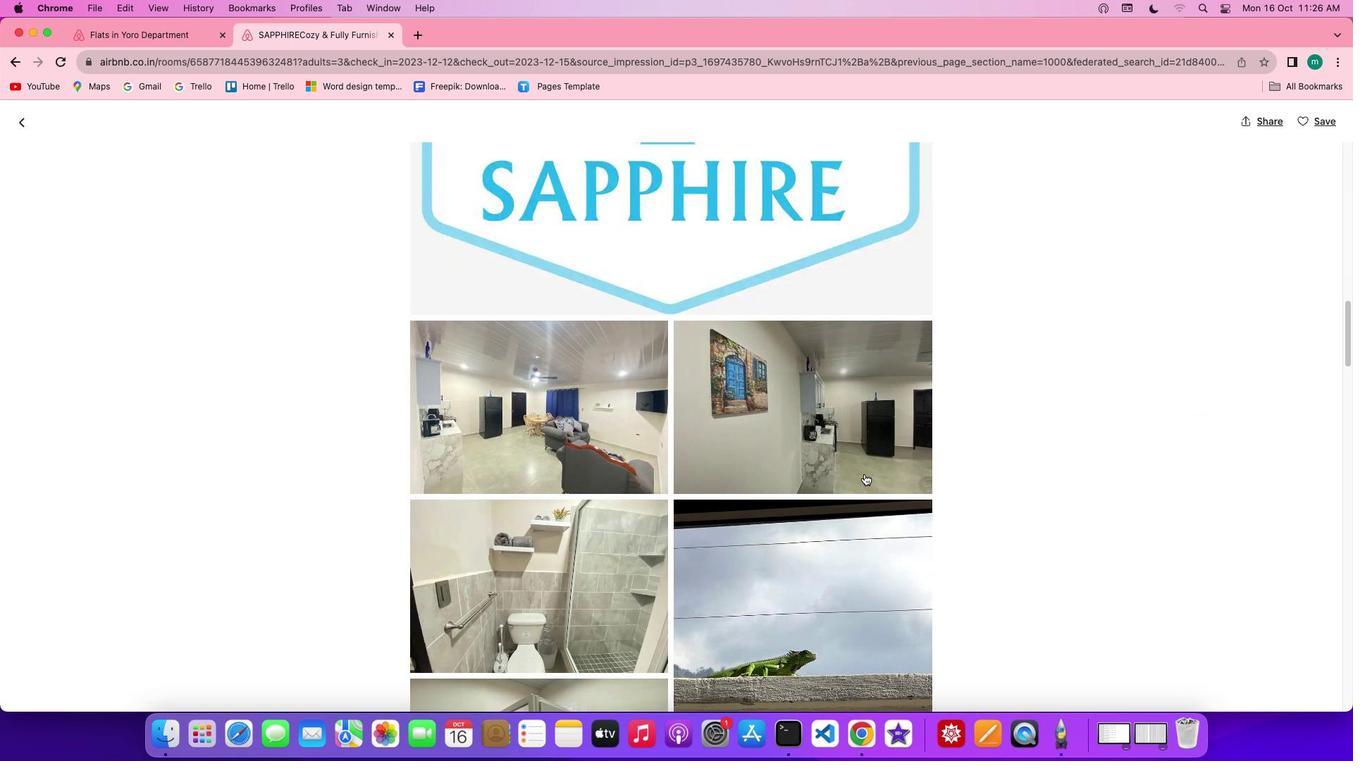 
Action: Mouse scrolled (864, 474) with delta (0, -2)
Screenshot: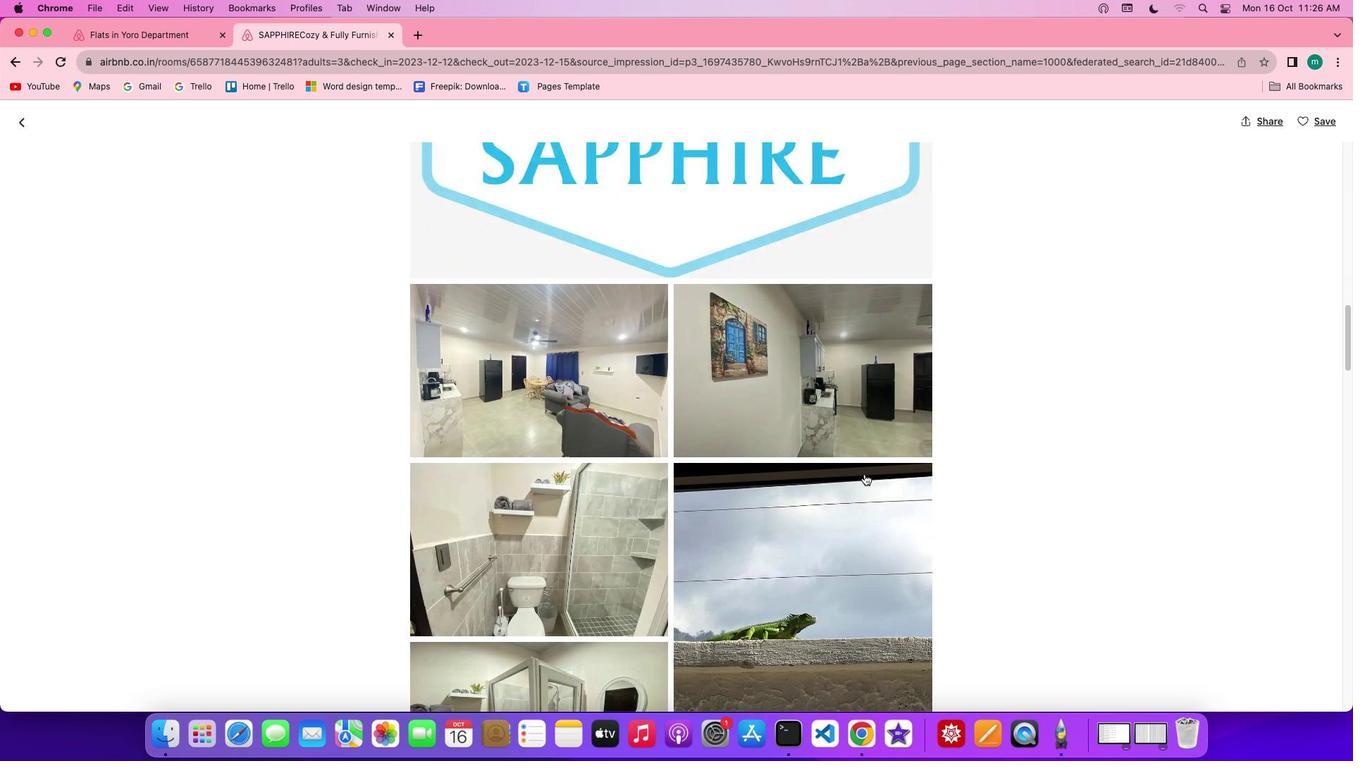 
Action: Mouse scrolled (864, 474) with delta (0, -2)
Screenshot: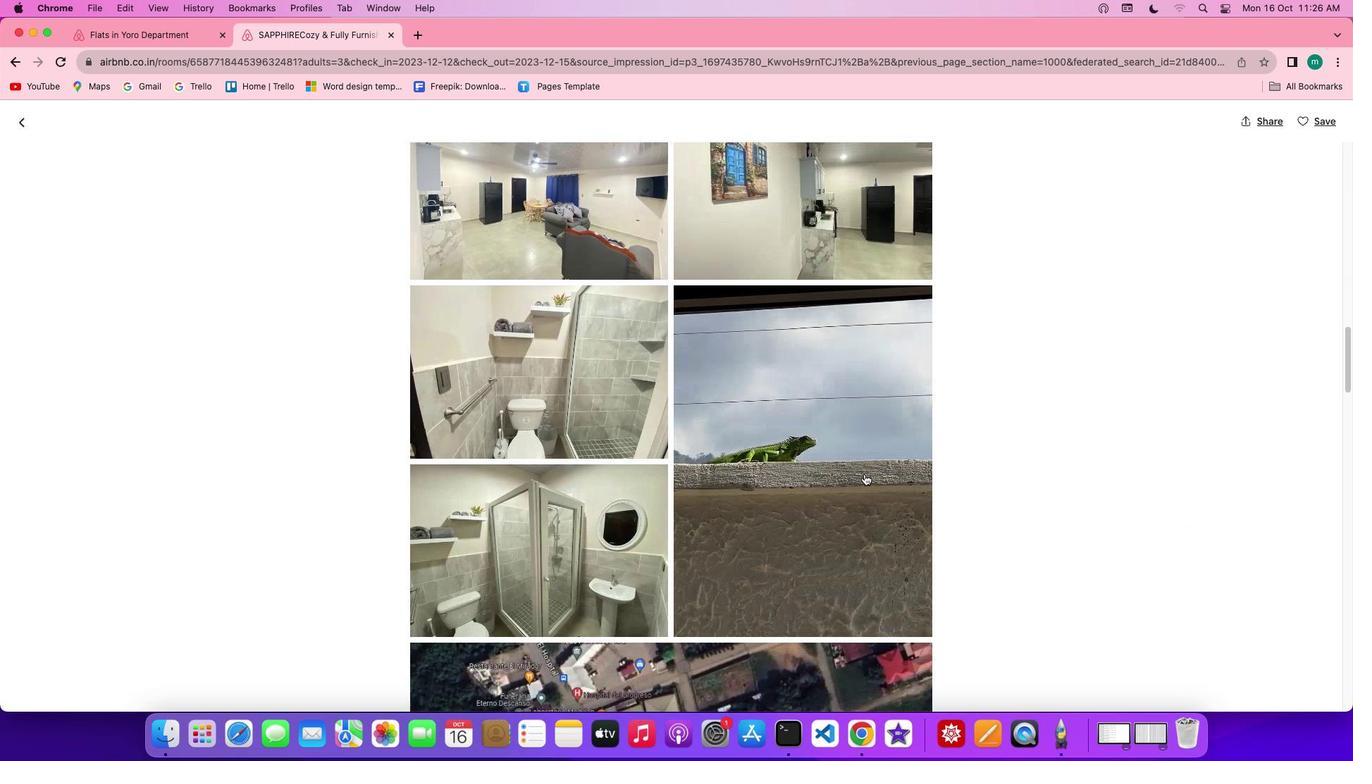 
Action: Mouse scrolled (864, 474) with delta (0, 0)
Screenshot: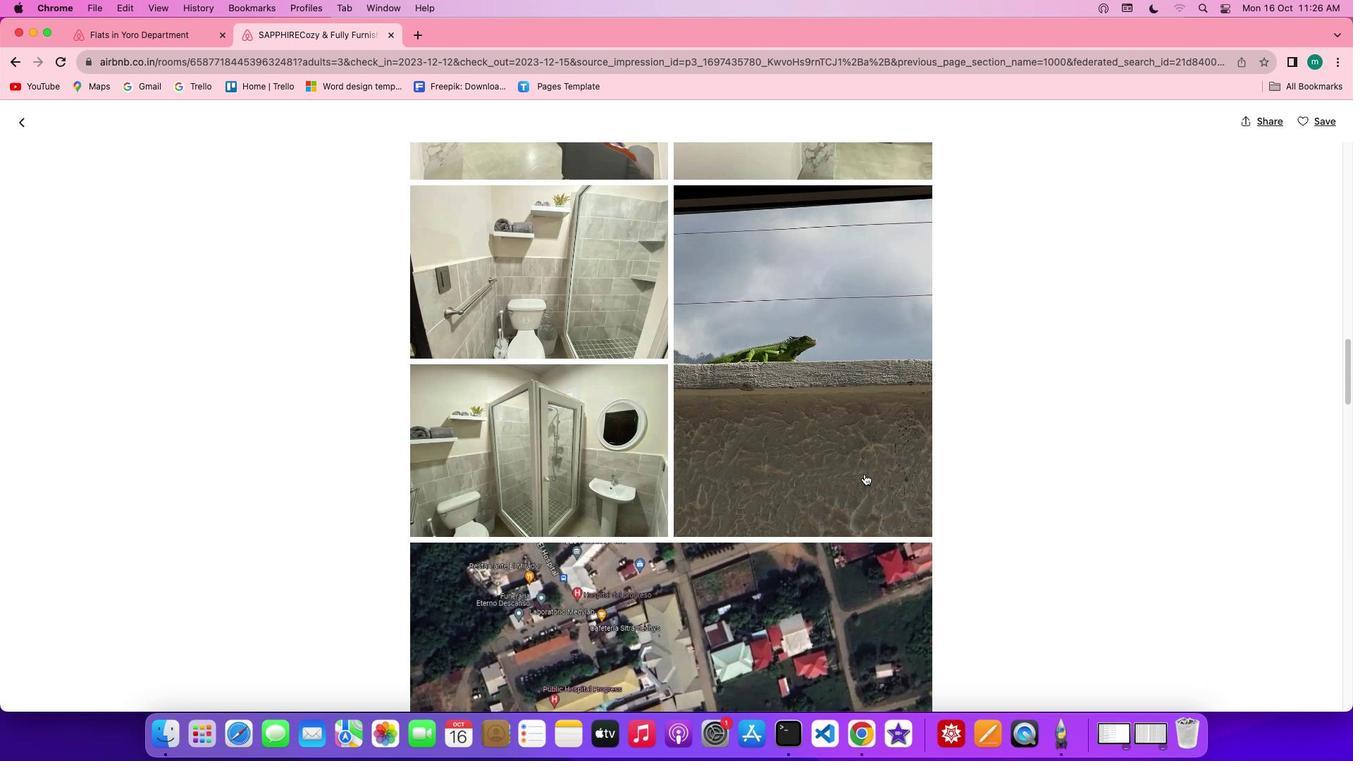 
Action: Mouse scrolled (864, 474) with delta (0, 0)
Screenshot: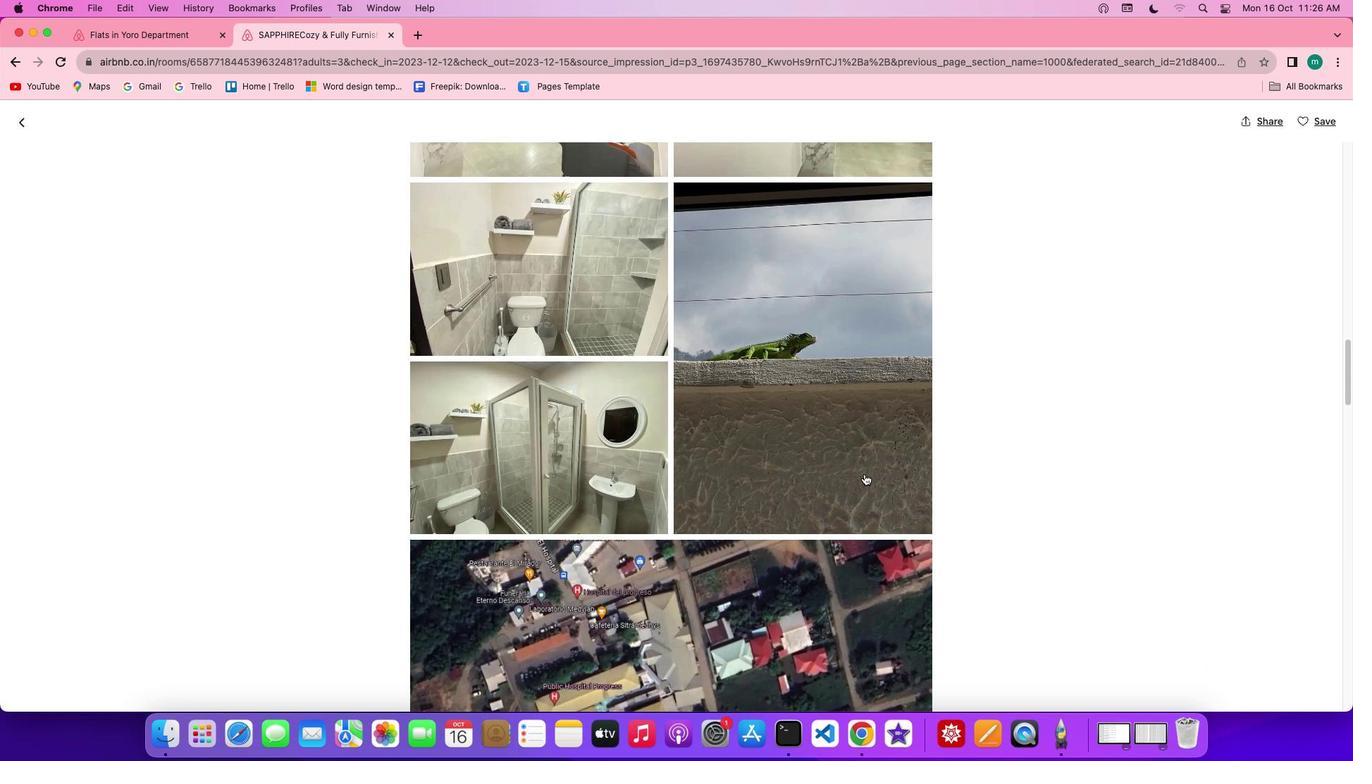 
Action: Mouse scrolled (864, 474) with delta (0, -1)
Screenshot: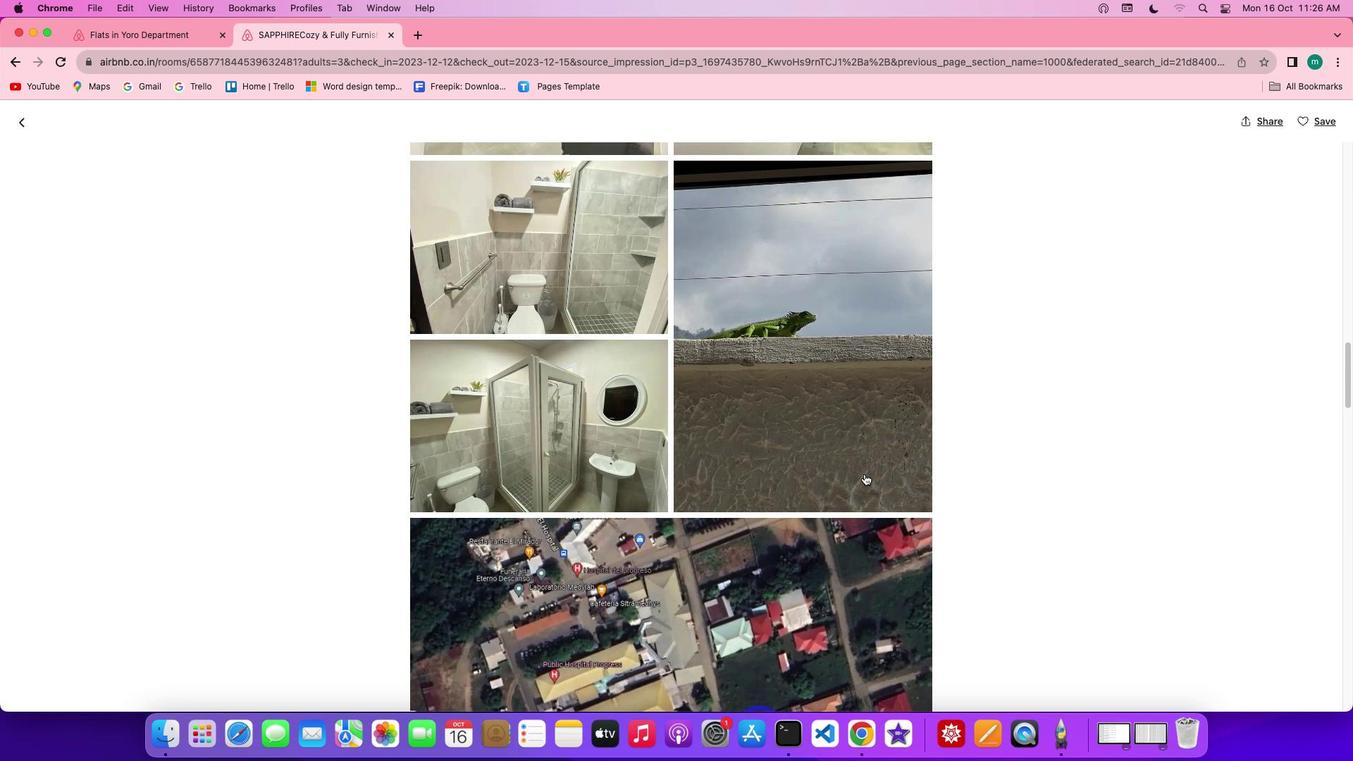 
Action: Mouse scrolled (864, 474) with delta (0, -2)
Screenshot: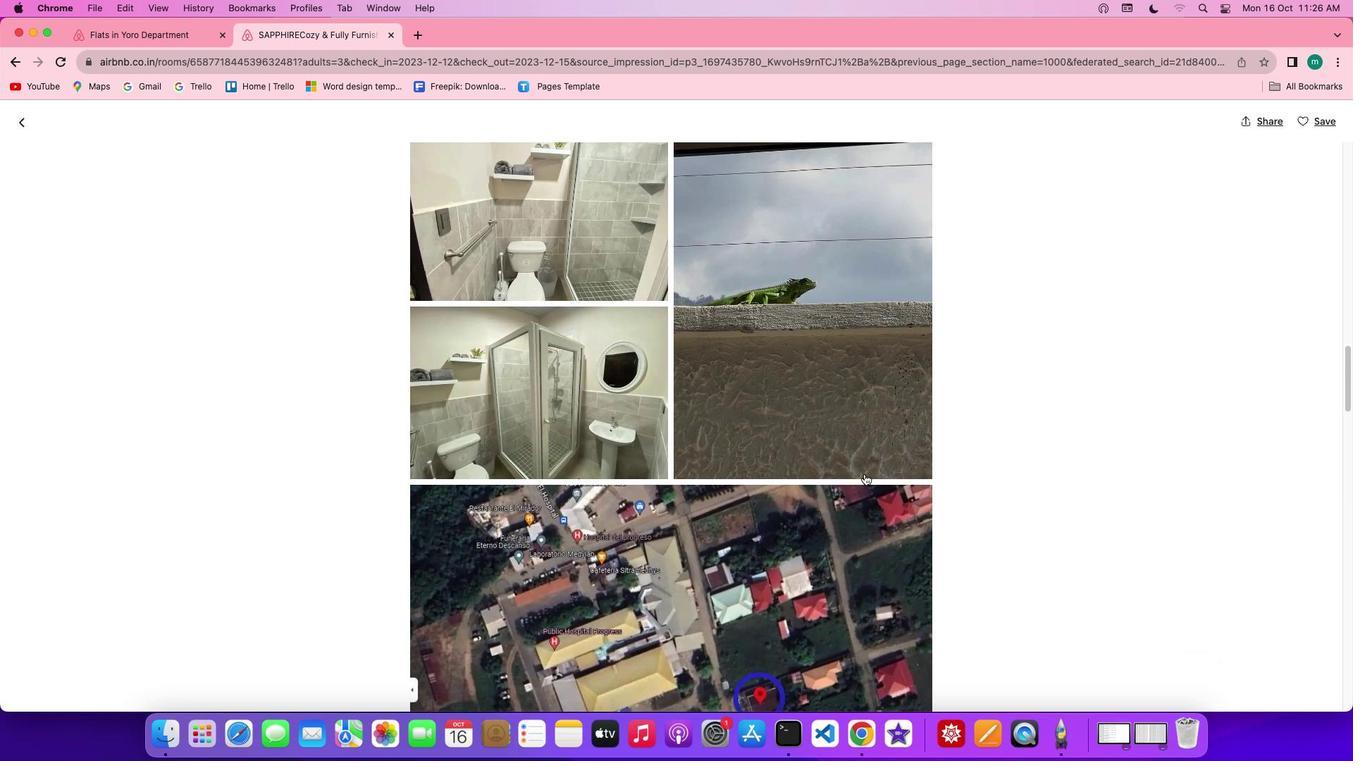 
Action: Mouse scrolled (864, 474) with delta (0, -2)
Screenshot: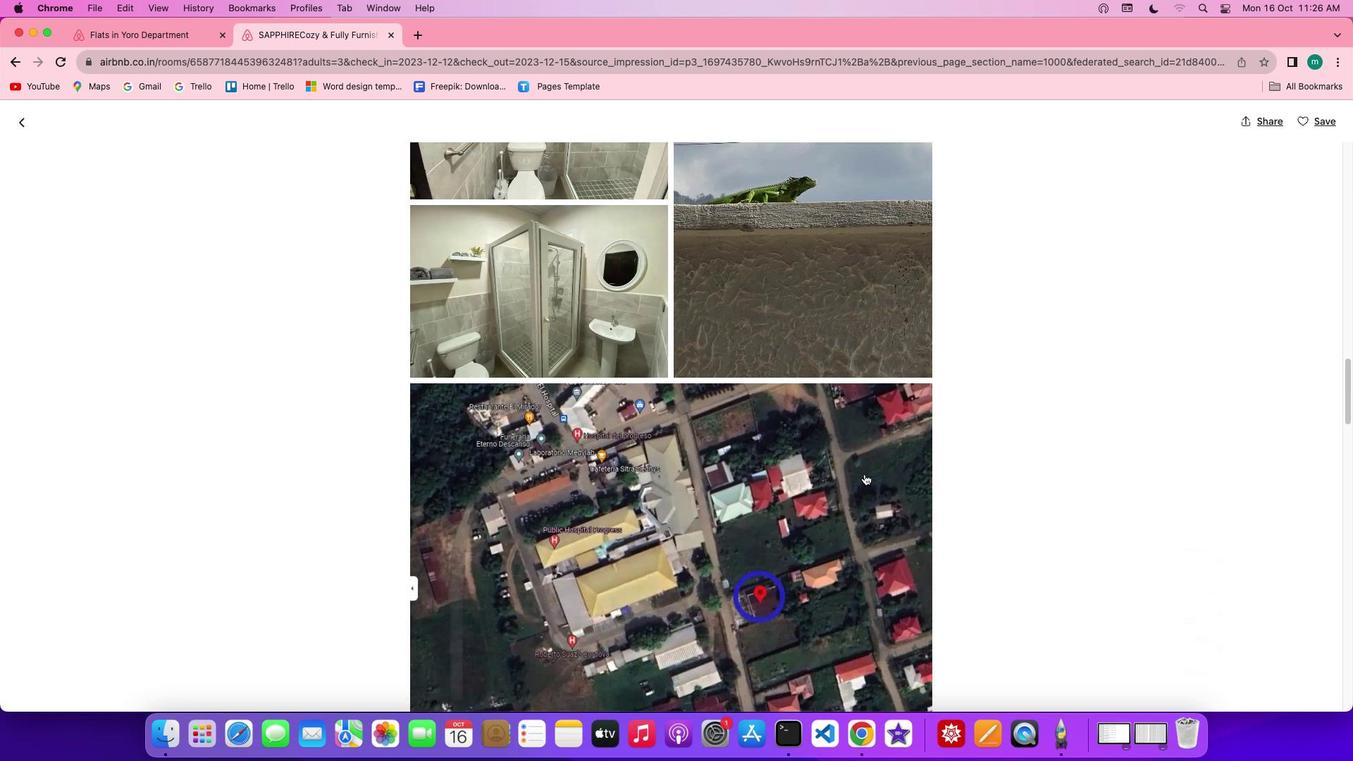 
Action: Mouse scrolled (864, 474) with delta (0, 0)
Screenshot: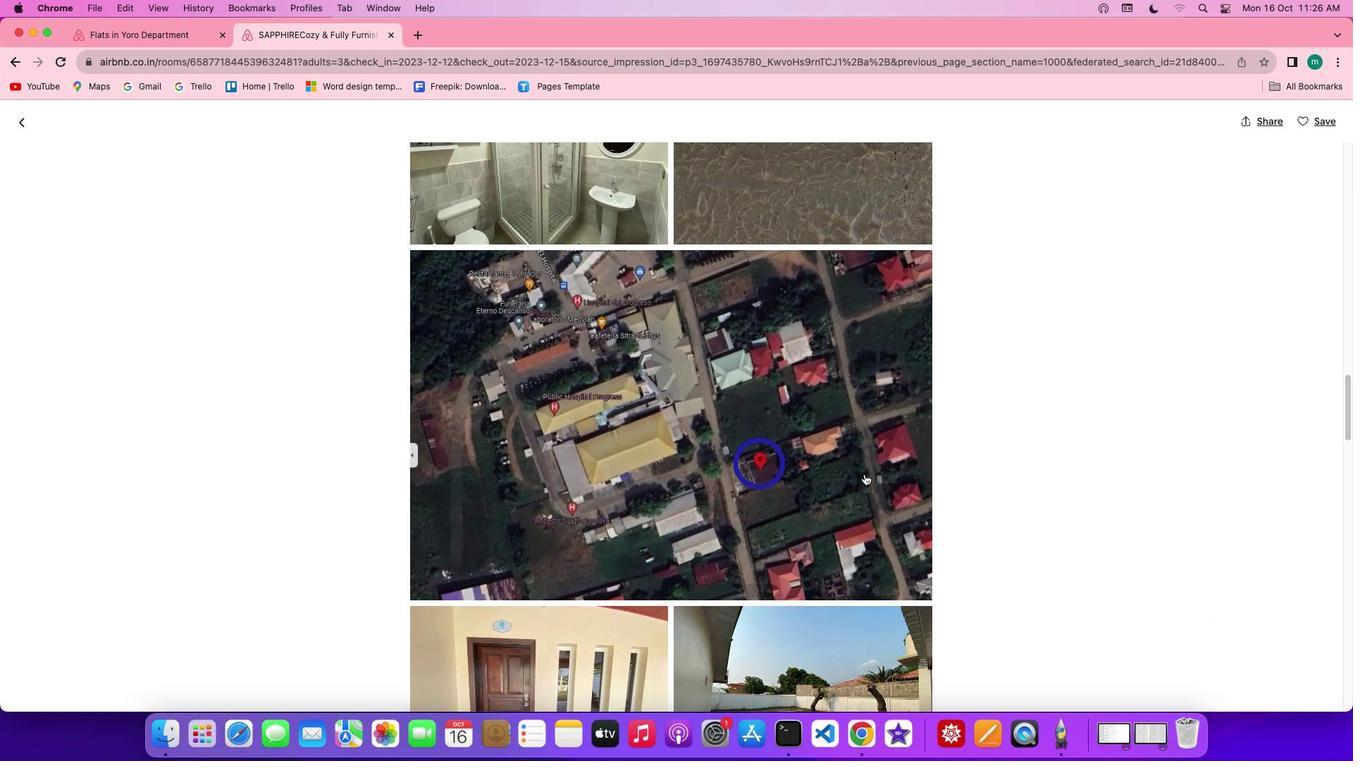 
Action: Mouse scrolled (864, 474) with delta (0, 0)
Screenshot: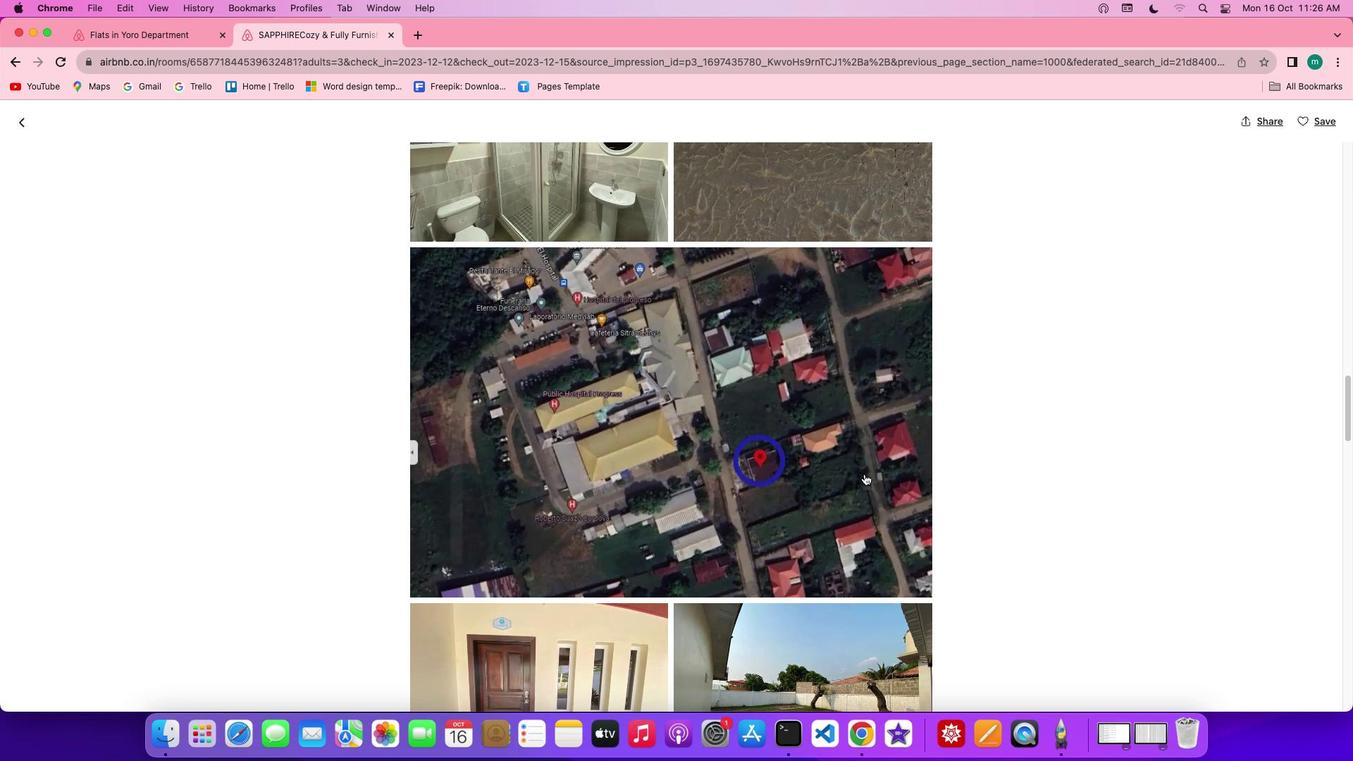 
Action: Mouse scrolled (864, 474) with delta (0, 0)
Screenshot: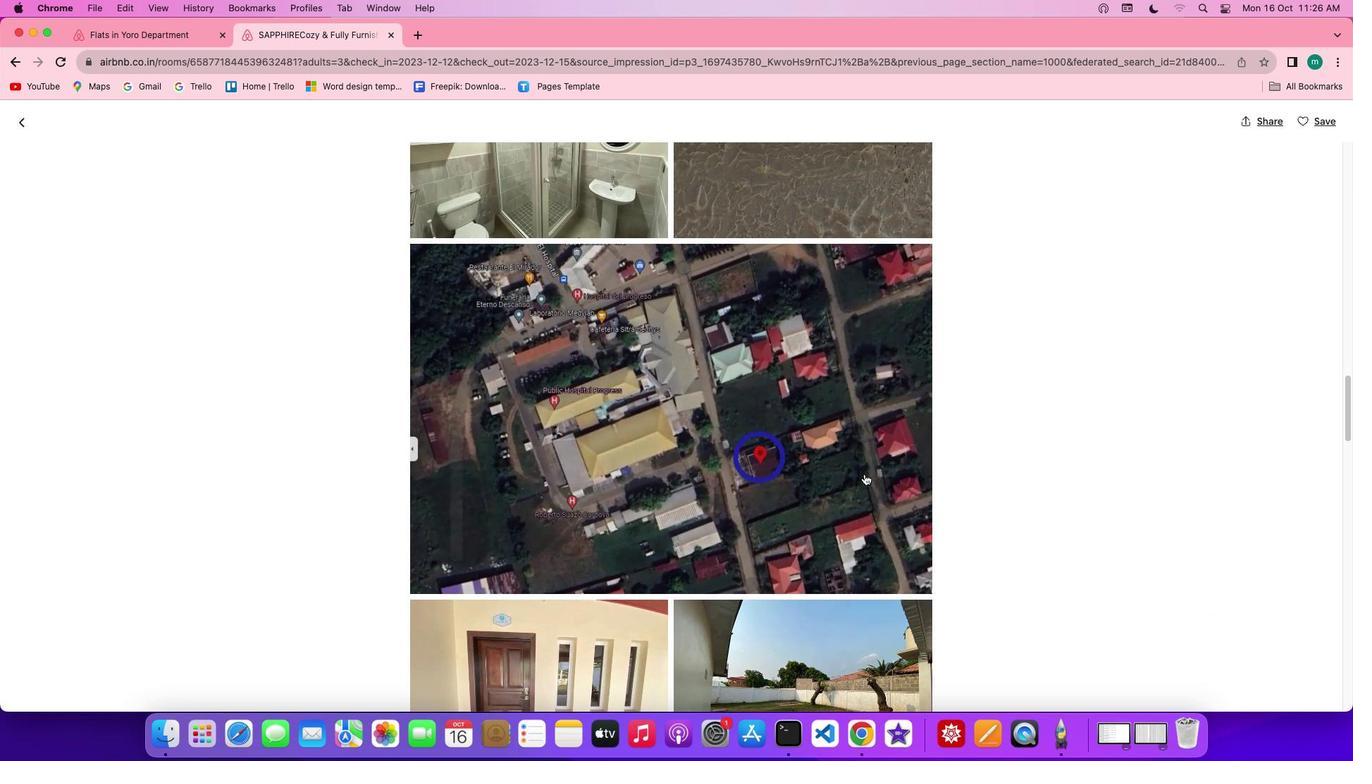 
Action: Mouse scrolled (864, 474) with delta (0, -1)
Screenshot: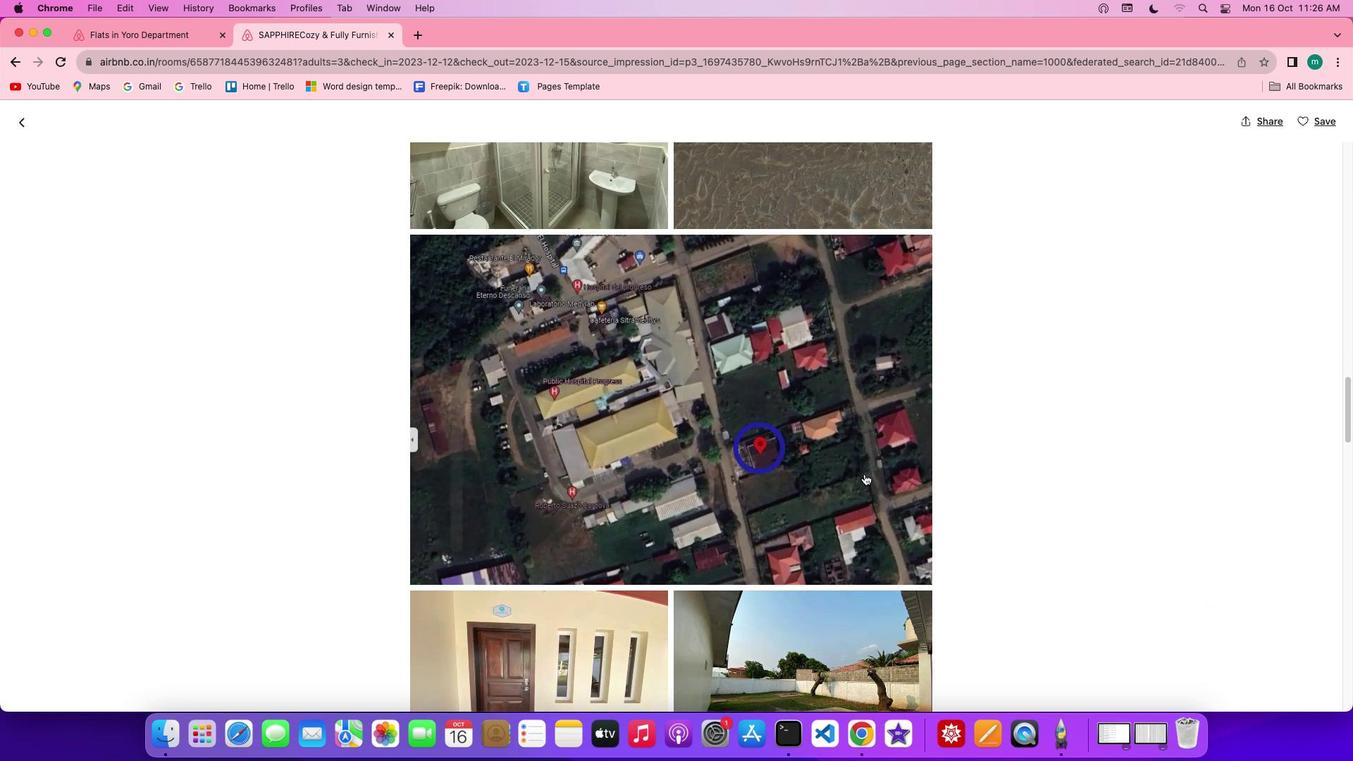 
Action: Mouse scrolled (864, 474) with delta (0, -2)
Screenshot: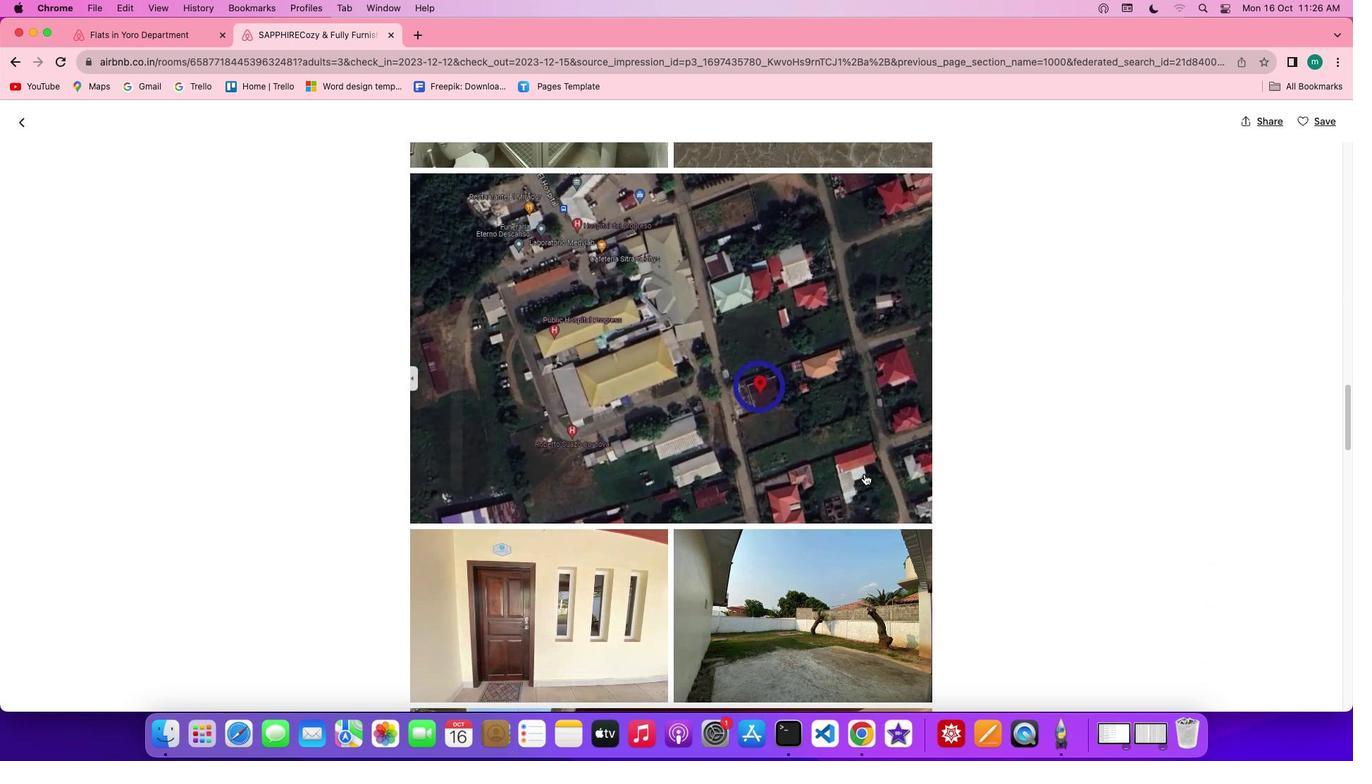 
Action: Mouse scrolled (864, 474) with delta (0, -2)
Screenshot: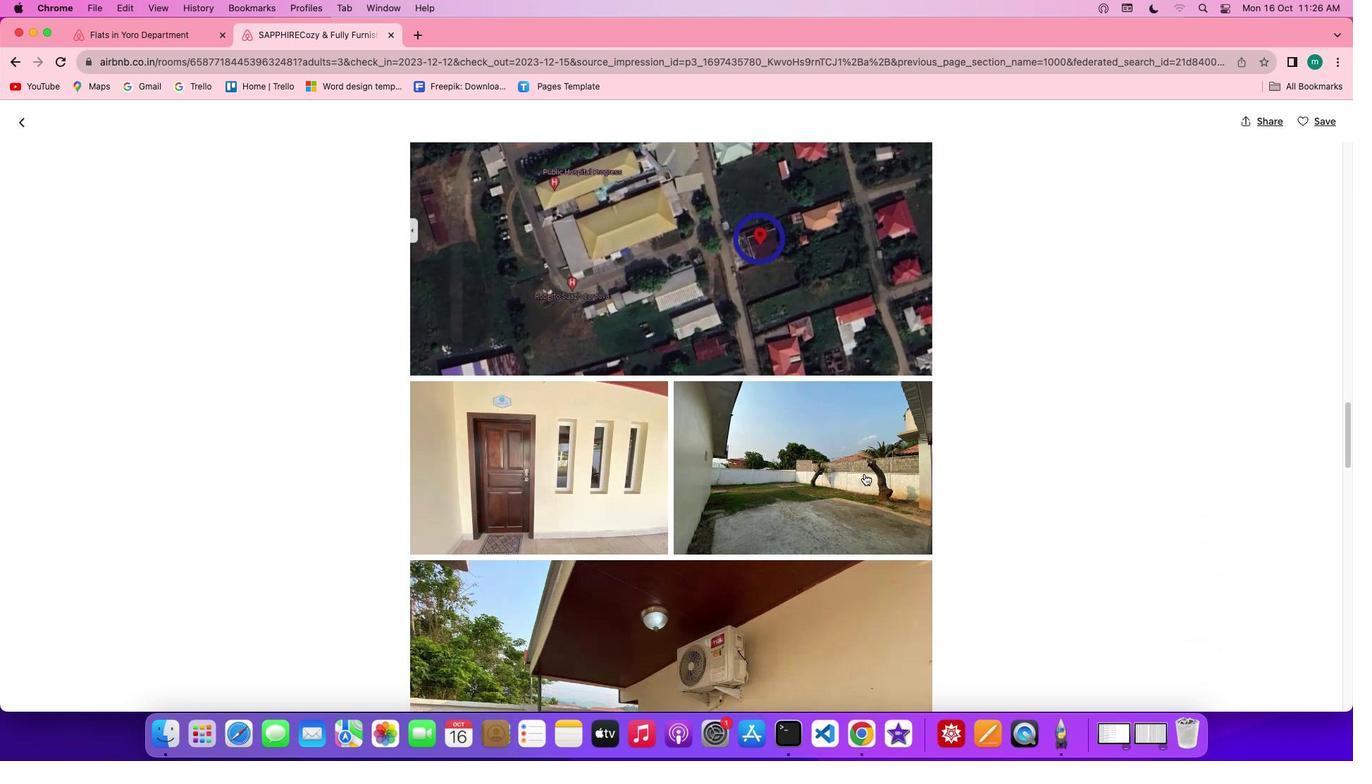 
Action: Mouse scrolled (864, 474) with delta (0, 0)
Screenshot: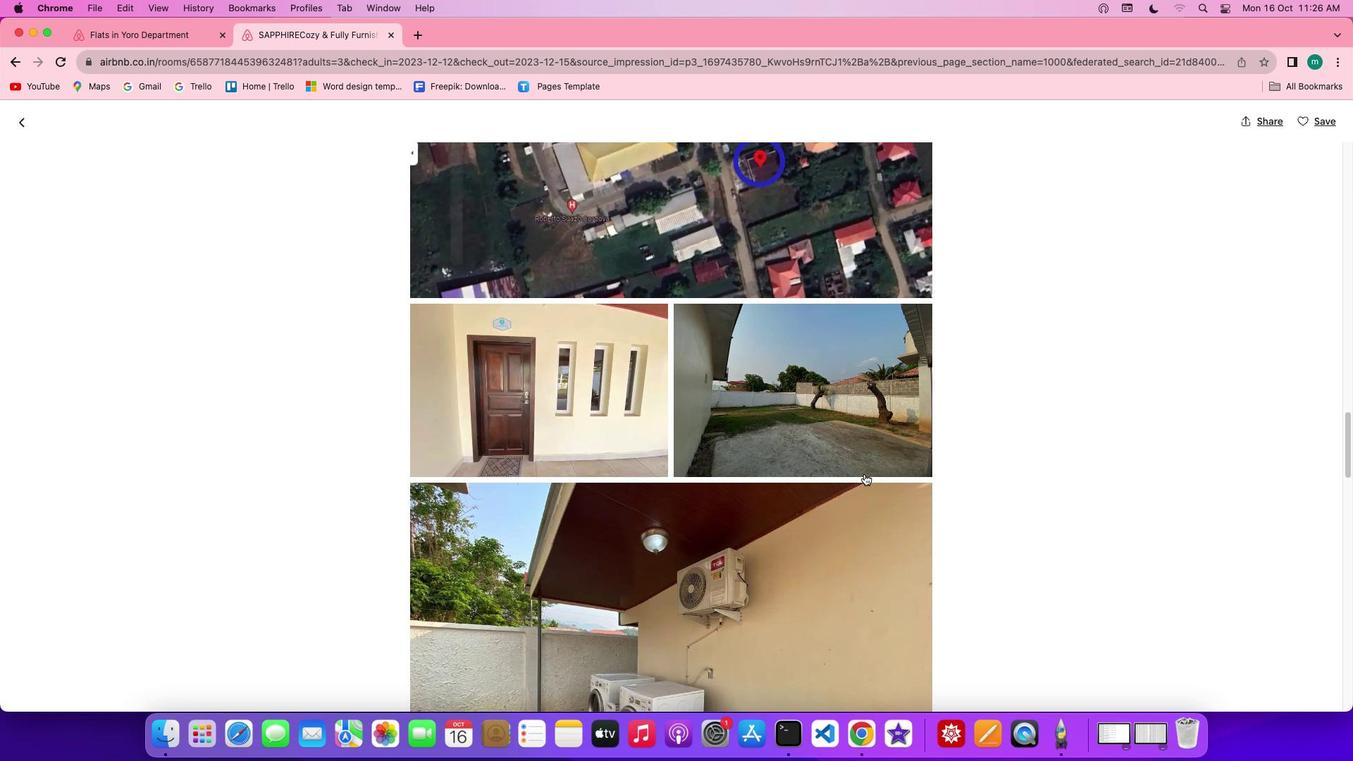 
Action: Mouse scrolled (864, 474) with delta (0, 0)
Screenshot: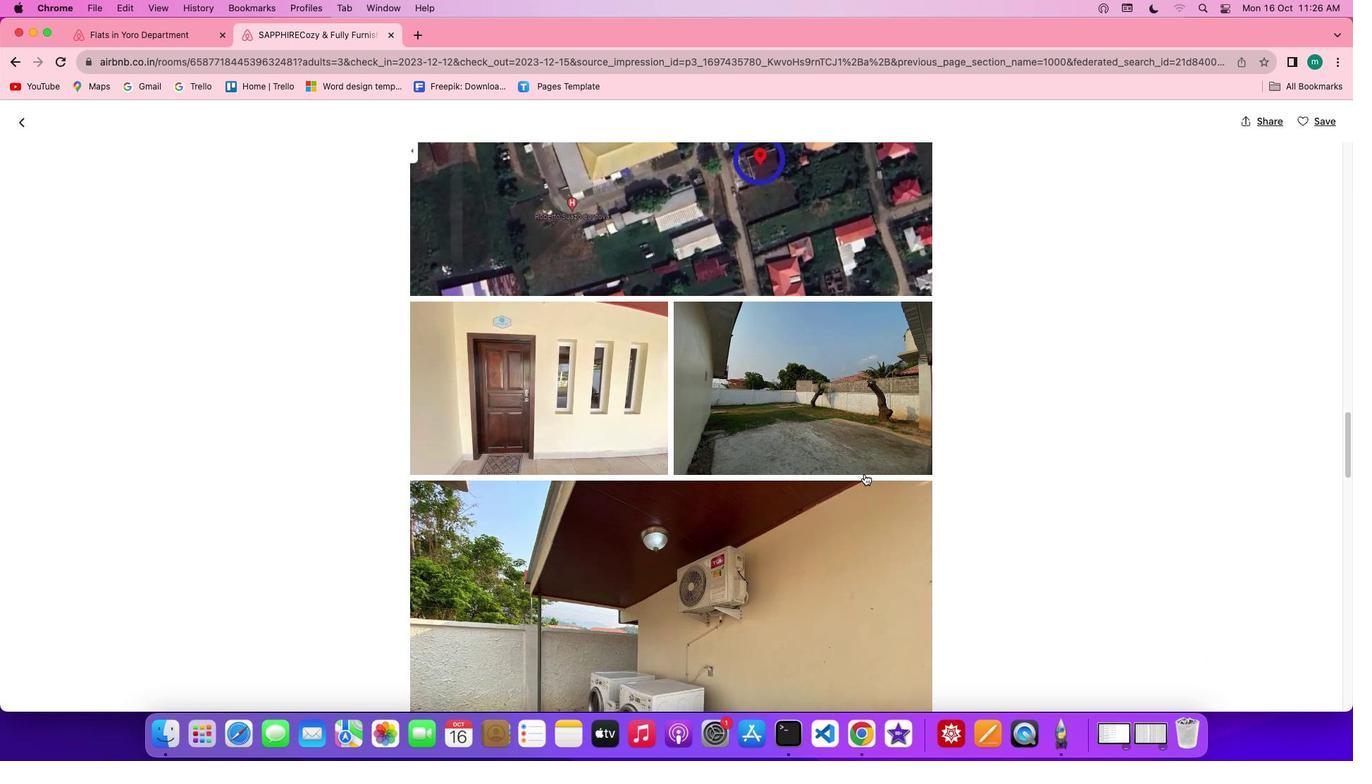 
Action: Mouse scrolled (864, 474) with delta (0, -1)
Screenshot: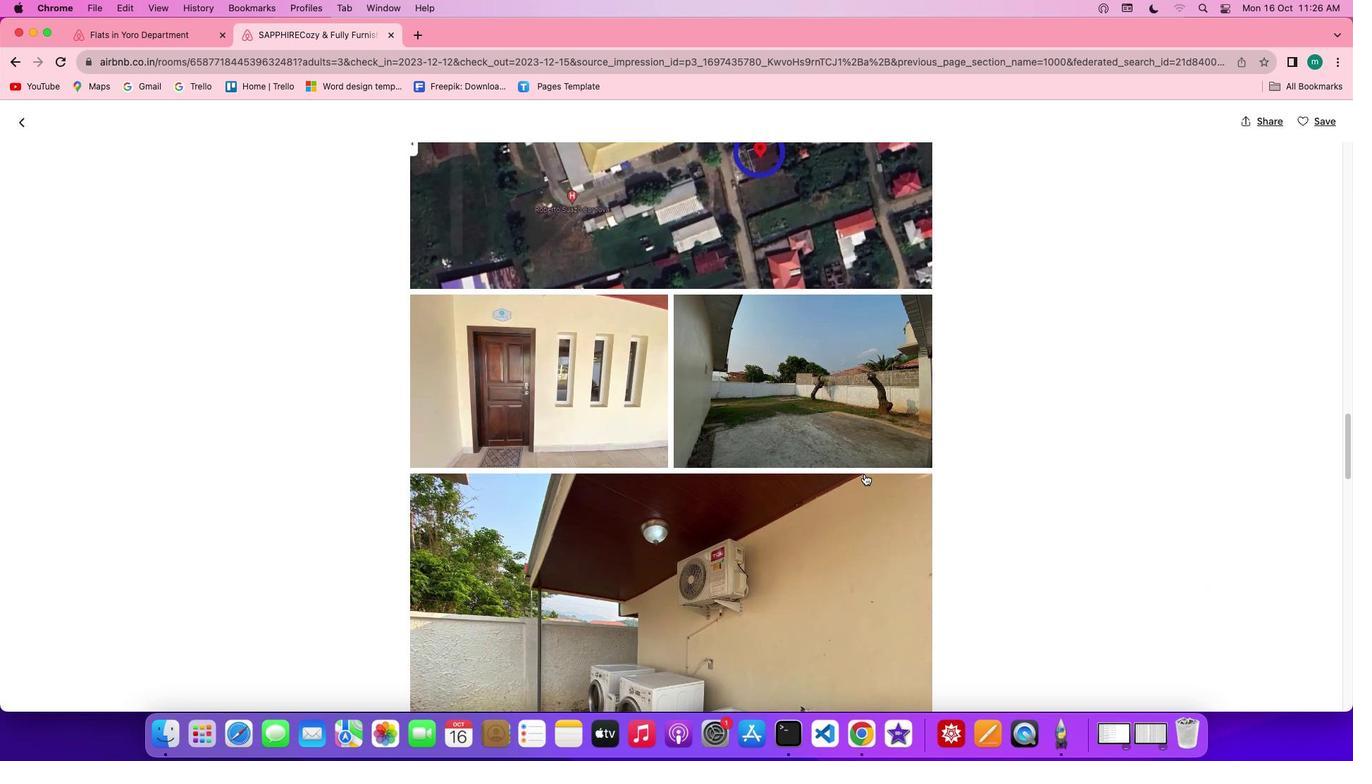 
Action: Mouse scrolled (864, 474) with delta (0, -2)
Screenshot: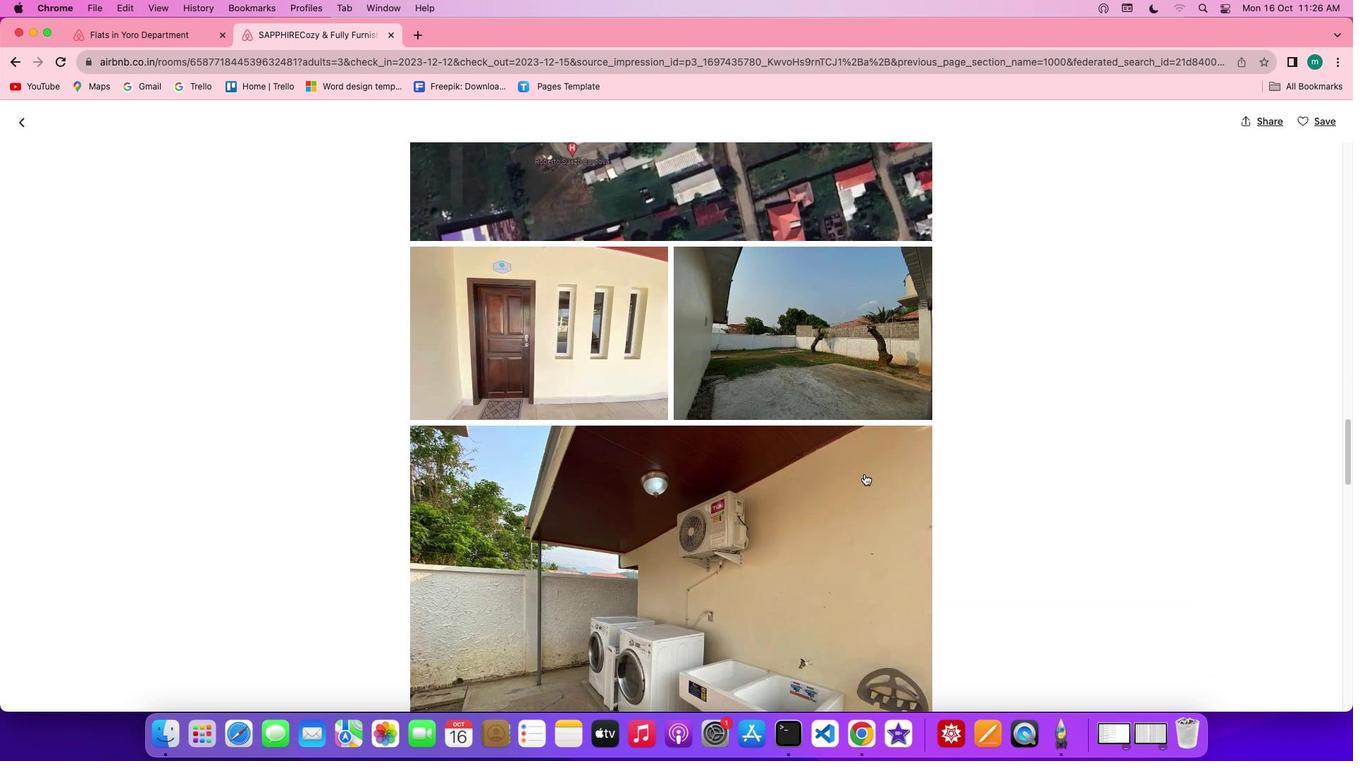 
Action: Mouse scrolled (864, 474) with delta (0, -2)
Screenshot: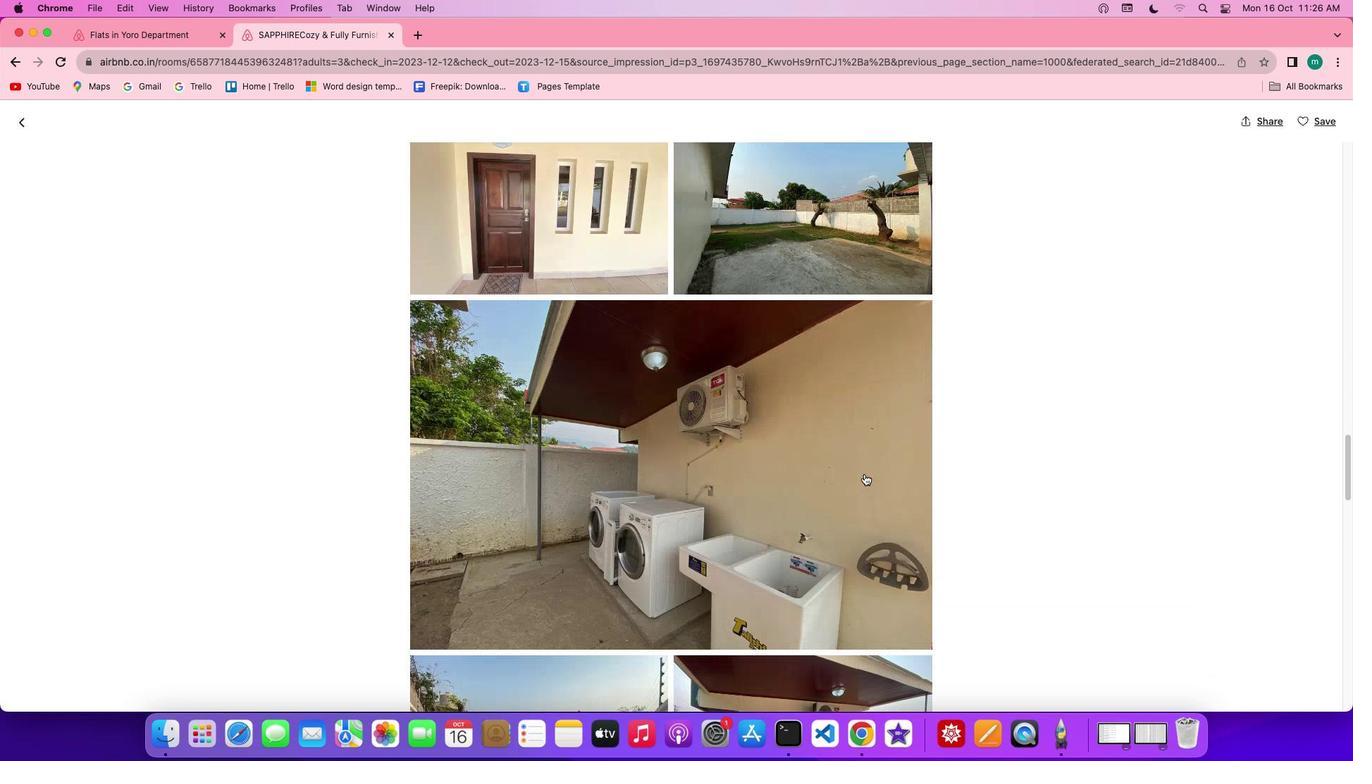 
Action: Mouse scrolled (864, 474) with delta (0, 0)
Screenshot: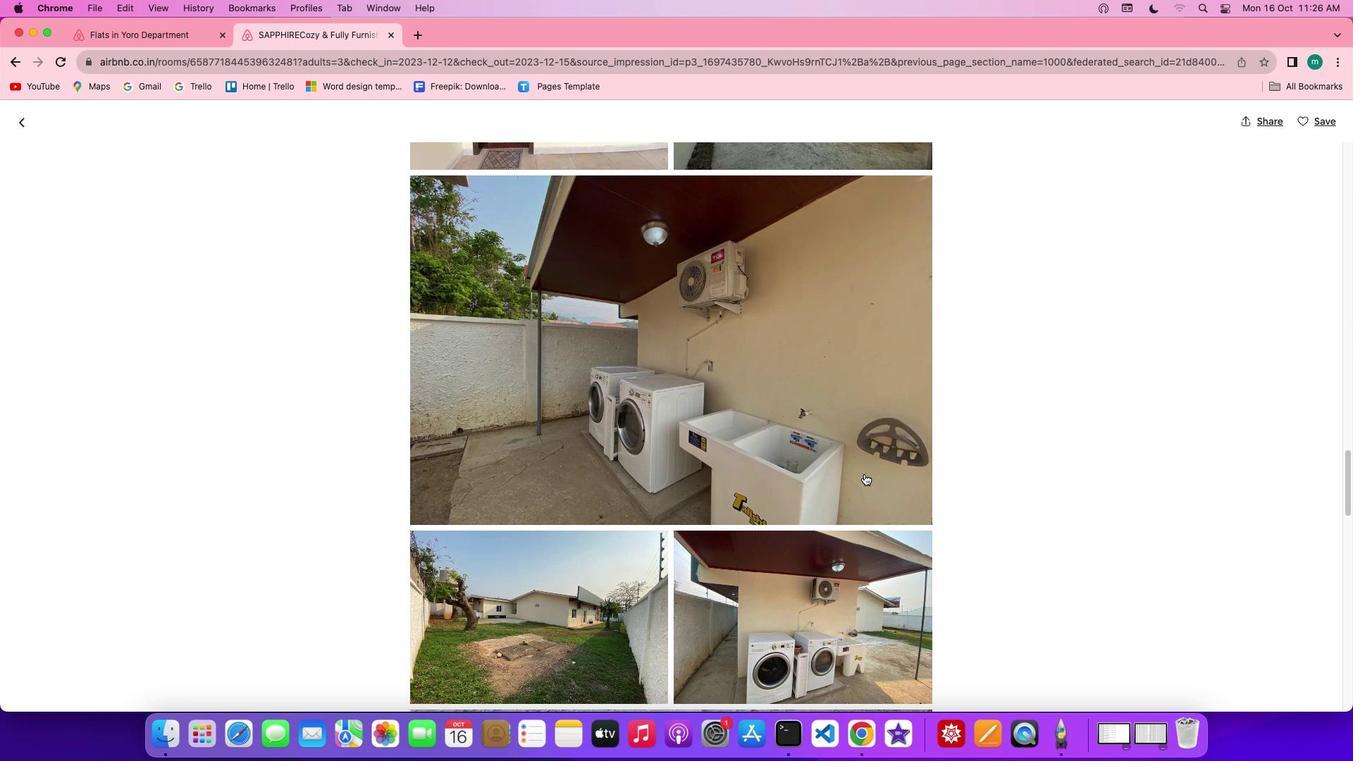 
Action: Mouse scrolled (864, 474) with delta (0, 0)
Screenshot: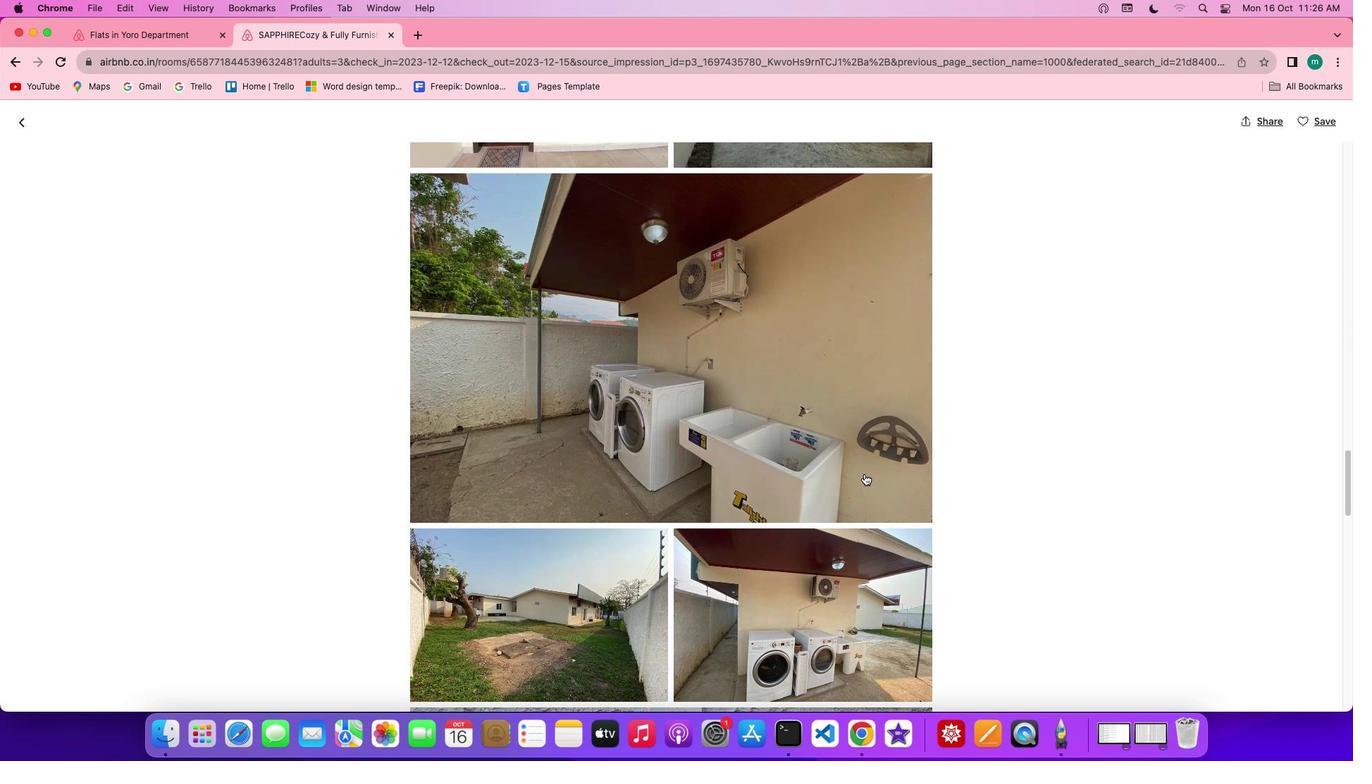 
Action: Mouse scrolled (864, 474) with delta (0, -1)
Screenshot: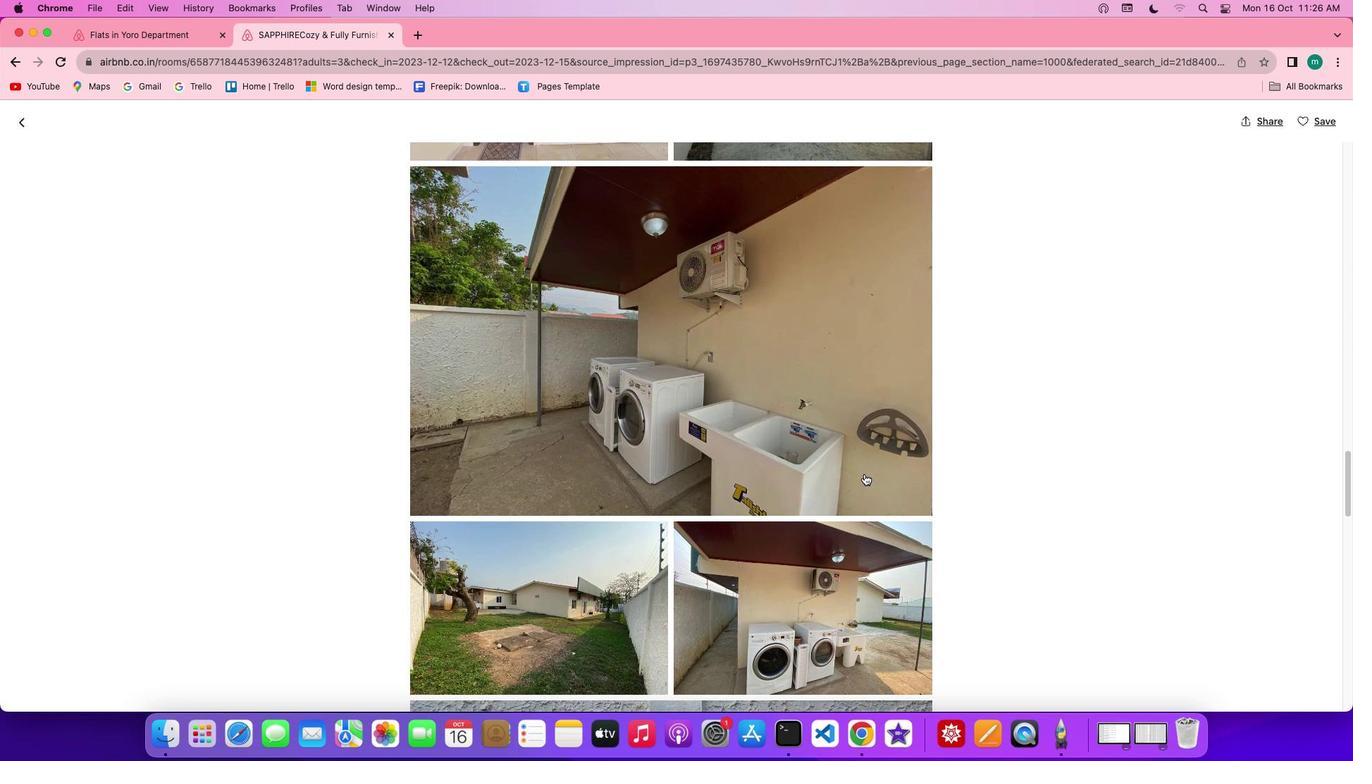 
Action: Mouse scrolled (864, 474) with delta (0, -2)
Screenshot: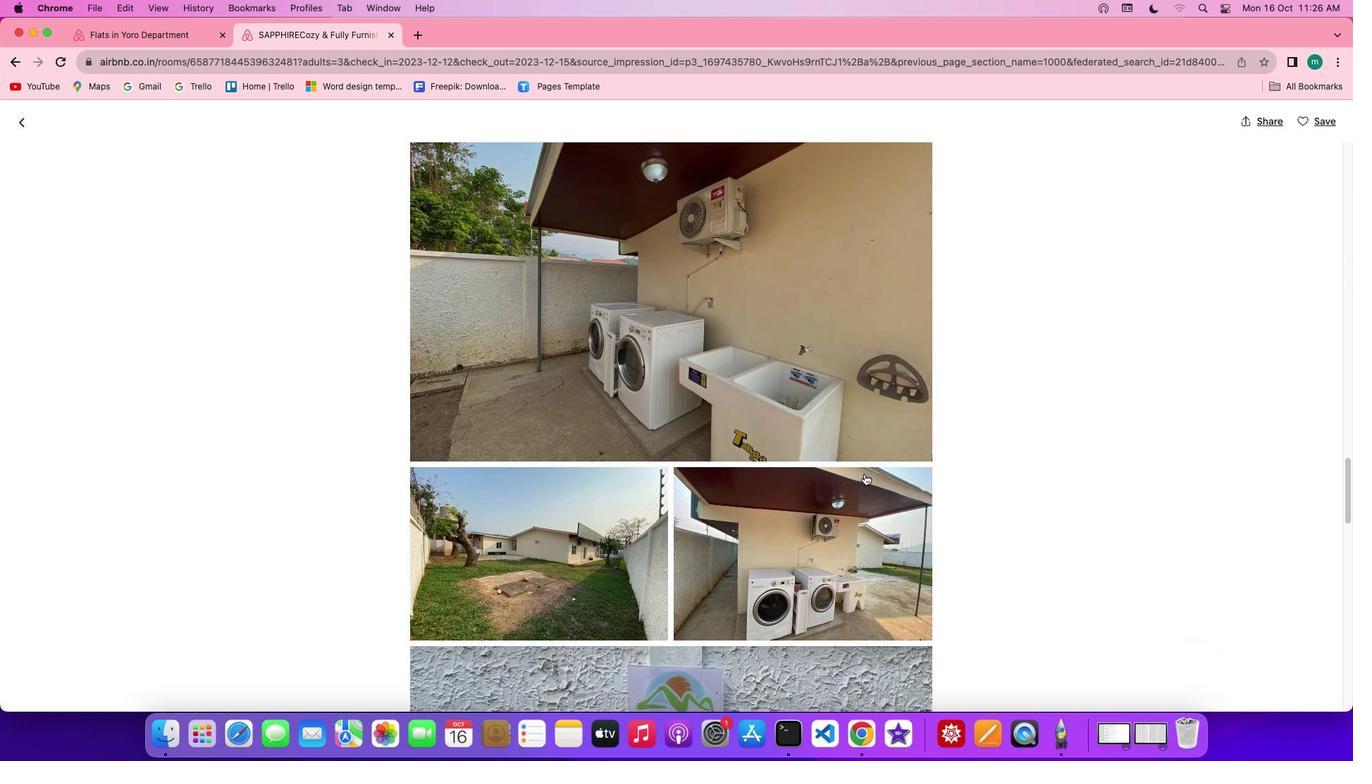 
Action: Mouse scrolled (864, 474) with delta (0, -2)
Screenshot: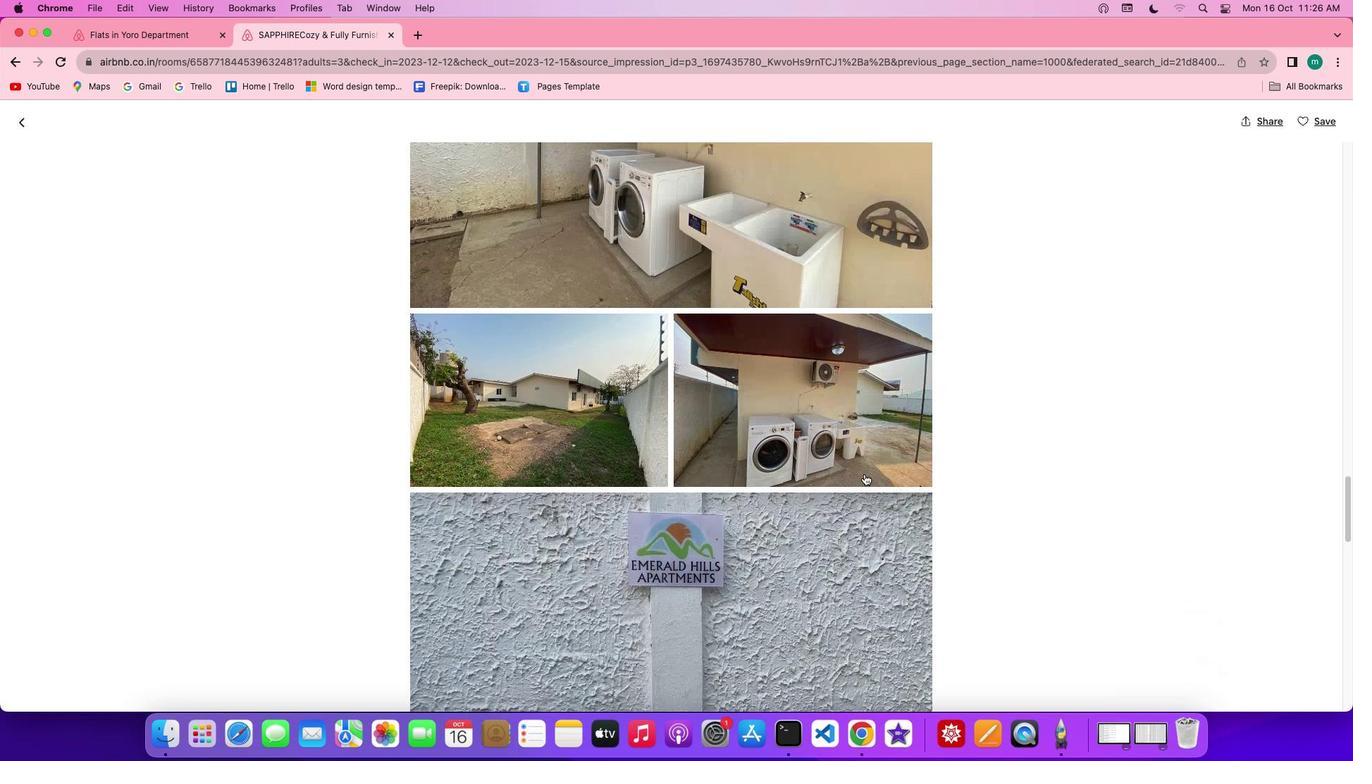 
Action: Mouse scrolled (864, 474) with delta (0, 0)
Screenshot: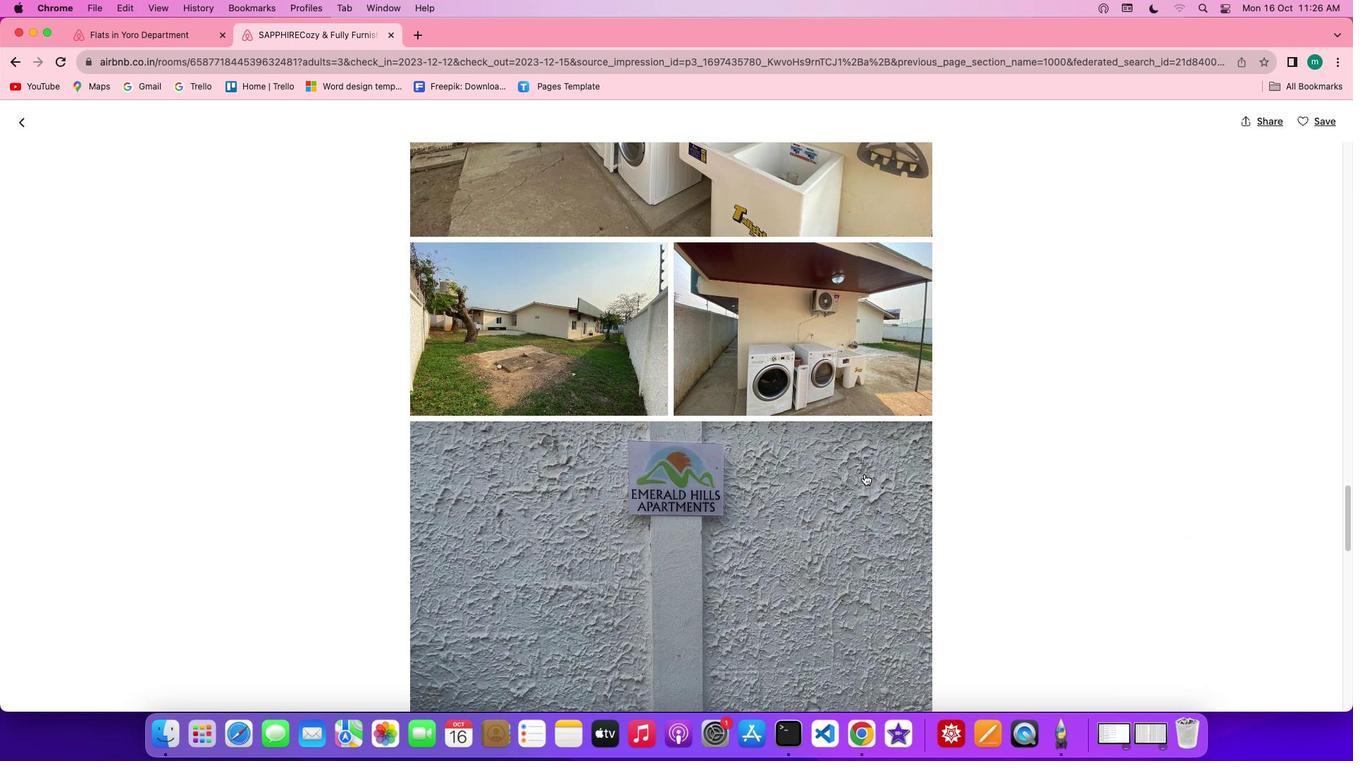 
Action: Mouse scrolled (864, 474) with delta (0, 0)
Screenshot: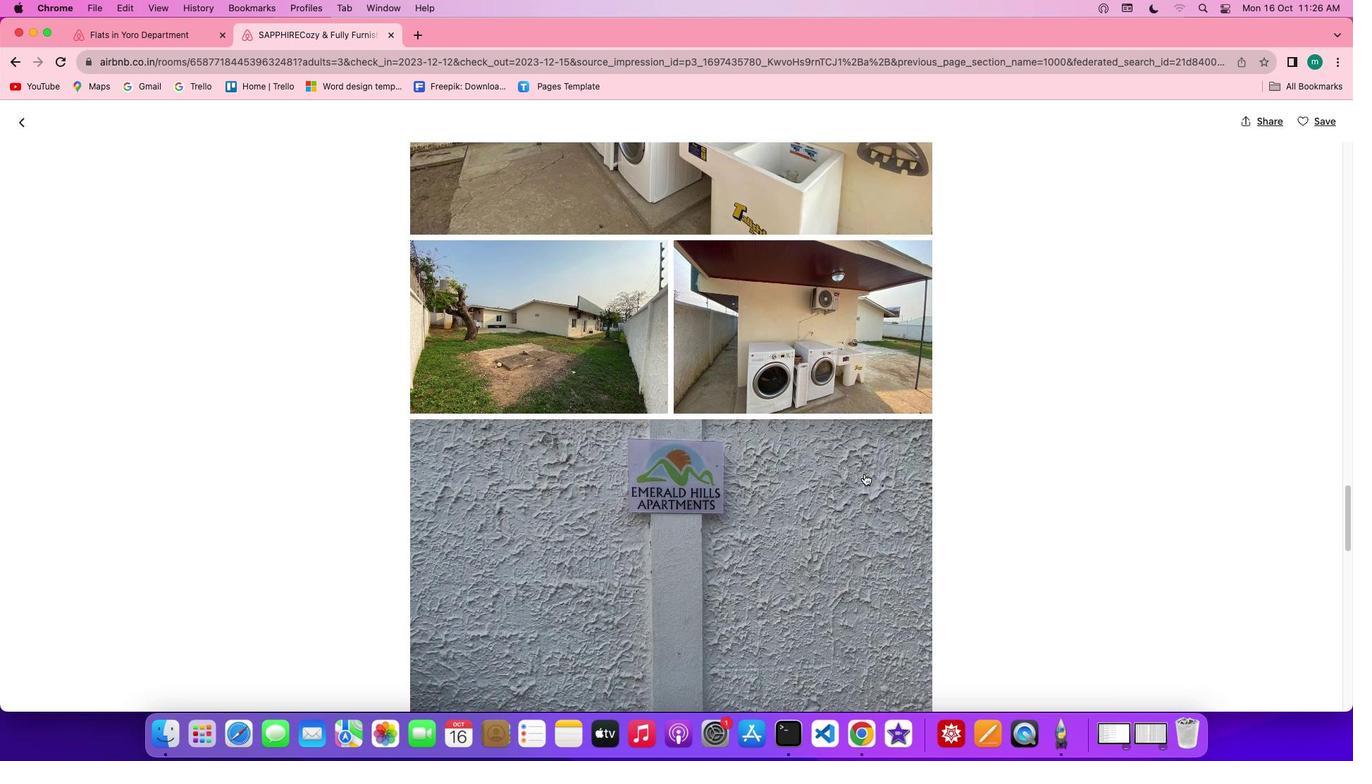 
Action: Mouse scrolled (864, 474) with delta (0, 0)
Screenshot: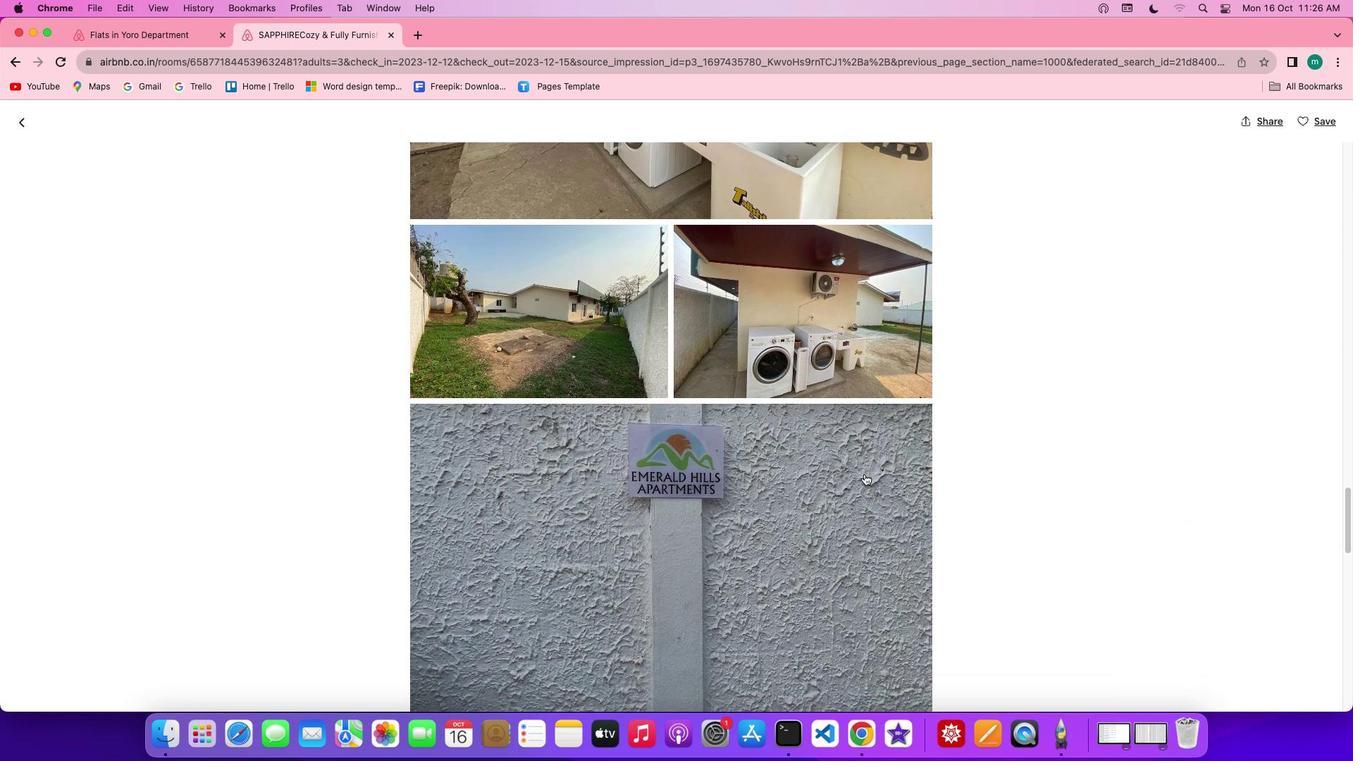 
Action: Mouse scrolled (864, 474) with delta (0, 0)
Screenshot: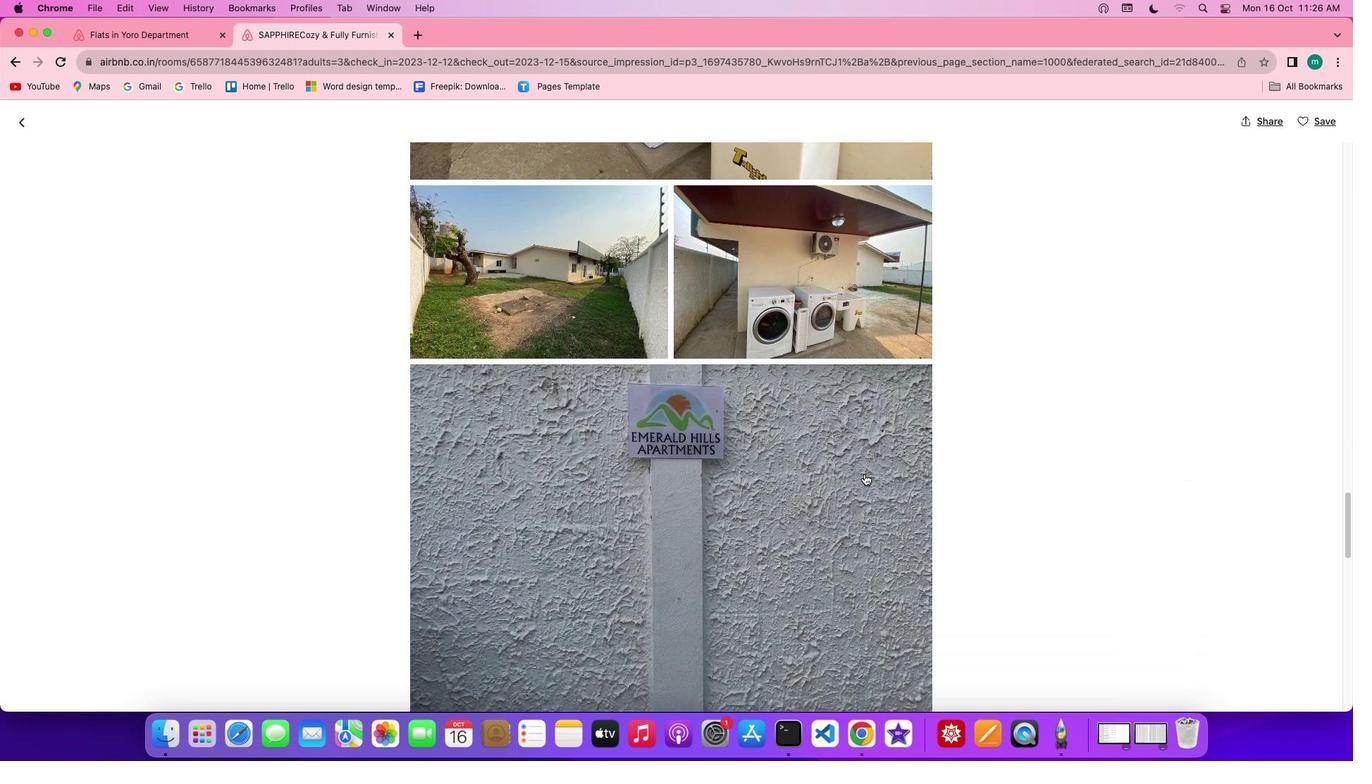 
Action: Mouse scrolled (864, 474) with delta (0, 0)
Screenshot: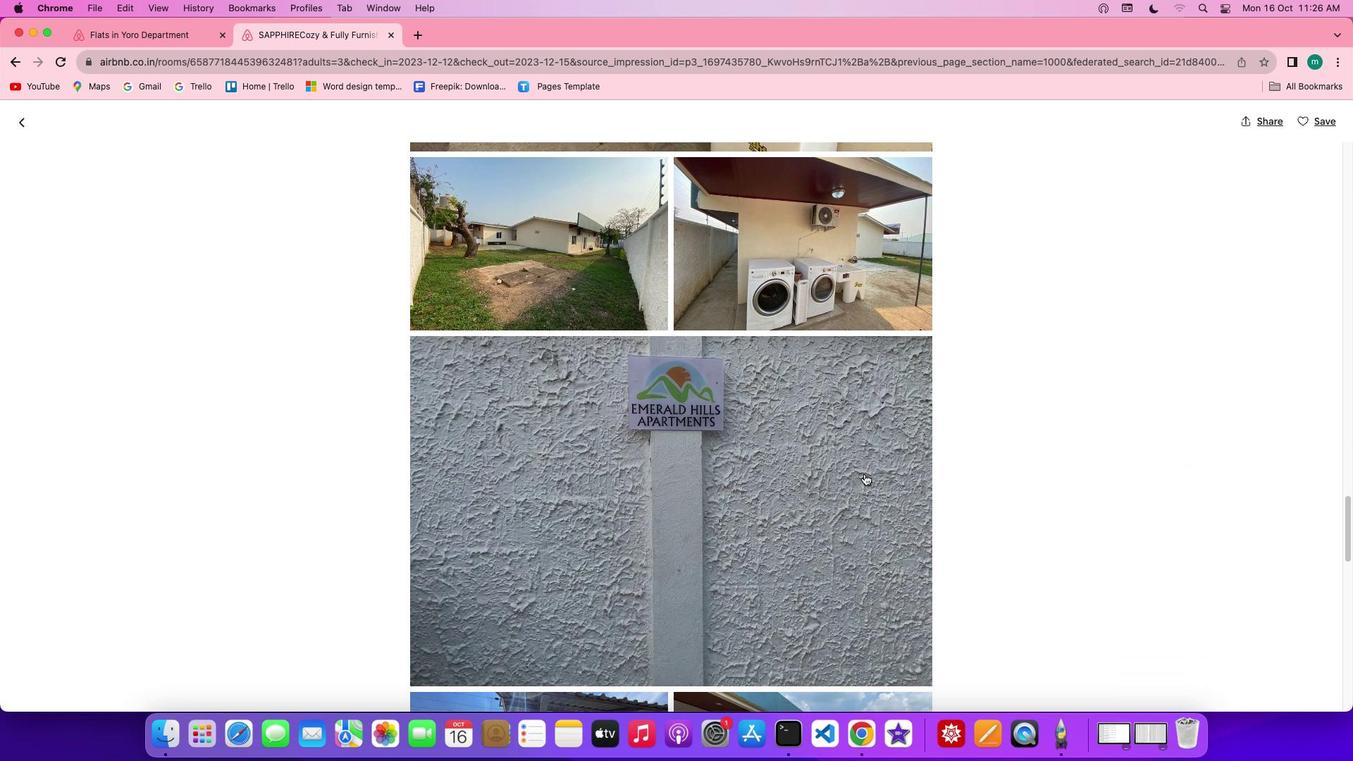 
Action: Mouse scrolled (864, 474) with delta (0, 0)
Screenshot: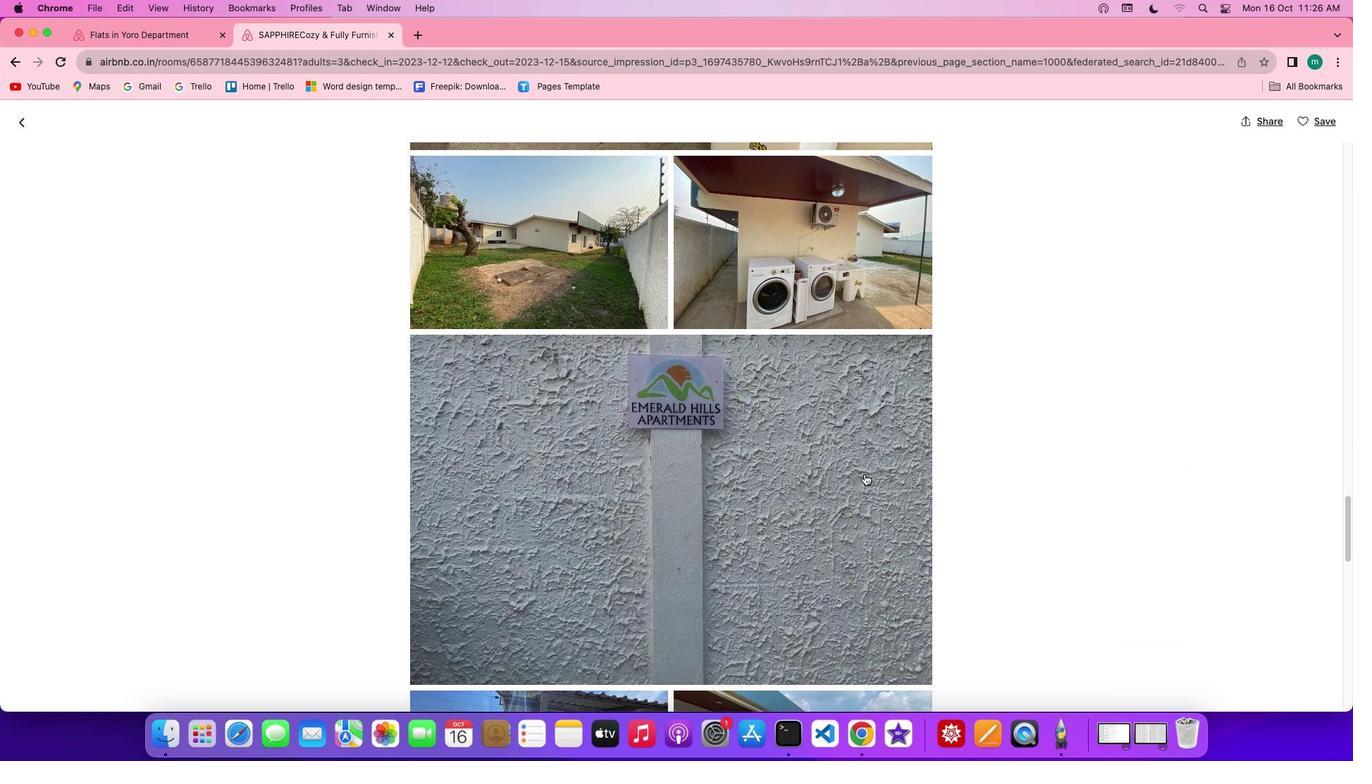 
Action: Mouse scrolled (864, 474) with delta (0, -1)
Screenshot: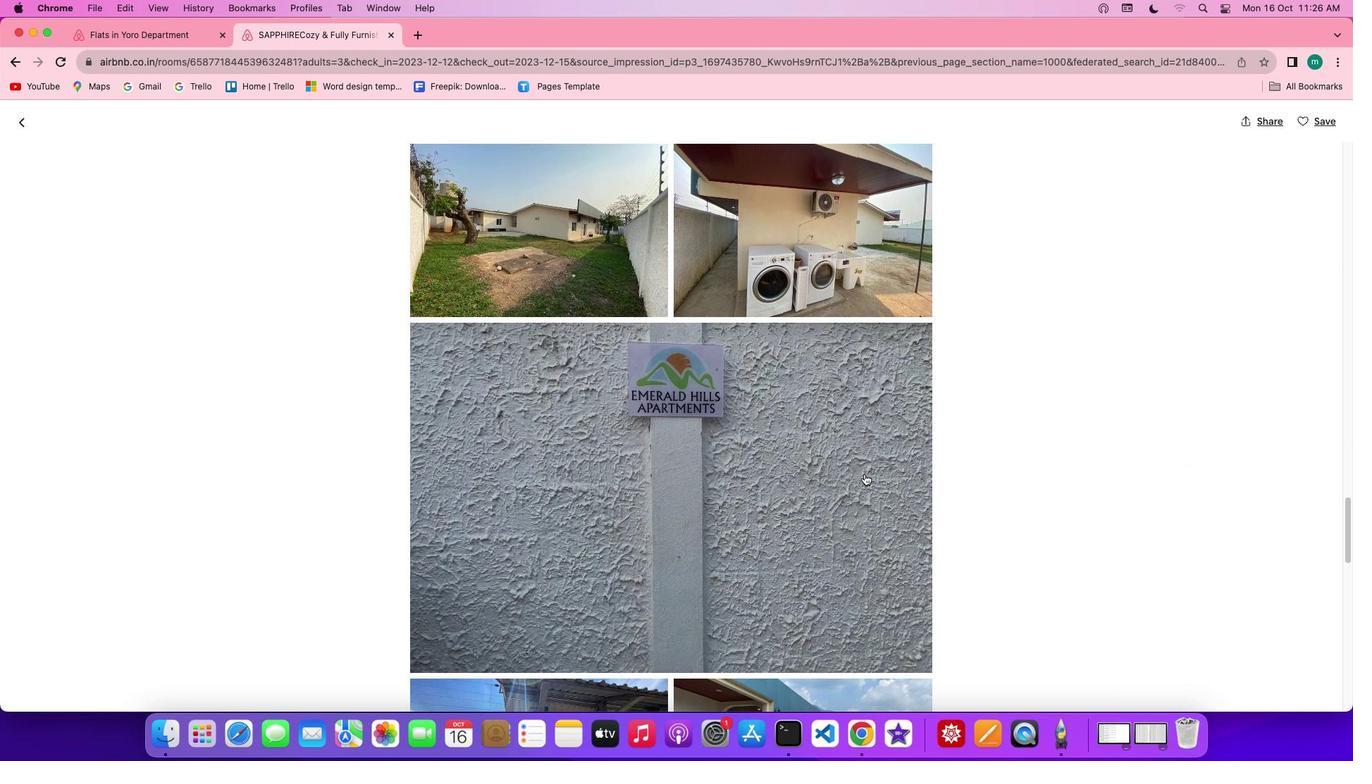 
Action: Mouse scrolled (864, 474) with delta (0, -1)
Screenshot: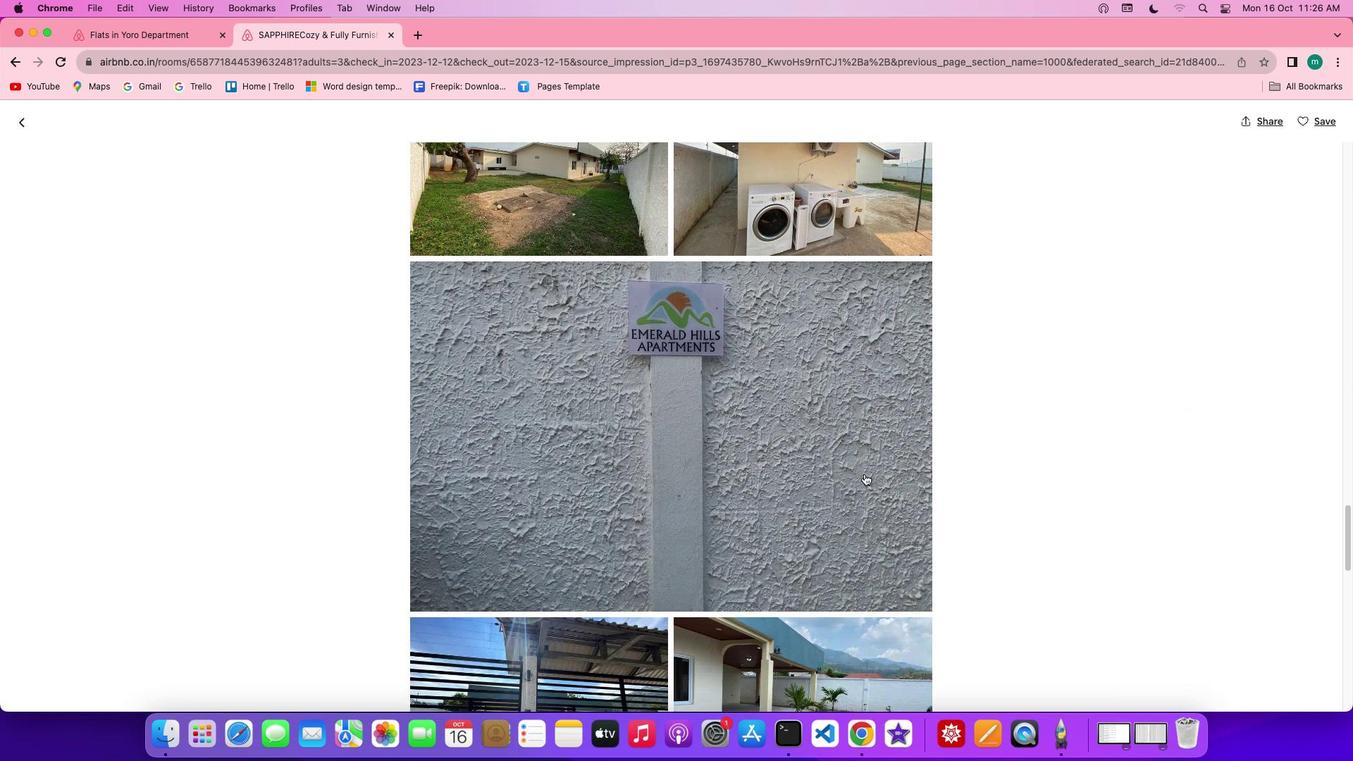 
Action: Mouse scrolled (864, 474) with delta (0, 0)
Screenshot: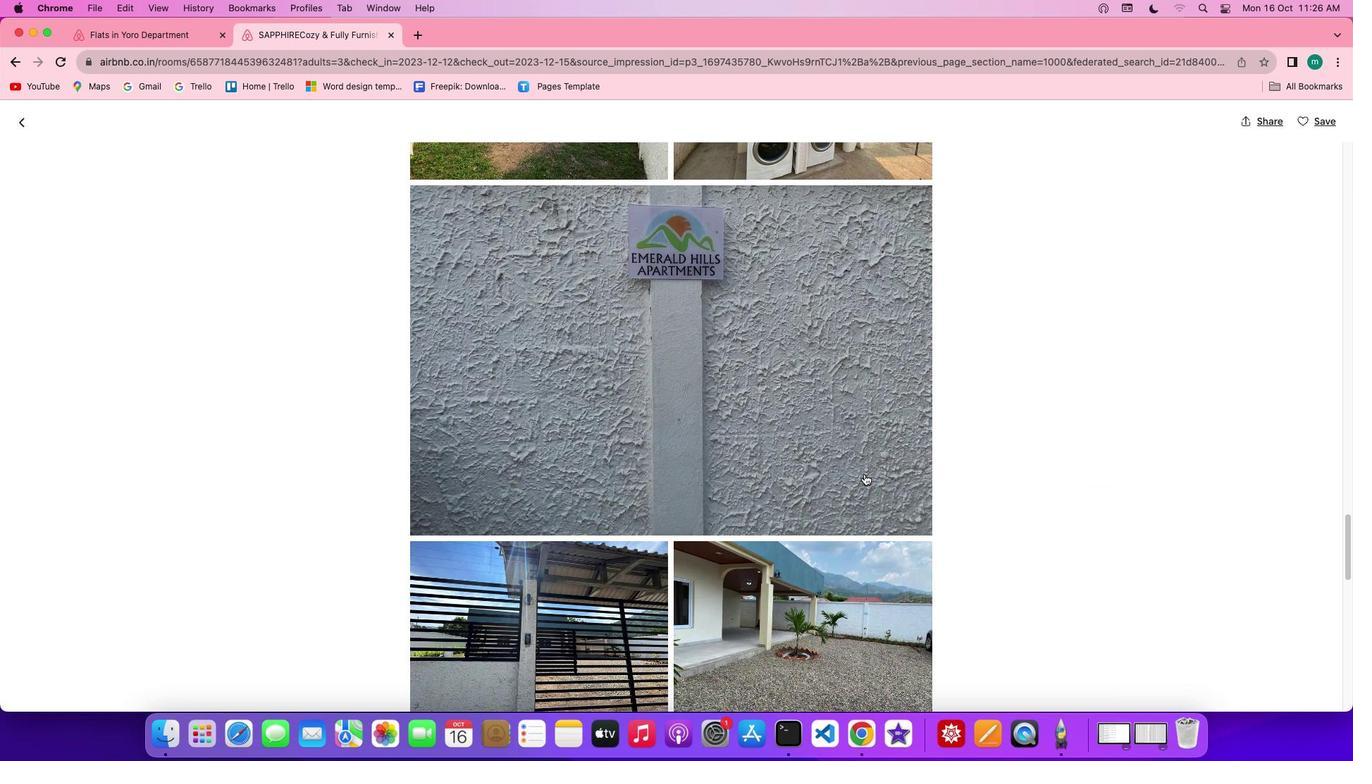 
Action: Mouse scrolled (864, 474) with delta (0, 0)
Screenshot: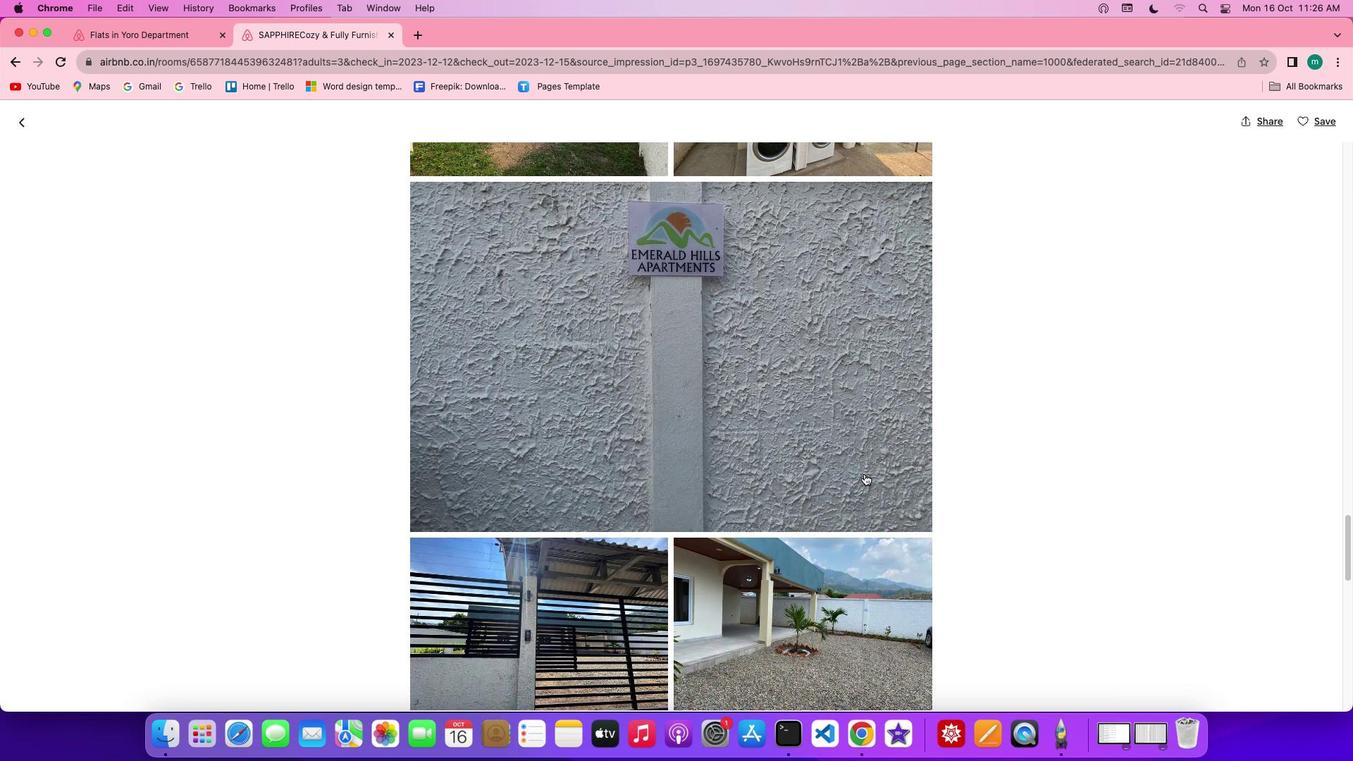 
Action: Mouse scrolled (864, 474) with delta (0, 0)
Screenshot: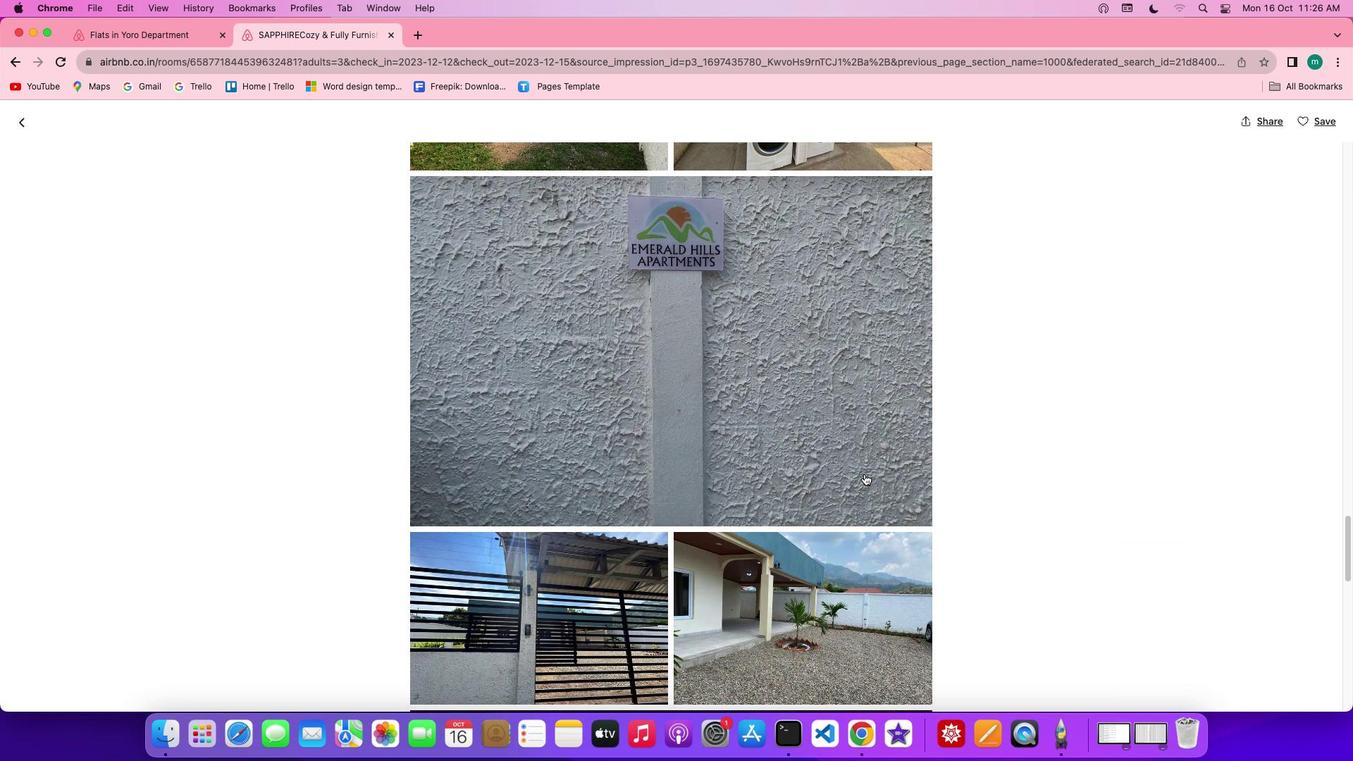 
Action: Mouse scrolled (864, 474) with delta (0, -1)
Screenshot: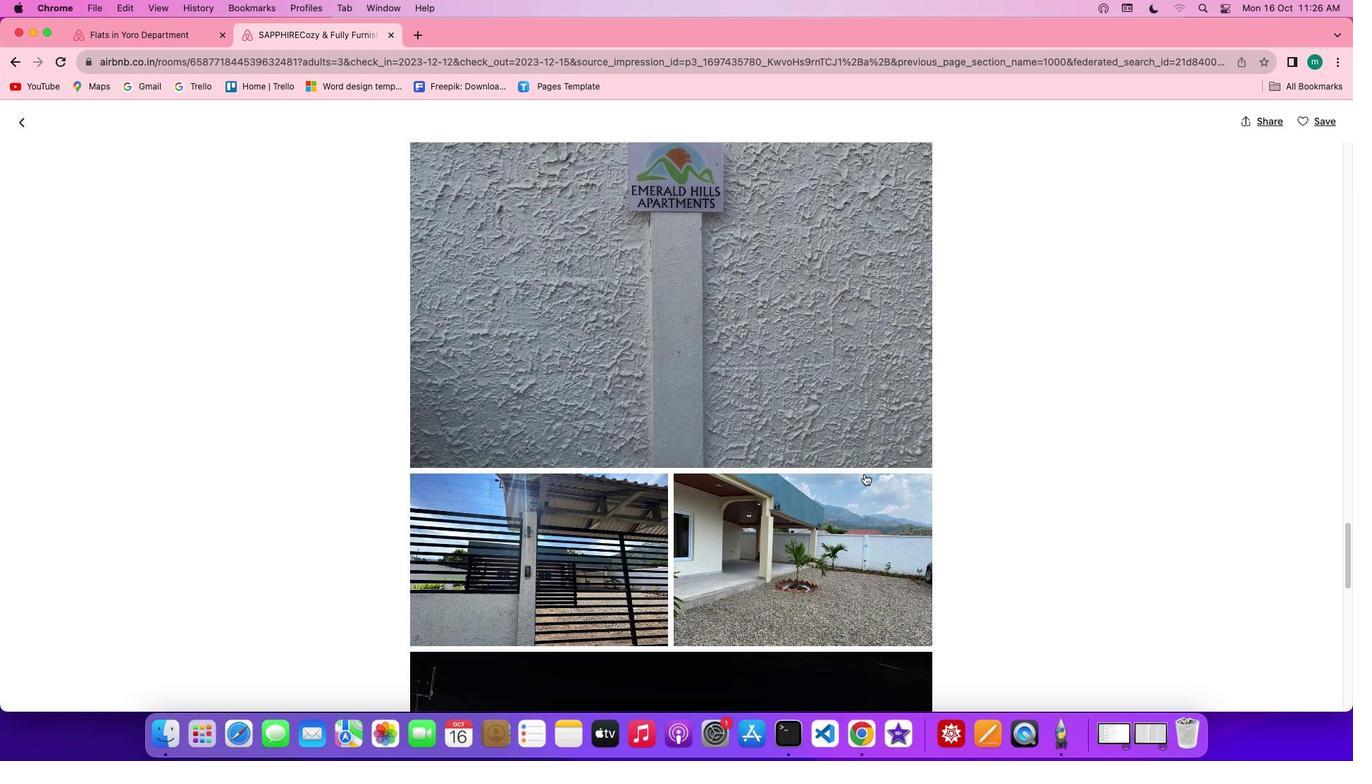 
Action: Mouse scrolled (864, 474) with delta (0, -1)
Screenshot: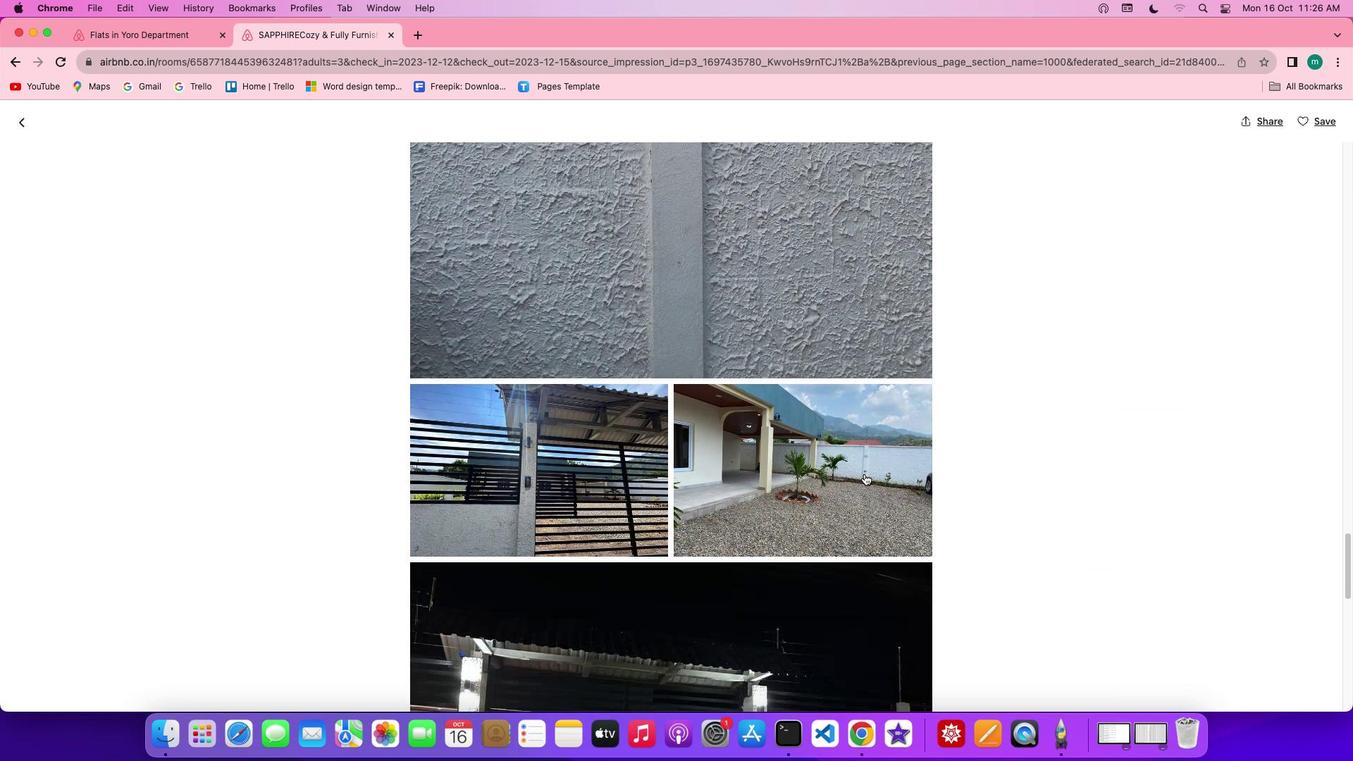 
Action: Mouse scrolled (864, 474) with delta (0, 0)
Screenshot: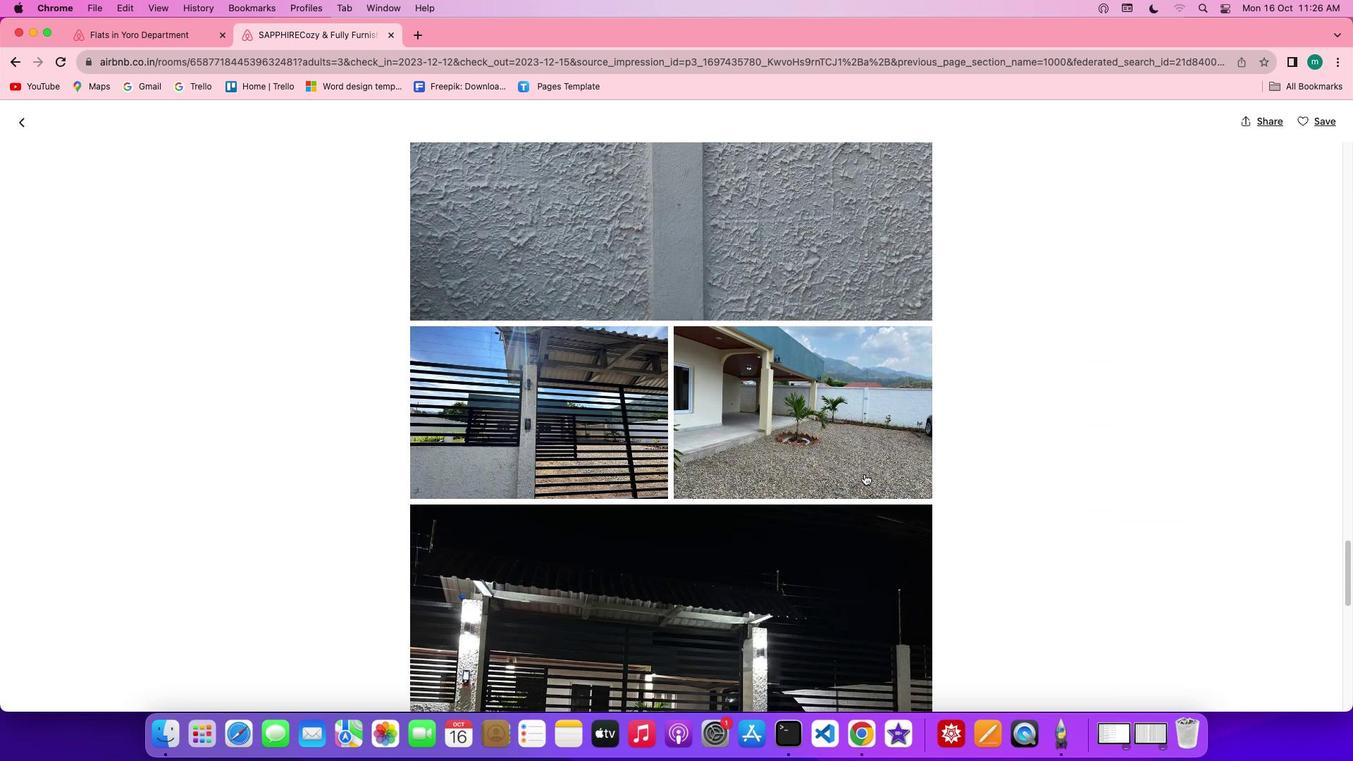 
Action: Mouse scrolled (864, 474) with delta (0, 0)
Screenshot: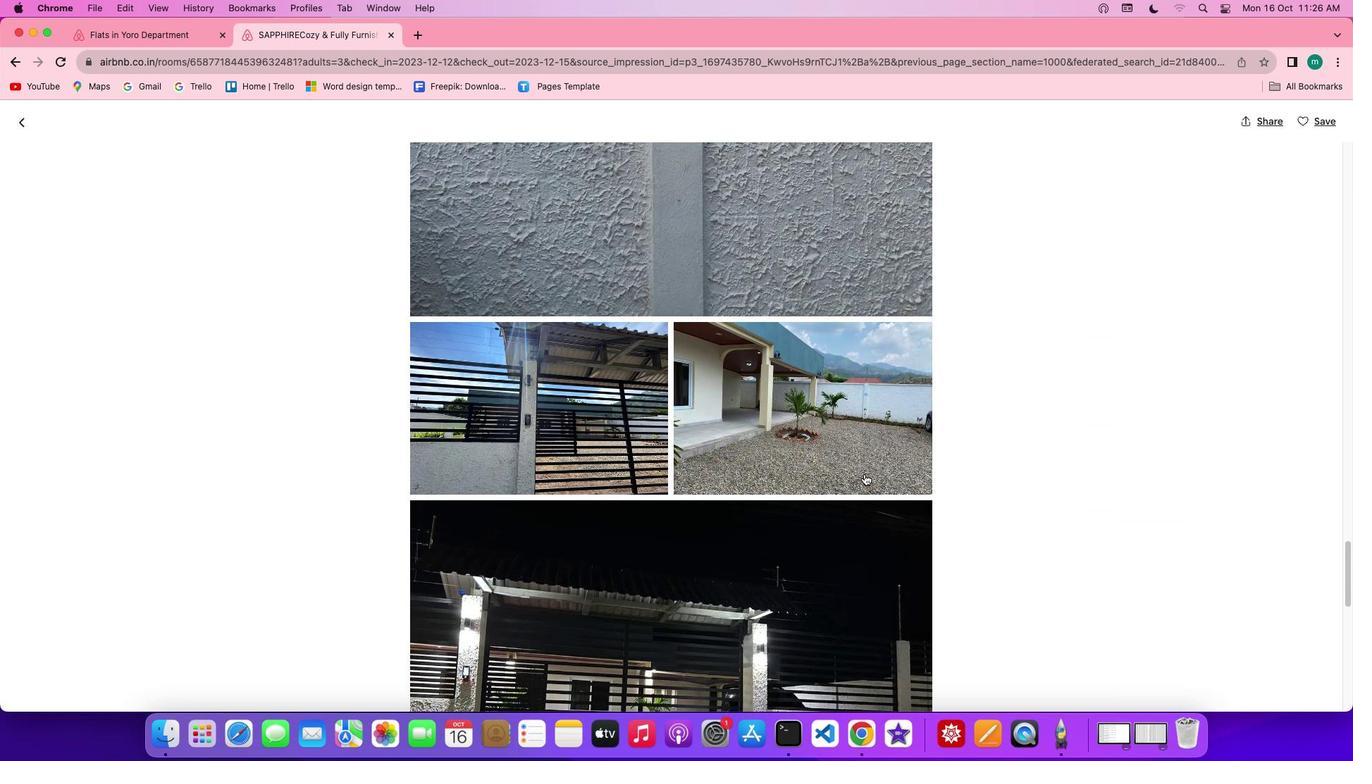 
Action: Mouse scrolled (864, 474) with delta (0, -1)
Screenshot: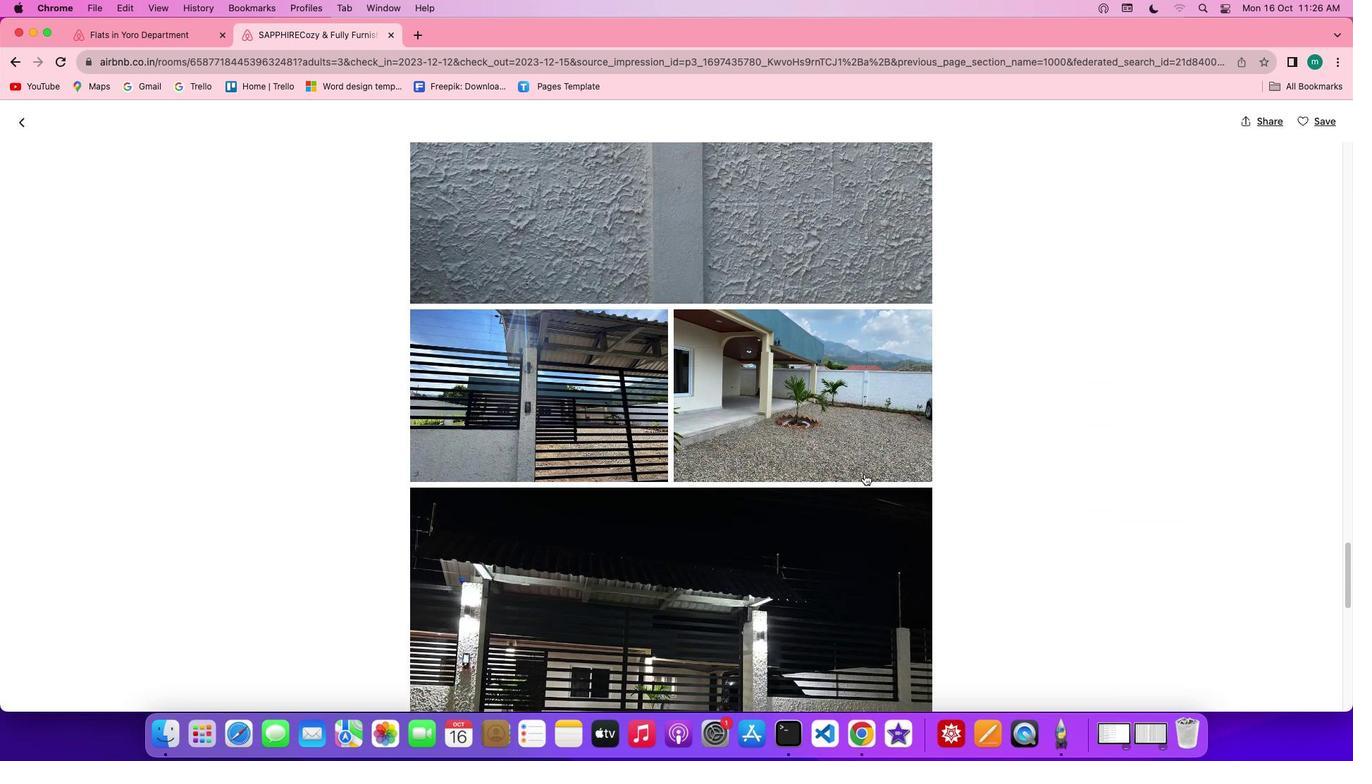 
Action: Mouse scrolled (864, 474) with delta (0, -2)
Screenshot: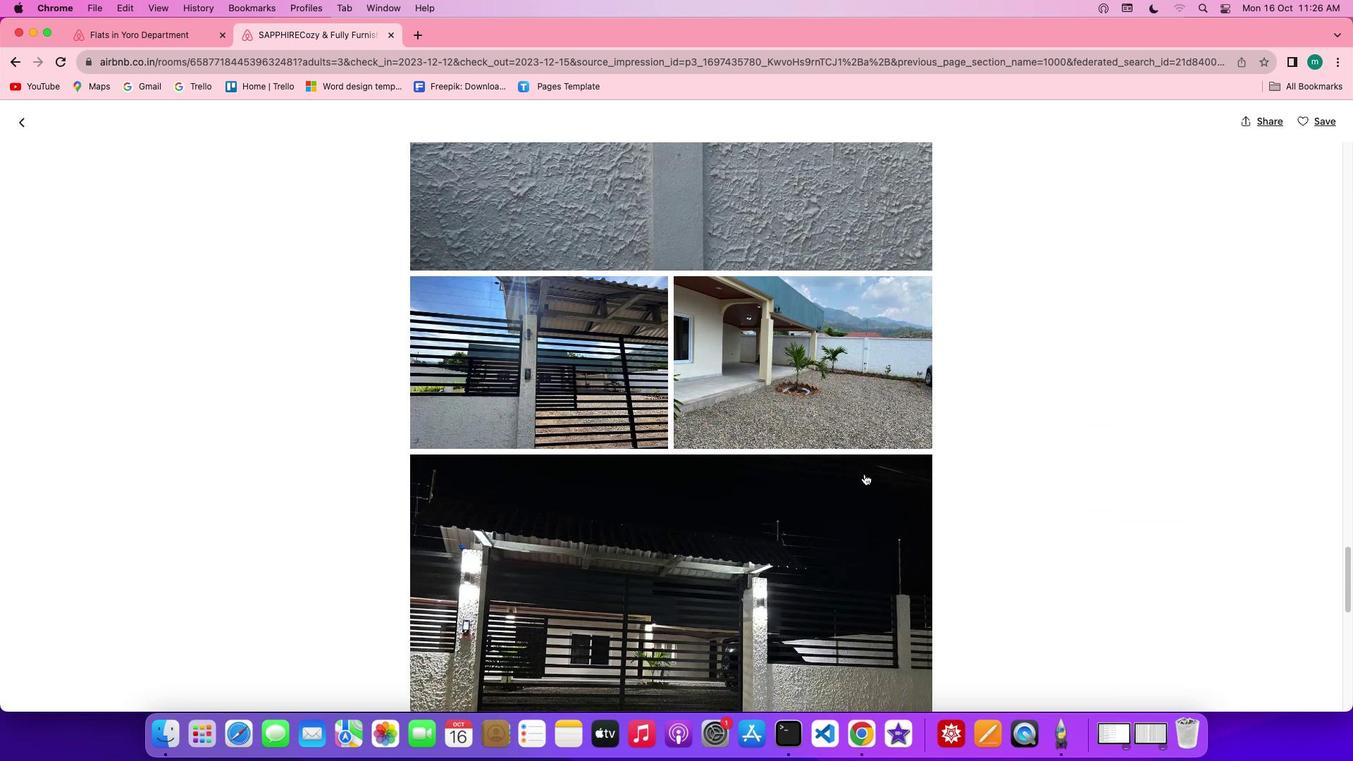 
Action: Mouse scrolled (864, 474) with delta (0, 0)
Screenshot: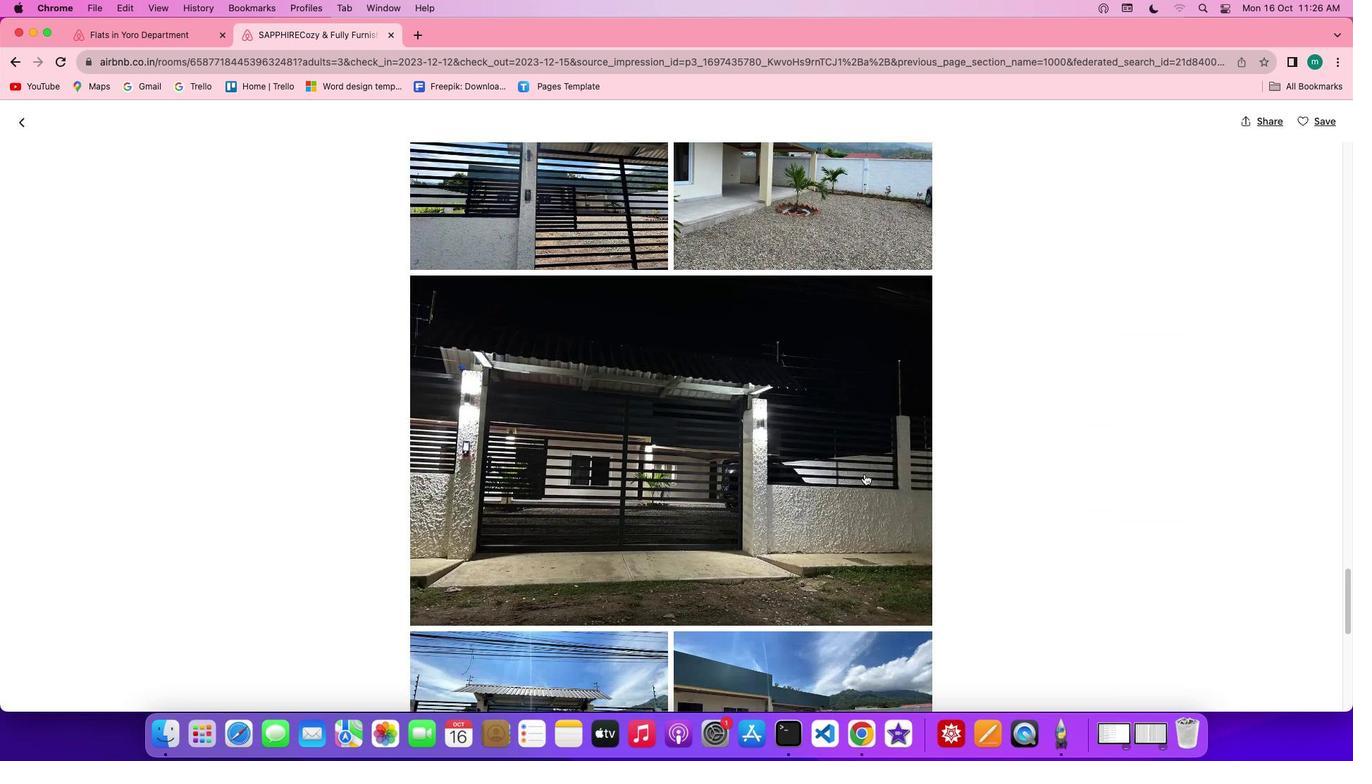 
Action: Mouse scrolled (864, 474) with delta (0, 0)
Screenshot: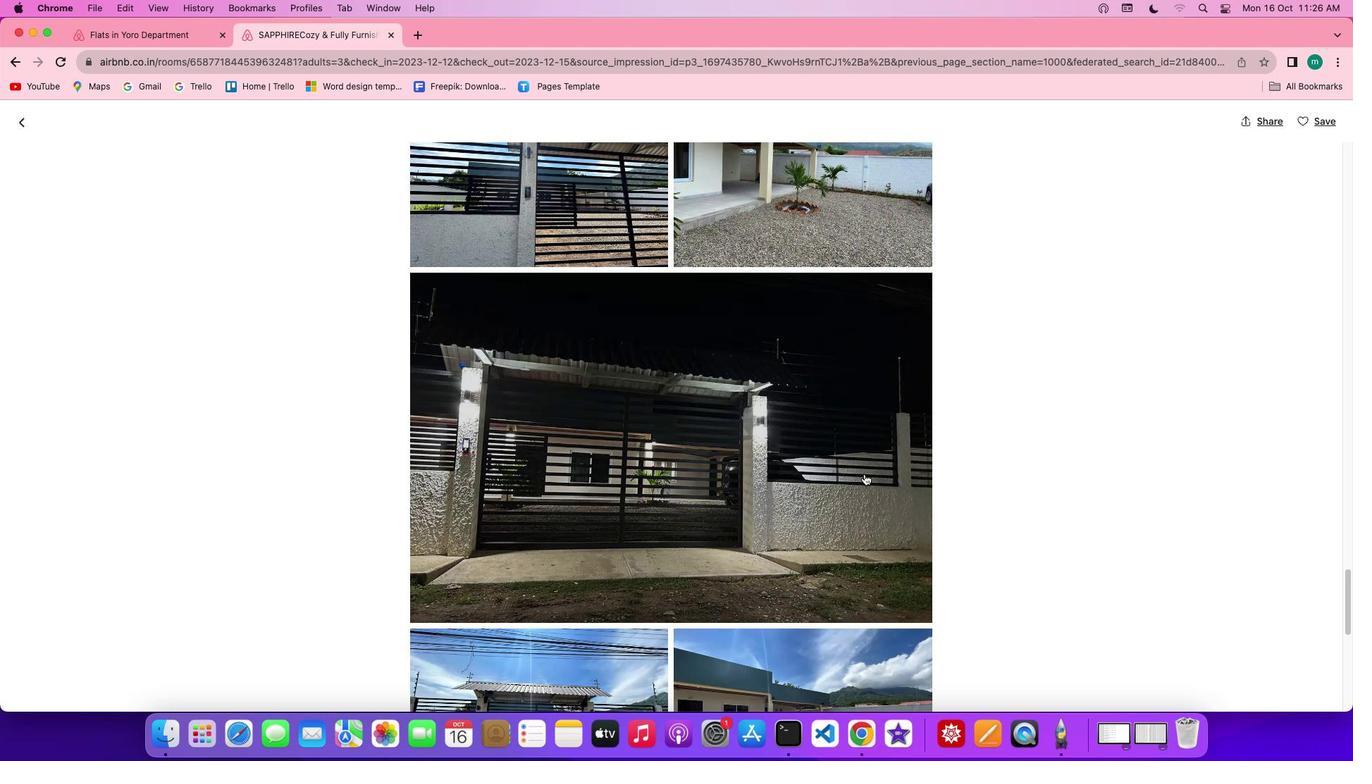 
Action: Mouse scrolled (864, 474) with delta (0, 0)
Screenshot: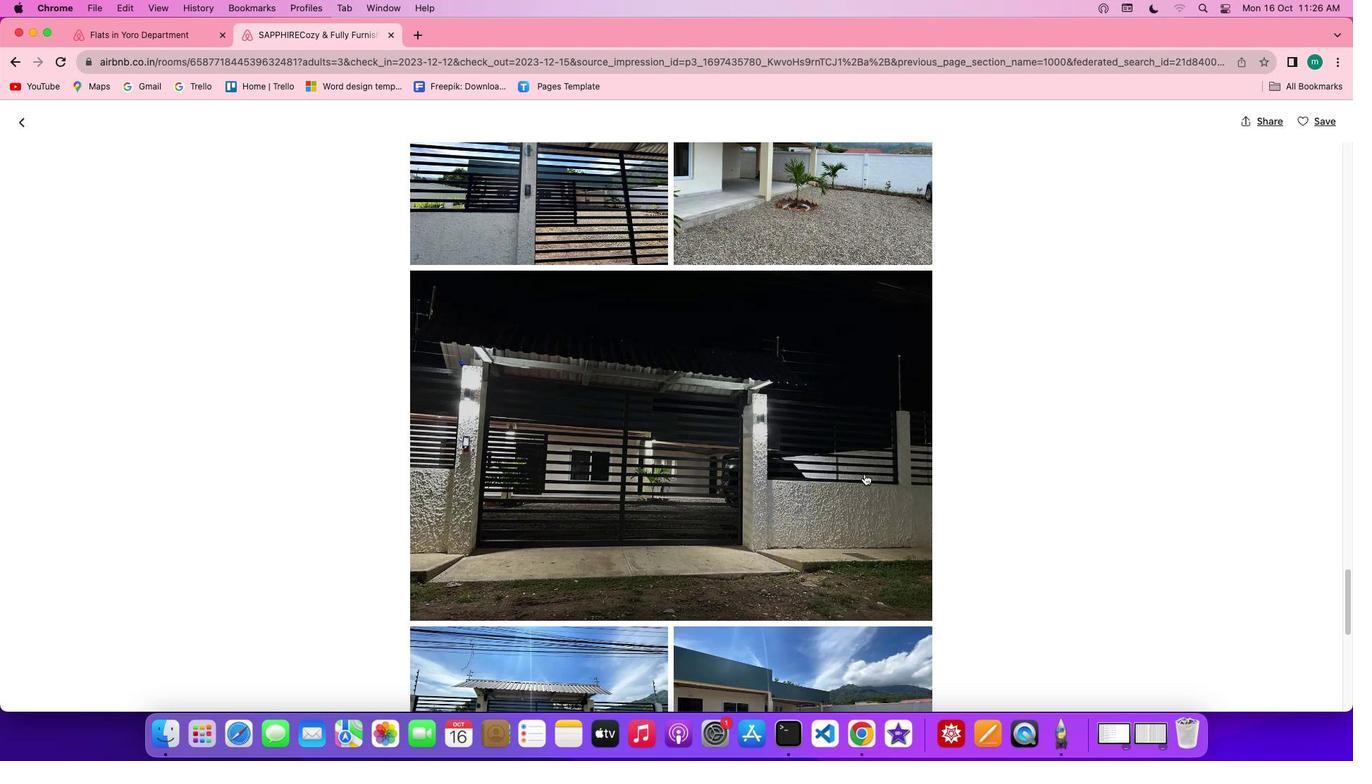 
Action: Mouse scrolled (864, 474) with delta (0, -1)
Screenshot: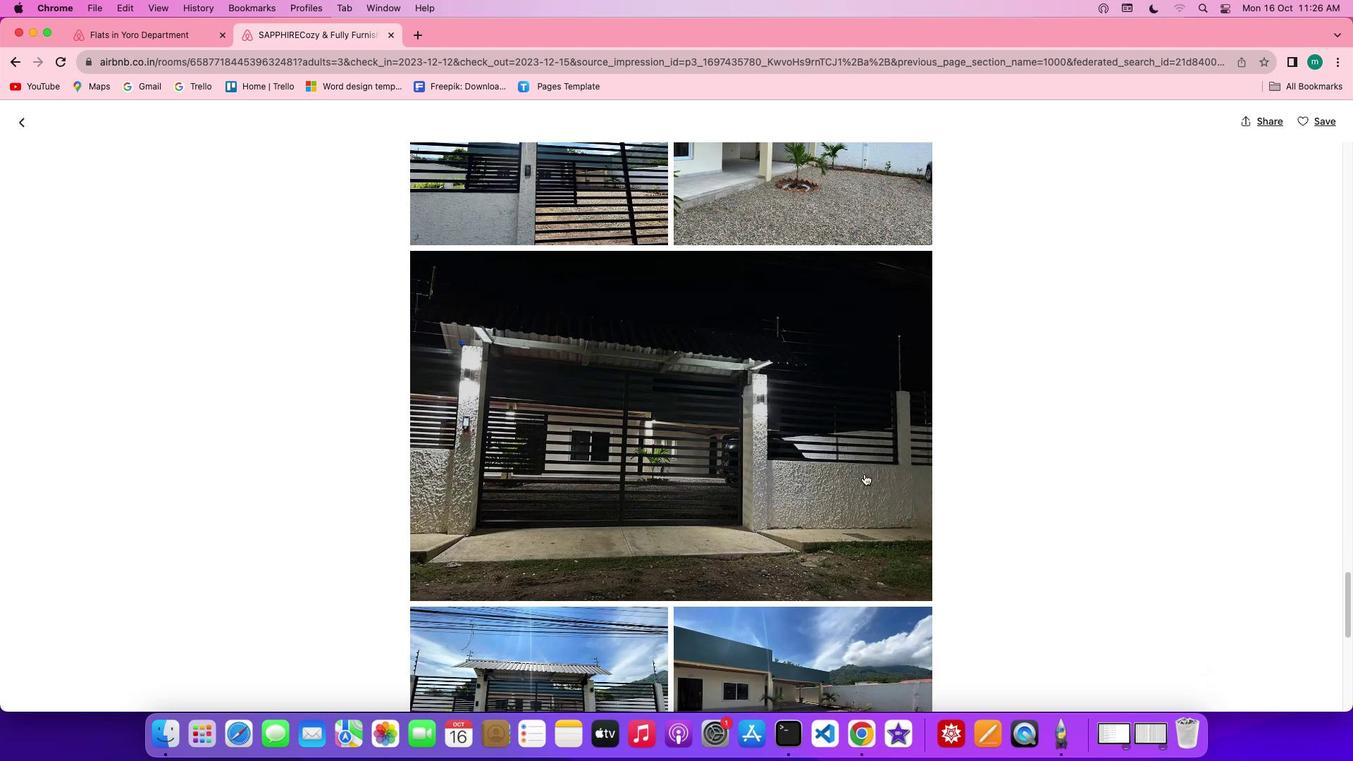 
Action: Mouse scrolled (864, 474) with delta (0, -2)
Screenshot: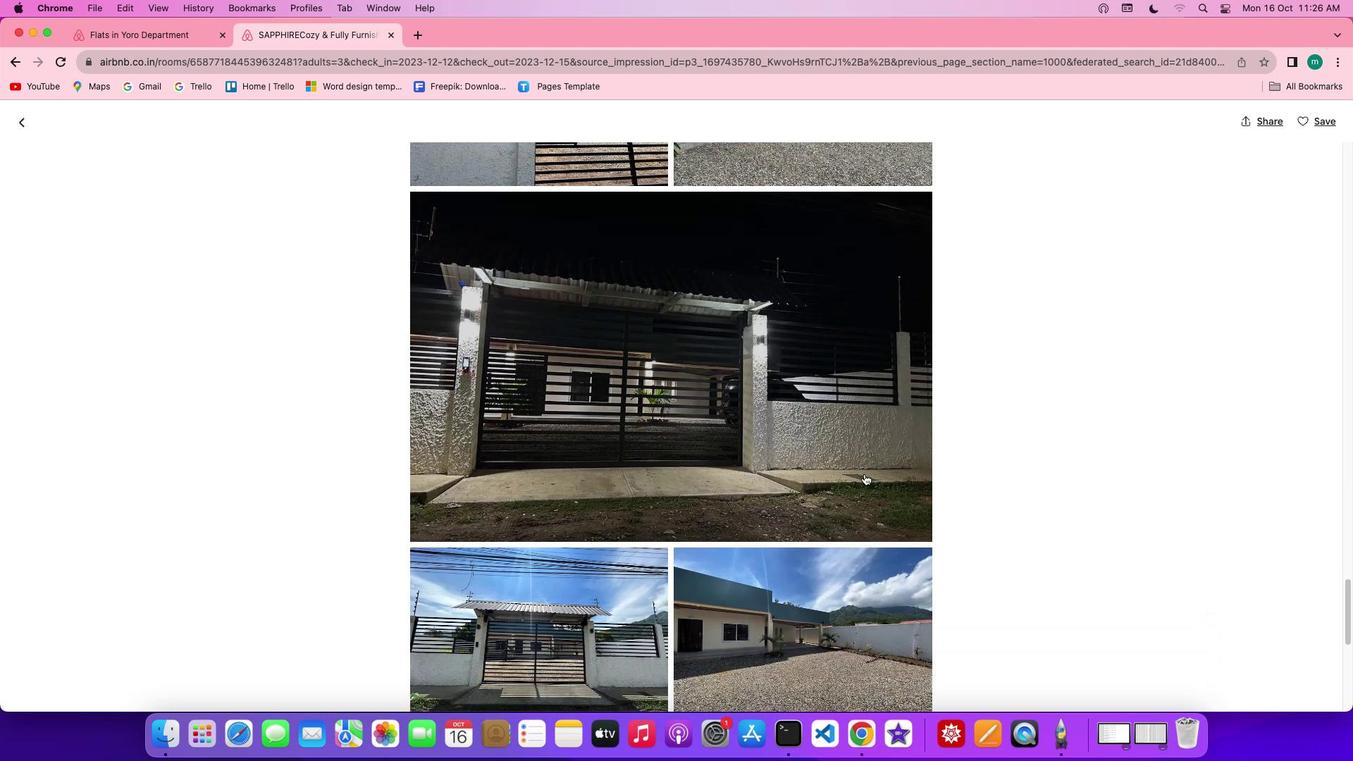 
Action: Mouse scrolled (864, 474) with delta (0, 0)
Screenshot: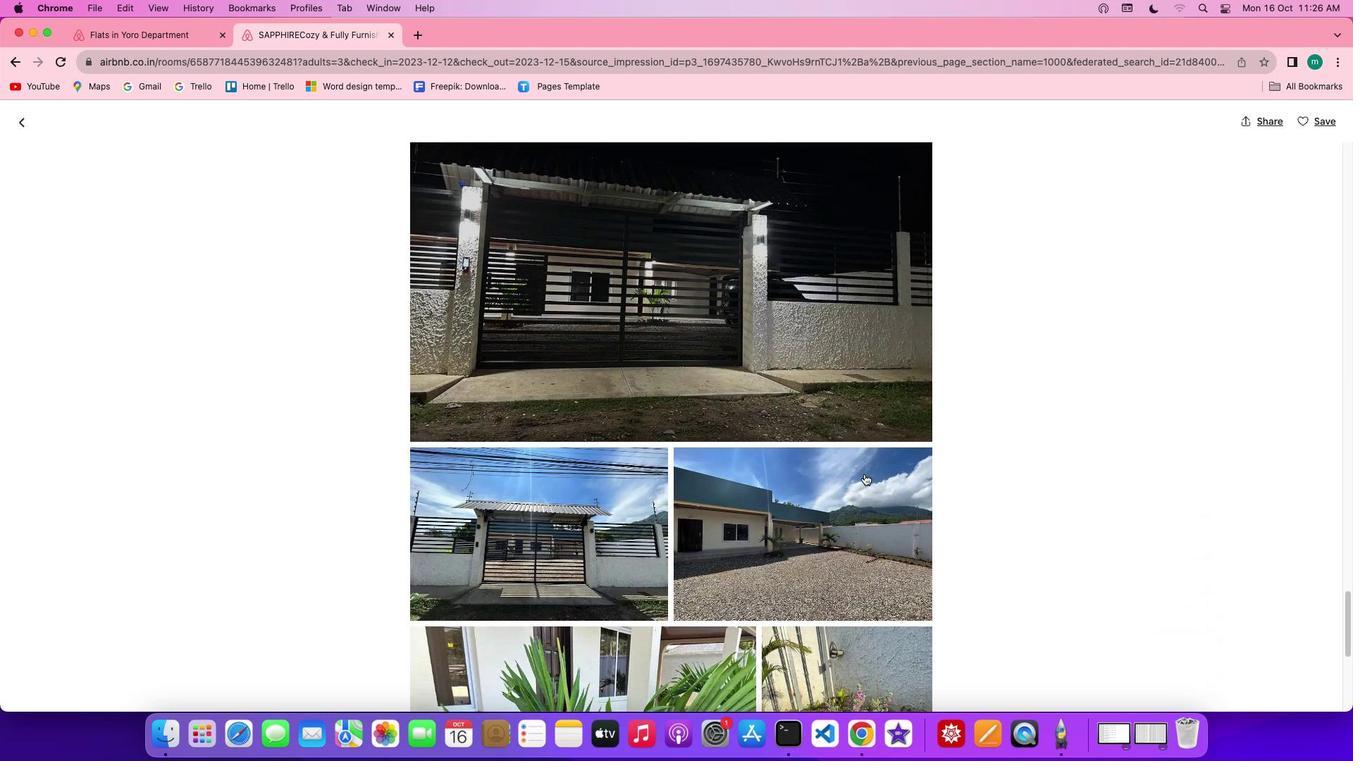 
Action: Mouse scrolled (864, 474) with delta (0, 0)
Screenshot: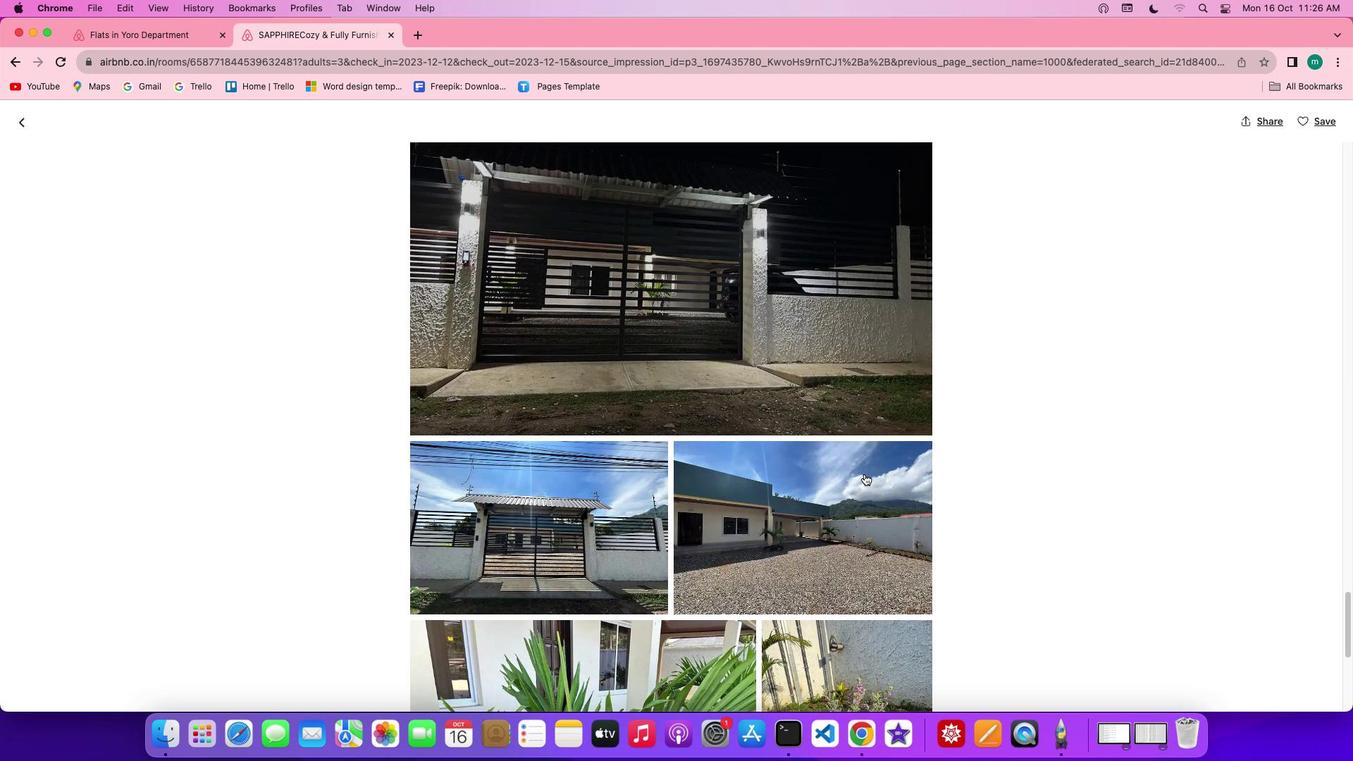 
Action: Mouse scrolled (864, 474) with delta (0, 0)
Screenshot: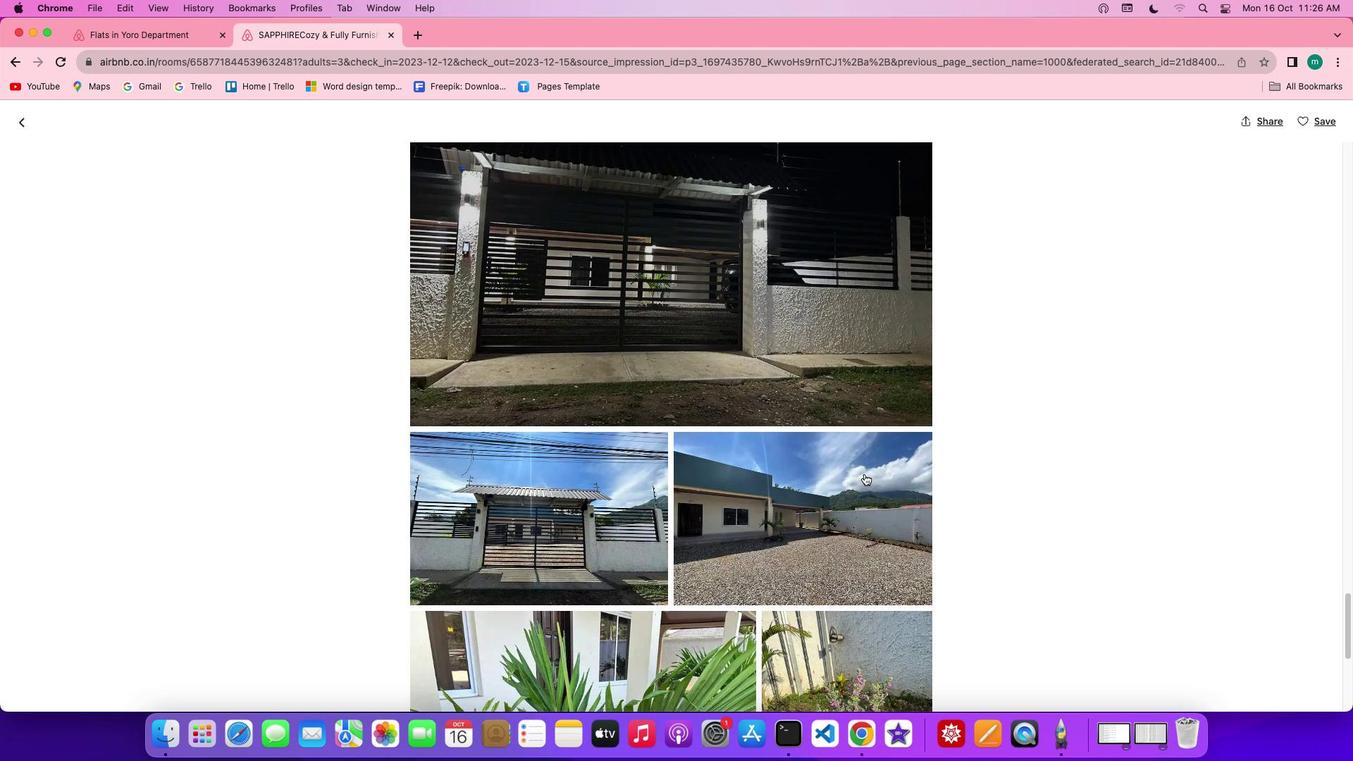 
Action: Mouse scrolled (864, 474) with delta (0, -2)
Screenshot: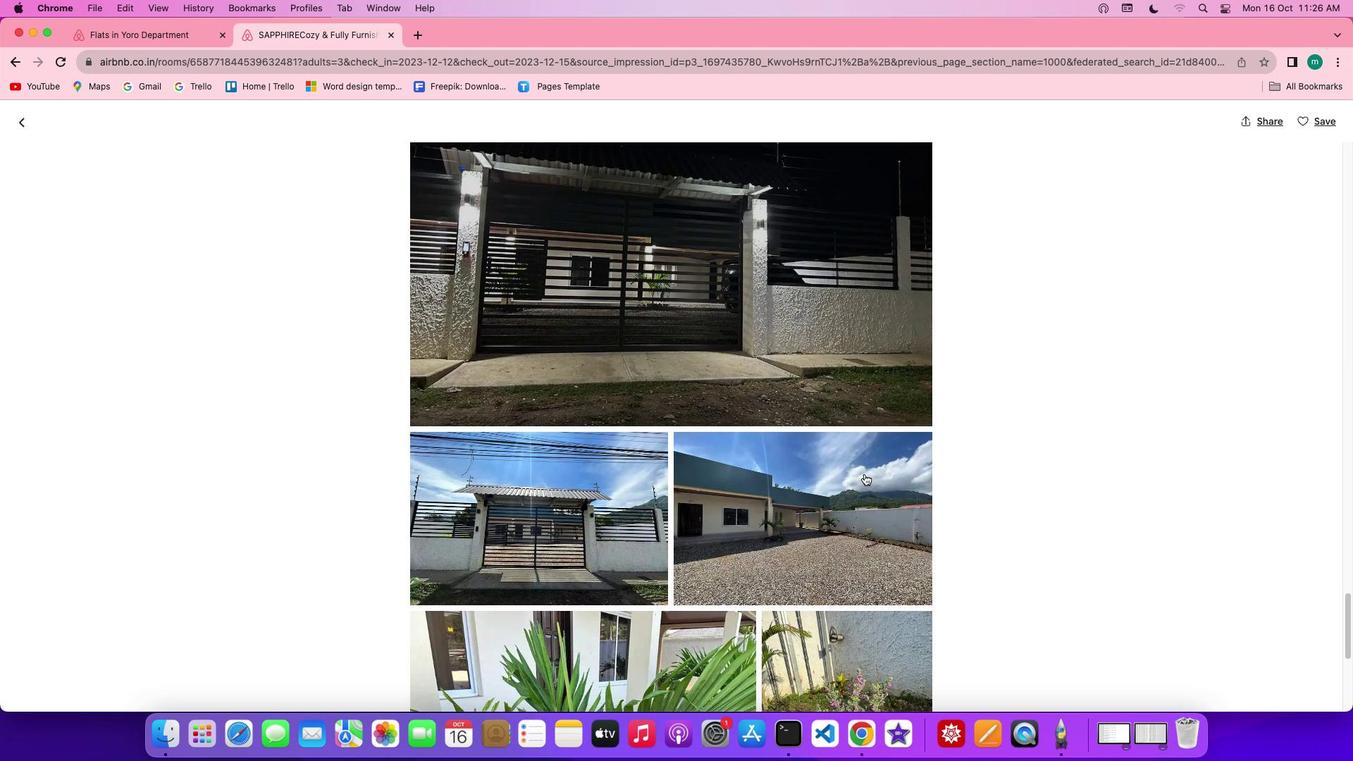 
Action: Mouse scrolled (864, 474) with delta (0, -3)
Screenshot: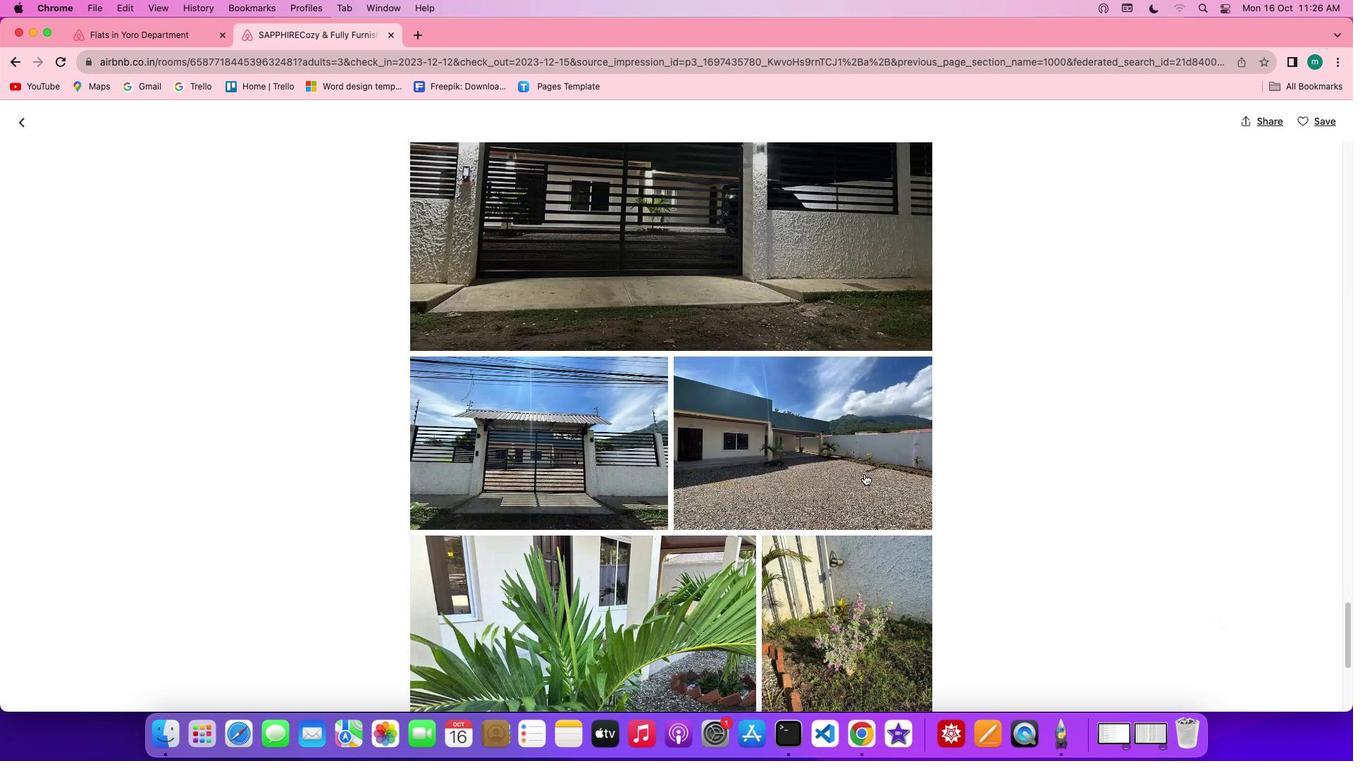 
Action: Mouse scrolled (864, 474) with delta (0, -4)
Screenshot: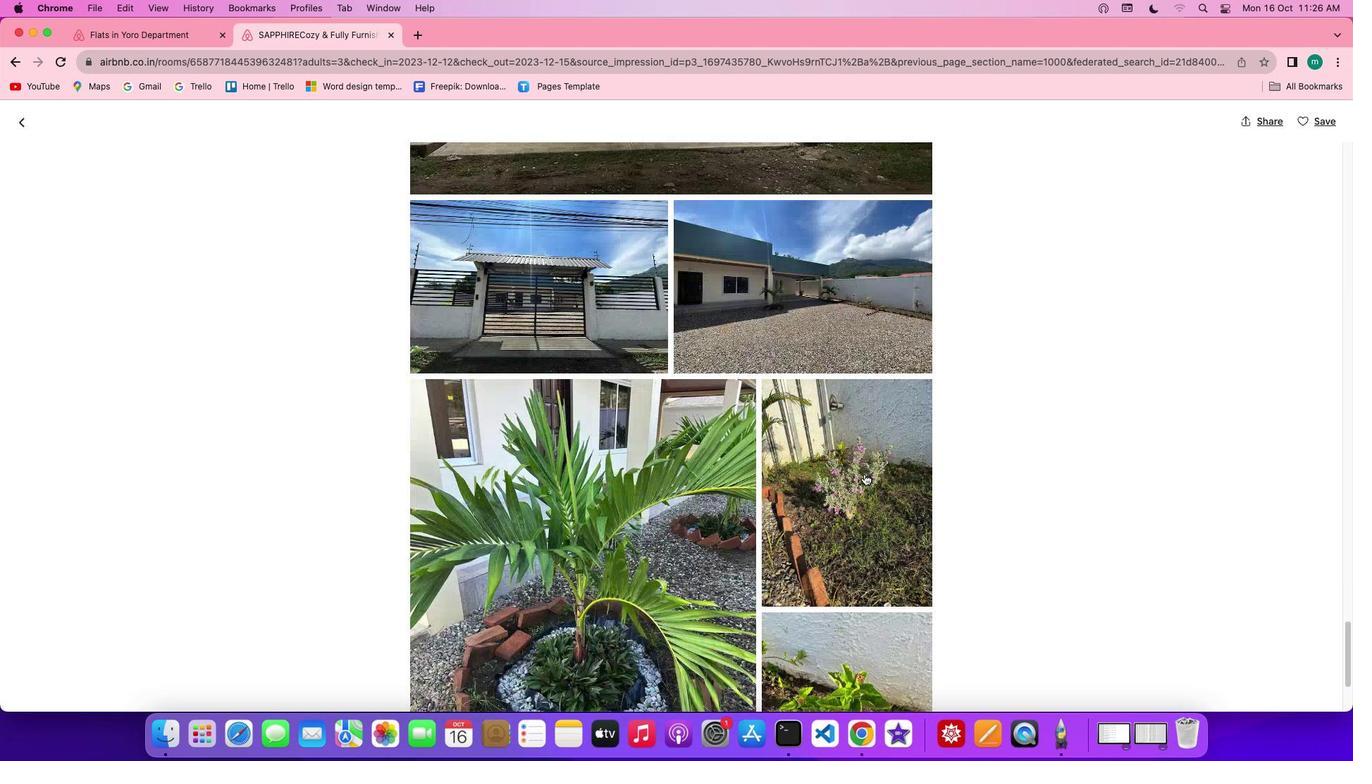 
Action: Mouse scrolled (864, 474) with delta (0, 0)
Screenshot: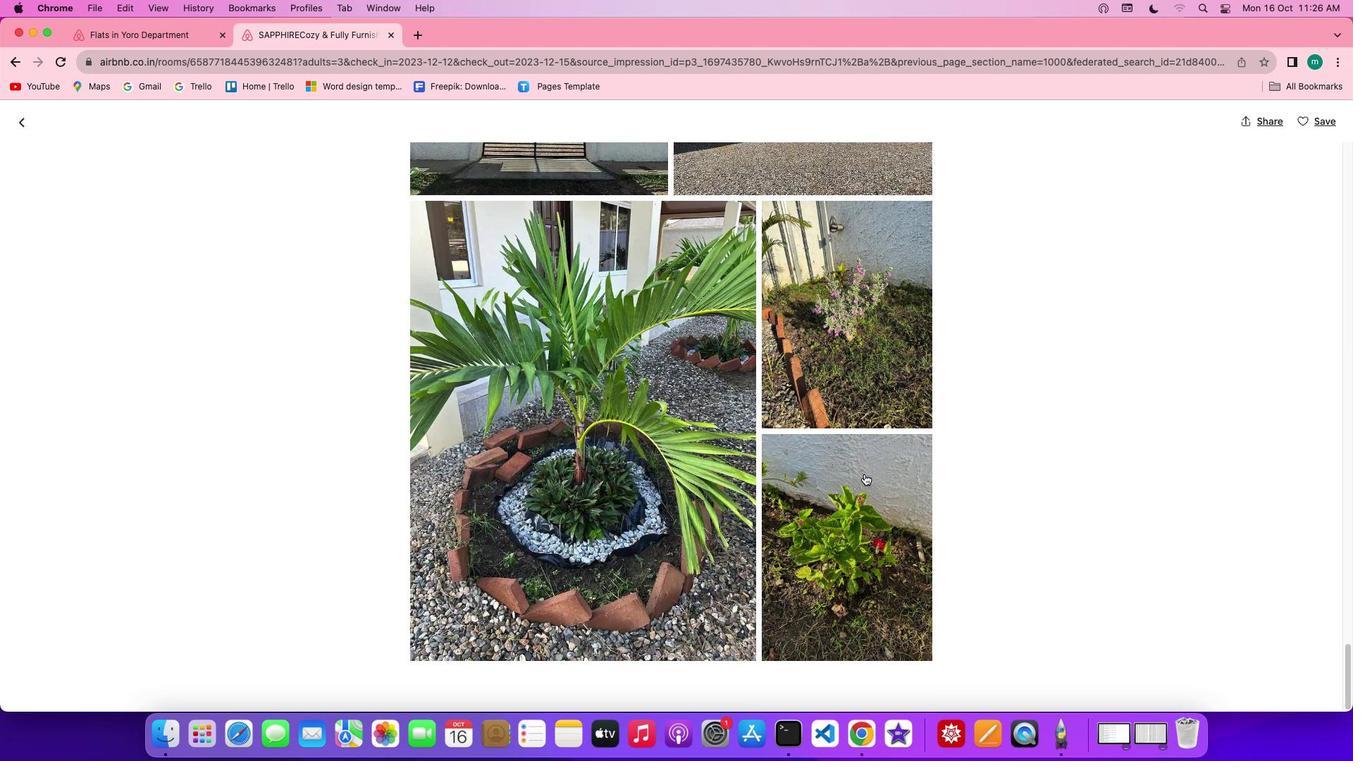 
Action: Mouse scrolled (864, 474) with delta (0, 0)
Screenshot: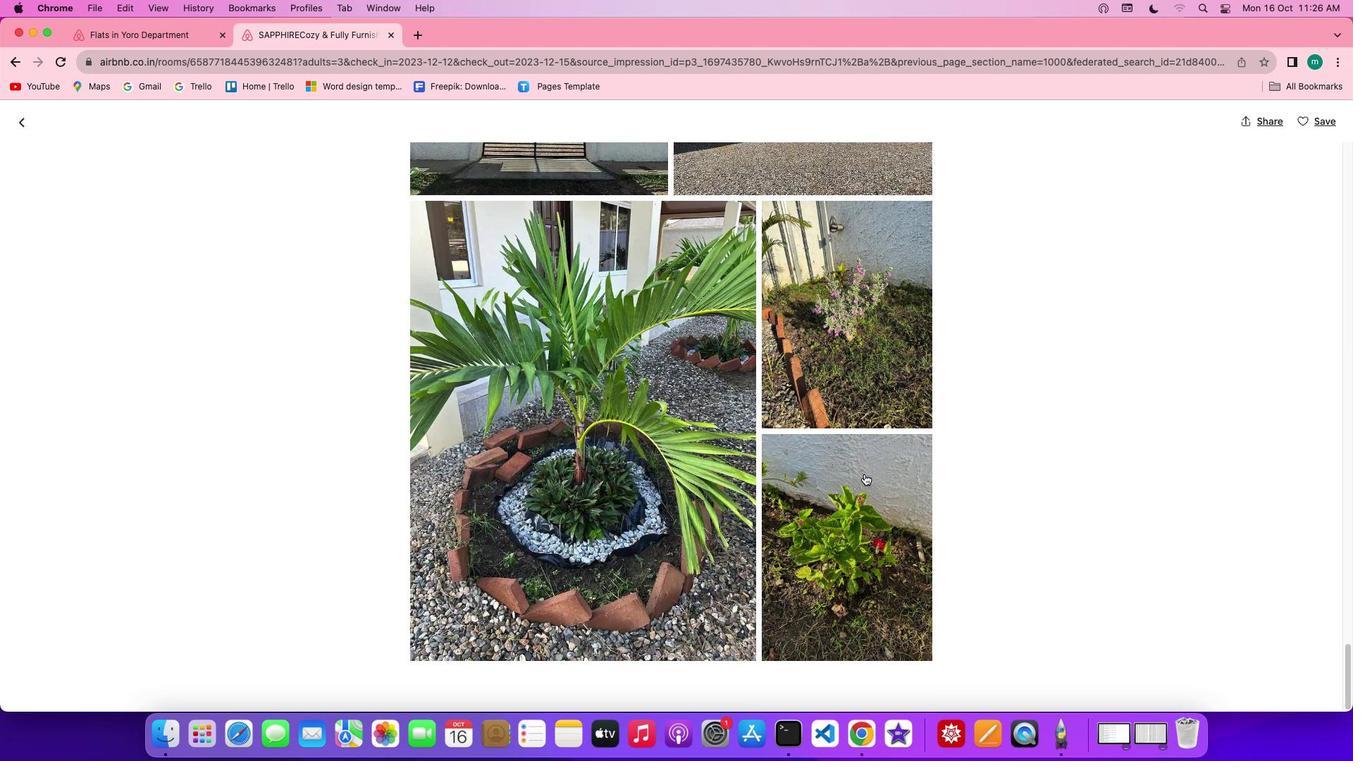 
Action: Mouse scrolled (864, 474) with delta (0, 0)
Screenshot: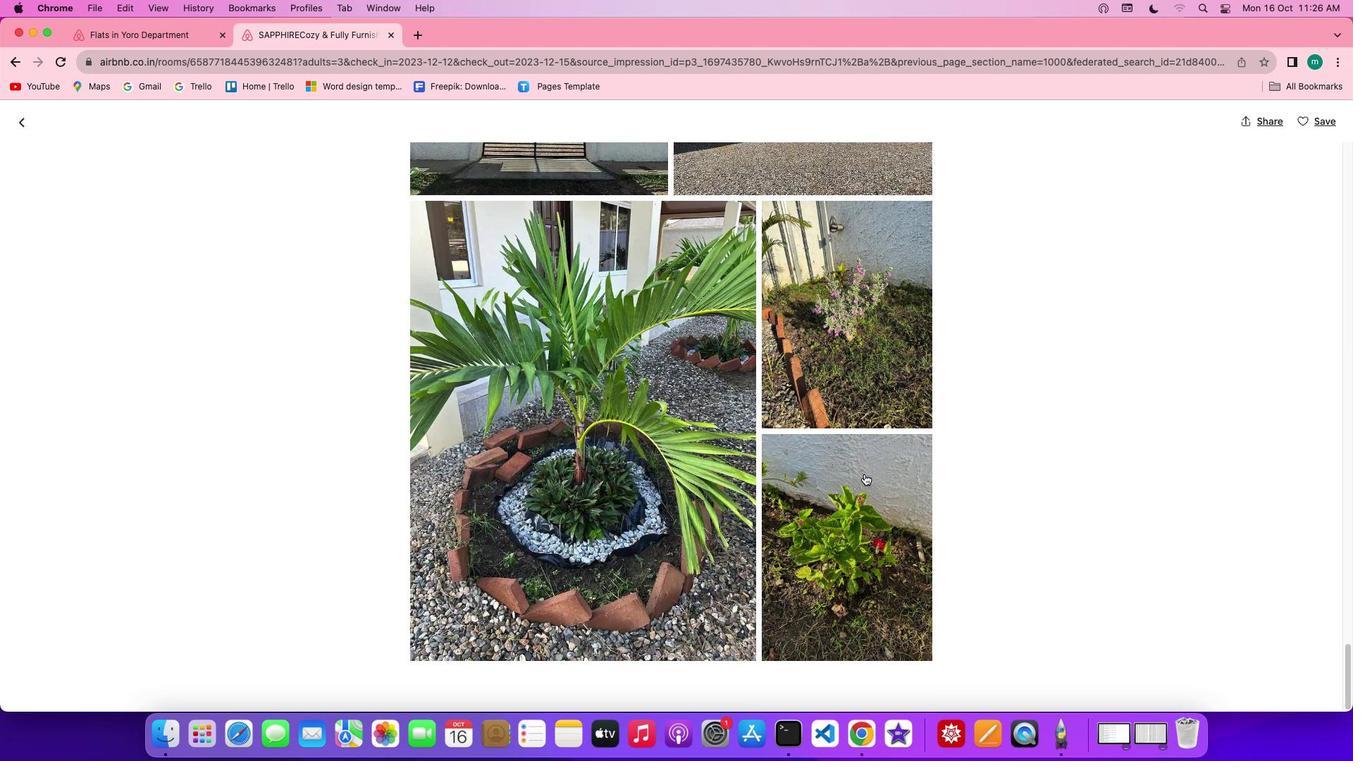 
Action: Mouse scrolled (864, 474) with delta (0, 0)
Screenshot: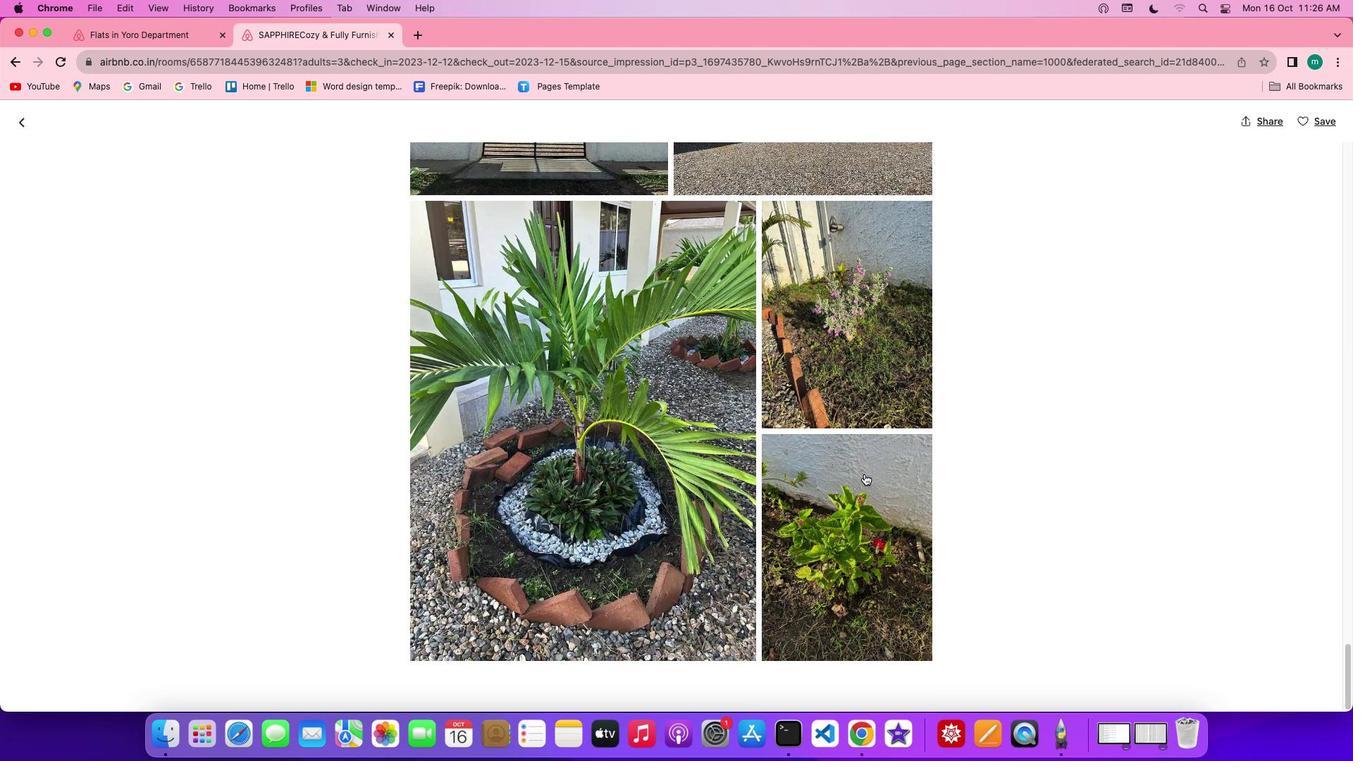
Action: Mouse scrolled (864, 474) with delta (0, 0)
Screenshot: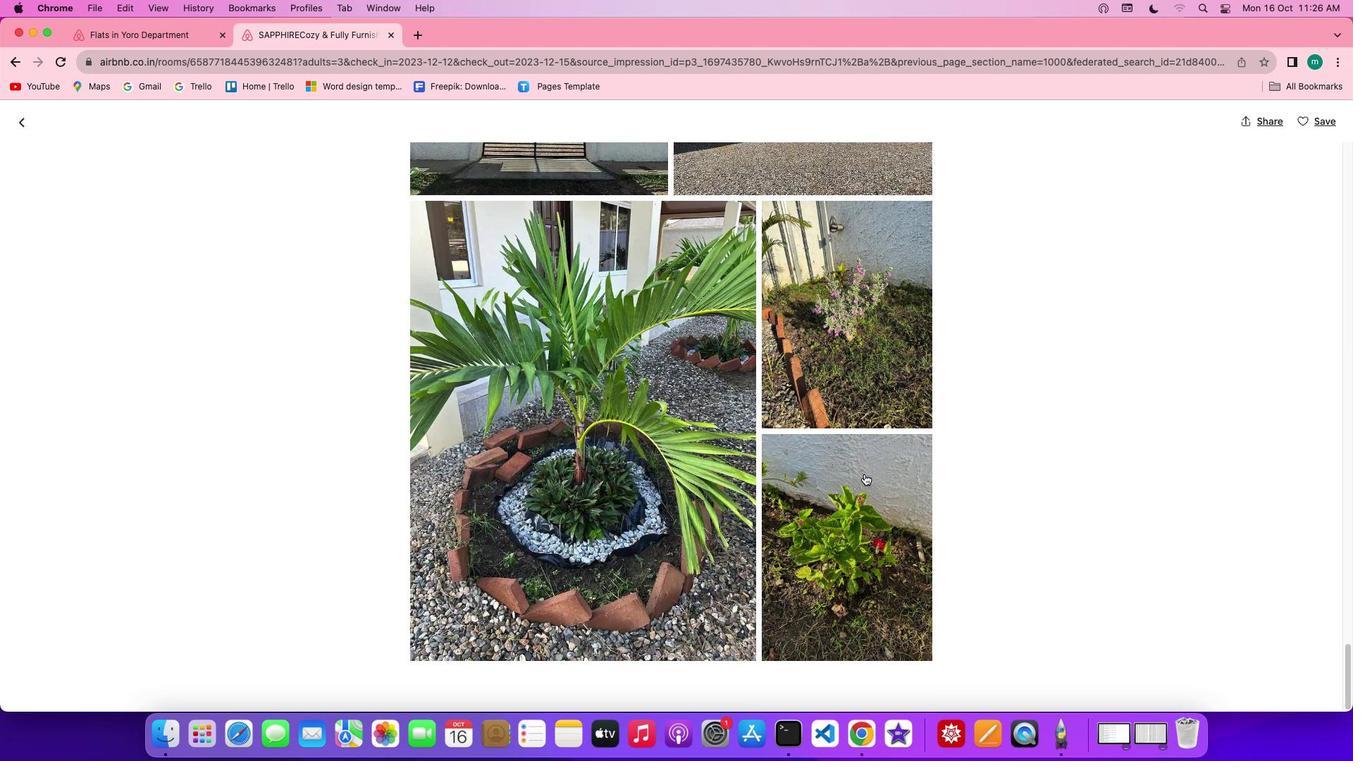 
Action: Mouse scrolled (864, 474) with delta (0, 0)
Screenshot: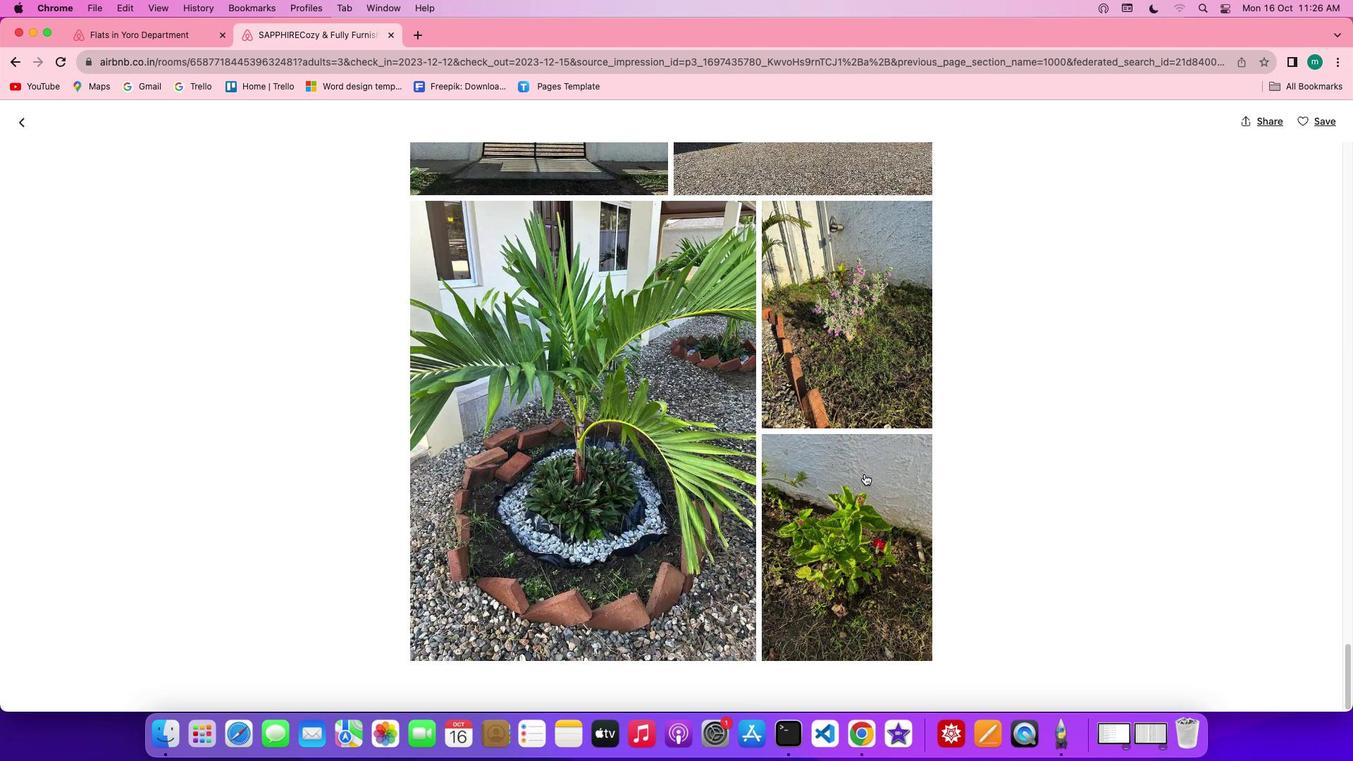 
Action: Mouse scrolled (864, 474) with delta (0, 0)
Screenshot: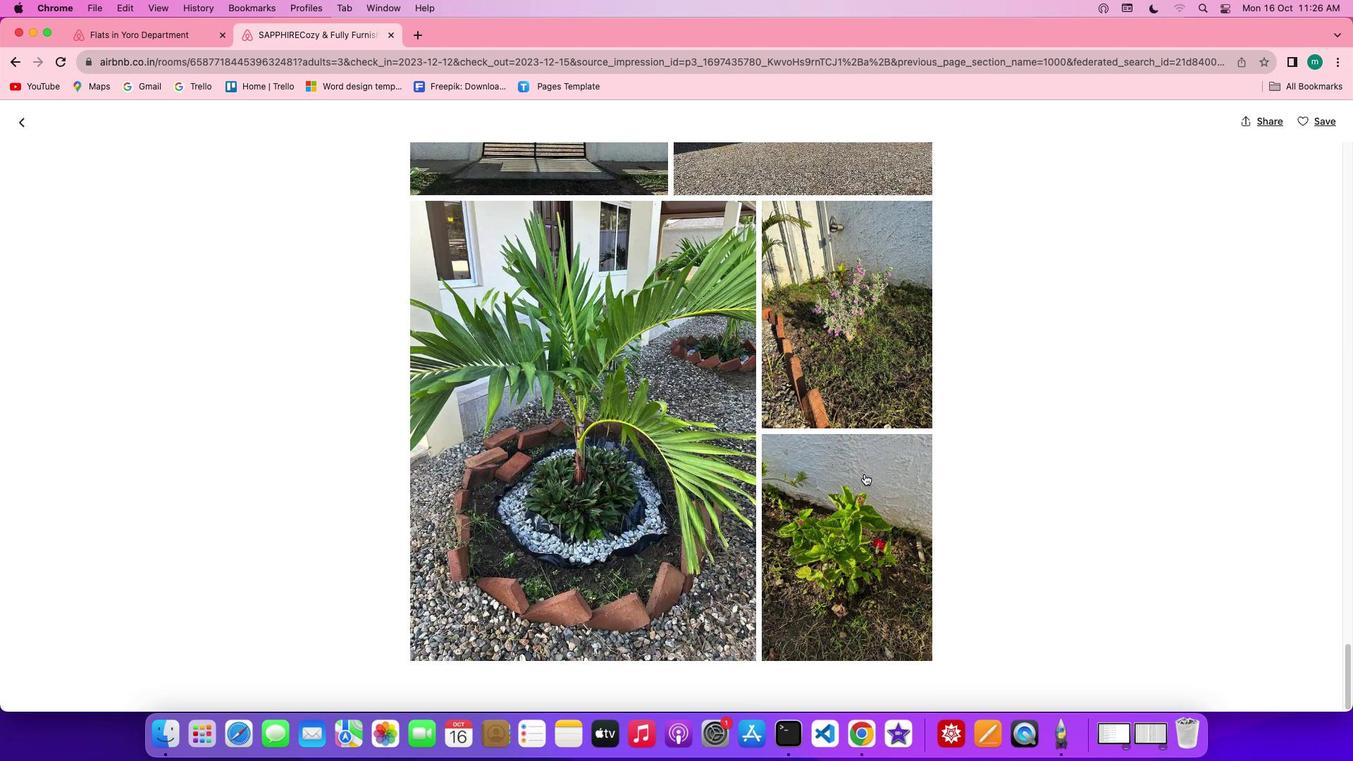 
Action: Mouse moved to (18, 124)
Screenshot: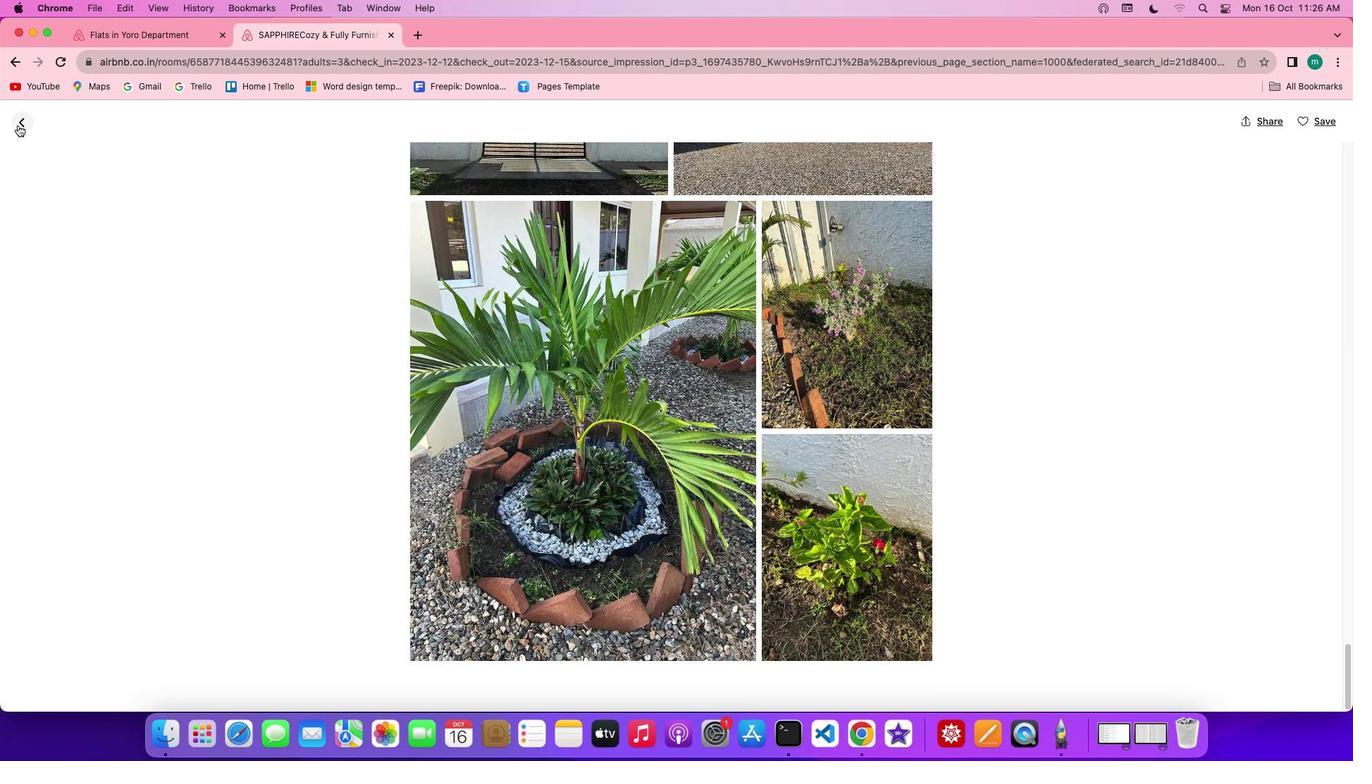 
Action: Mouse pressed left at (18, 124)
Screenshot: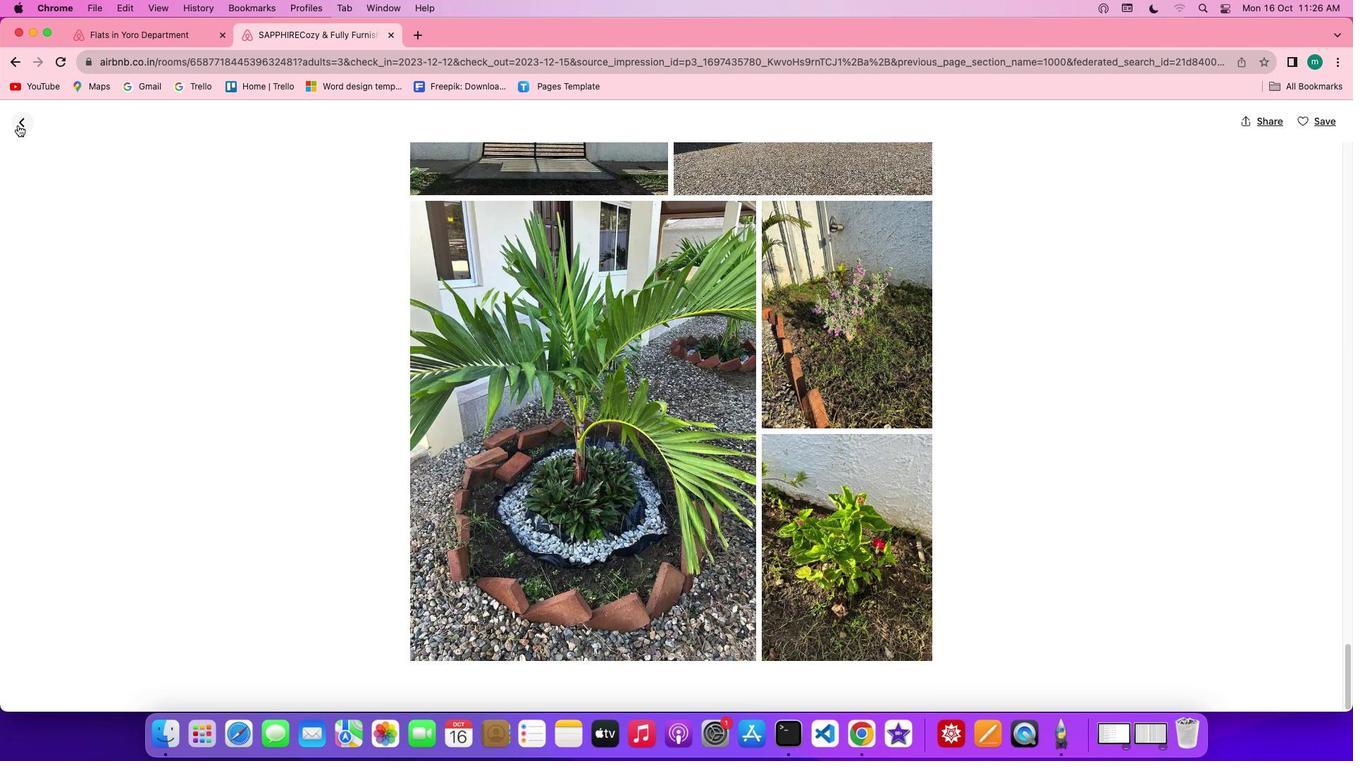 
Action: Mouse moved to (682, 422)
Screenshot: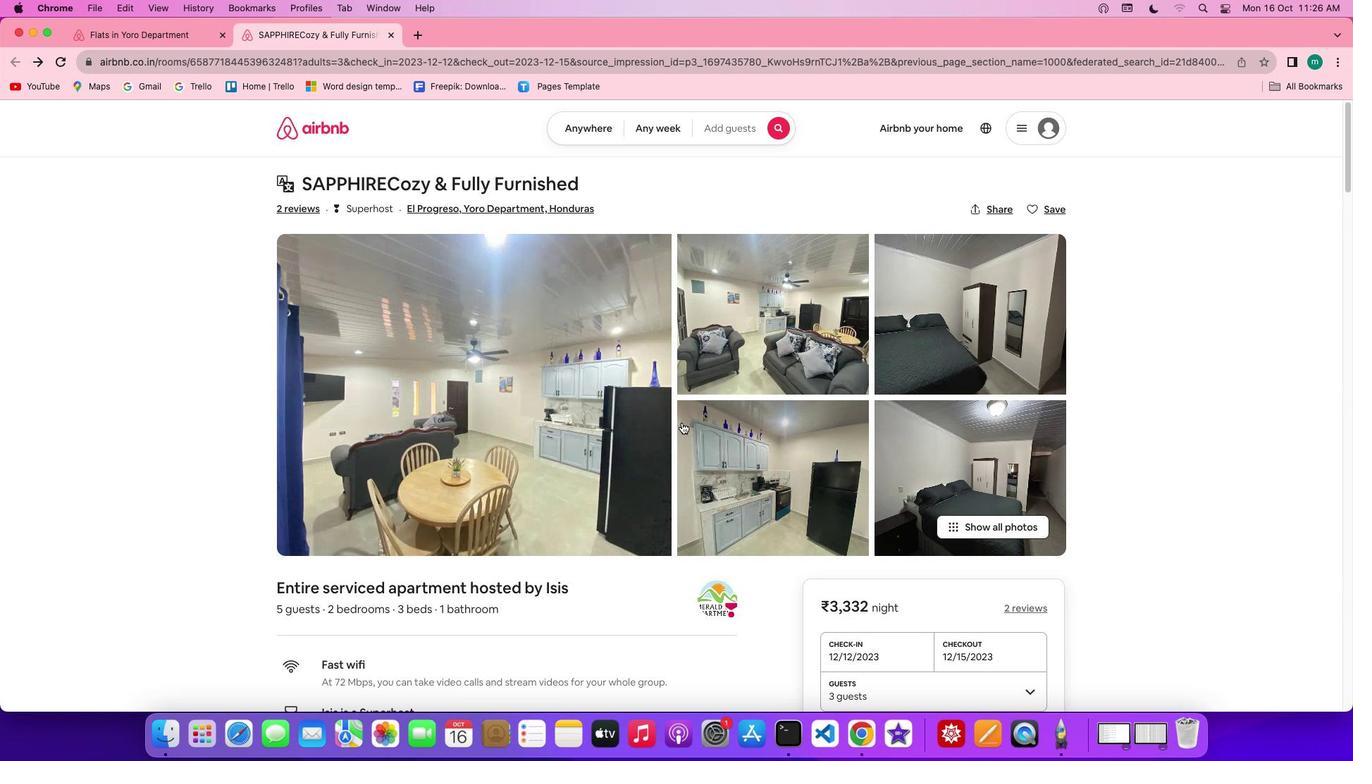 
Action: Mouse scrolled (682, 422) with delta (0, 0)
Screenshot: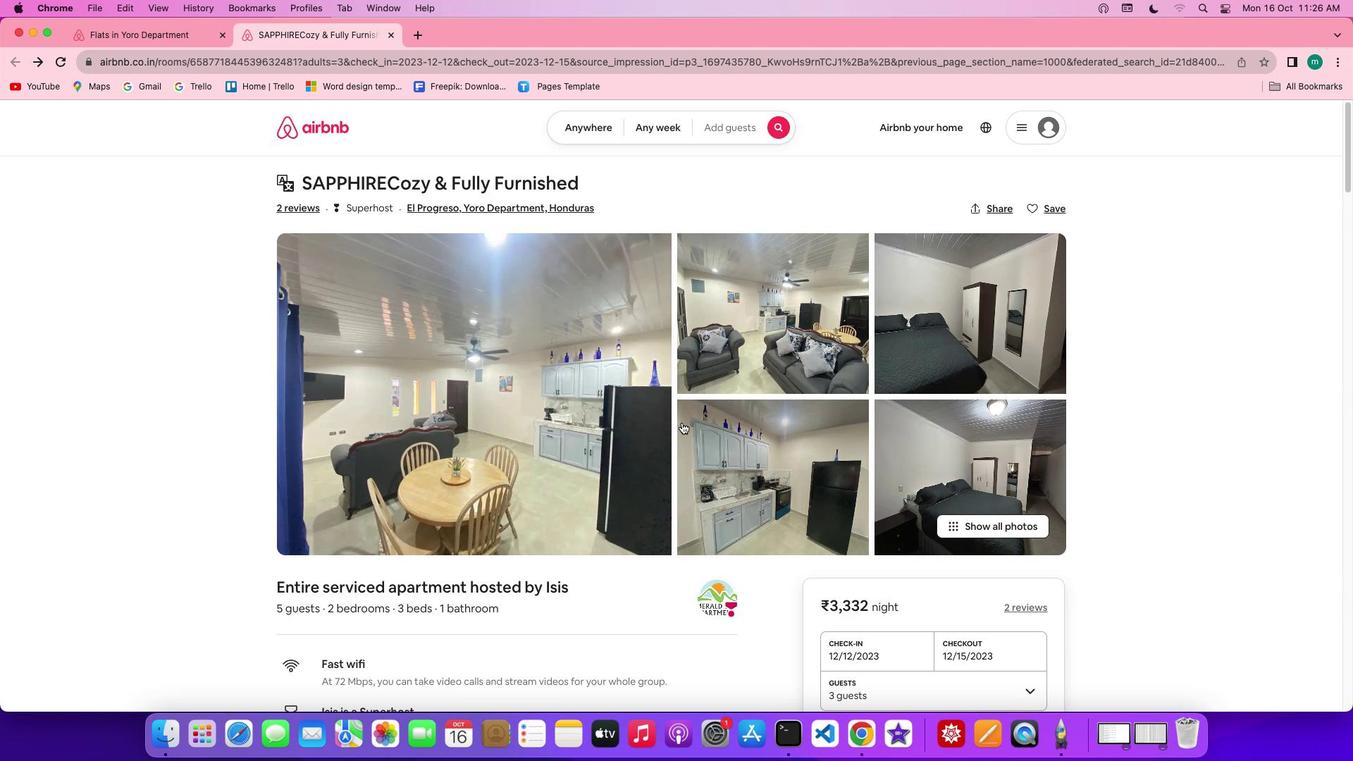 
Action: Mouse scrolled (682, 422) with delta (0, 0)
Screenshot: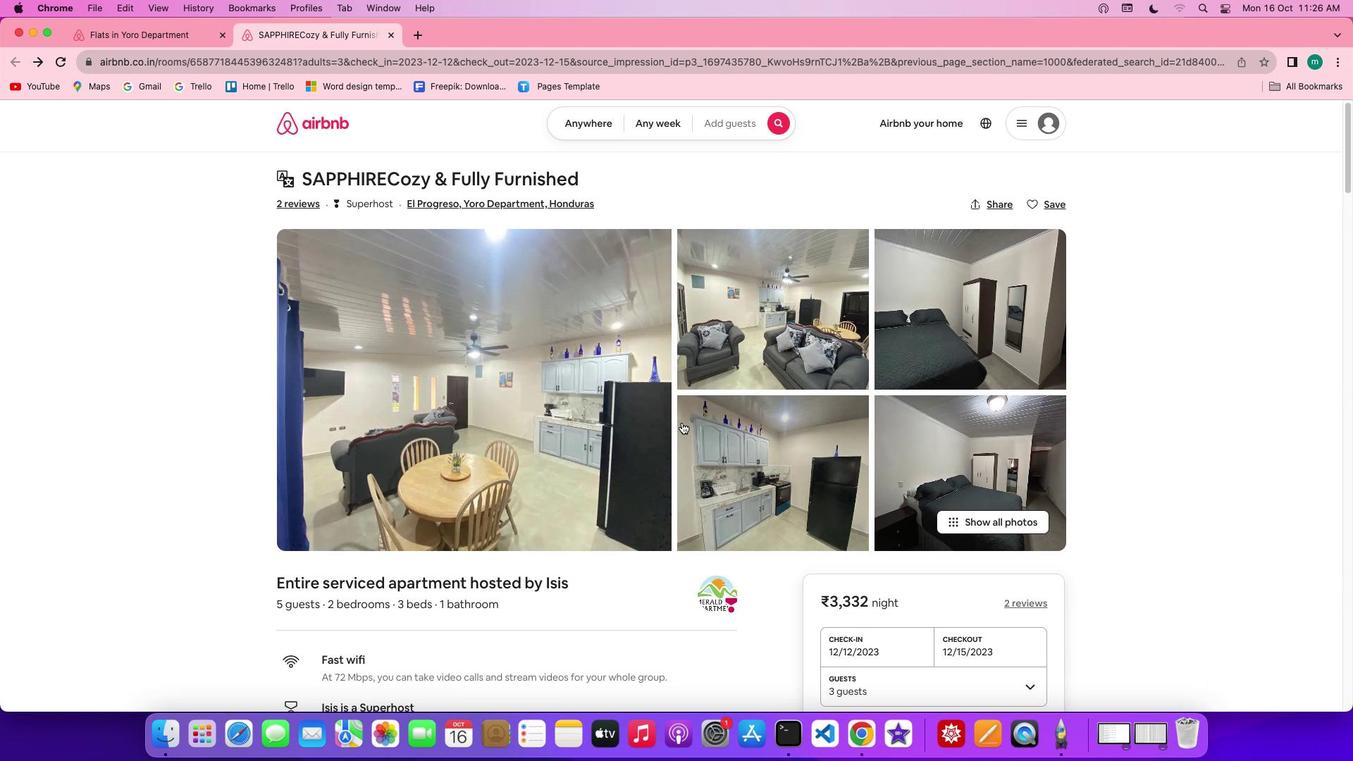 
Action: Mouse scrolled (682, 422) with delta (0, -1)
Screenshot: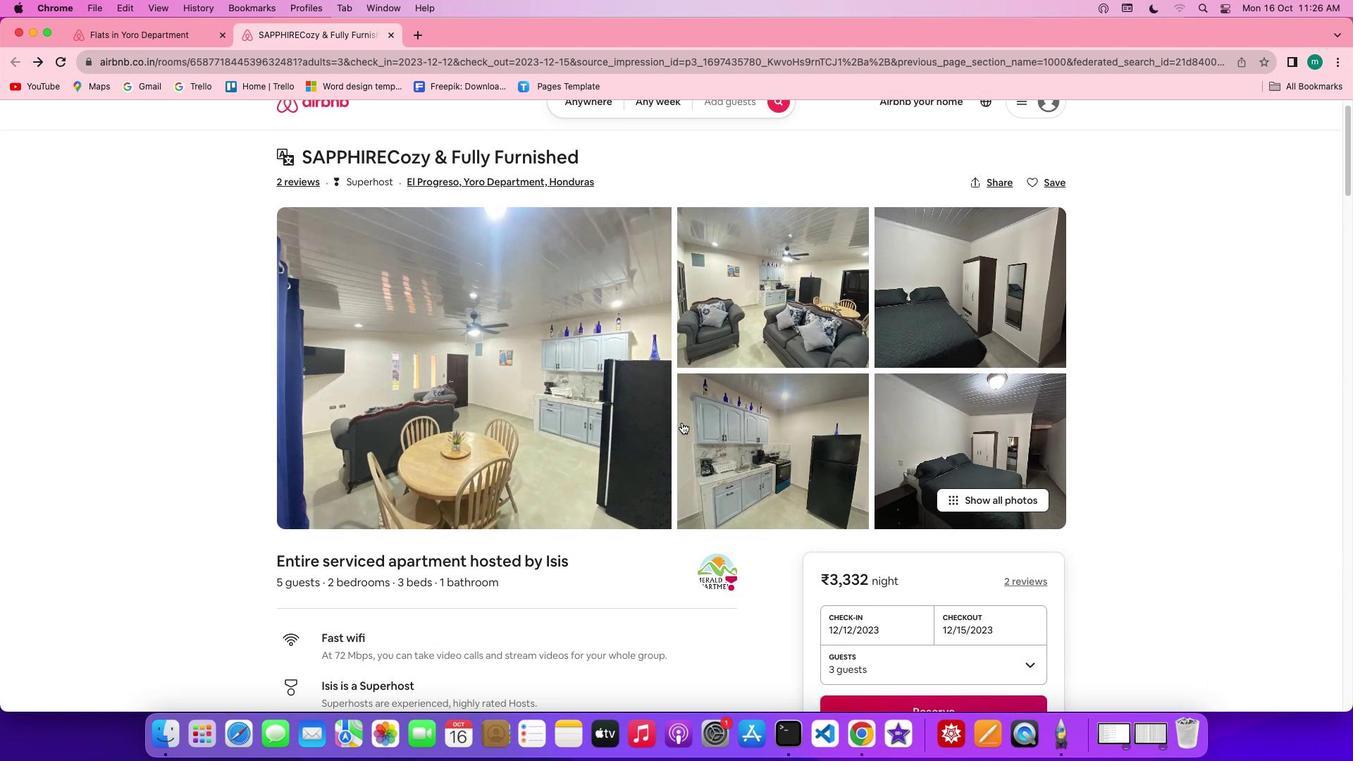 
Action: Mouse scrolled (682, 422) with delta (0, -1)
Screenshot: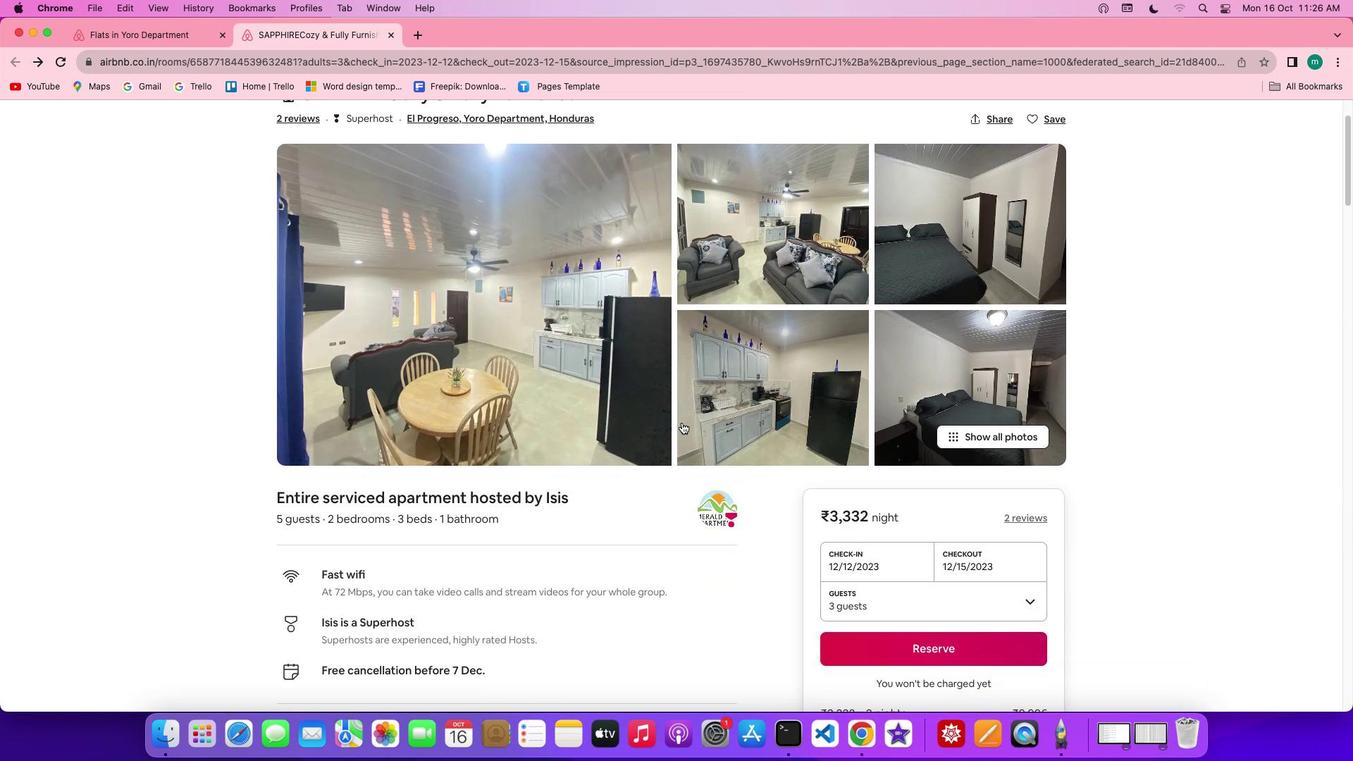 
Action: Mouse scrolled (682, 422) with delta (0, 0)
Screenshot: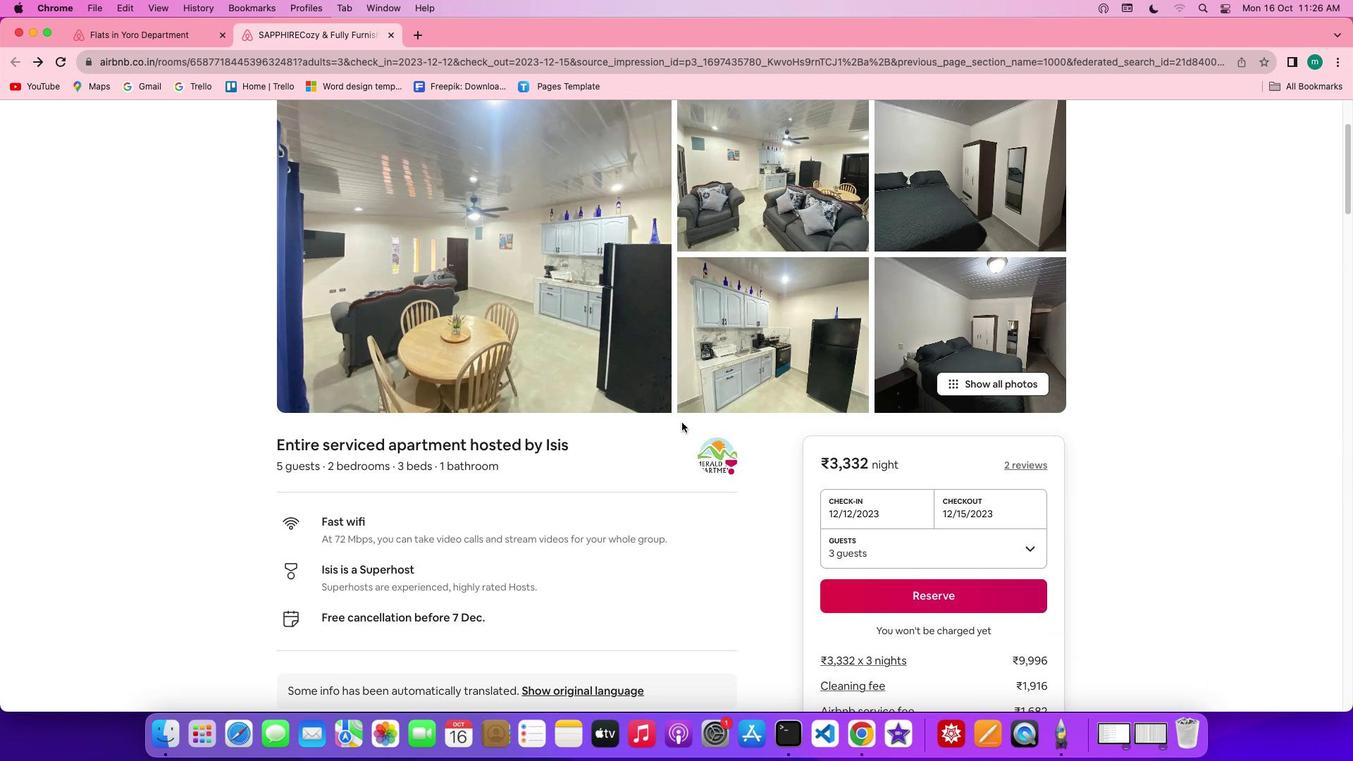 
Action: Mouse scrolled (682, 422) with delta (0, 0)
Screenshot: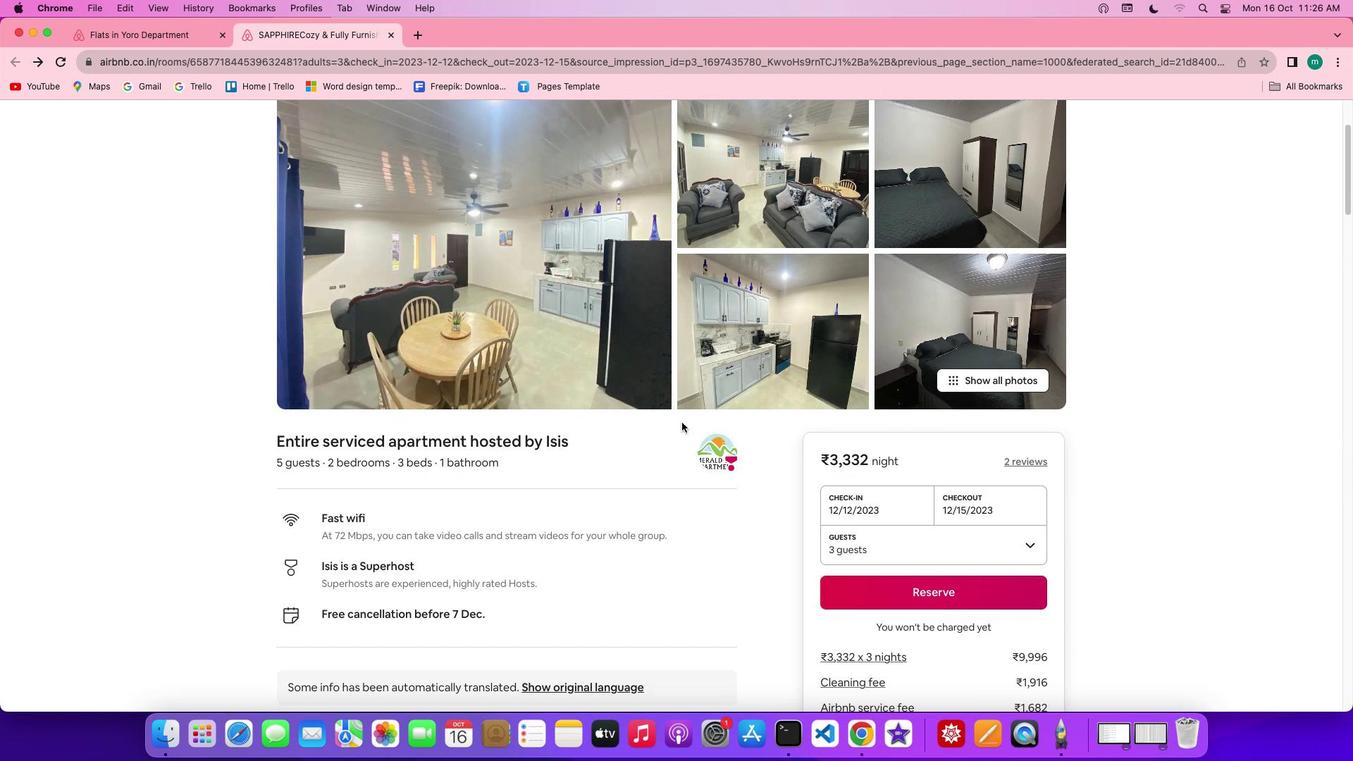 
Action: Mouse scrolled (682, 422) with delta (0, 0)
Screenshot: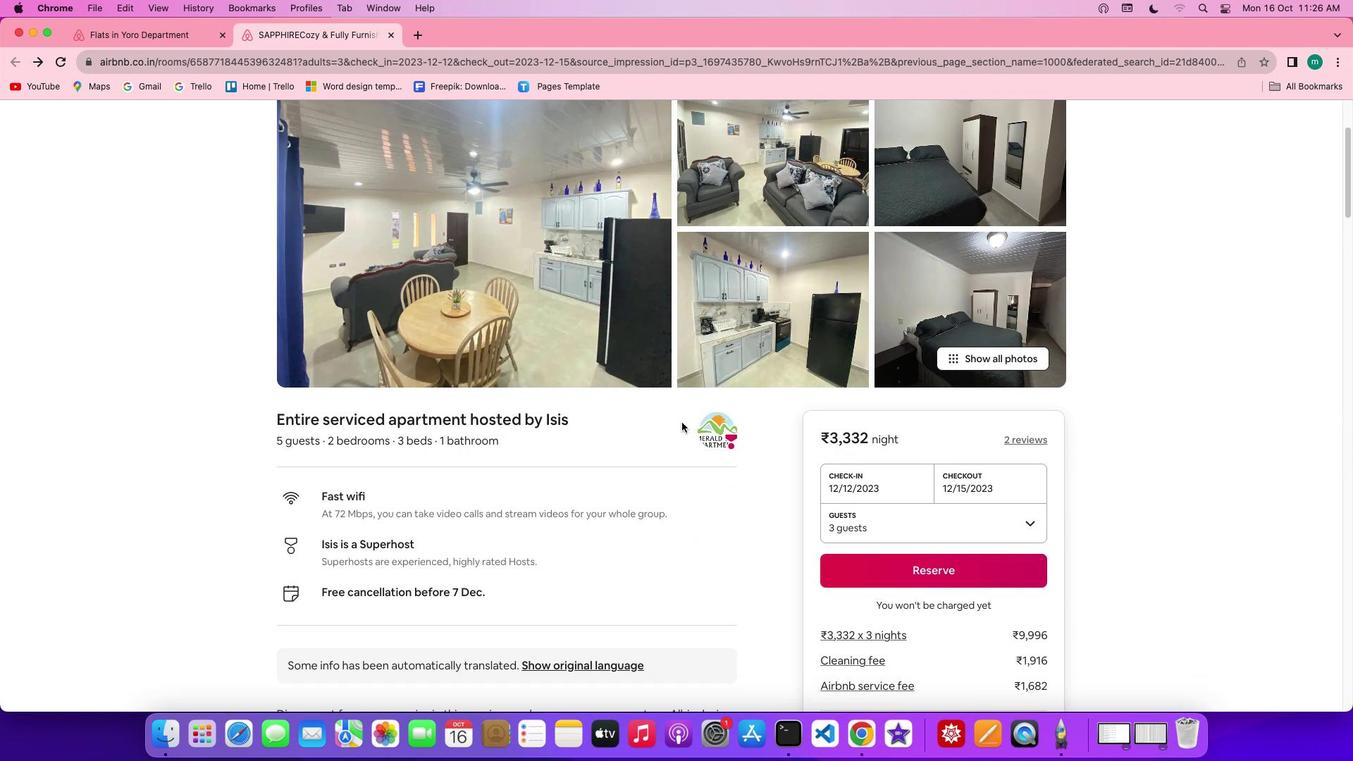 
Action: Mouse scrolled (682, 422) with delta (0, 0)
Screenshot: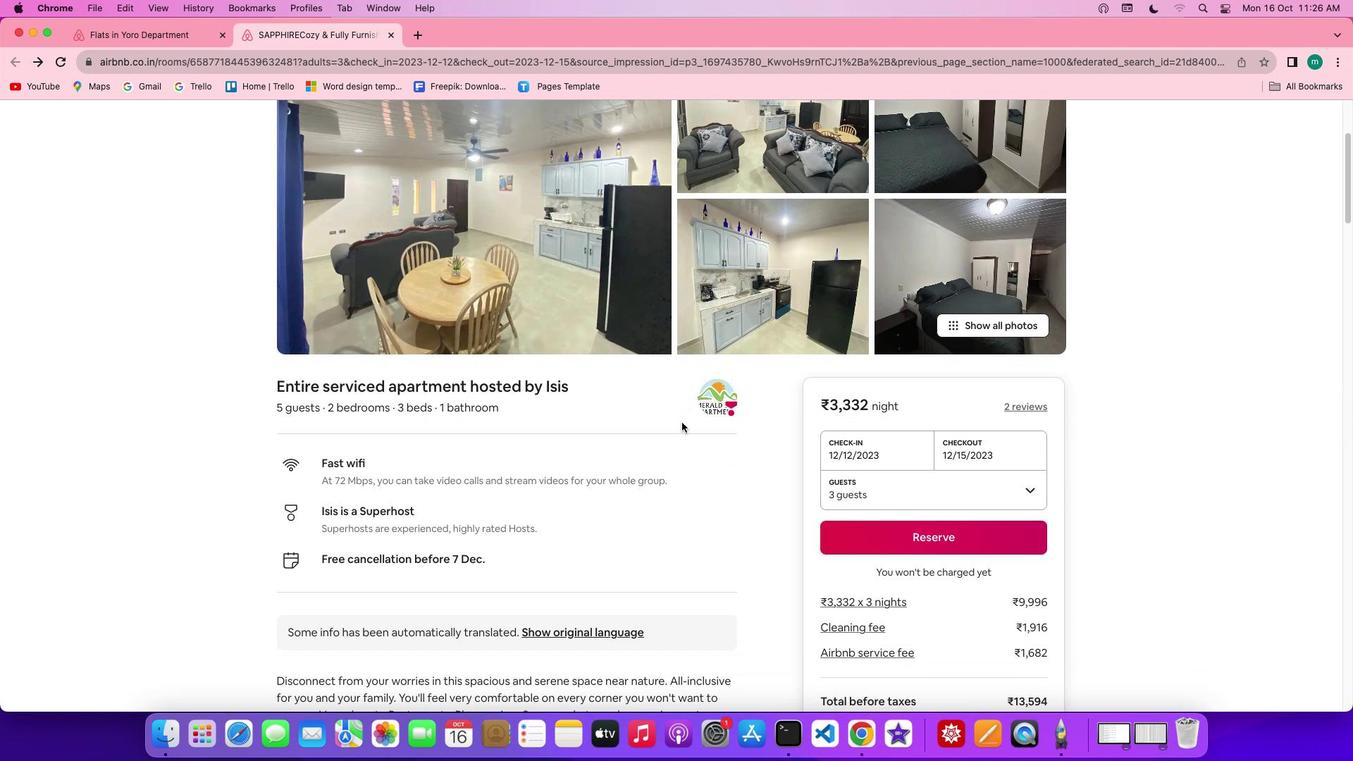 
Action: Mouse scrolled (682, 422) with delta (0, 0)
Screenshot: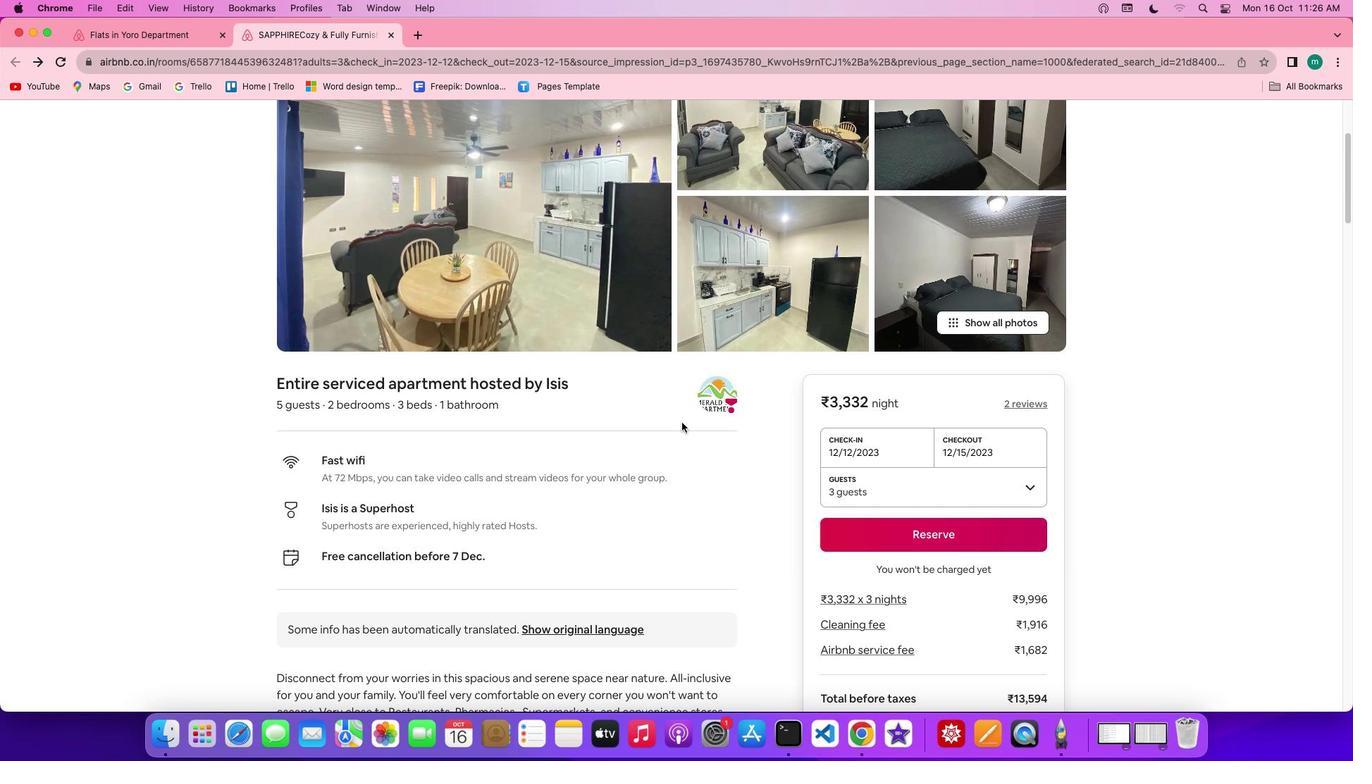 
Action: Mouse scrolled (682, 422) with delta (0, 0)
Screenshot: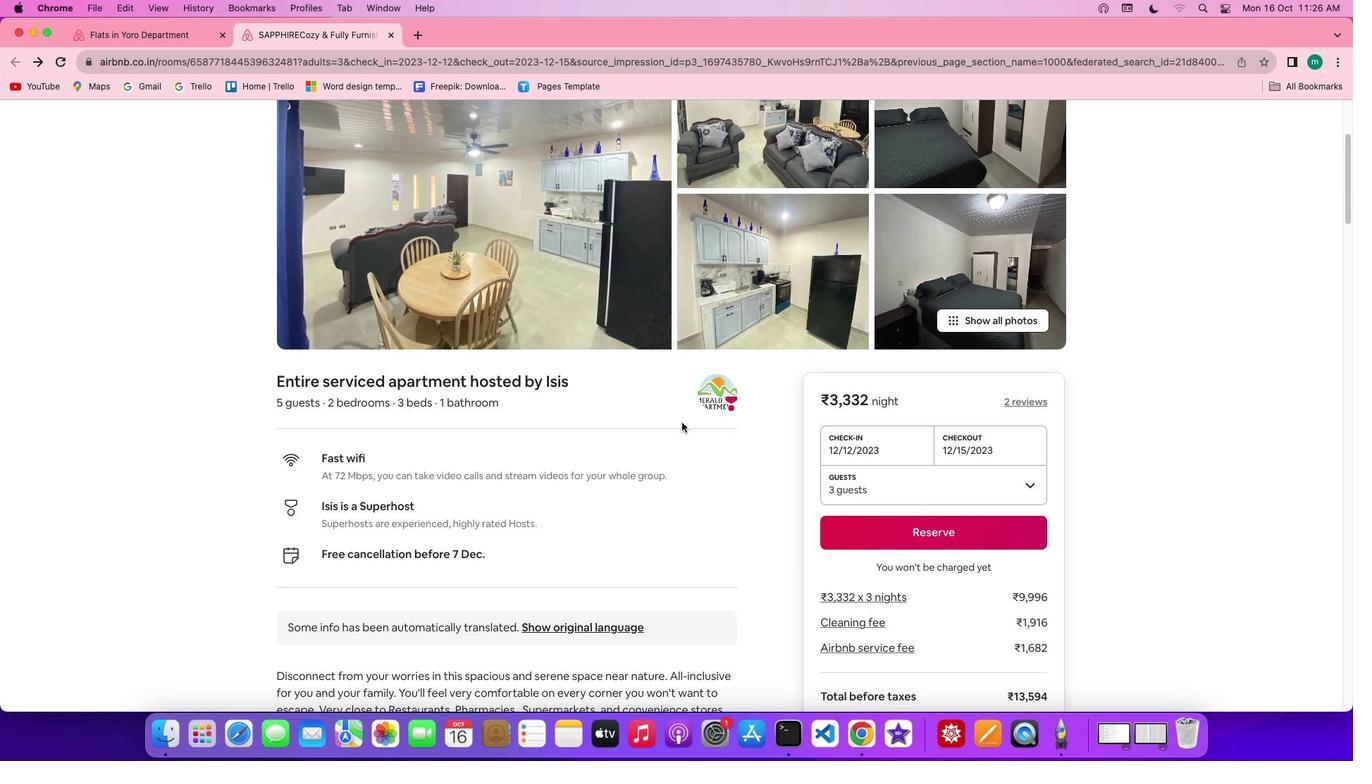 
Action: Mouse scrolled (682, 422) with delta (0, 0)
Screenshot: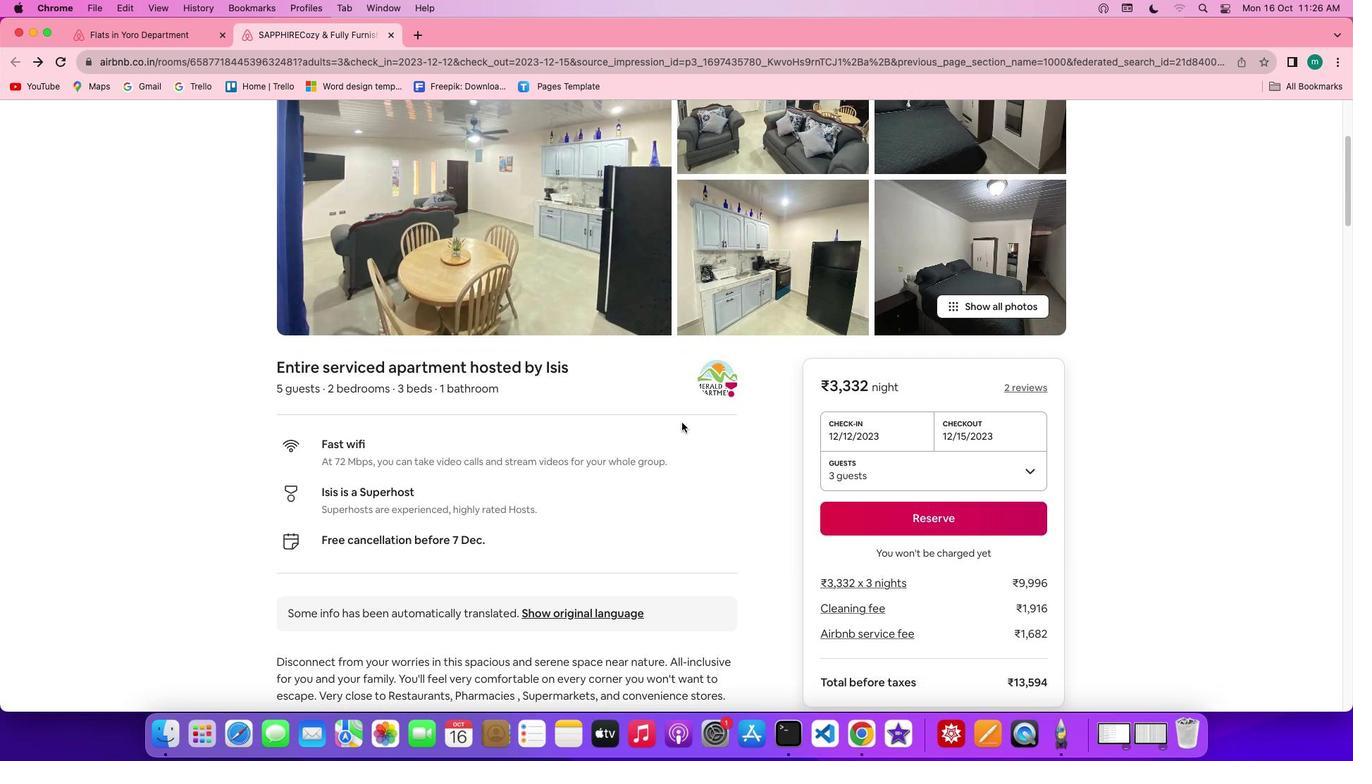 
Action: Mouse scrolled (682, 422) with delta (0, 0)
Screenshot: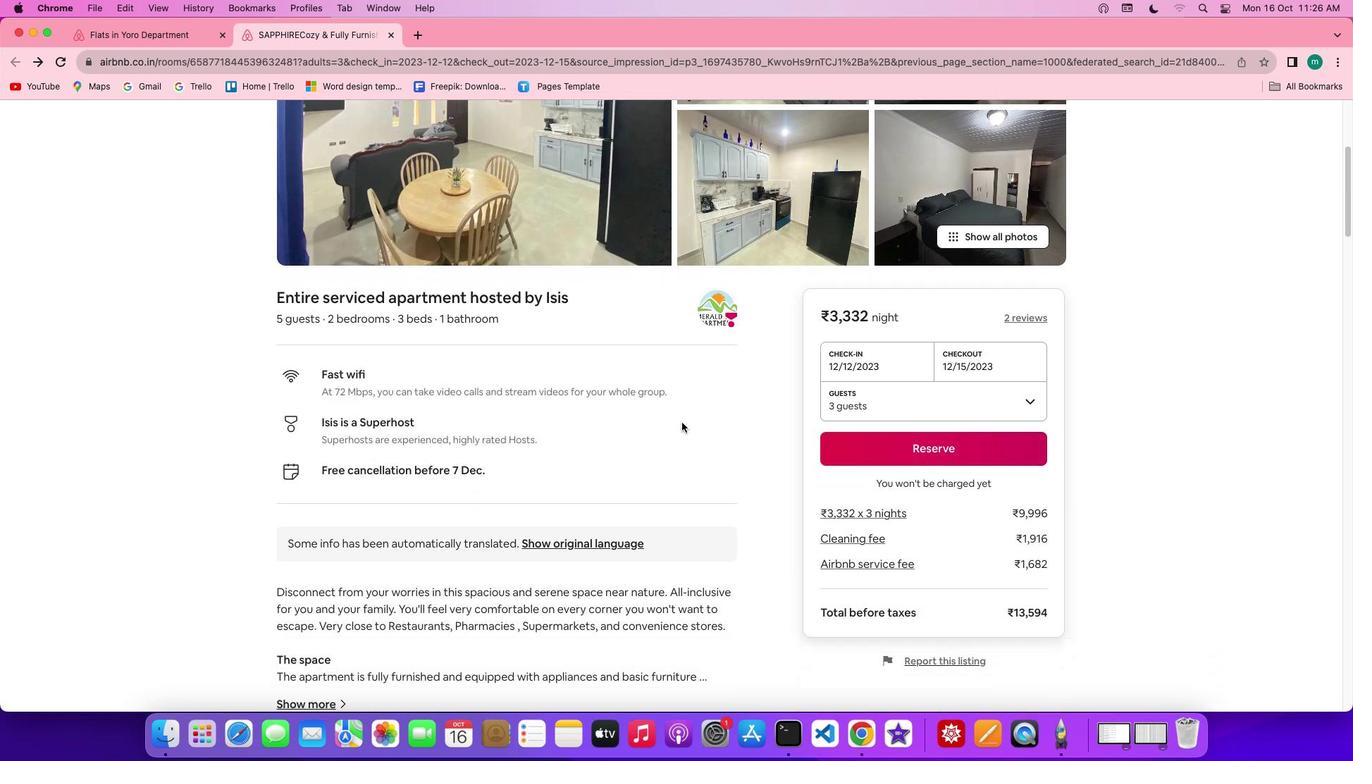 
Action: Mouse scrolled (682, 422) with delta (0, 0)
Screenshot: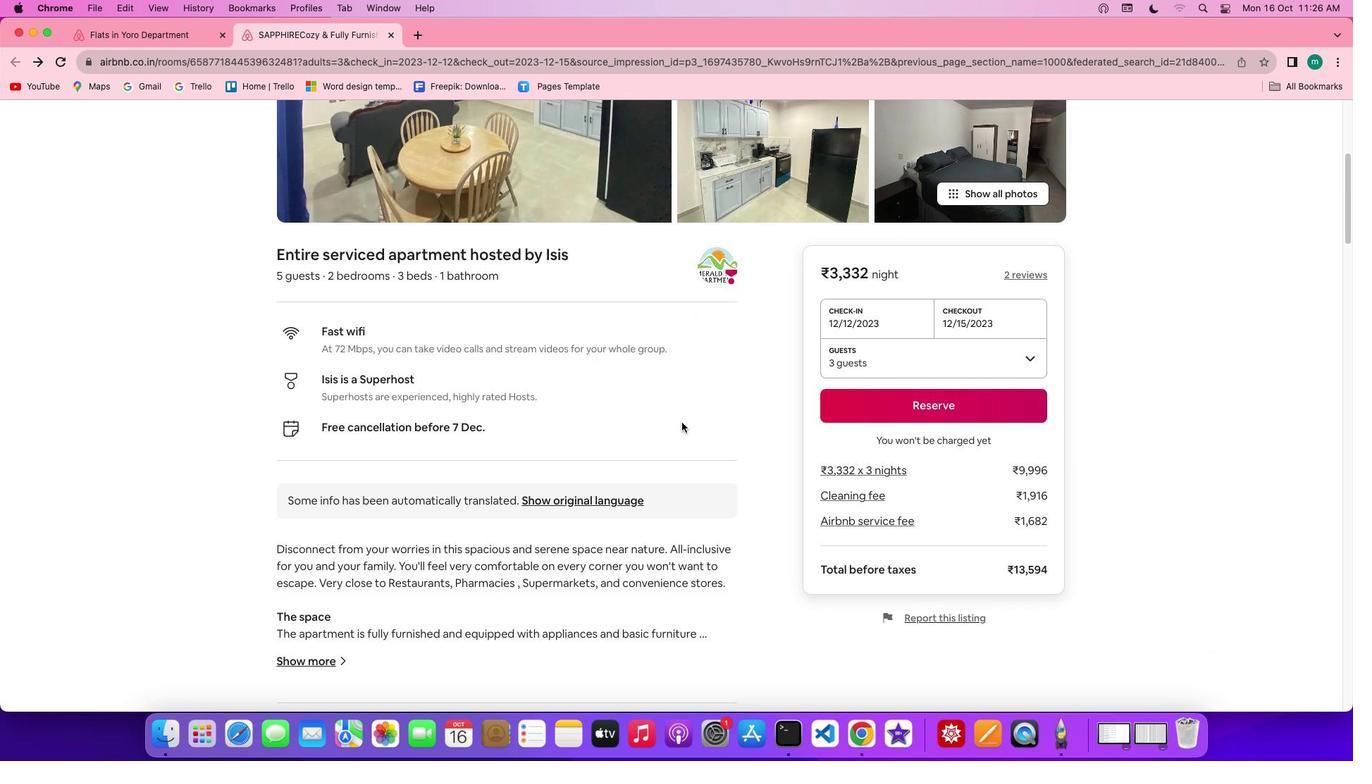 
Action: Mouse scrolled (682, 422) with delta (0, 0)
Screenshot: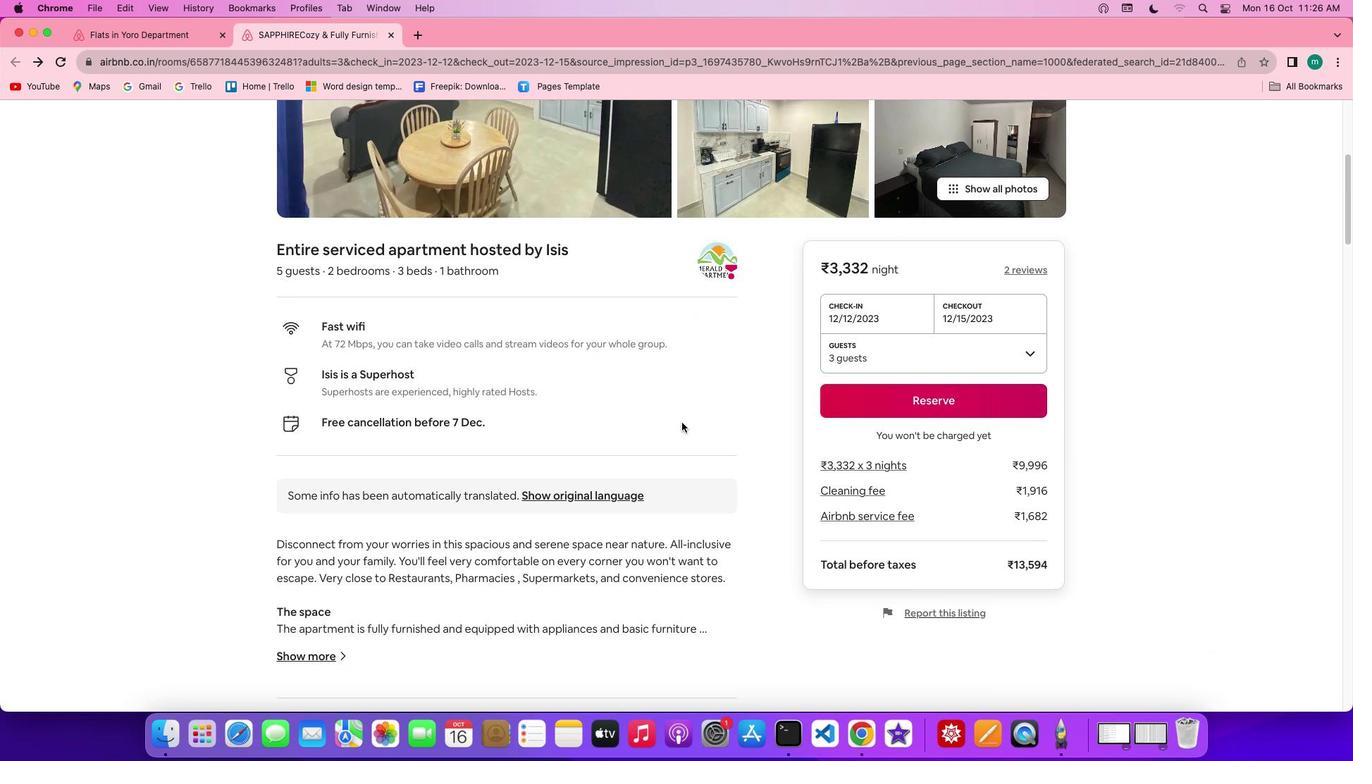 
Action: Mouse scrolled (682, 422) with delta (0, 0)
Screenshot: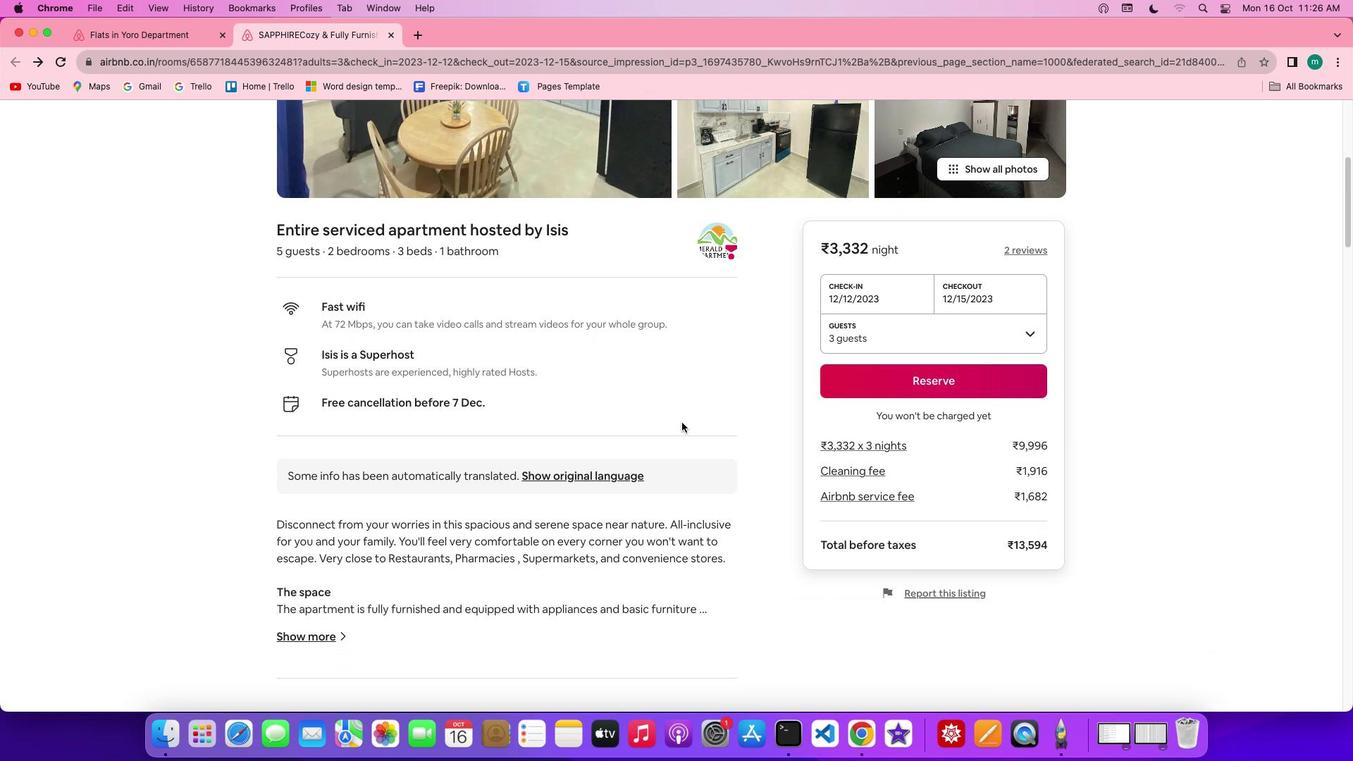 
Action: Mouse scrolled (682, 422) with delta (0, -1)
Screenshot: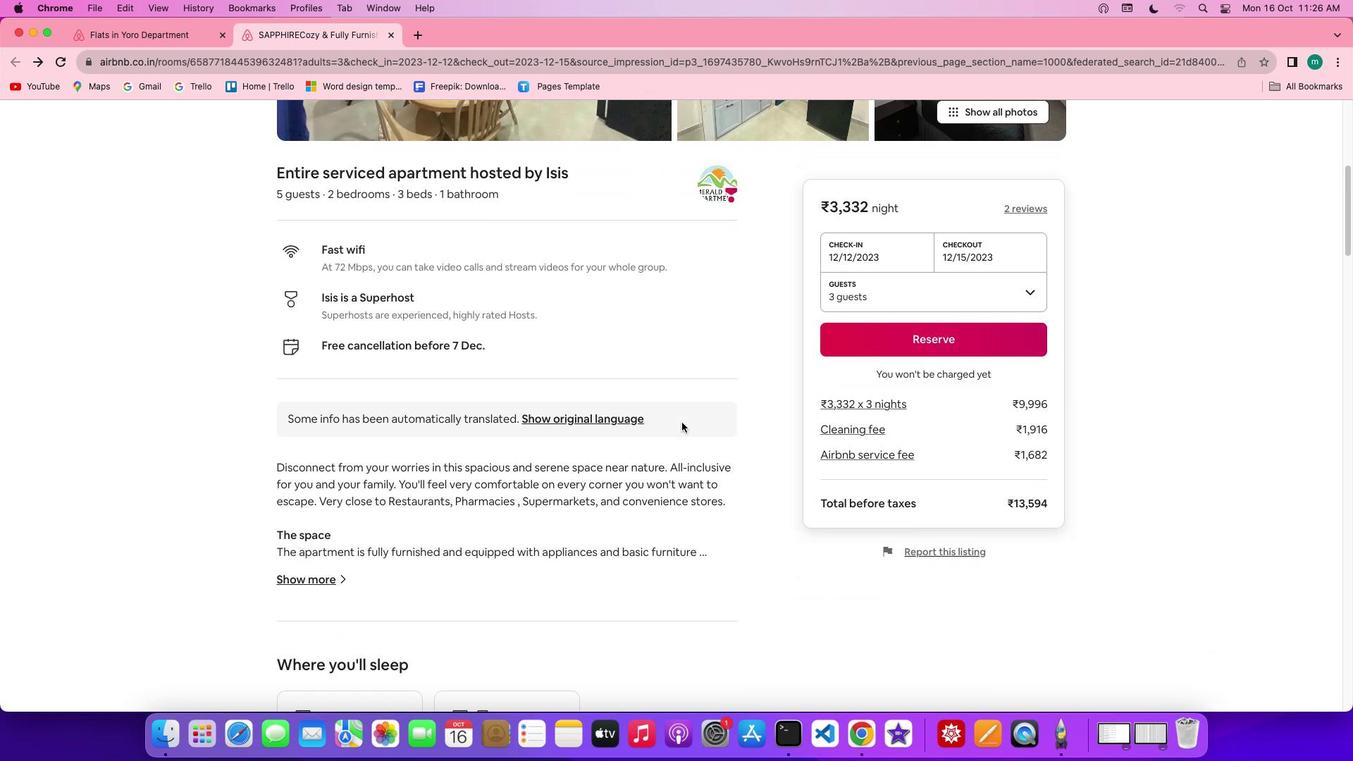 
Action: Mouse scrolled (682, 422) with delta (0, 0)
Screenshot: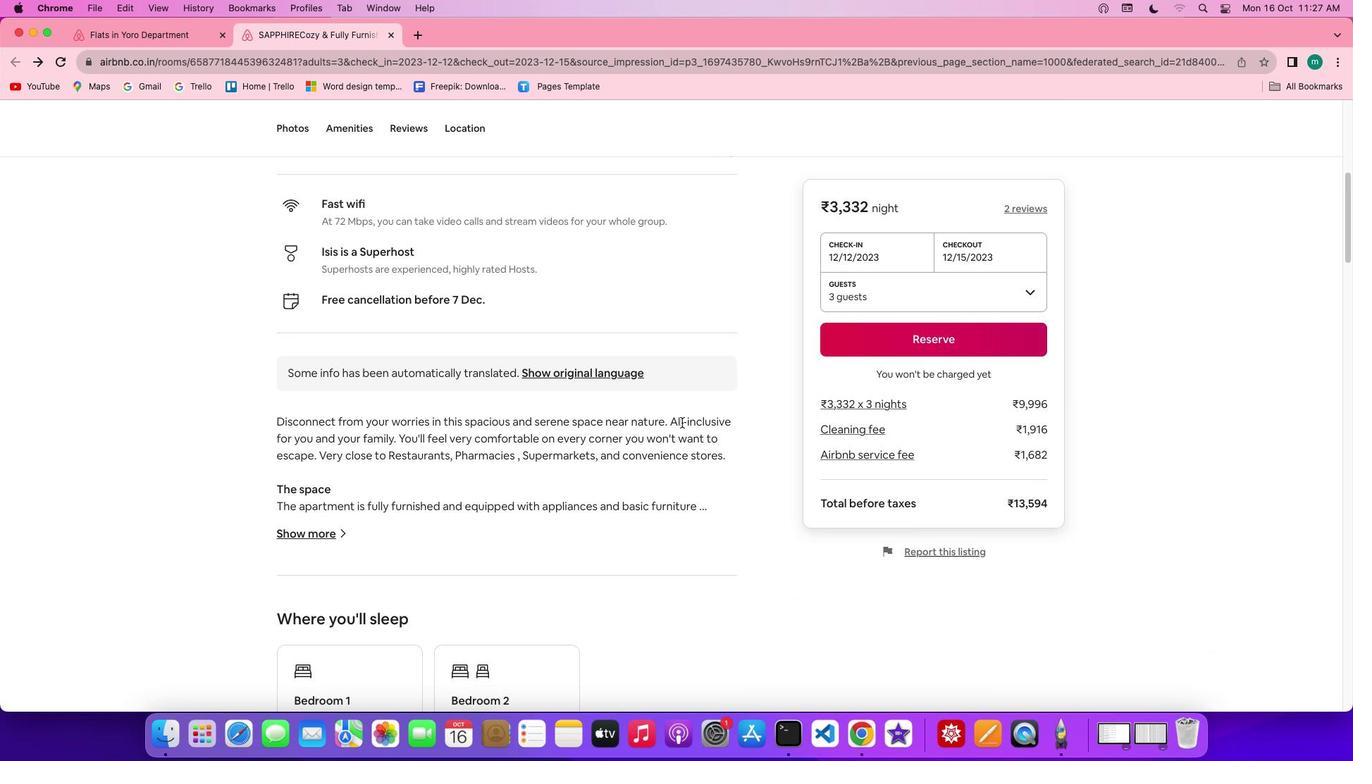 
Action: Mouse scrolled (682, 422) with delta (0, 0)
Screenshot: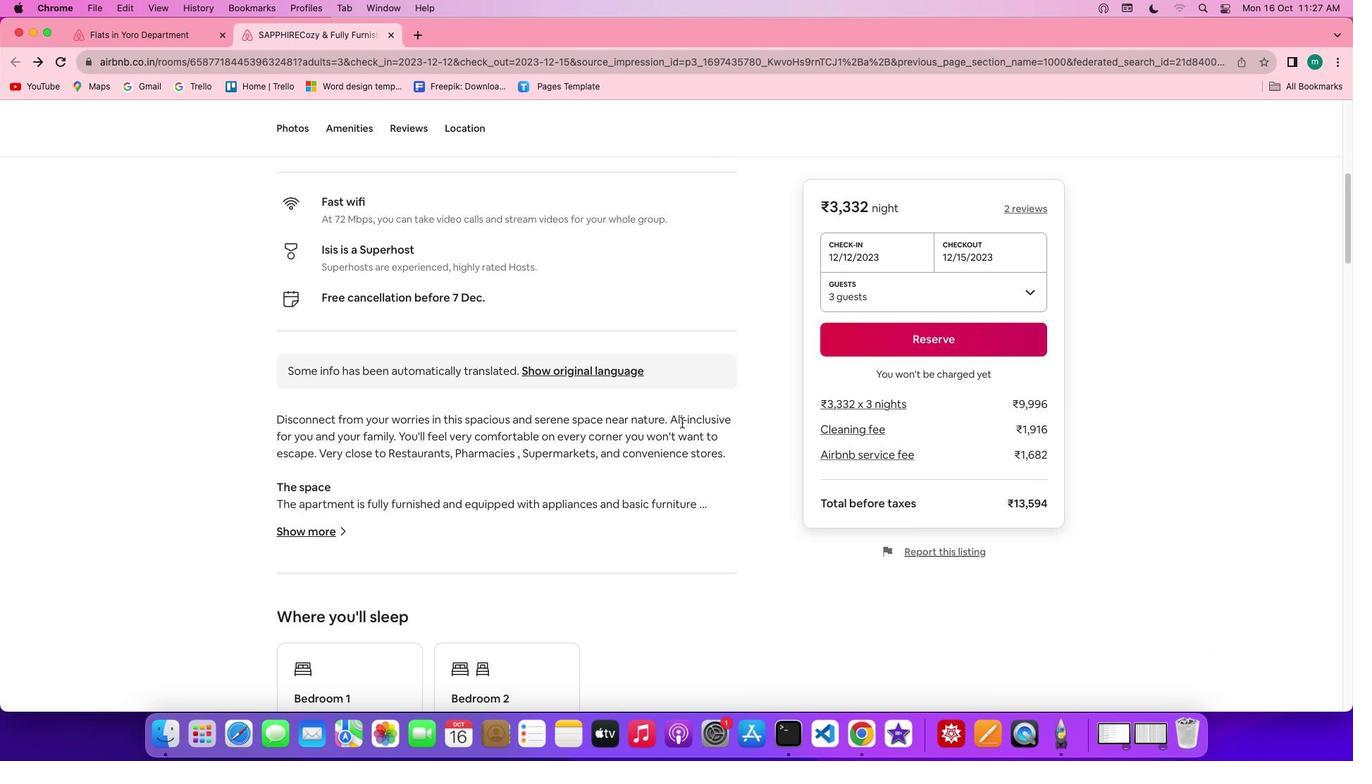 
Action: Mouse scrolled (682, 422) with delta (0, 0)
Screenshot: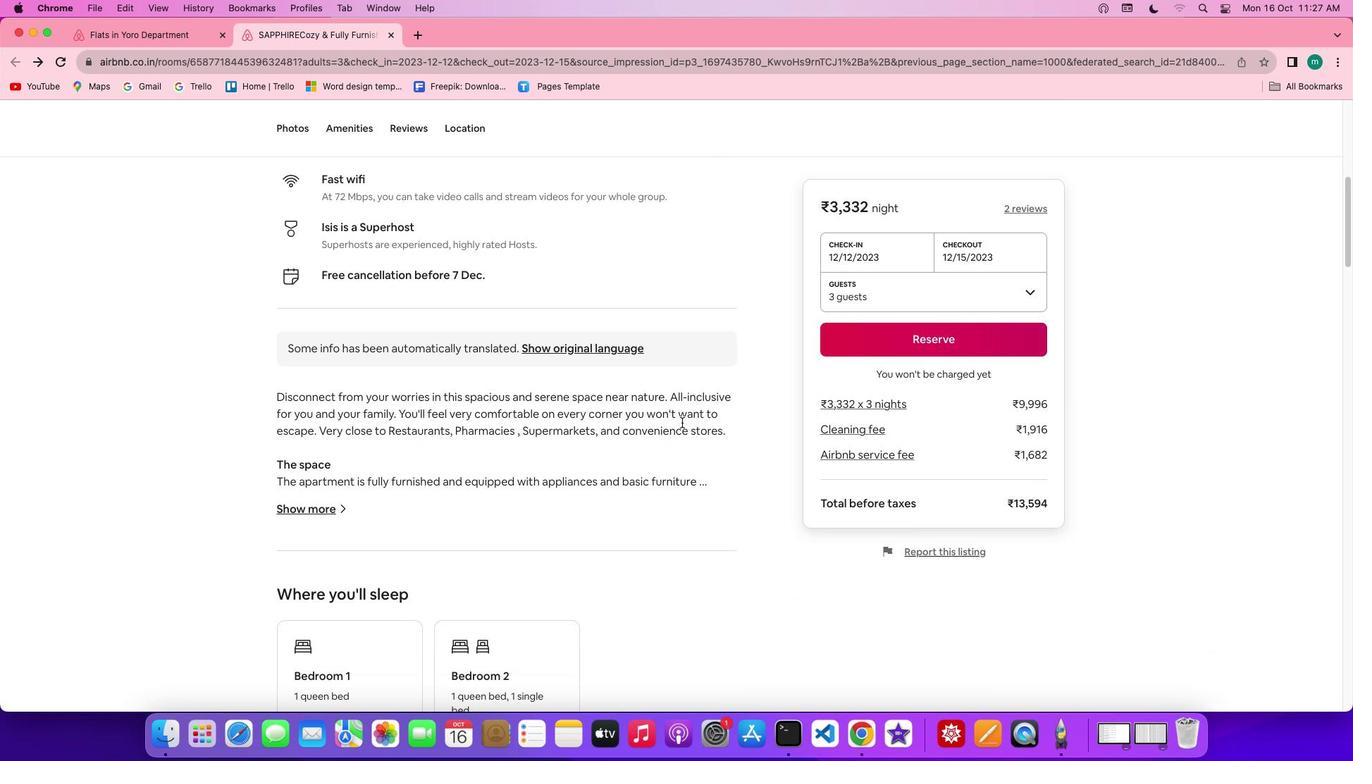 
Action: Mouse scrolled (682, 422) with delta (0, 0)
Screenshot: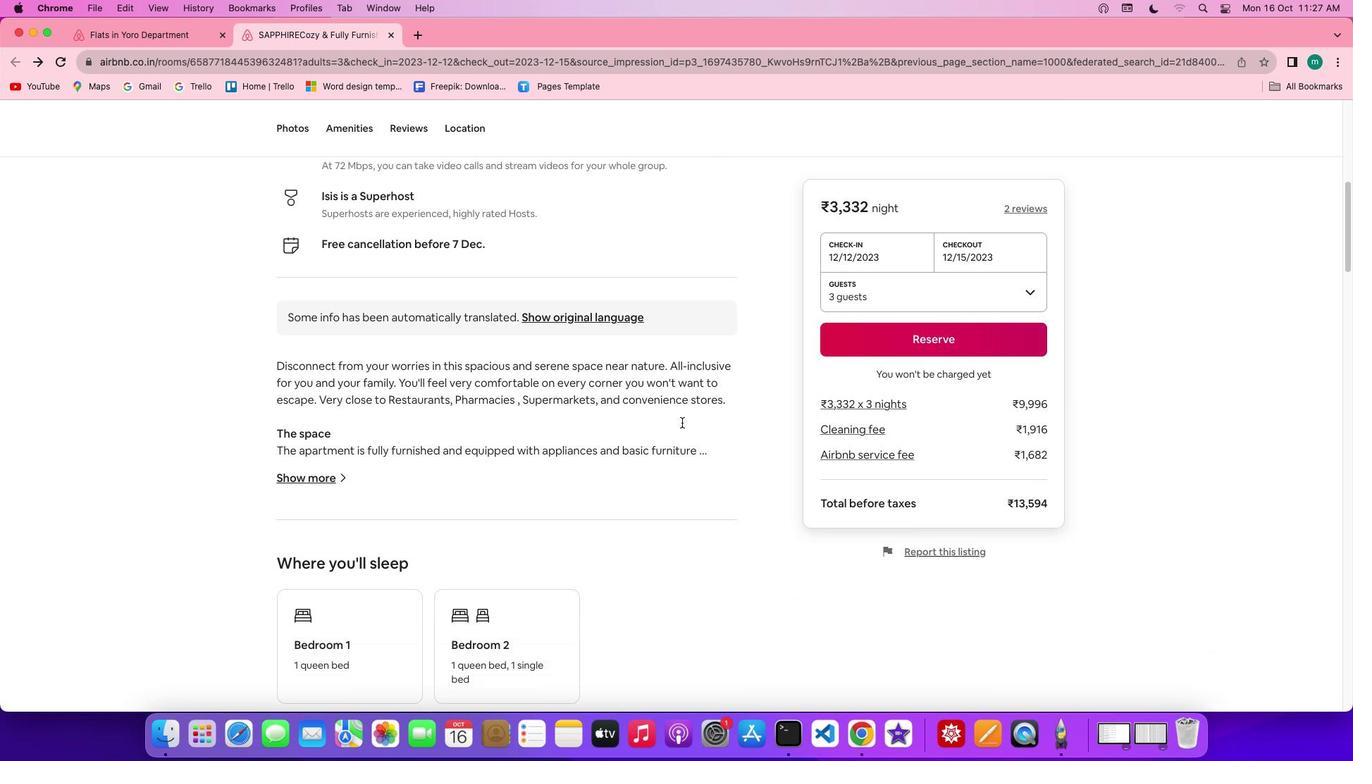 
Action: Mouse moved to (299, 415)
Screenshot: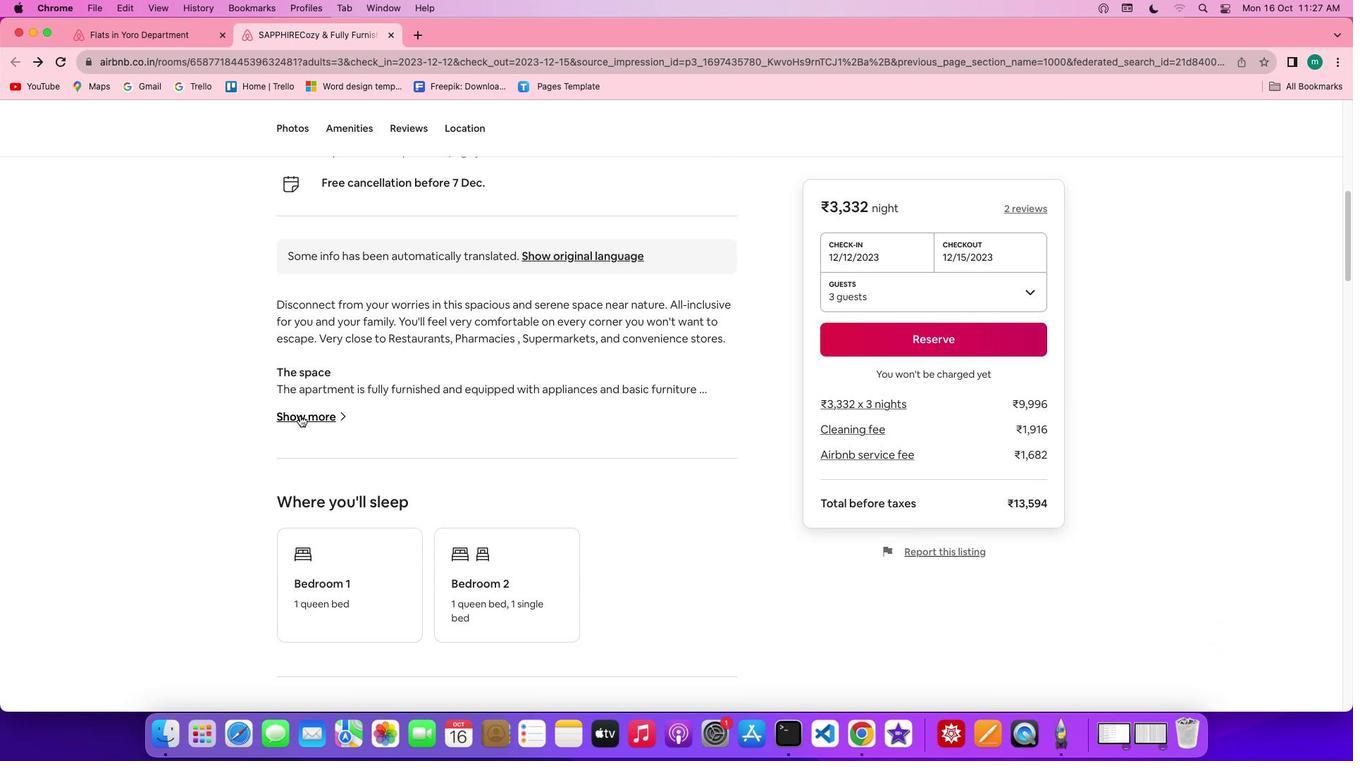 
Action: Mouse pressed left at (299, 415)
Screenshot: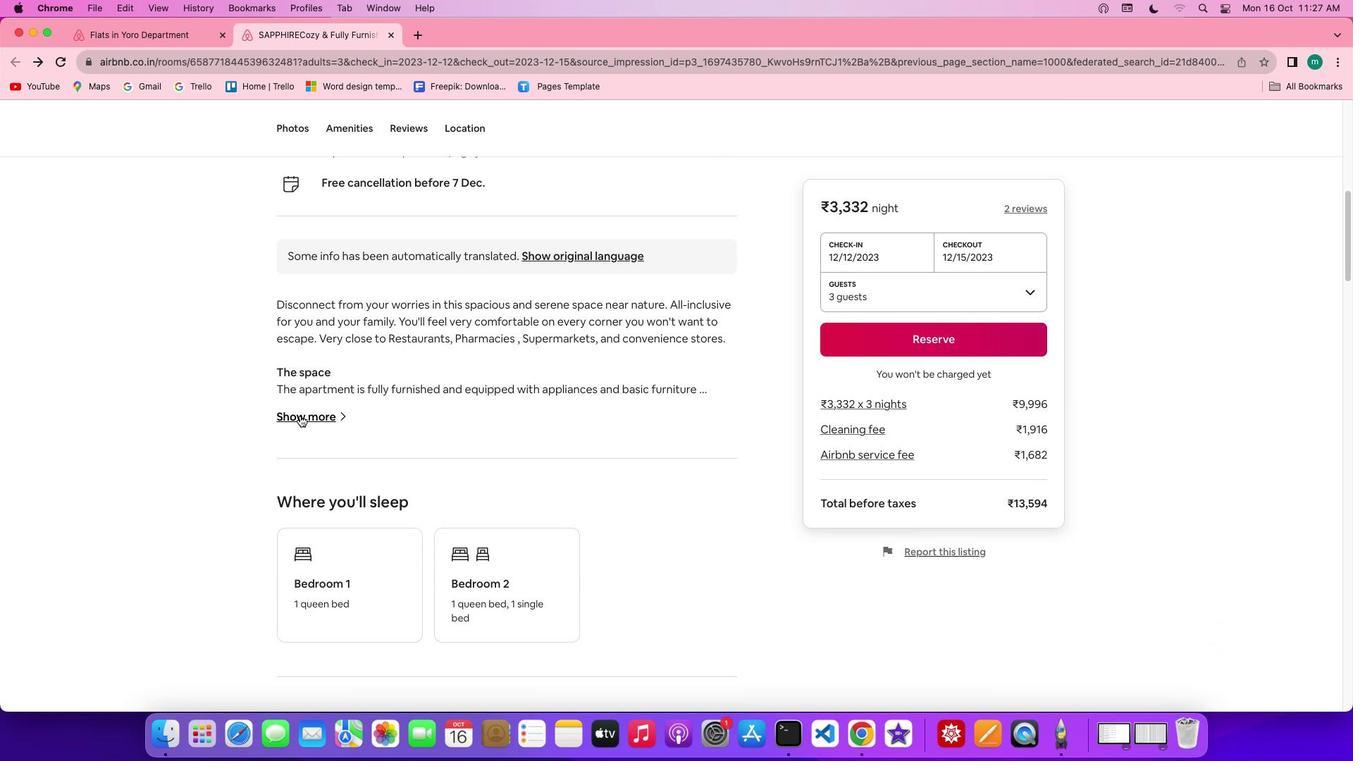 
Action: Mouse moved to (734, 483)
Screenshot: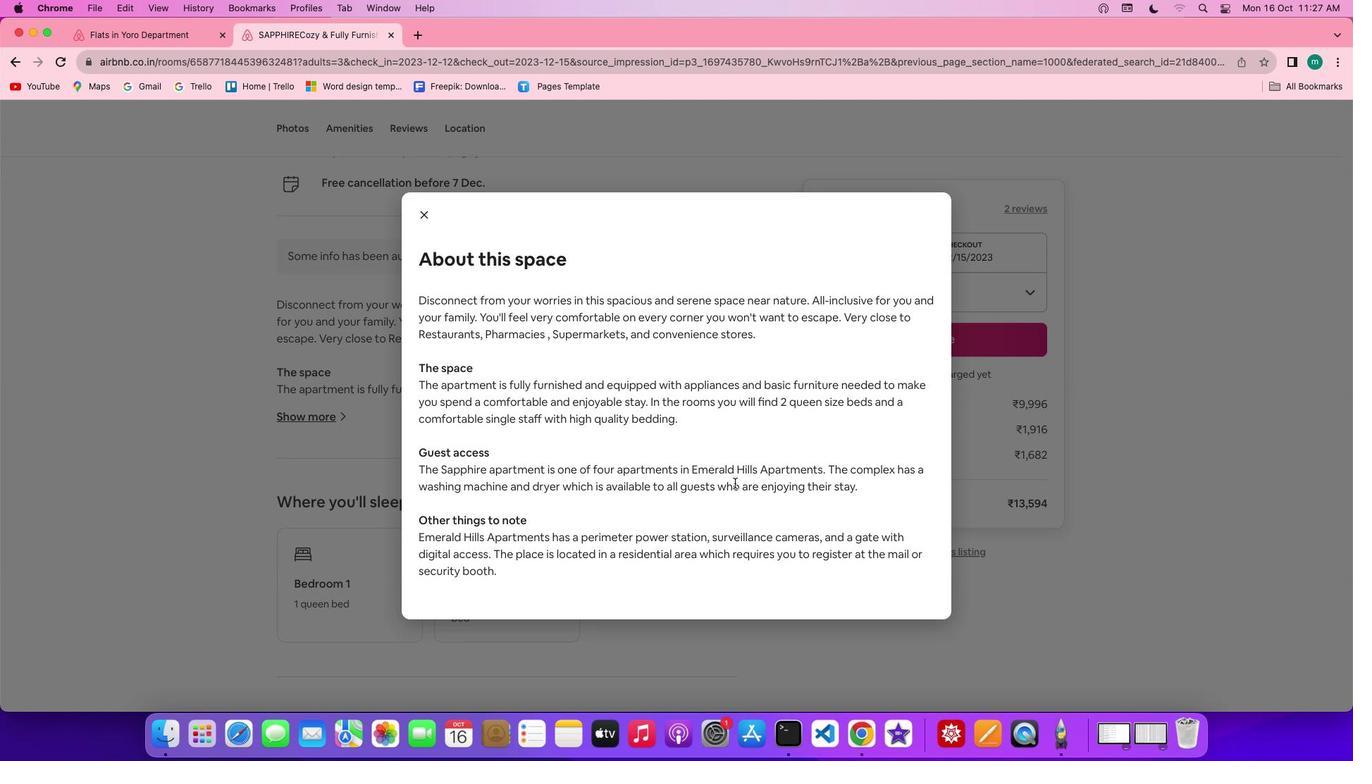 
Action: Mouse scrolled (734, 483) with delta (0, 0)
Screenshot: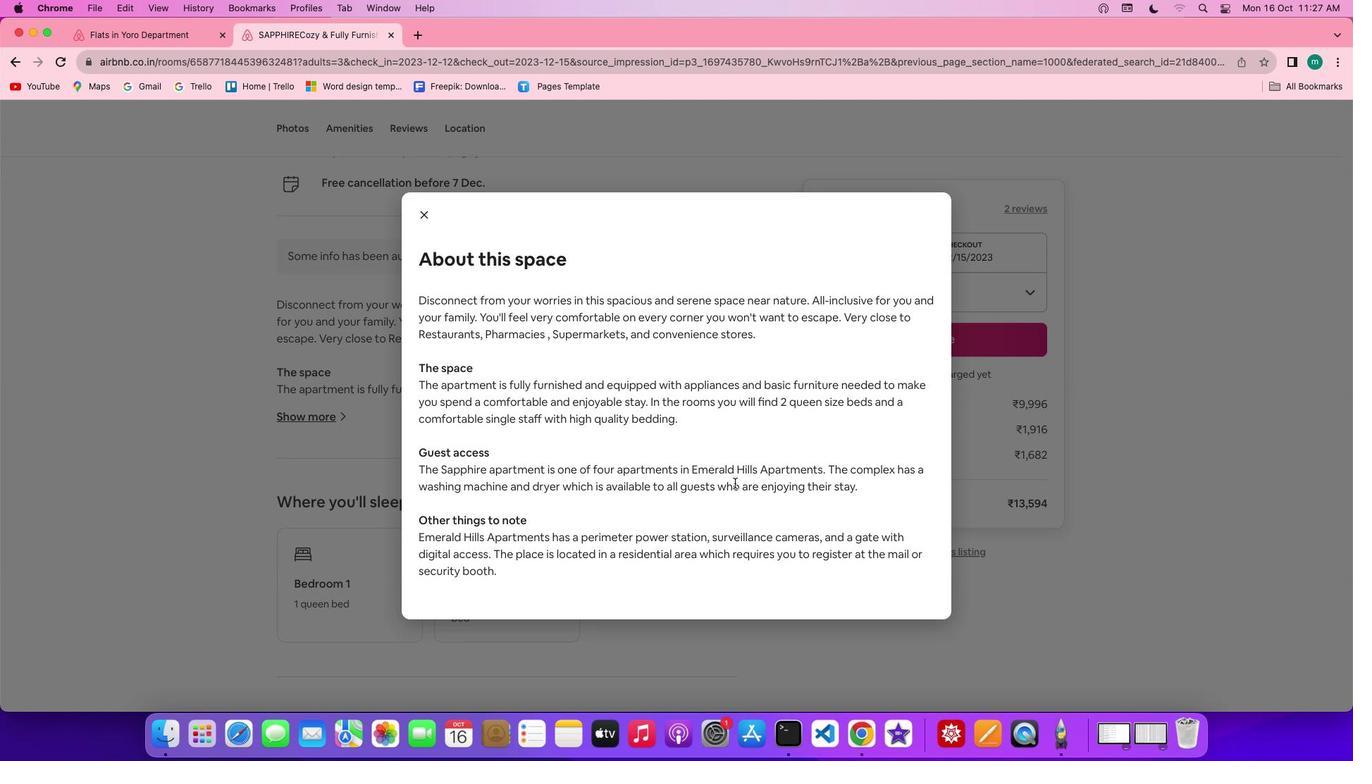 
Action: Mouse scrolled (734, 483) with delta (0, 0)
Screenshot: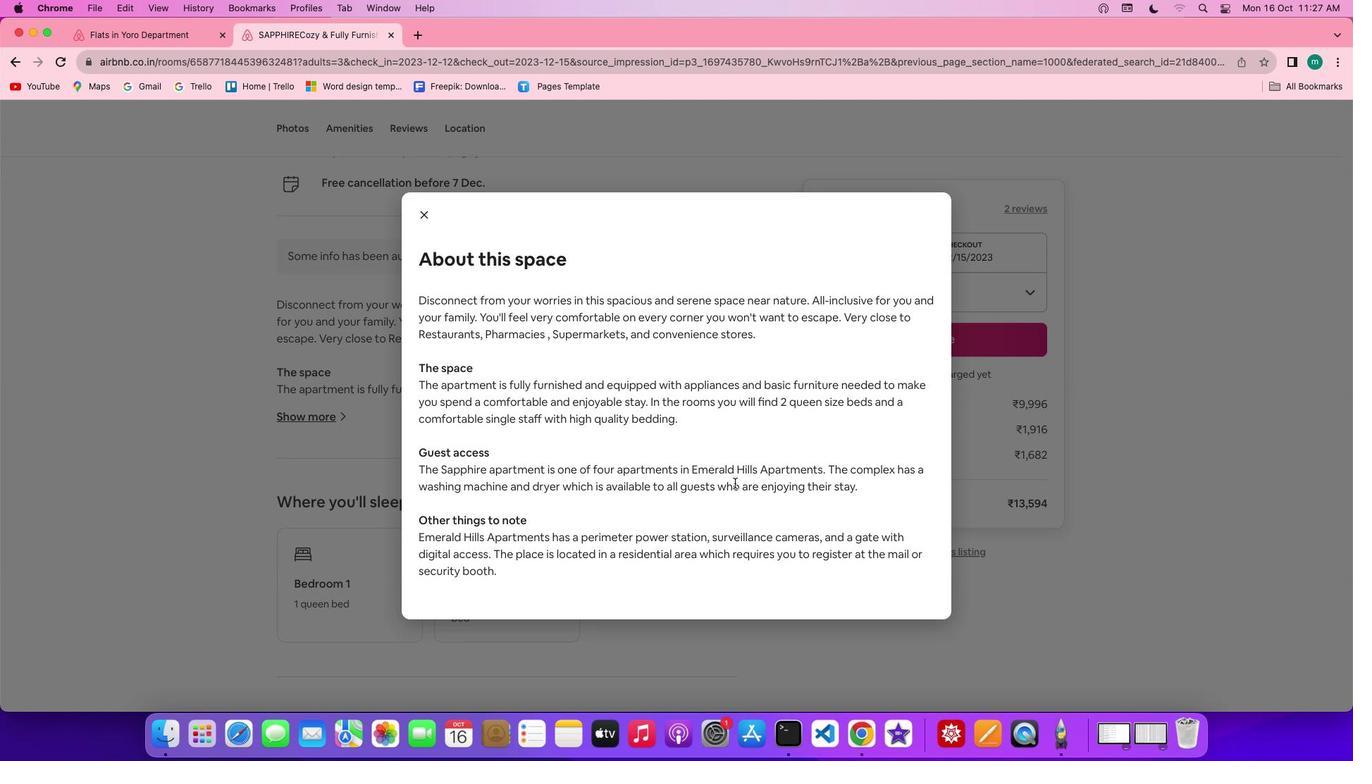 
Action: Mouse scrolled (734, 483) with delta (0, -1)
Screenshot: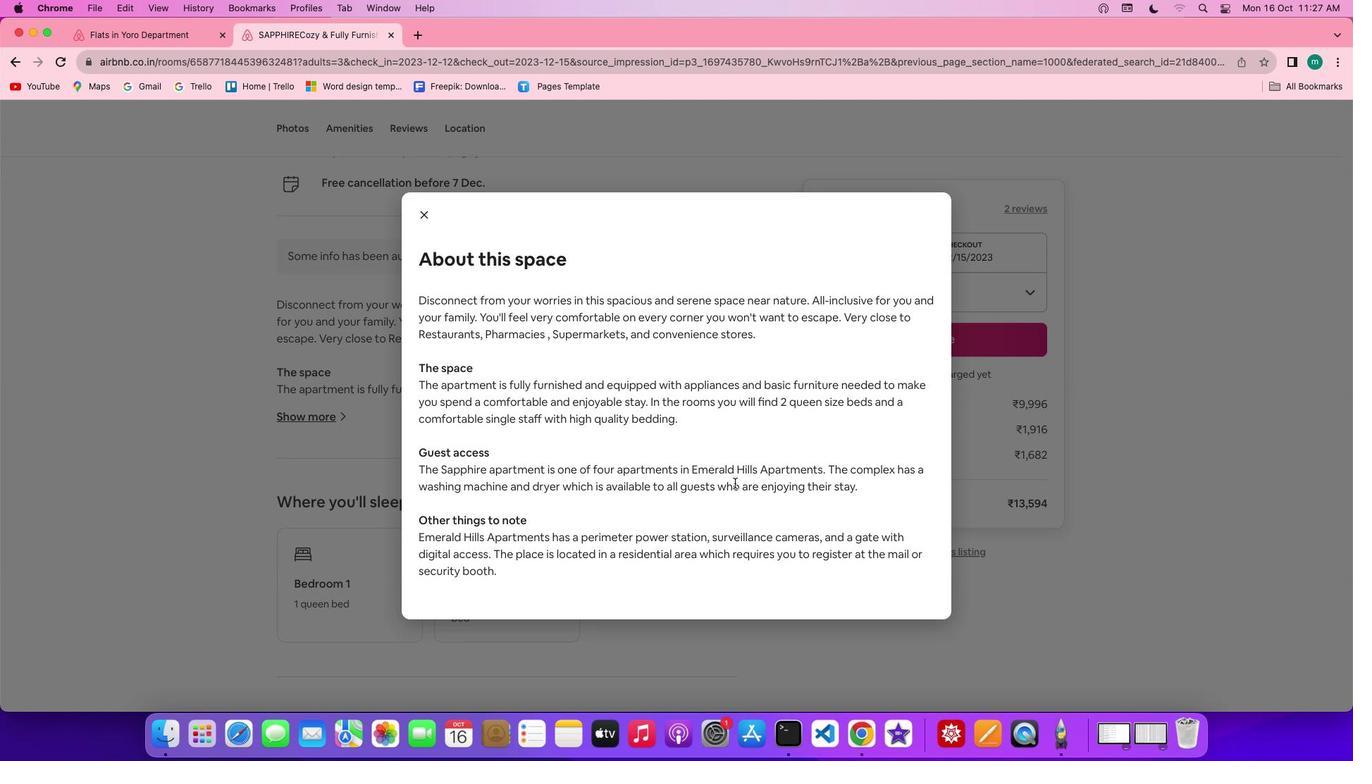 
Action: Mouse scrolled (734, 483) with delta (0, -2)
Screenshot: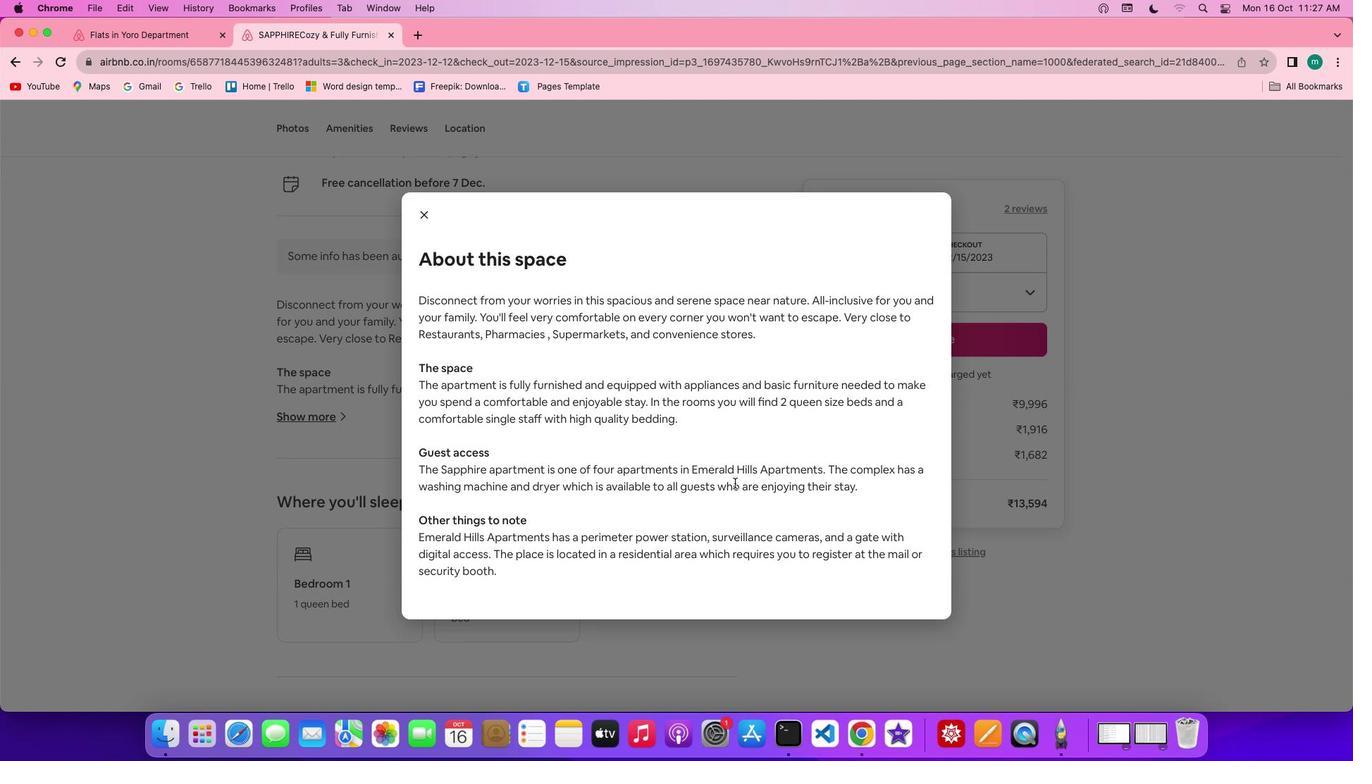 
Action: Mouse scrolled (734, 483) with delta (0, -2)
Screenshot: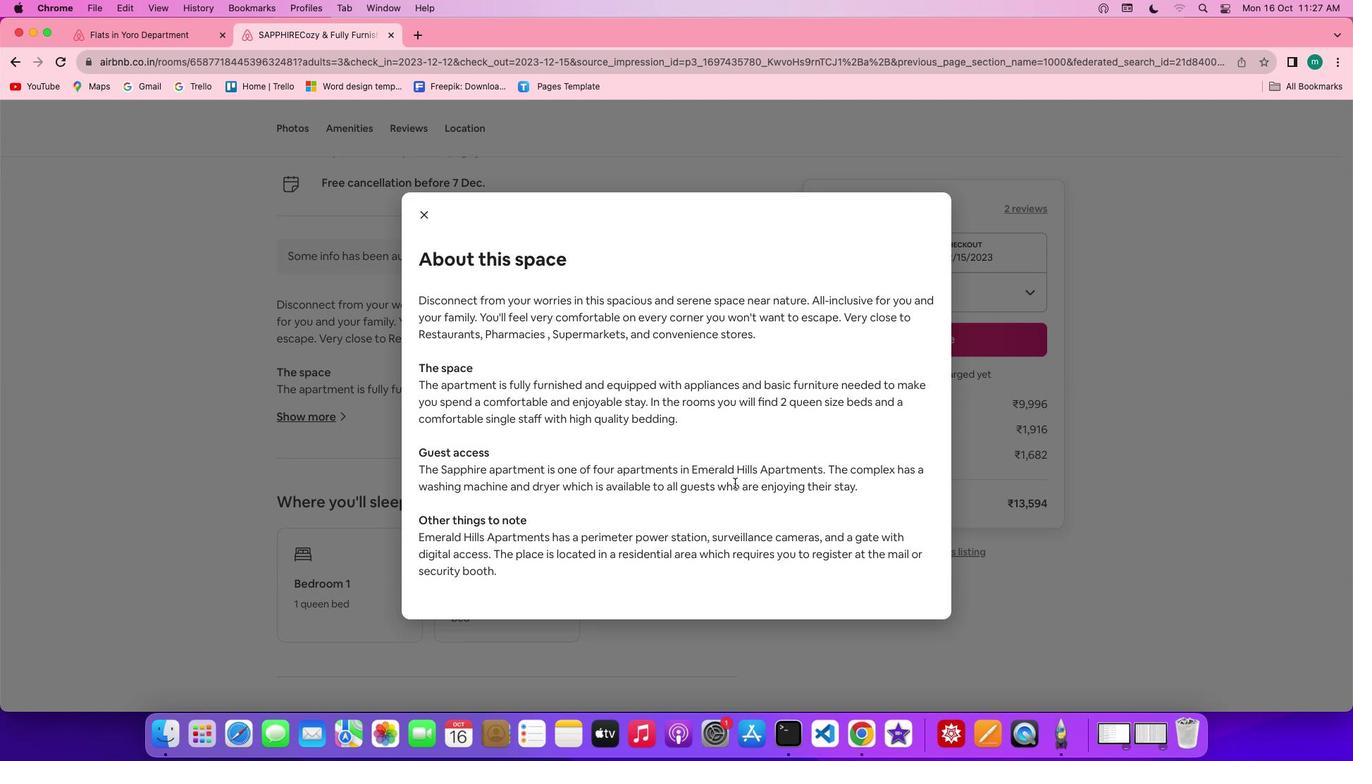 
Action: Mouse moved to (422, 213)
Screenshot: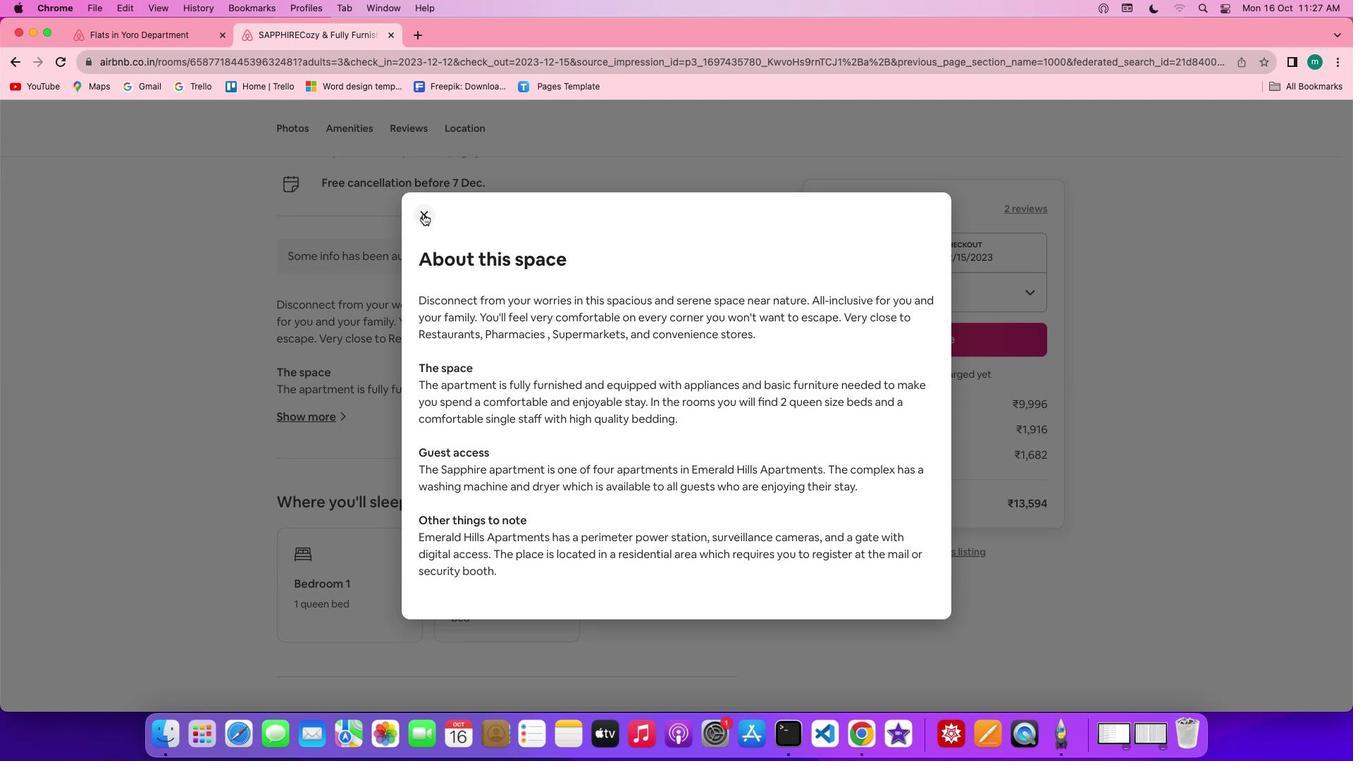 
Action: Mouse pressed left at (422, 213)
Screenshot: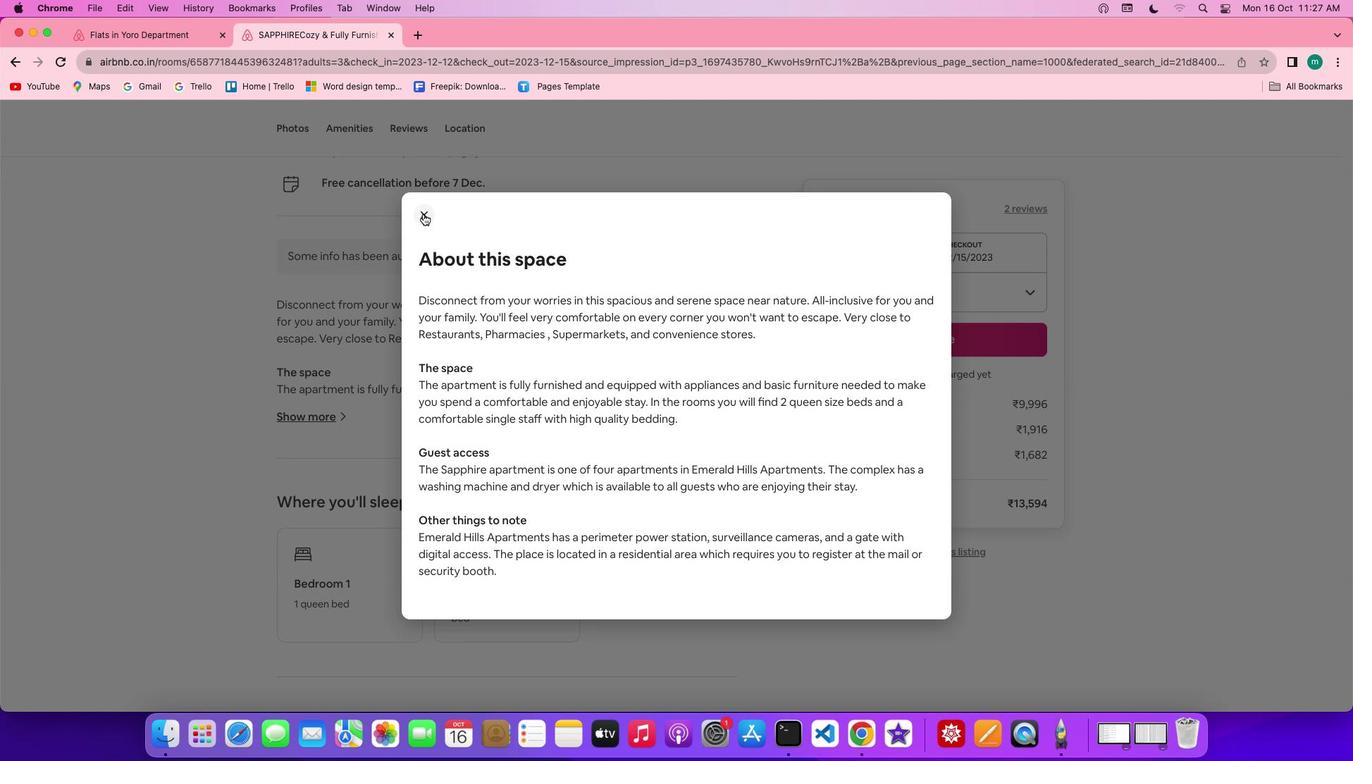 
Action: Mouse moved to (566, 477)
Screenshot: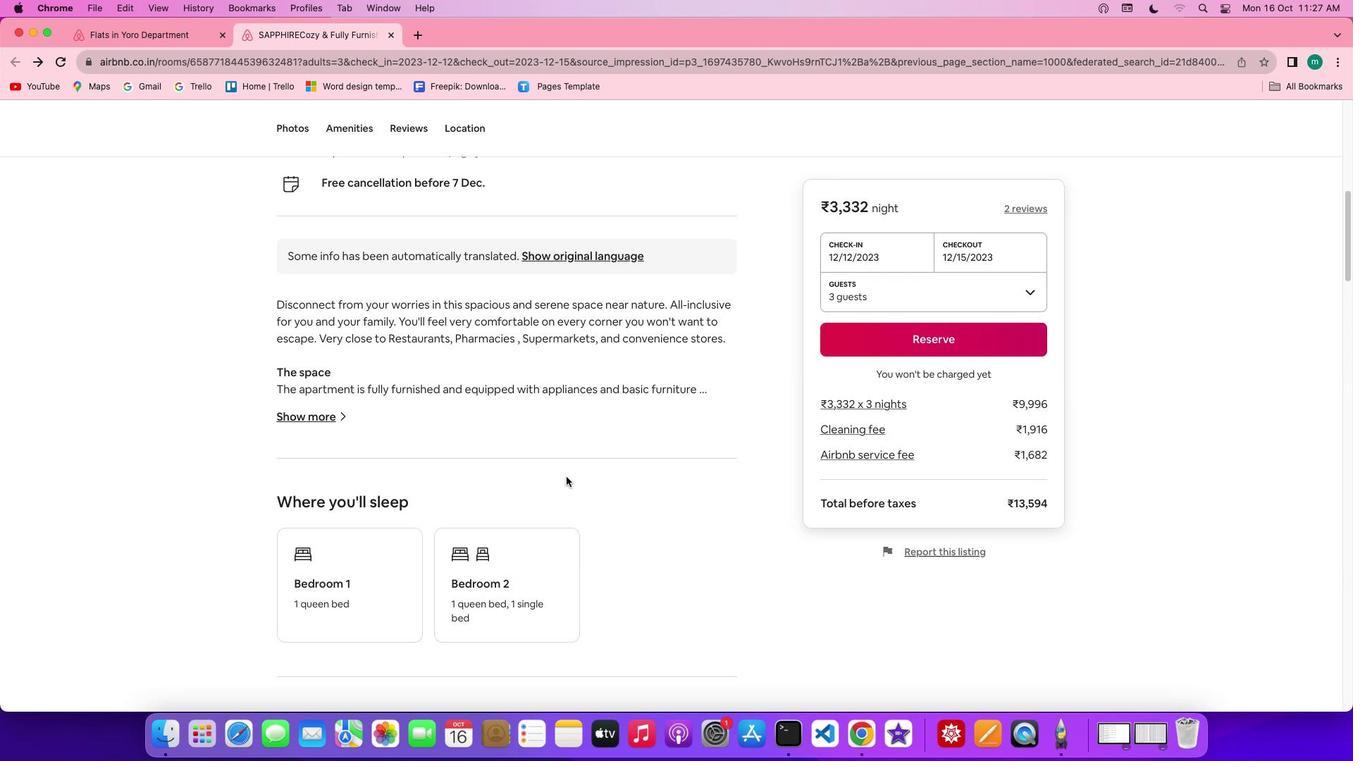 
Action: Mouse scrolled (566, 477) with delta (0, 0)
Screenshot: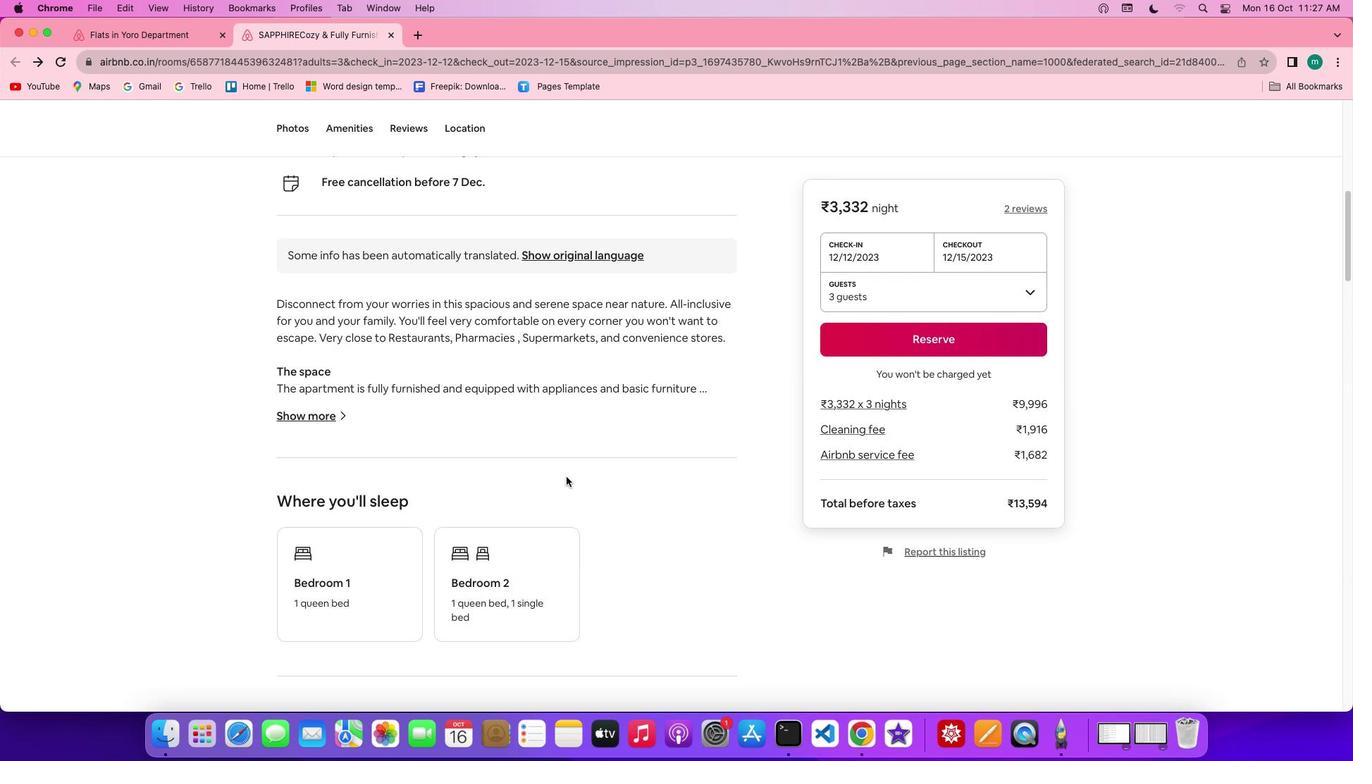 
Action: Mouse scrolled (566, 477) with delta (0, 0)
Screenshot: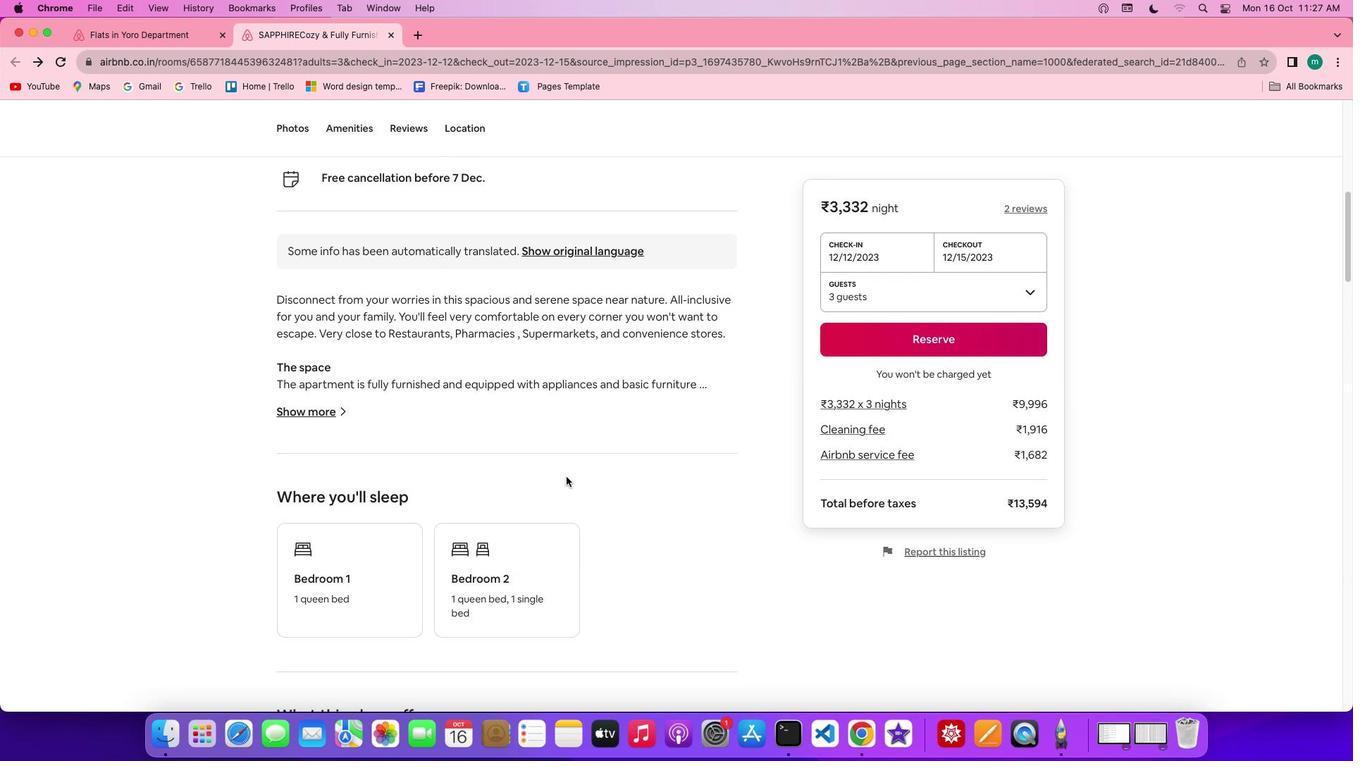 
Action: Mouse scrolled (566, 477) with delta (0, -2)
Screenshot: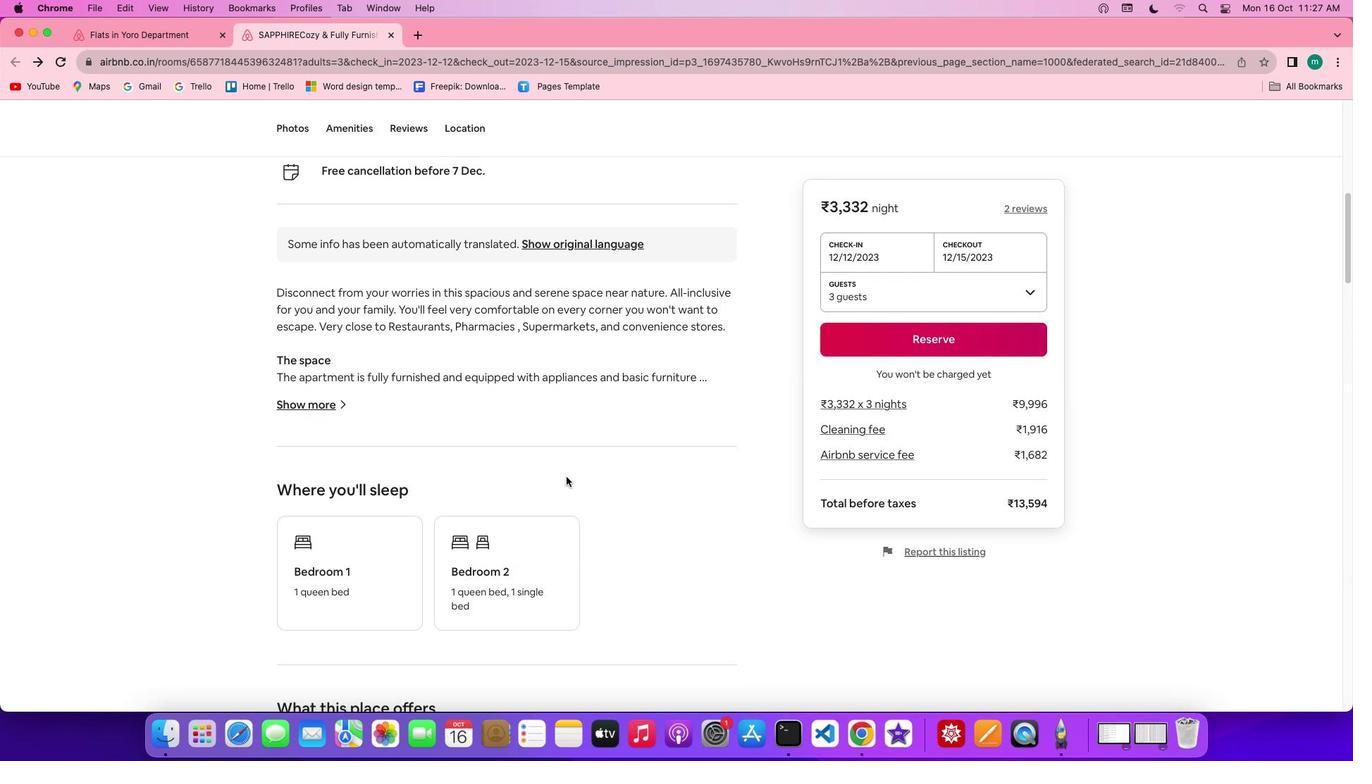 
Action: Mouse scrolled (566, 477) with delta (0, -2)
Screenshot: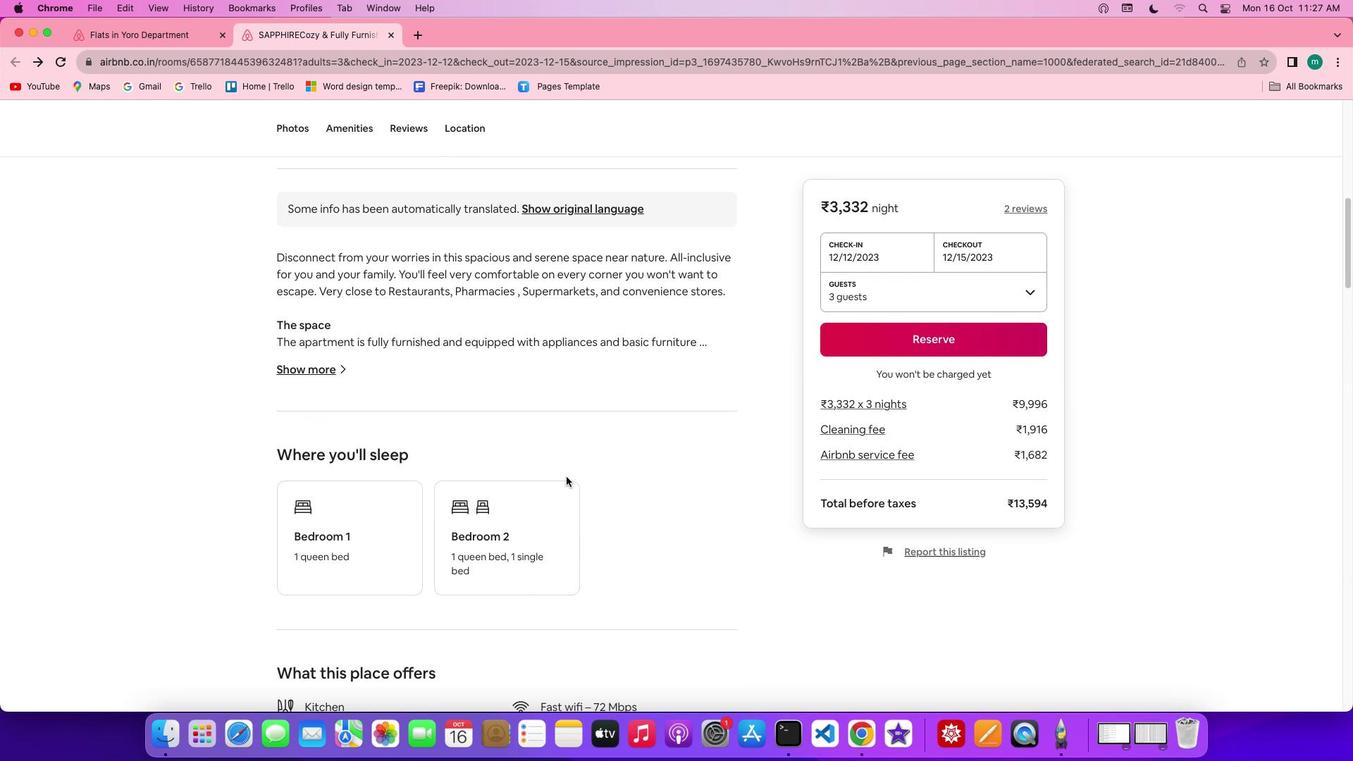 
Action: Mouse scrolled (566, 477) with delta (0, 0)
Screenshot: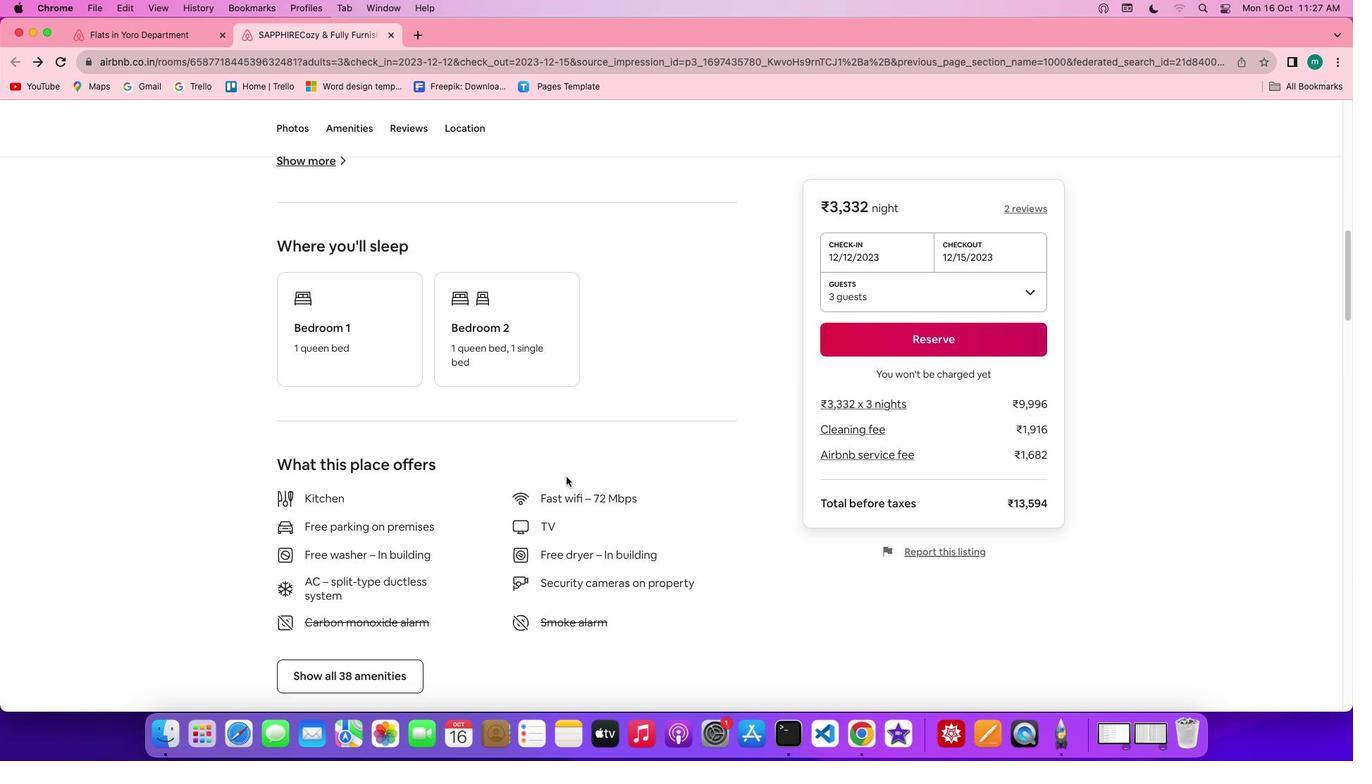 
Action: Mouse scrolled (566, 477) with delta (0, 0)
Screenshot: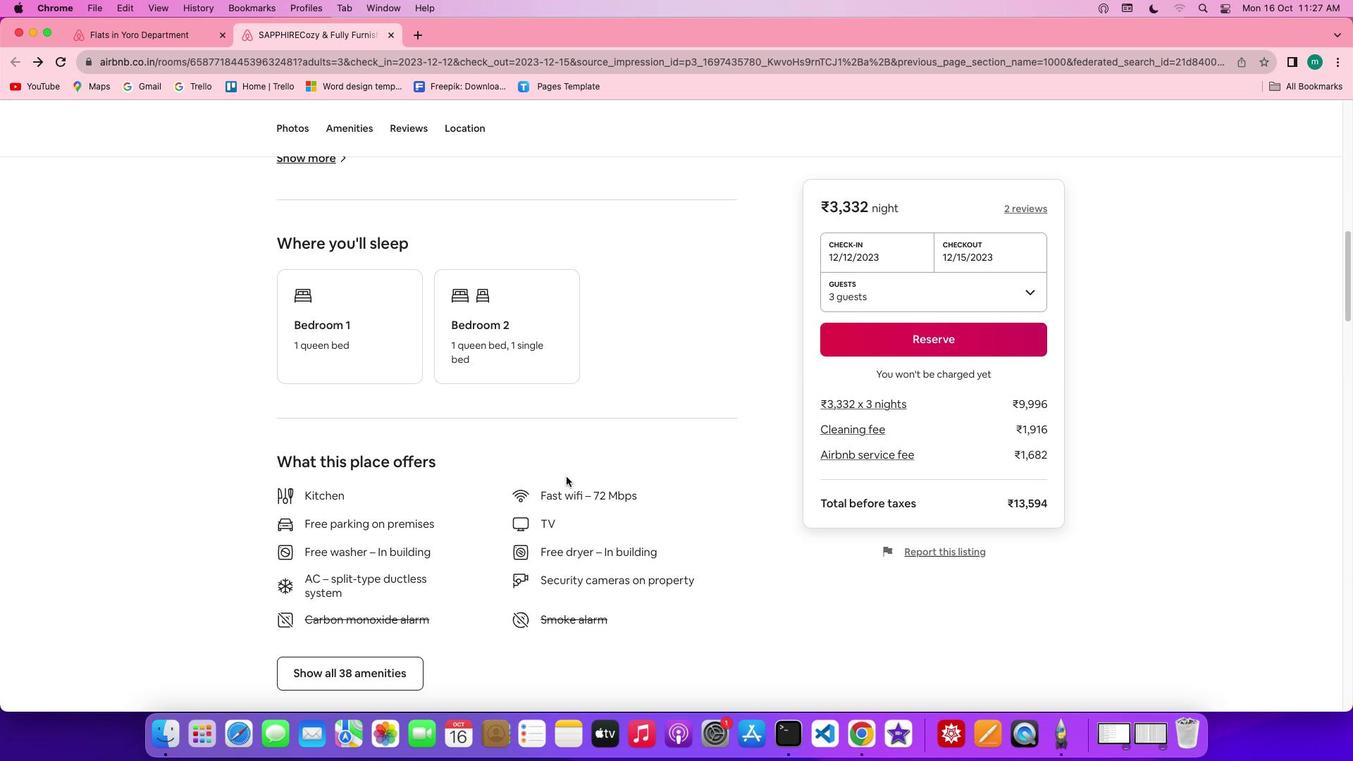 
Action: Mouse scrolled (566, 477) with delta (0, 0)
Screenshot: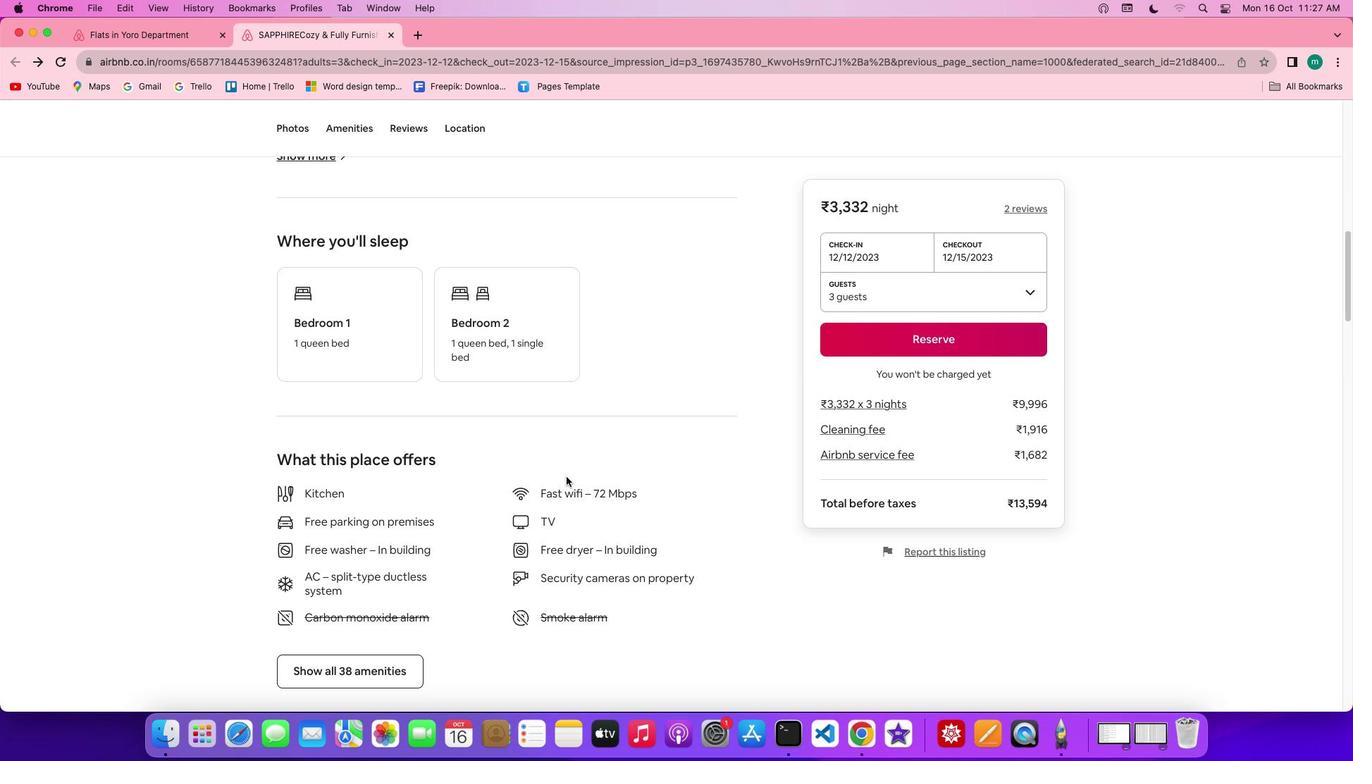 
Action: Mouse scrolled (566, 477) with delta (0, -1)
Screenshot: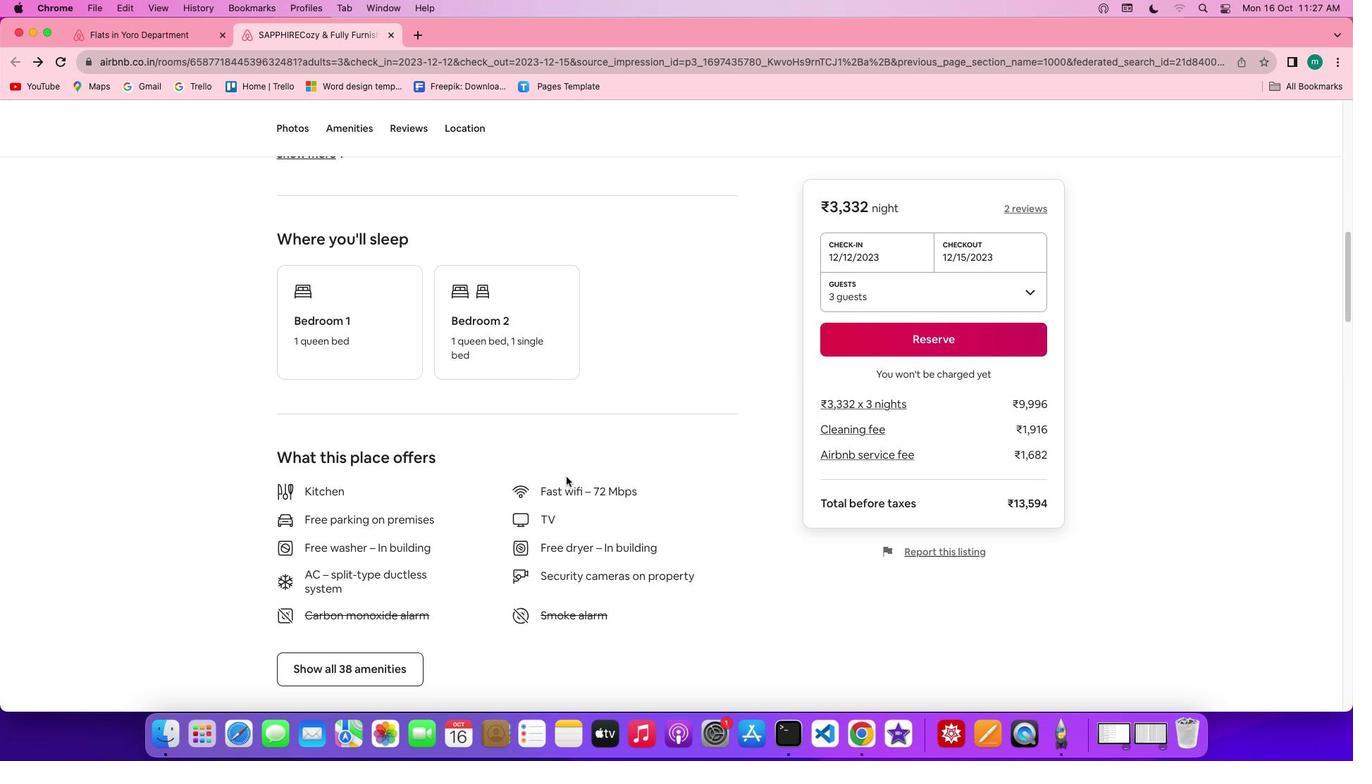 
Action: Mouse scrolled (566, 477) with delta (0, -1)
Screenshot: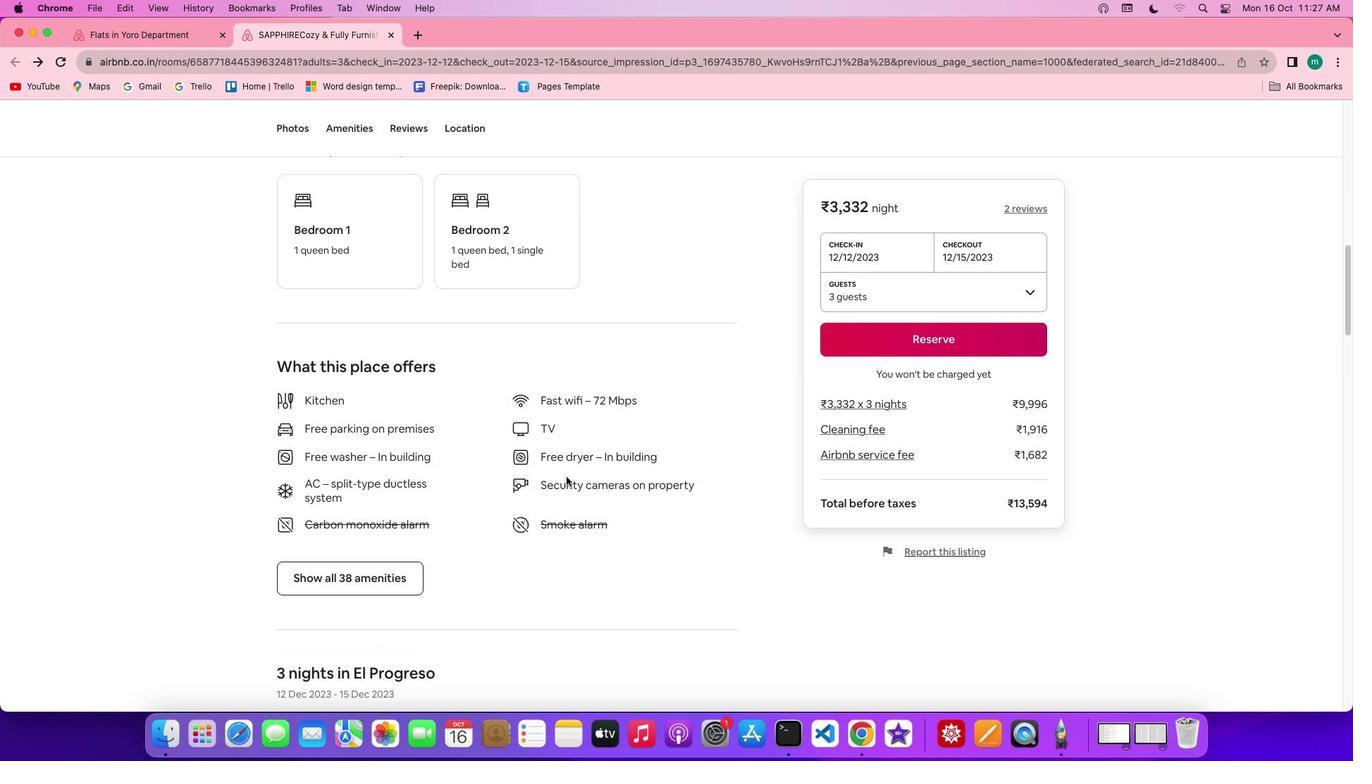 
Action: Mouse moved to (393, 504)
Screenshot: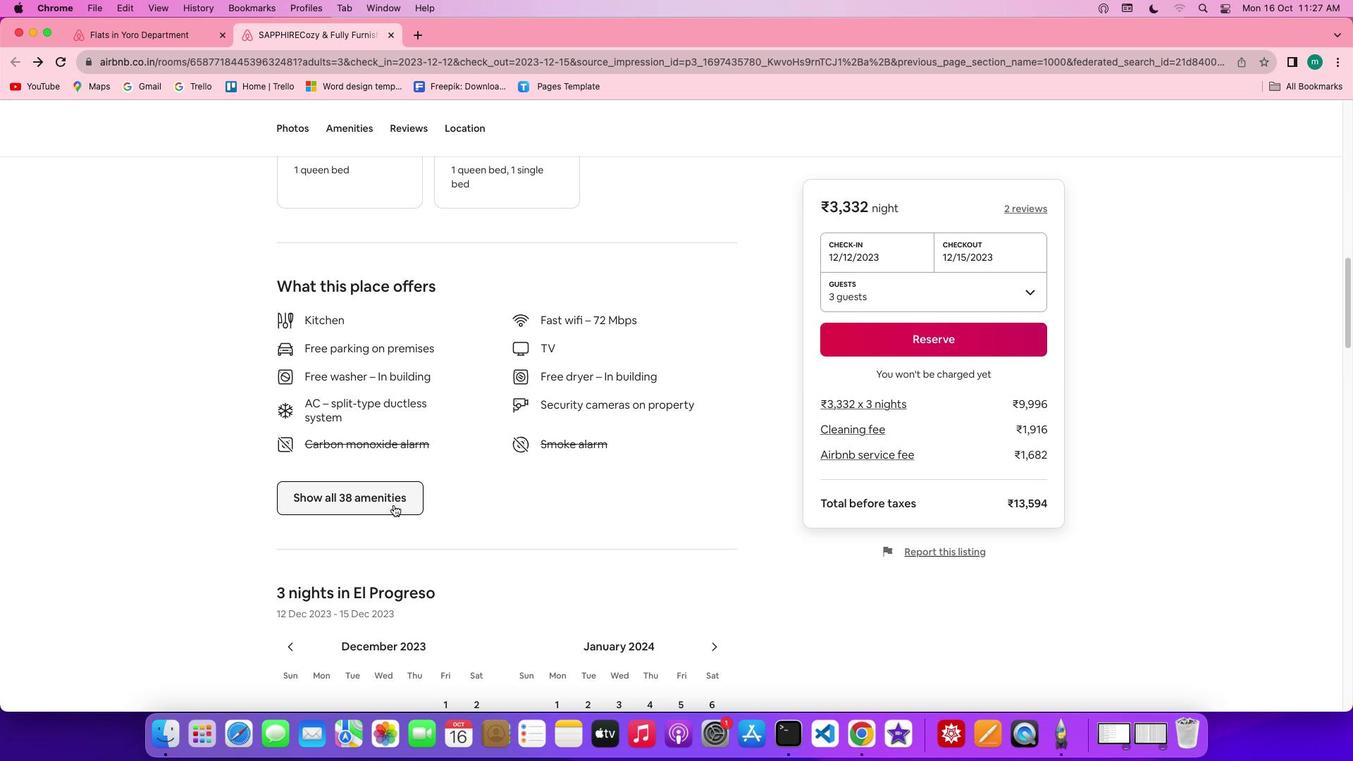 
Action: Mouse pressed left at (393, 504)
Screenshot: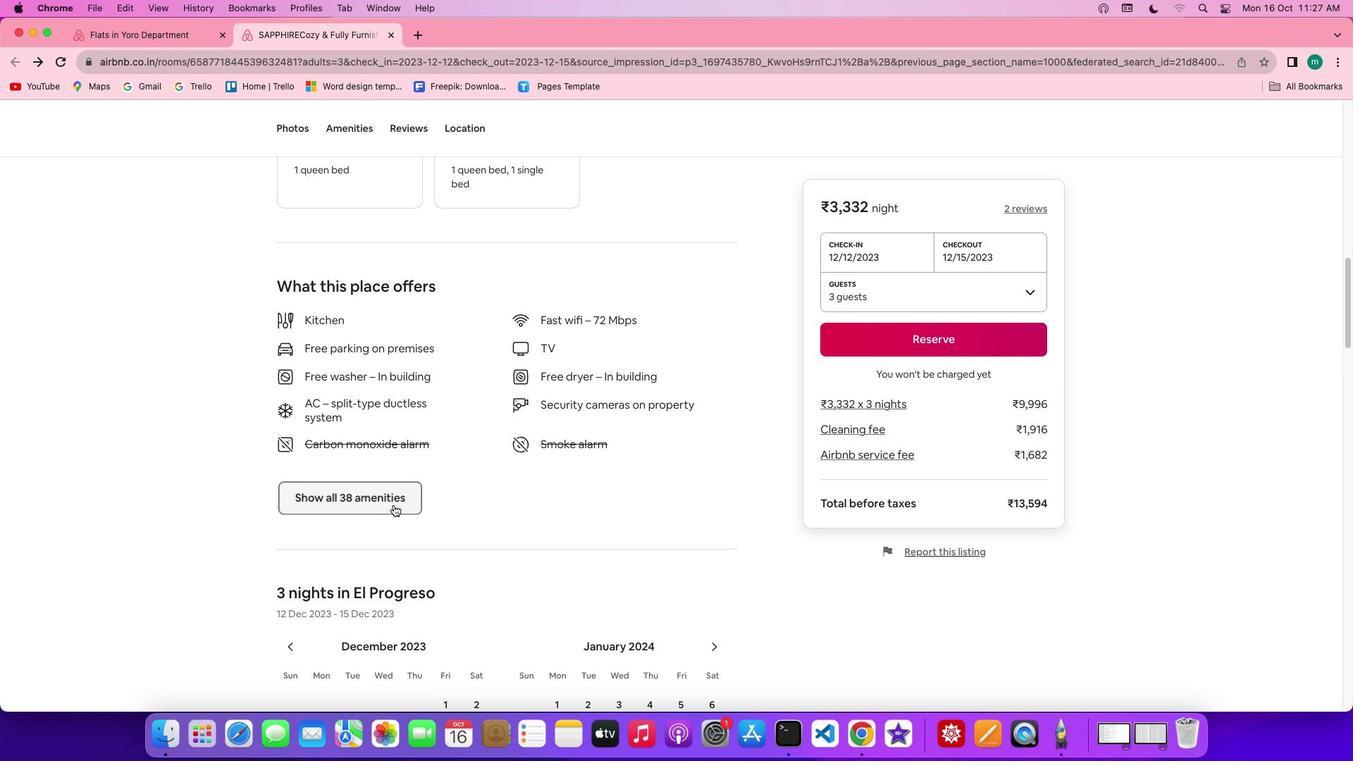
Action: Mouse moved to (659, 503)
Screenshot: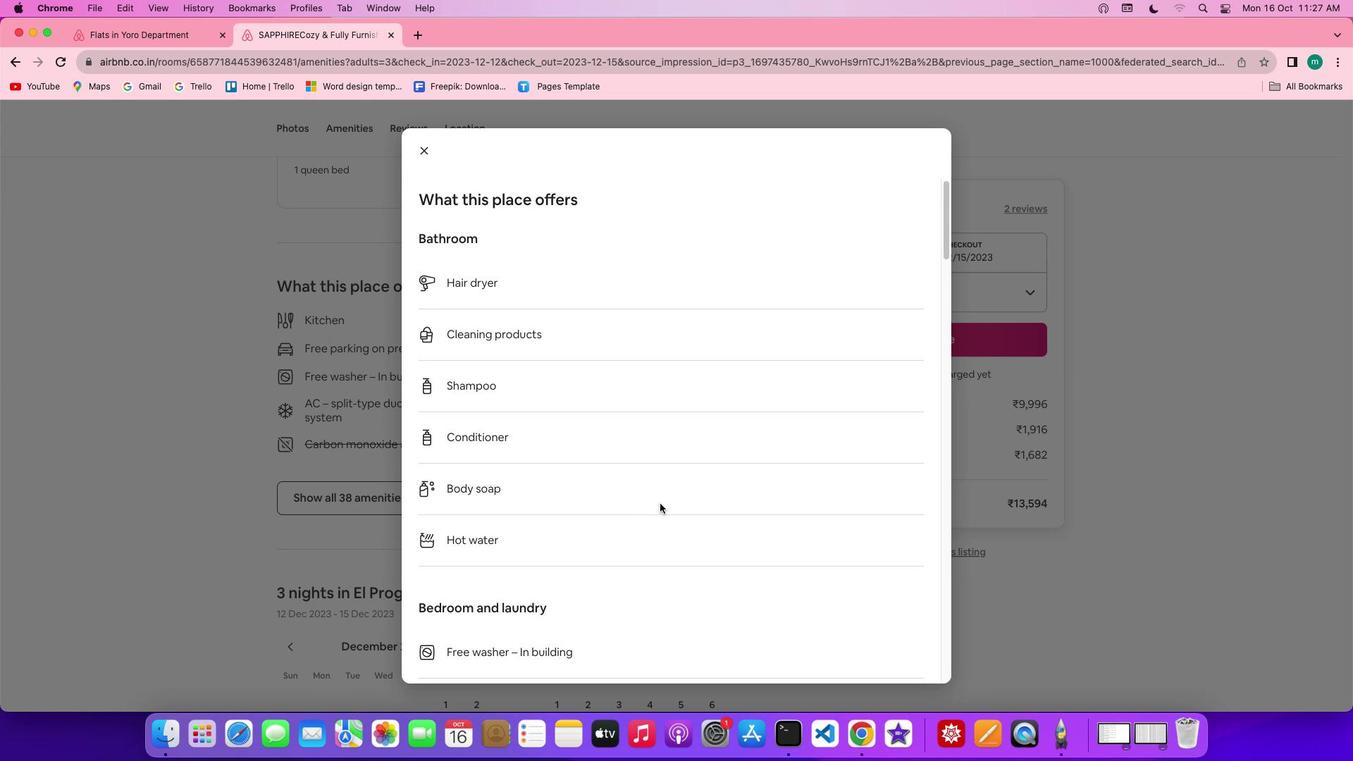 
Action: Mouse scrolled (659, 503) with delta (0, 0)
Screenshot: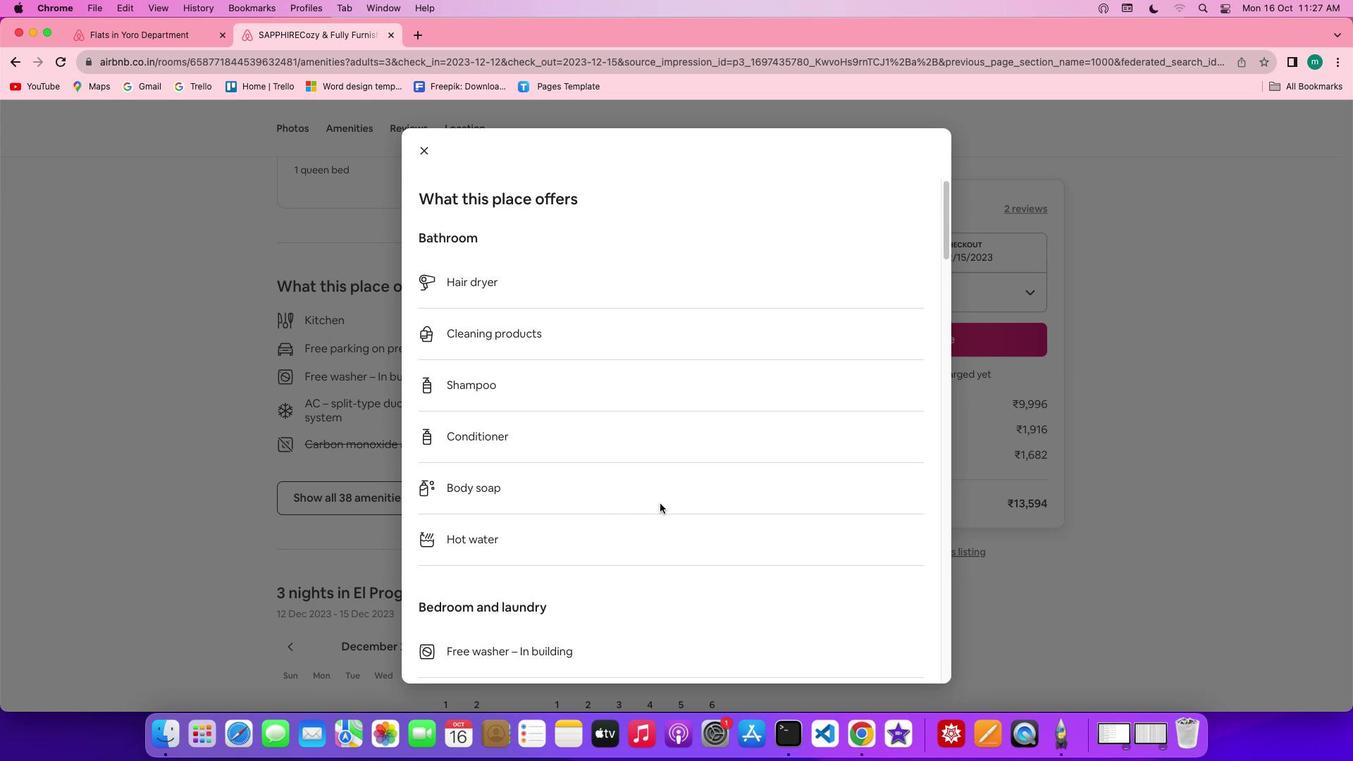 
Action: Mouse scrolled (659, 503) with delta (0, 0)
Screenshot: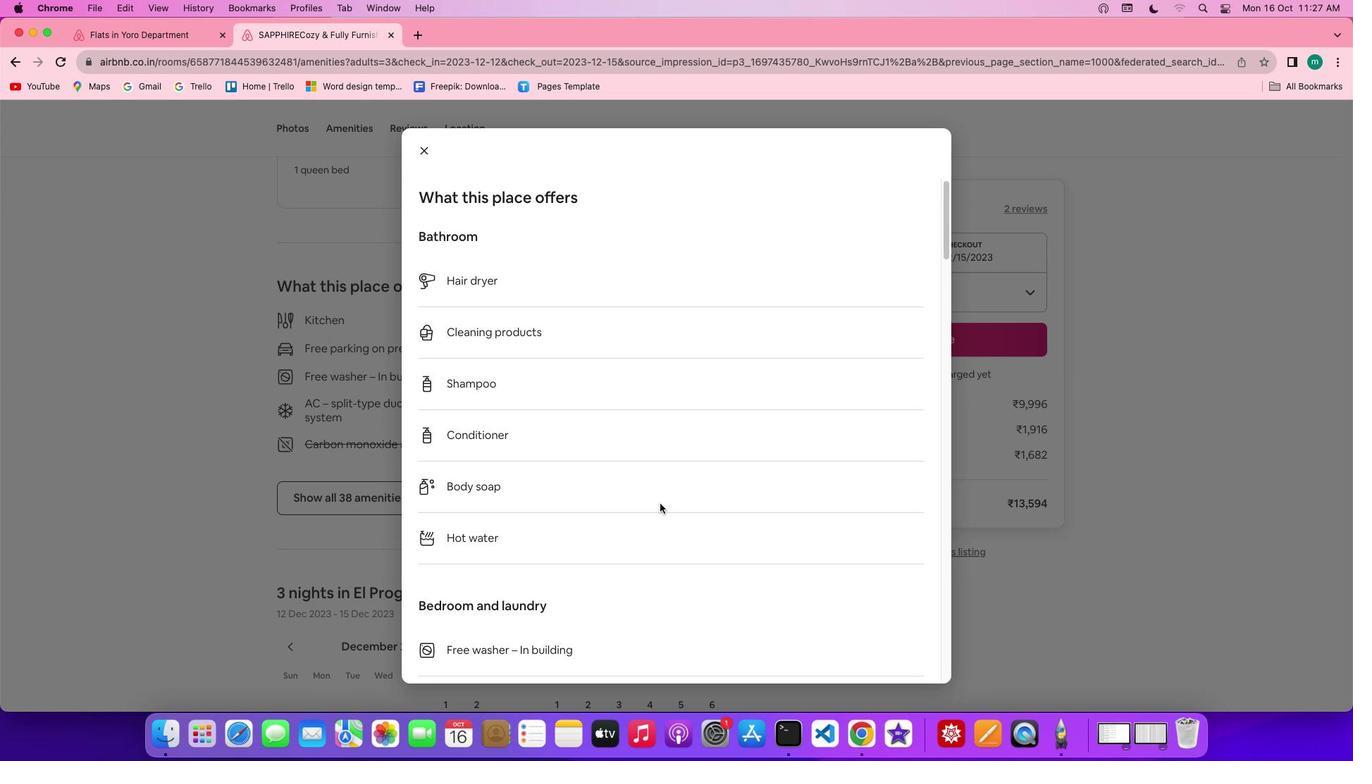 
Action: Mouse scrolled (659, 503) with delta (0, 0)
Screenshot: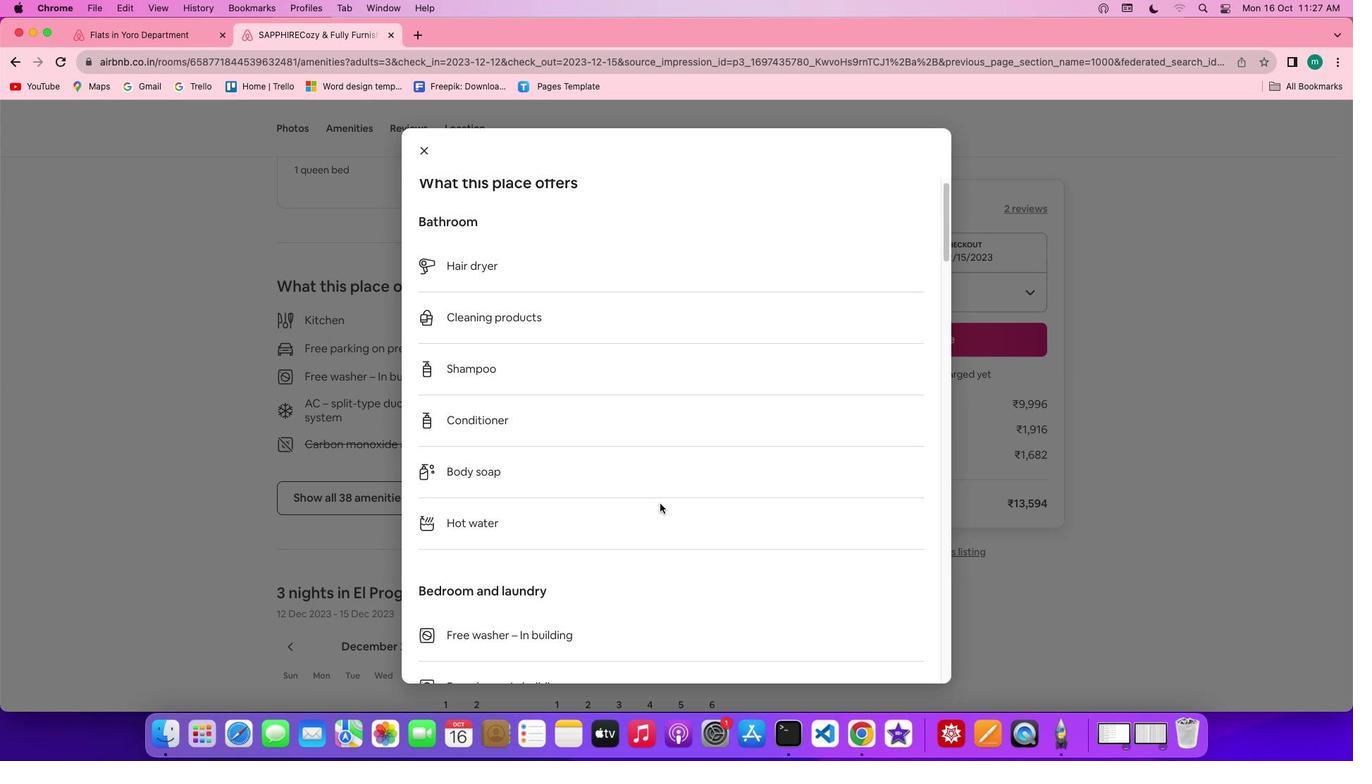 
Action: Mouse scrolled (659, 503) with delta (0, 0)
Screenshot: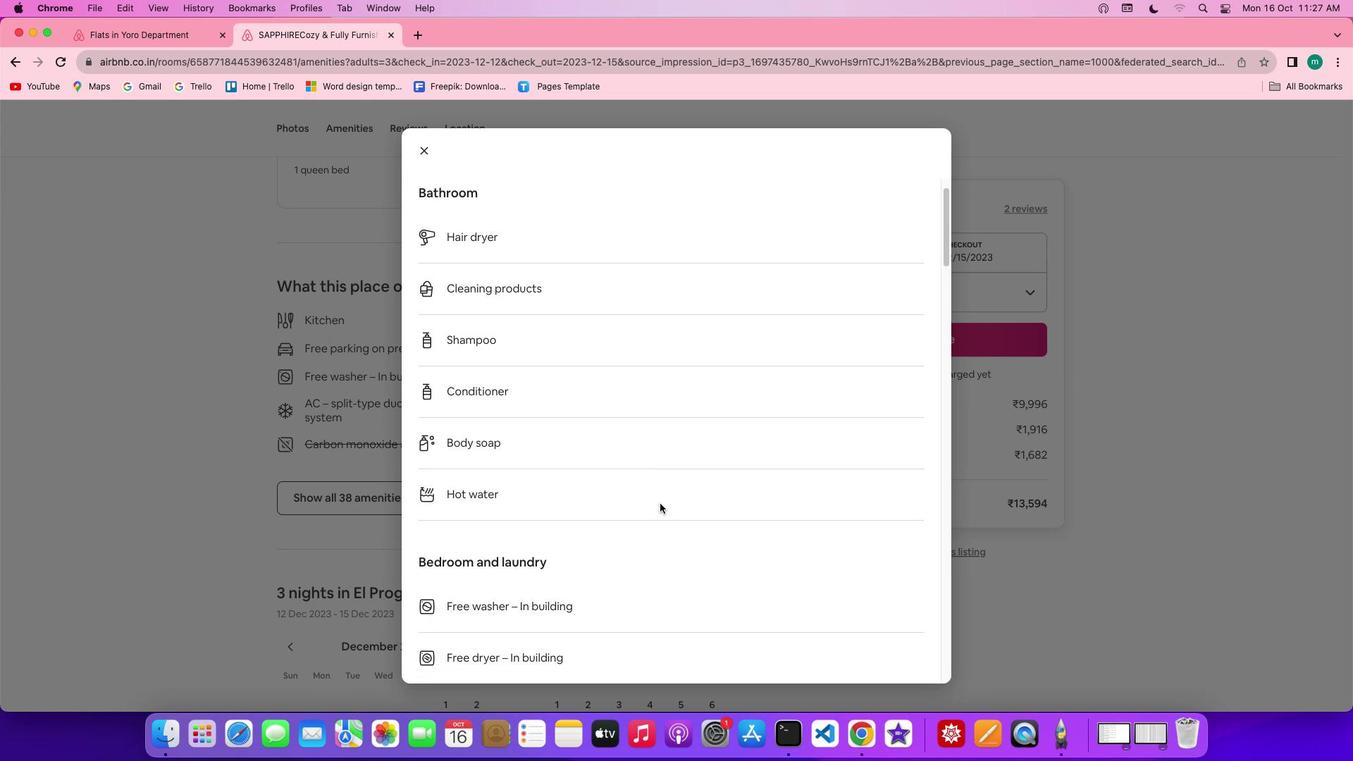 
Action: Mouse scrolled (659, 503) with delta (0, 0)
Screenshot: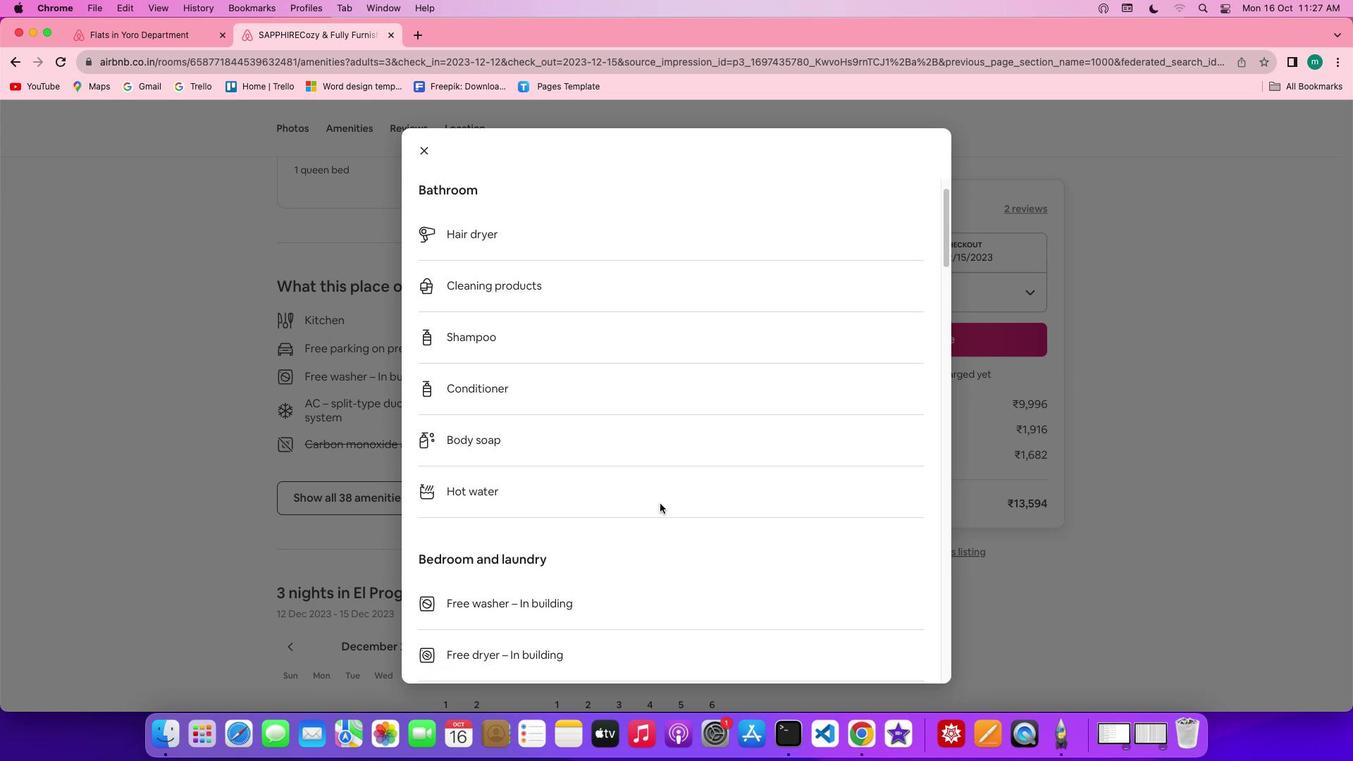
Action: Mouse scrolled (659, 503) with delta (0, 0)
Screenshot: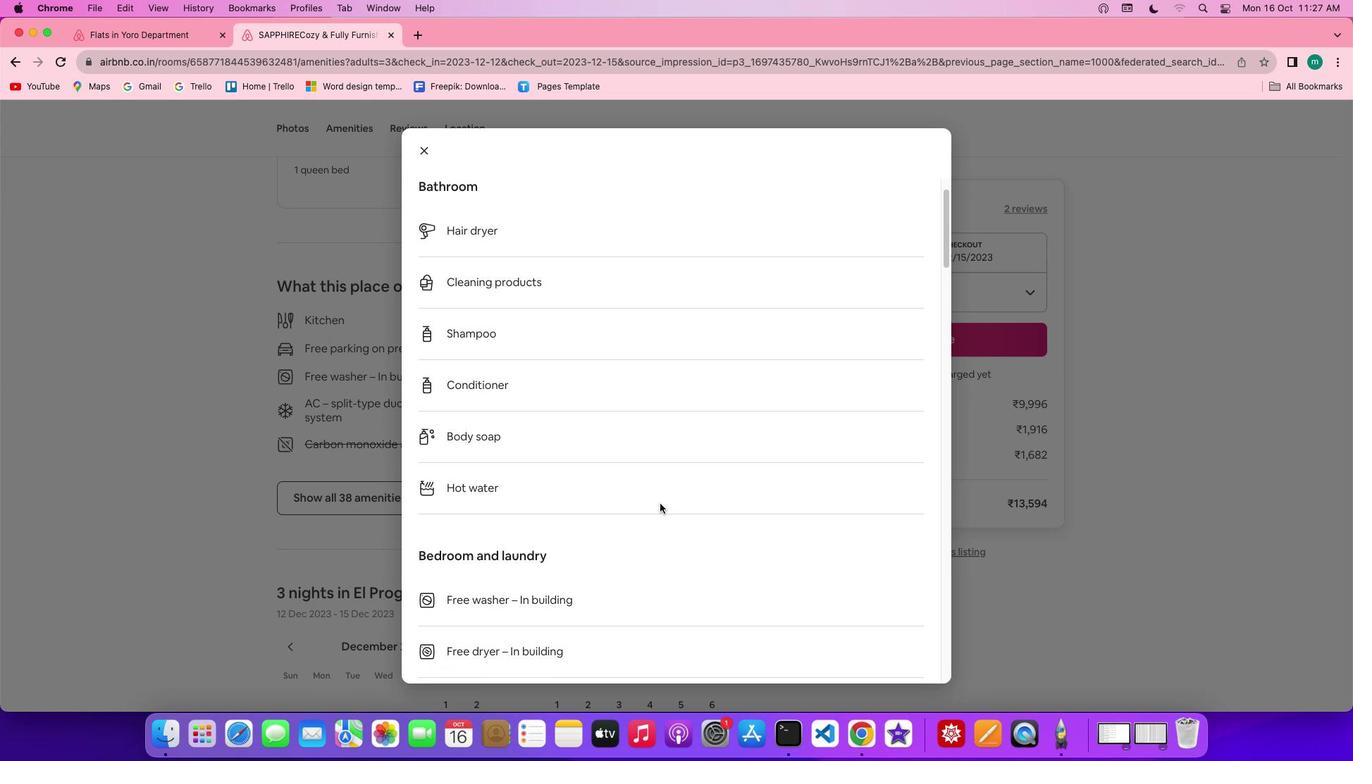 
Action: Mouse scrolled (659, 503) with delta (0, 0)
Screenshot: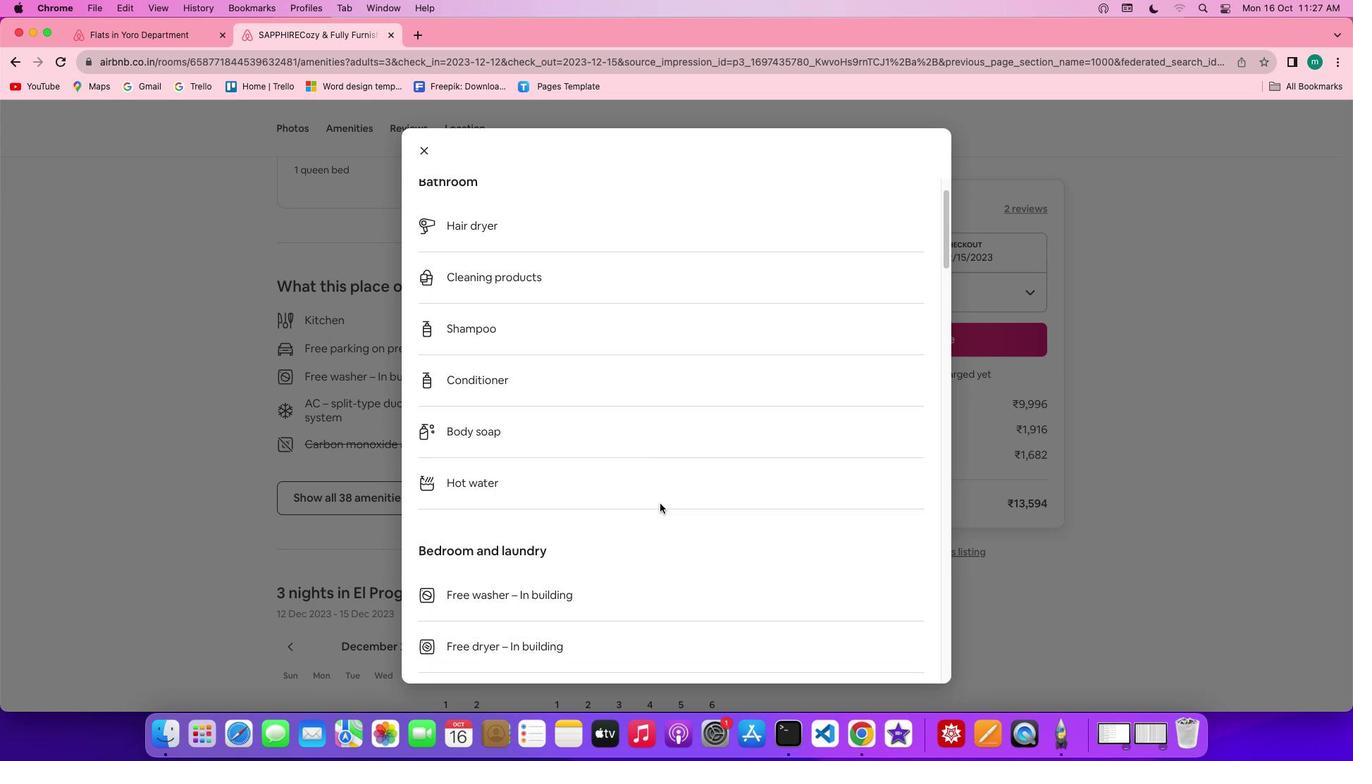 
Action: Mouse scrolled (659, 503) with delta (0, 0)
Screenshot: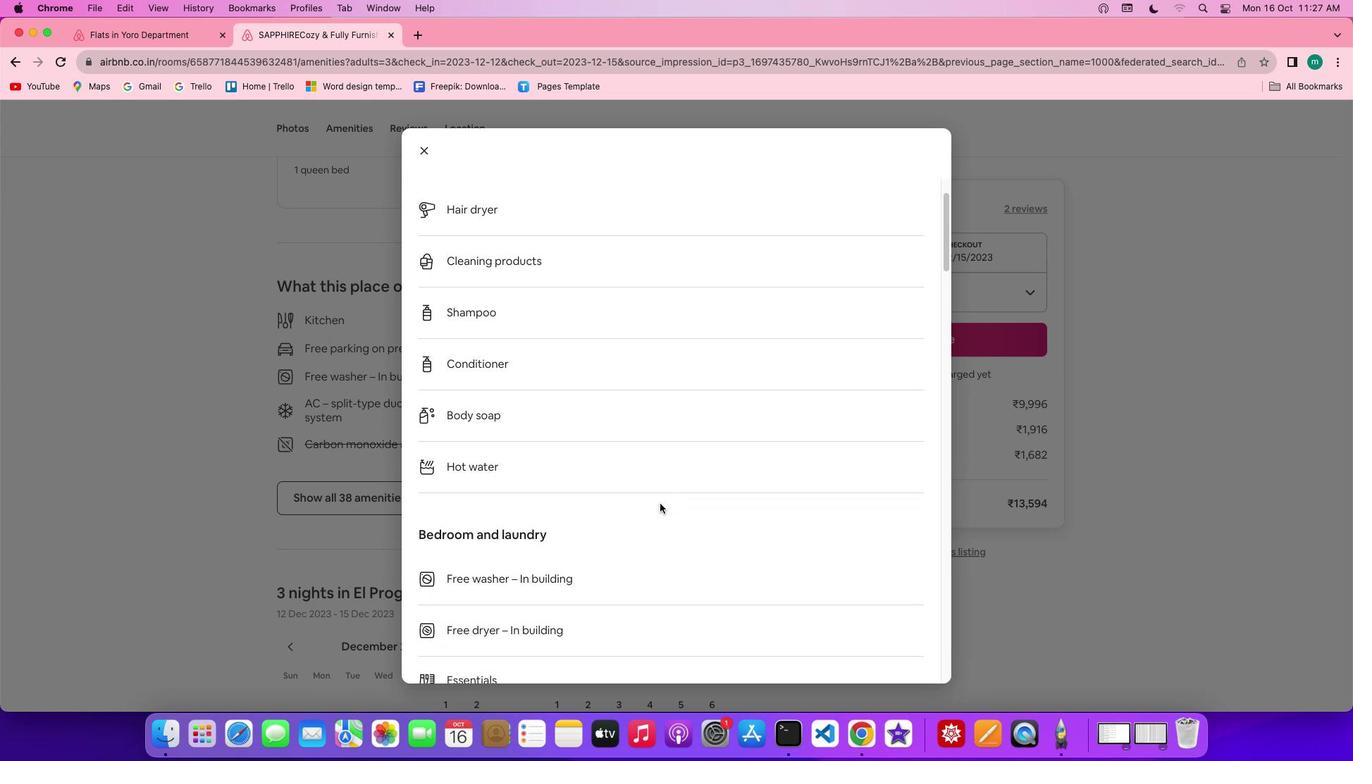 
Action: Mouse scrolled (659, 503) with delta (0, 0)
Screenshot: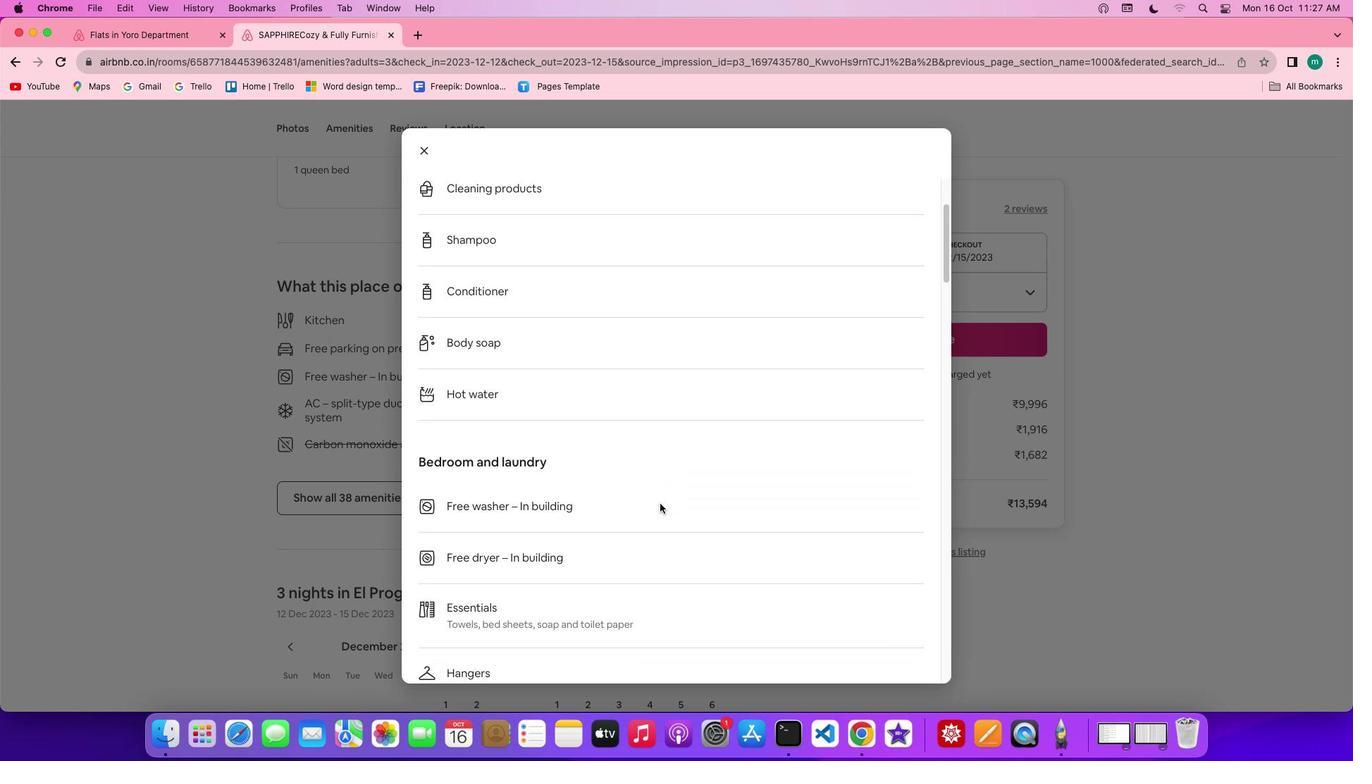 
Action: Mouse scrolled (659, 503) with delta (0, 0)
Screenshot: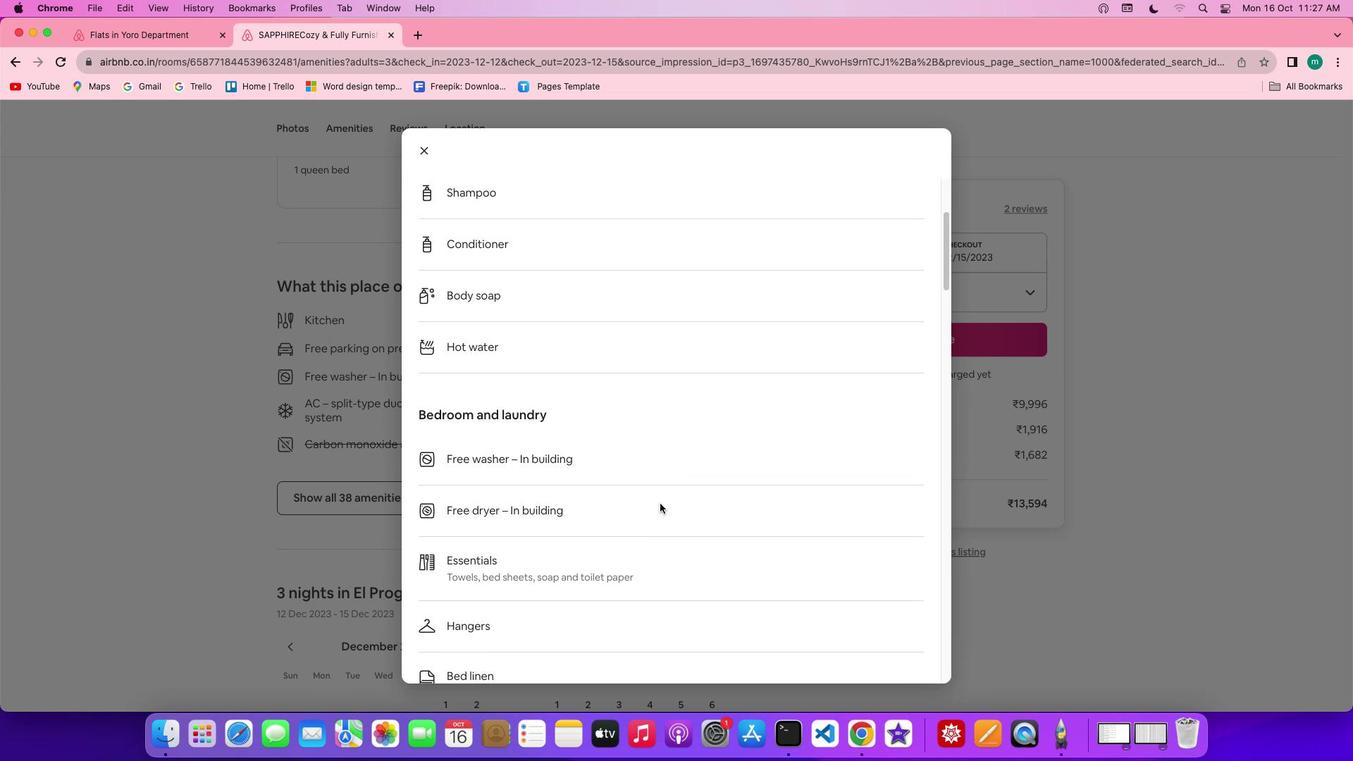 
Action: Mouse scrolled (659, 503) with delta (0, 0)
Screenshot: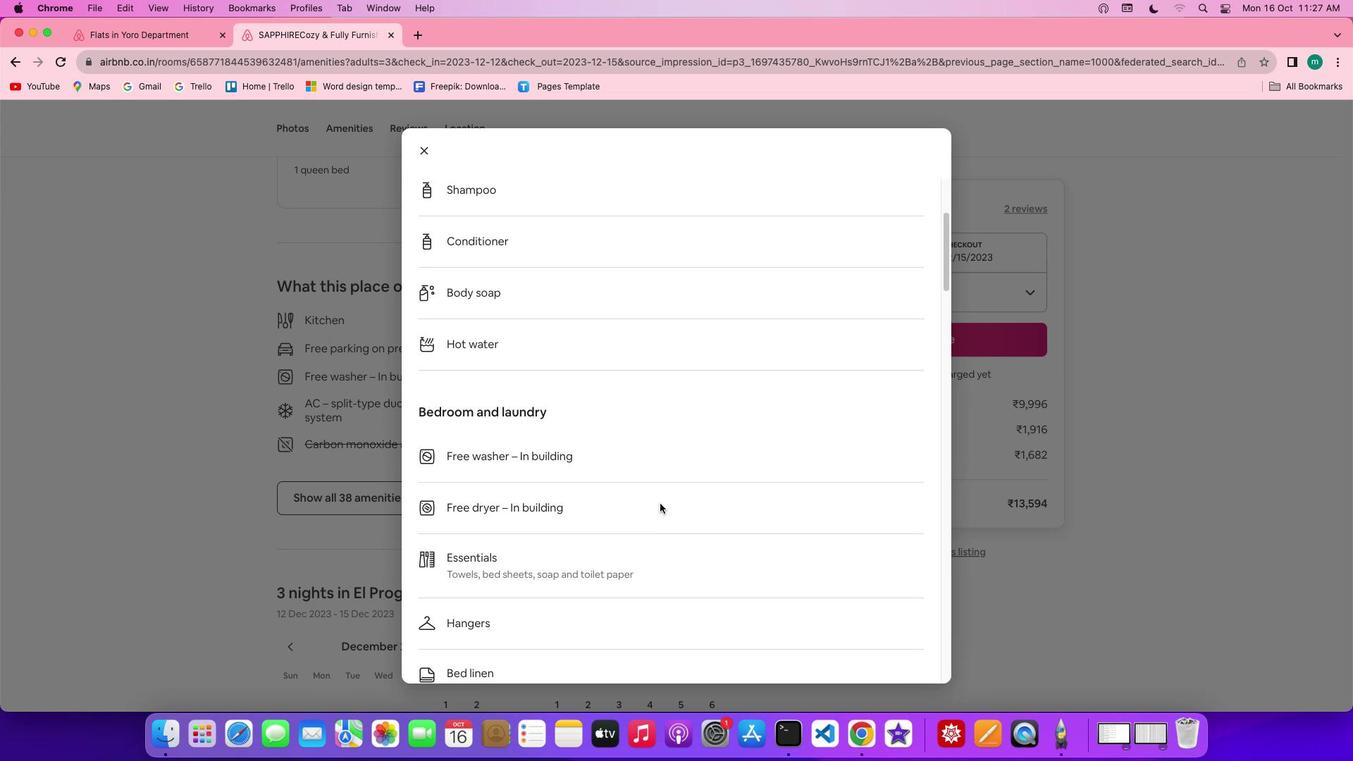 
Action: Mouse scrolled (659, 503) with delta (0, 0)
Screenshot: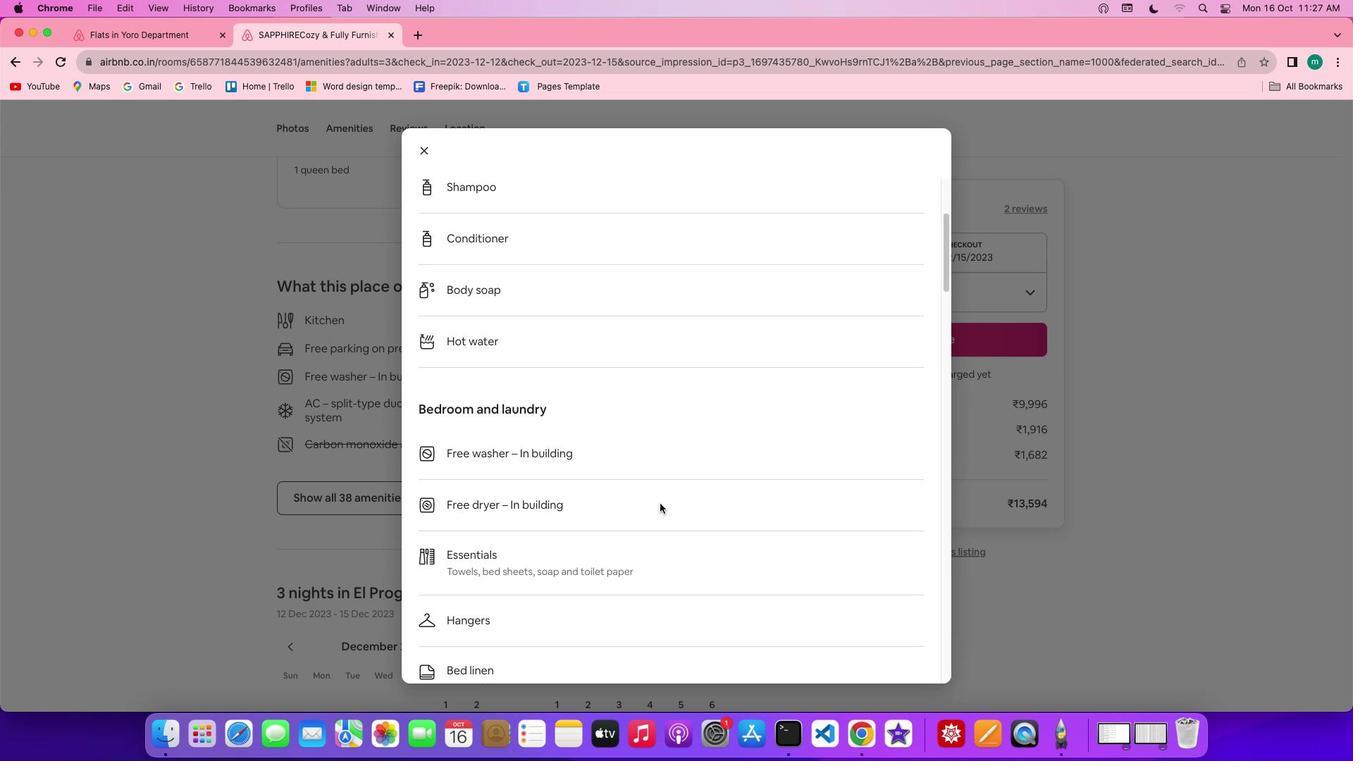 
Action: Mouse scrolled (659, 503) with delta (0, 0)
Screenshot: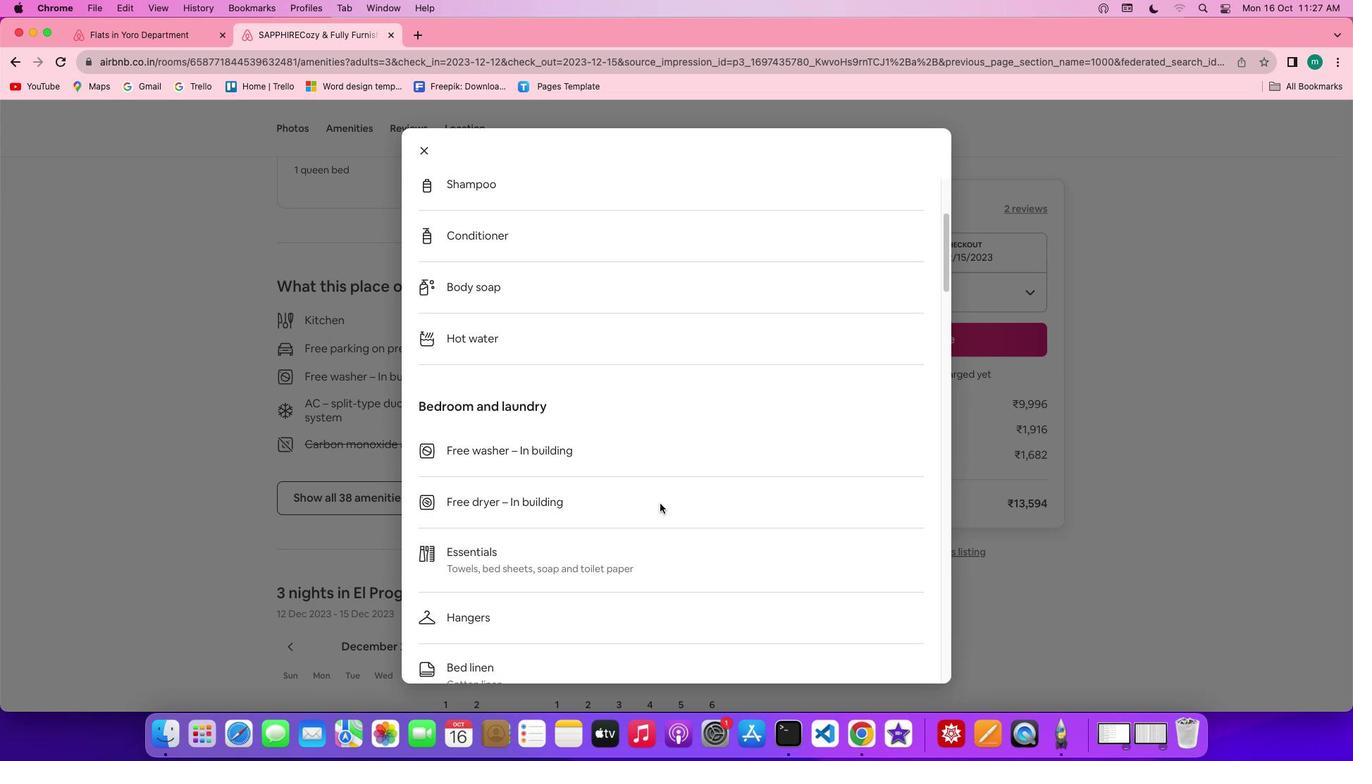 
Action: Mouse scrolled (659, 503) with delta (0, 0)
Screenshot: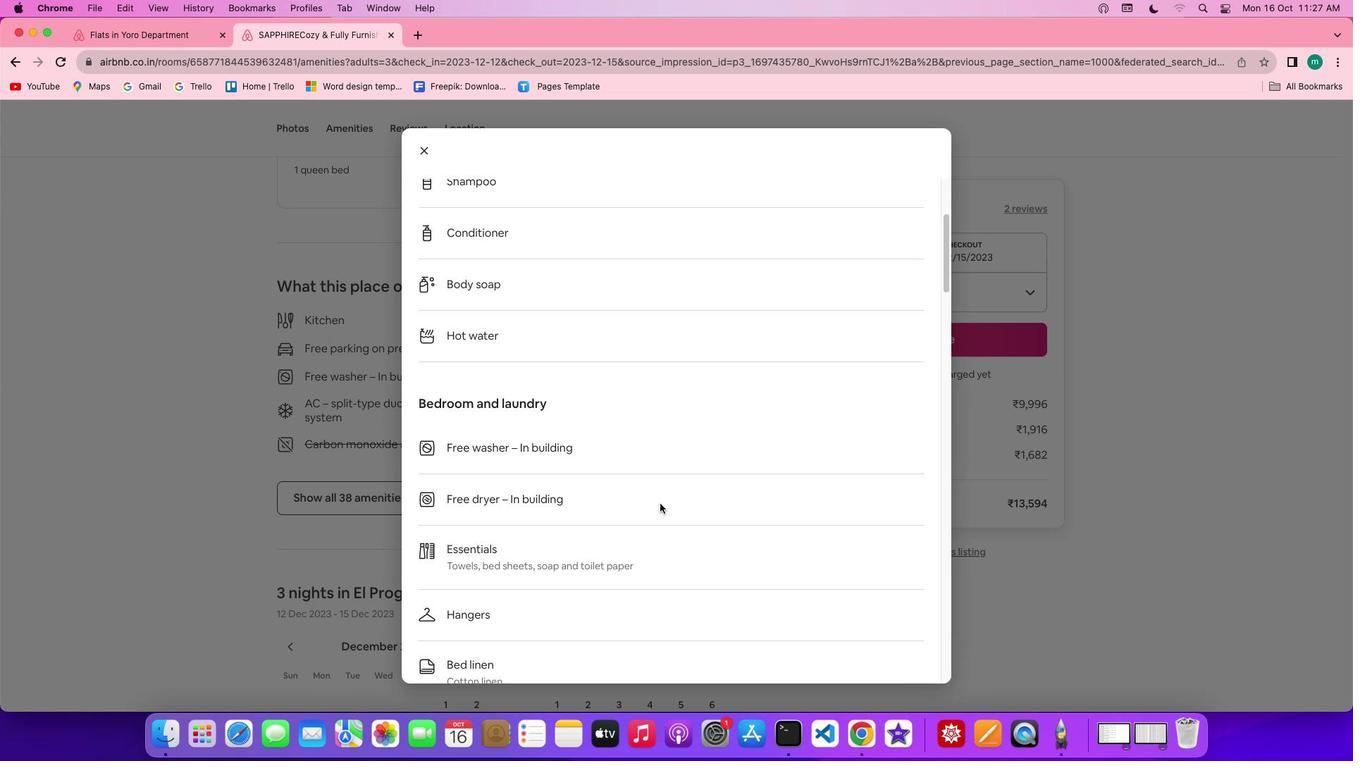 
Action: Mouse scrolled (659, 503) with delta (0, 0)
Screenshot: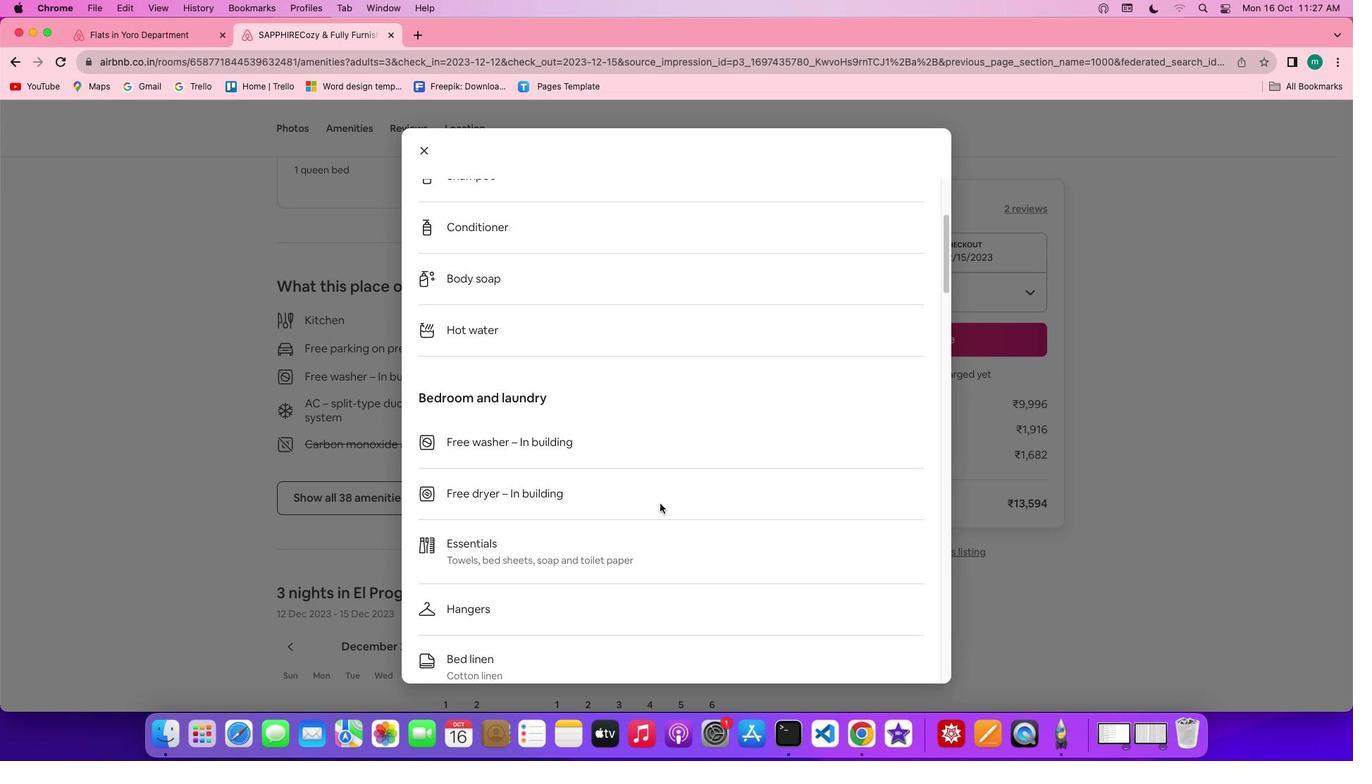 
Action: Mouse scrolled (659, 503) with delta (0, 0)
Screenshot: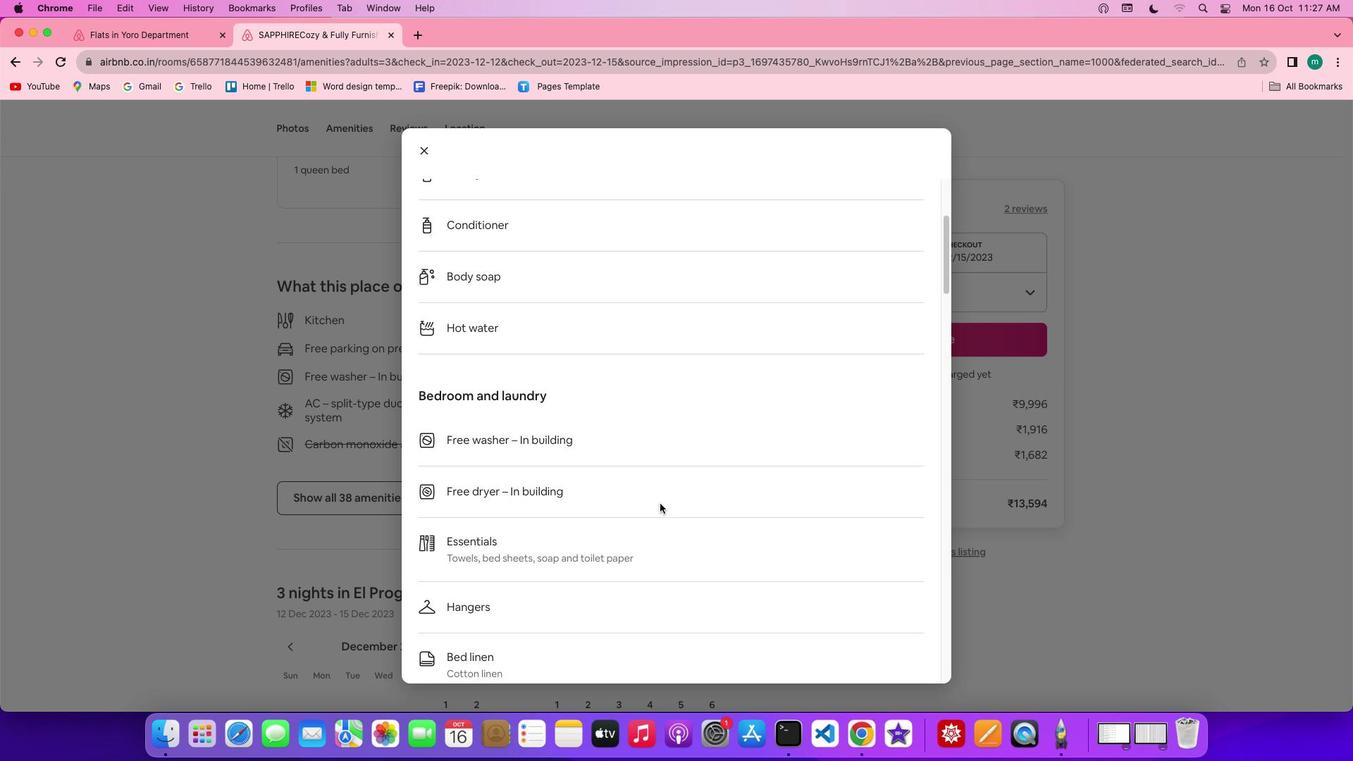 
Action: Mouse scrolled (659, 503) with delta (0, 0)
Screenshot: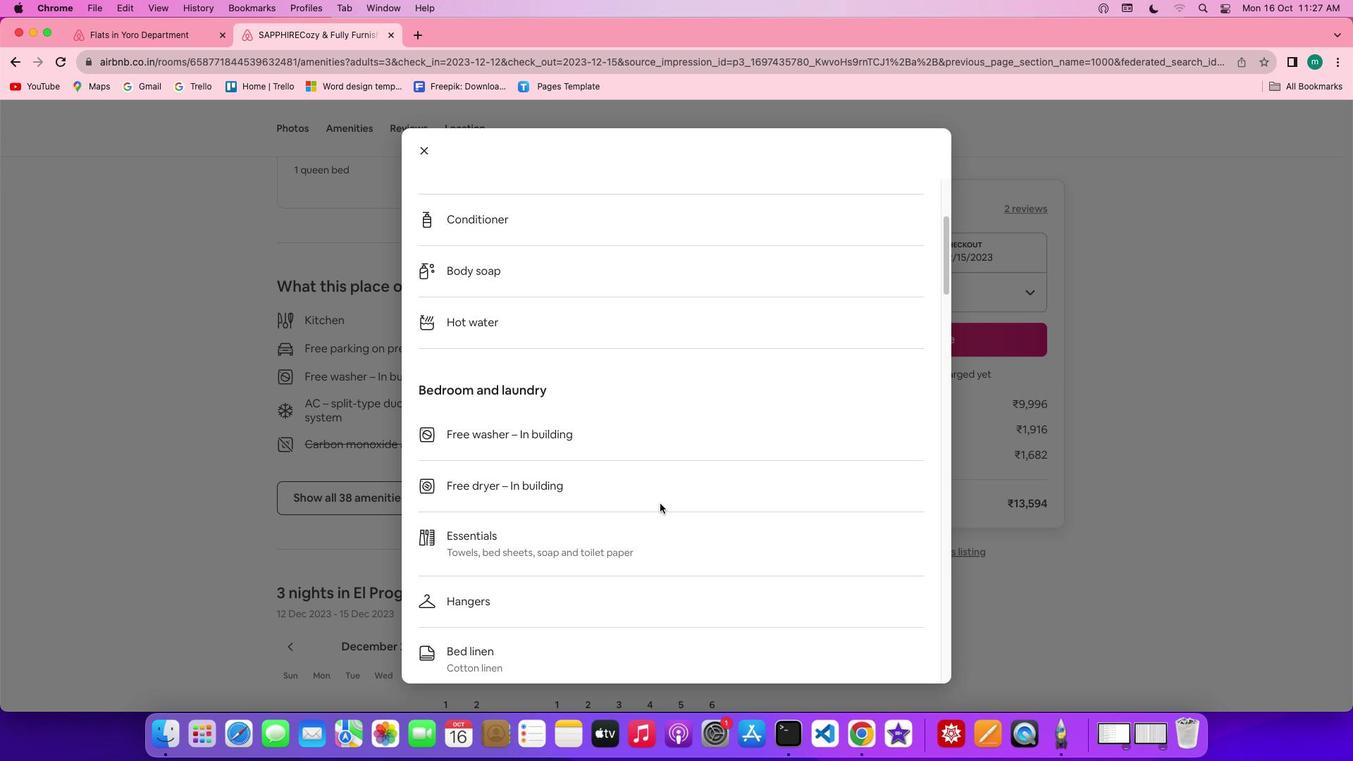 
Action: Mouse scrolled (659, 503) with delta (0, 0)
Screenshot: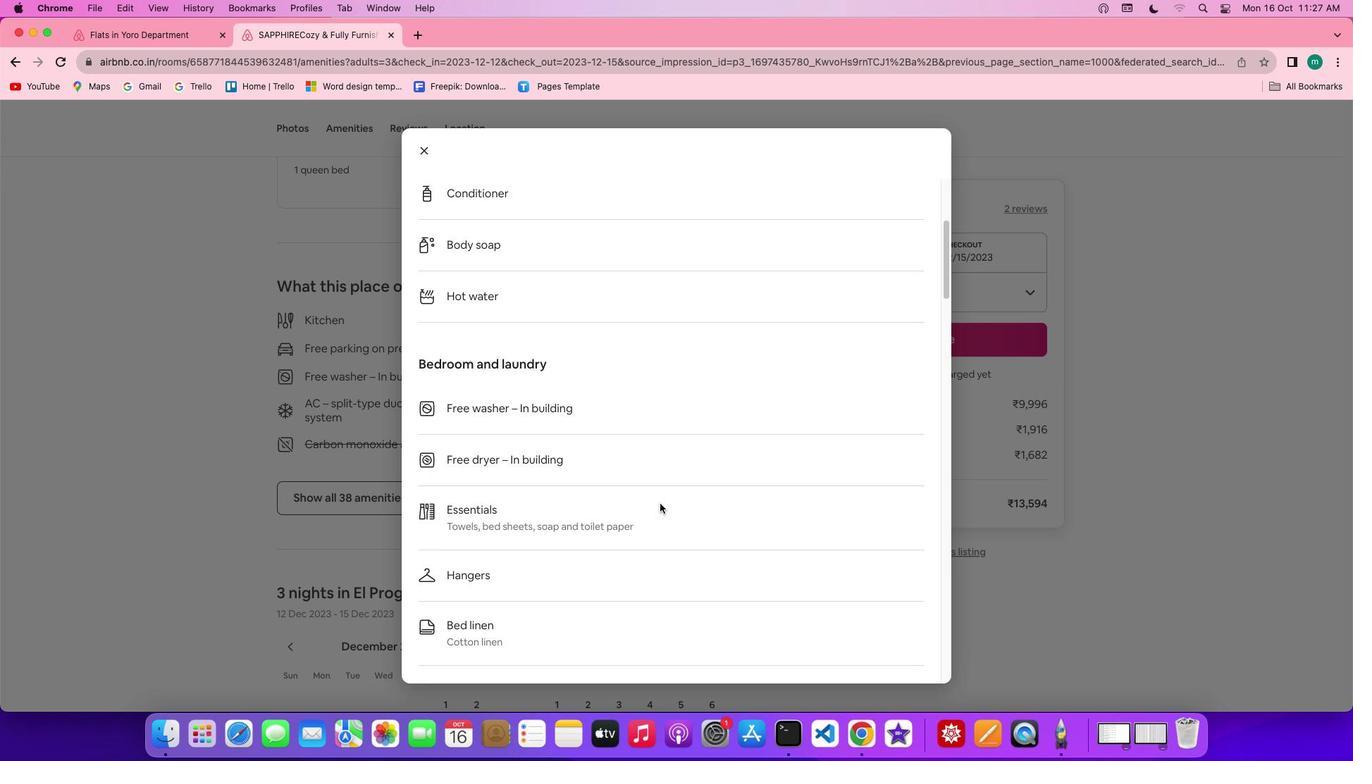 
Action: Mouse scrolled (659, 503) with delta (0, 0)
Screenshot: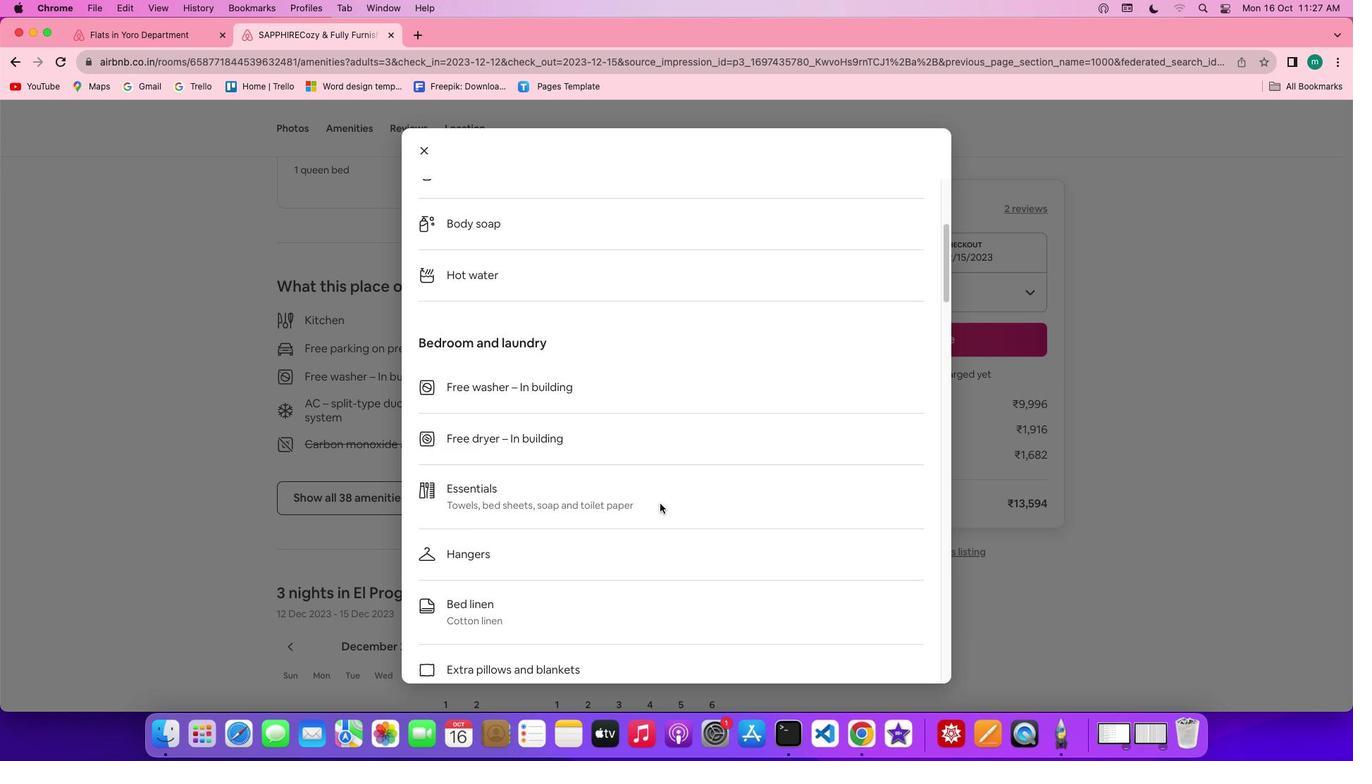 
Action: Mouse scrolled (659, 503) with delta (0, 0)
Screenshot: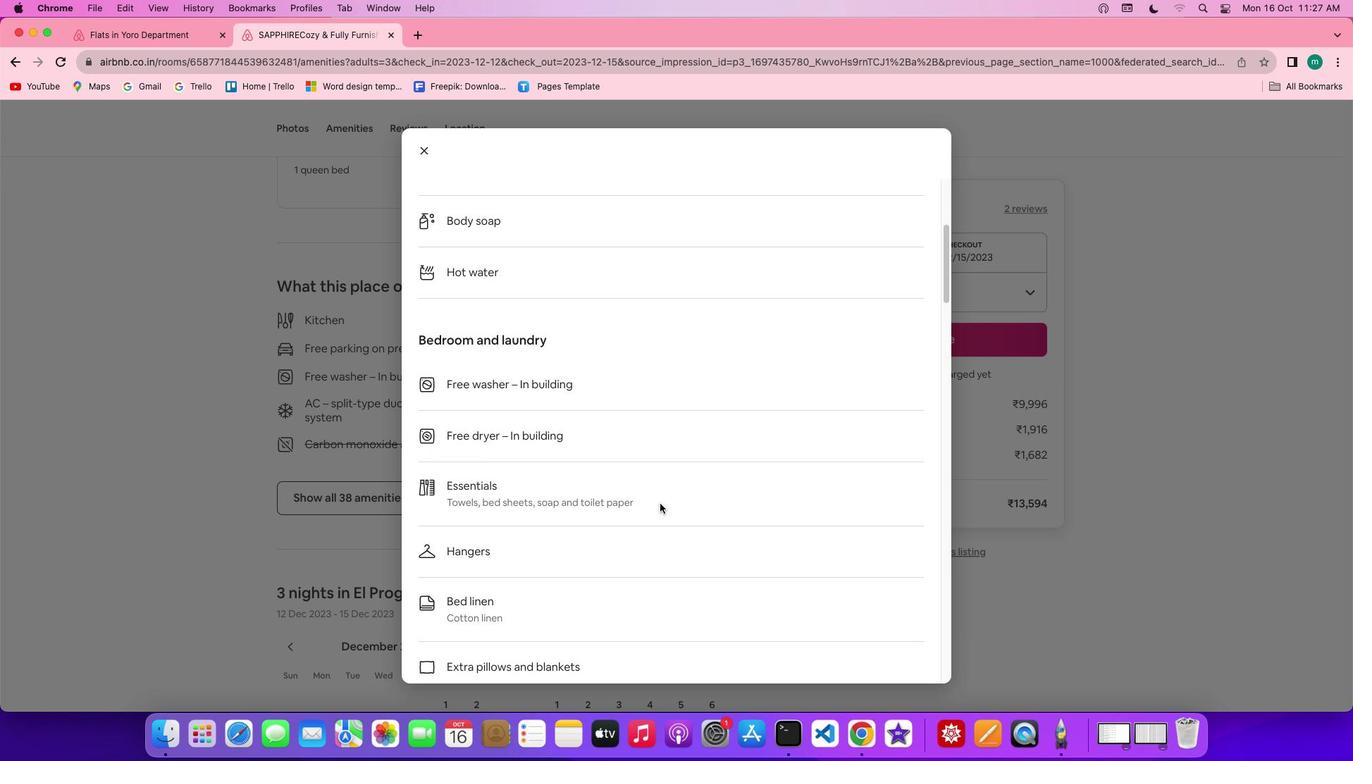 
Action: Mouse scrolled (659, 503) with delta (0, 0)
Screenshot: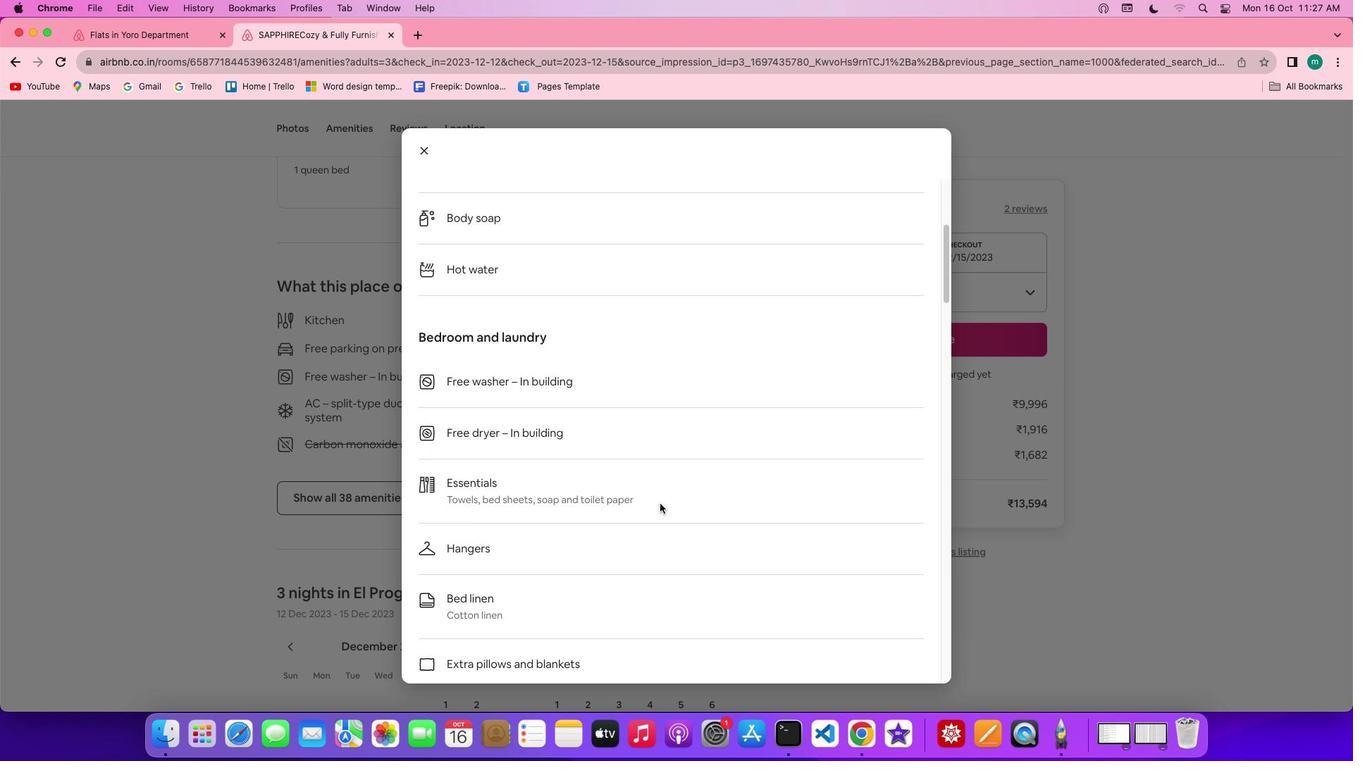 
Action: Mouse scrolled (659, 503) with delta (0, 0)
Screenshot: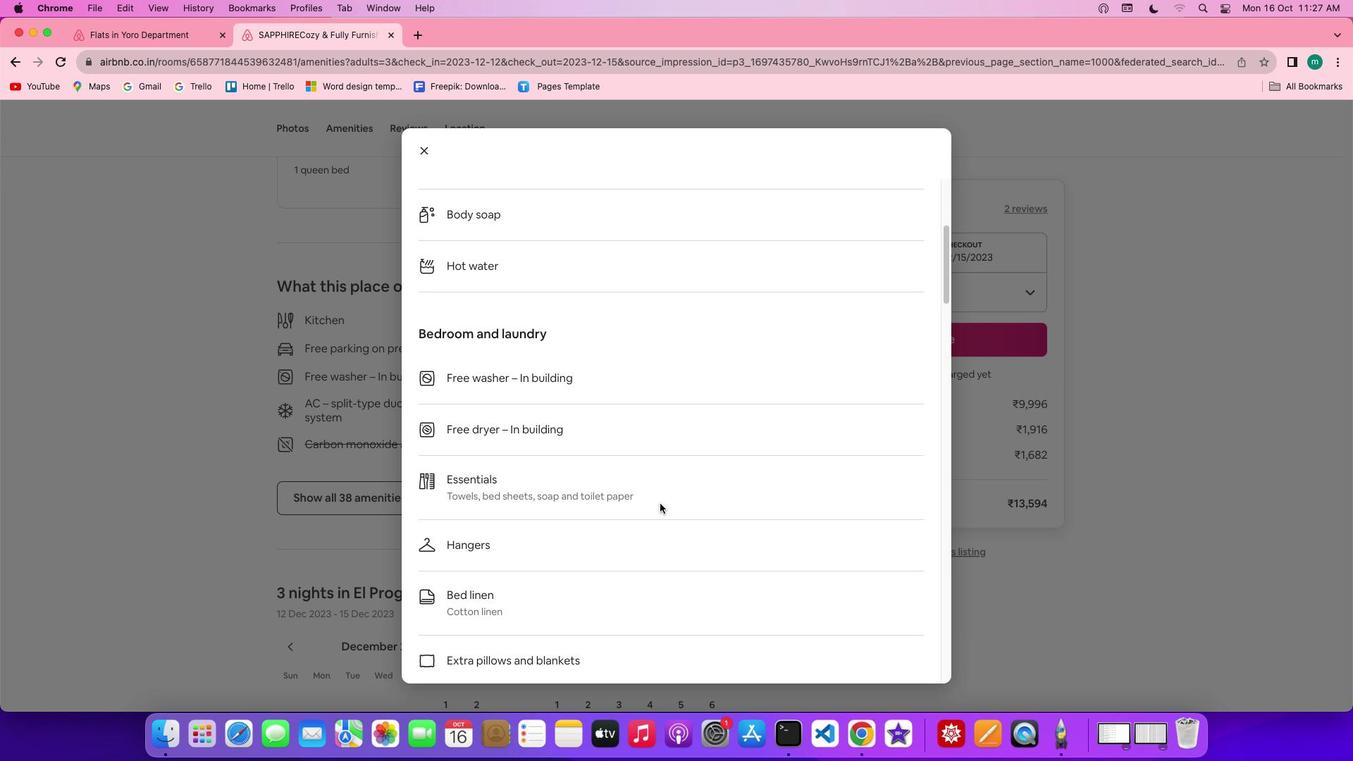 
Action: Mouse scrolled (659, 503) with delta (0, 0)
Screenshot: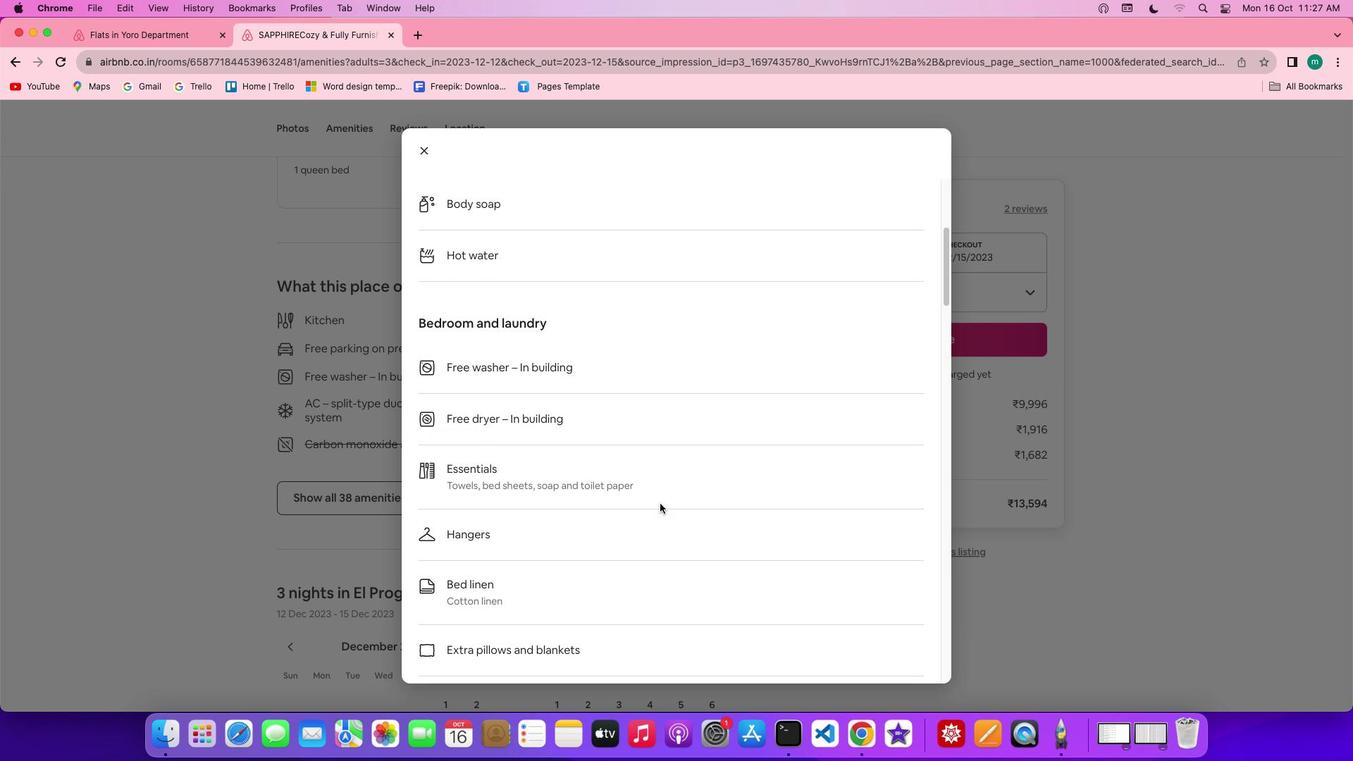 
Action: Mouse scrolled (659, 503) with delta (0, 0)
Screenshot: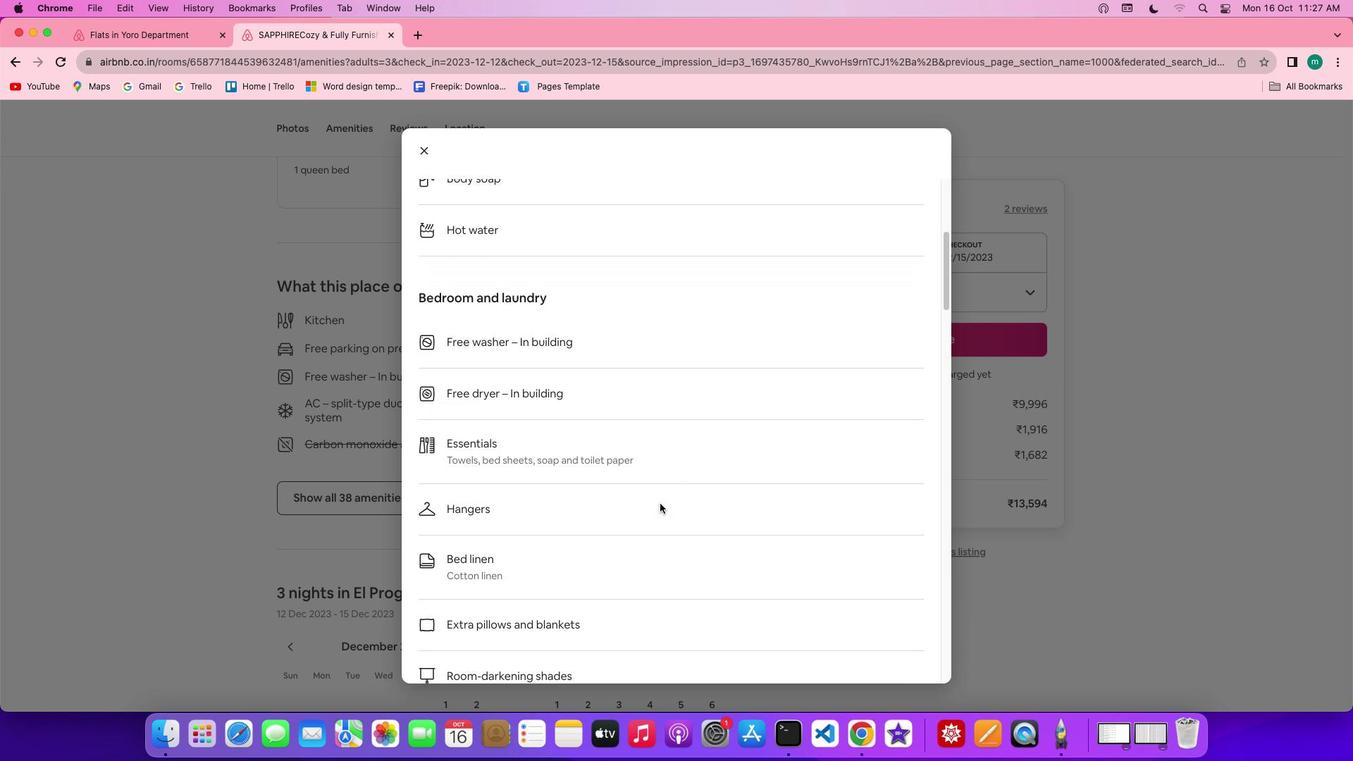 
Action: Mouse scrolled (659, 503) with delta (0, 0)
Screenshot: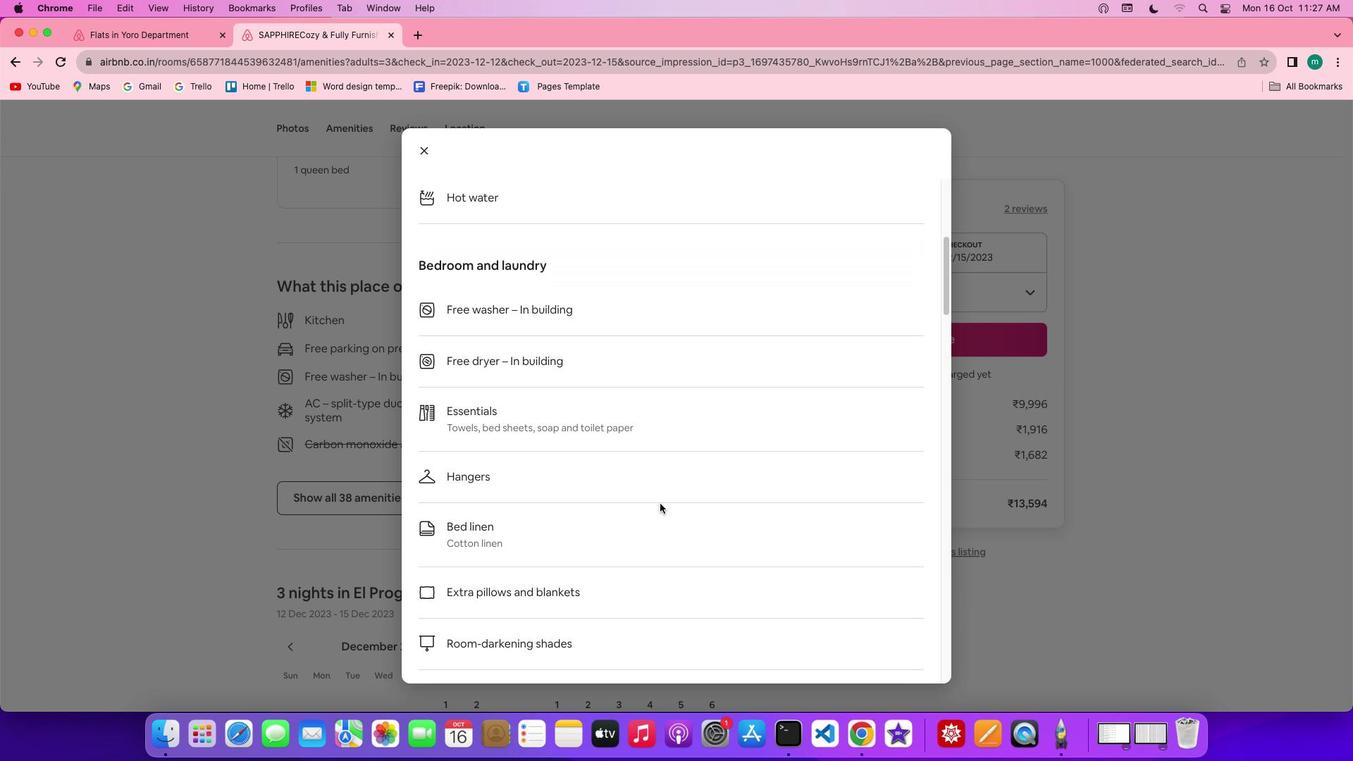 
Action: Mouse scrolled (659, 503) with delta (0, 0)
Screenshot: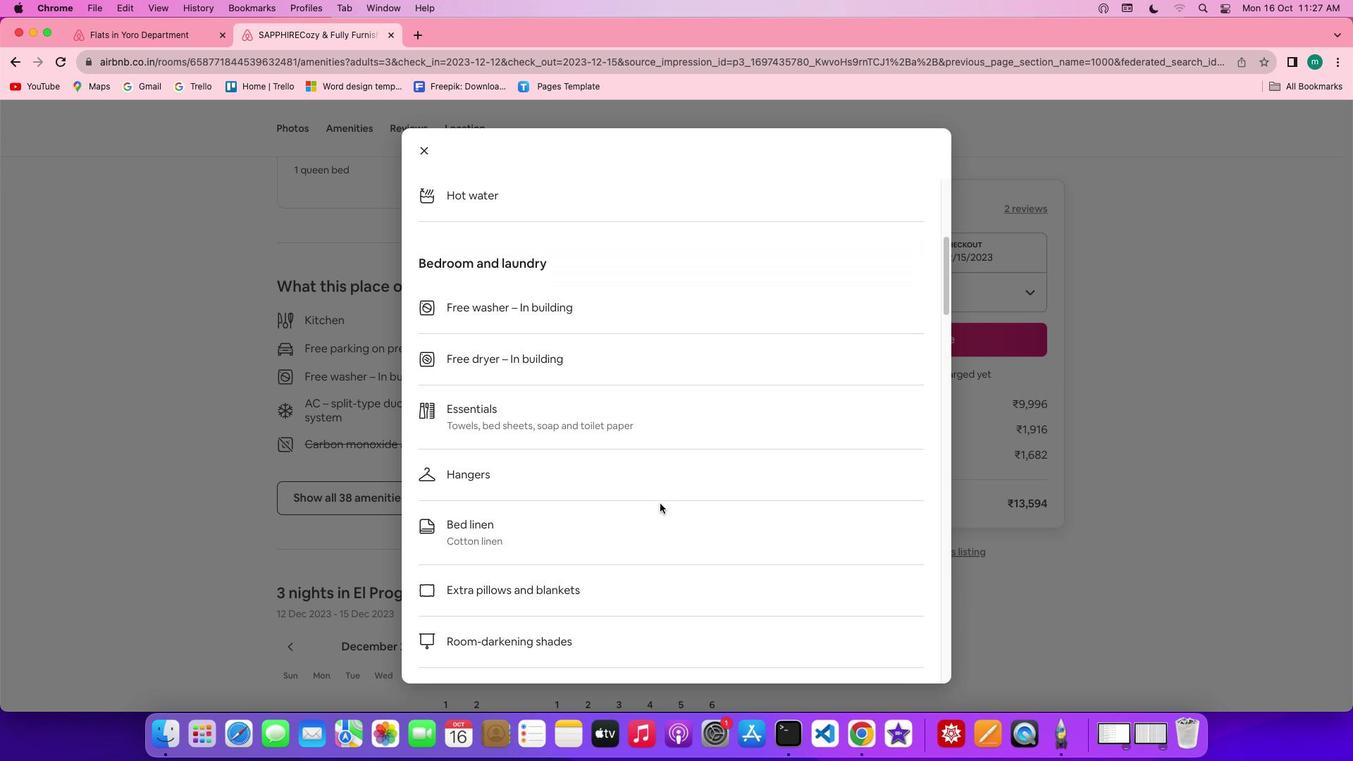
Action: Mouse scrolled (659, 503) with delta (0, 0)
Screenshot: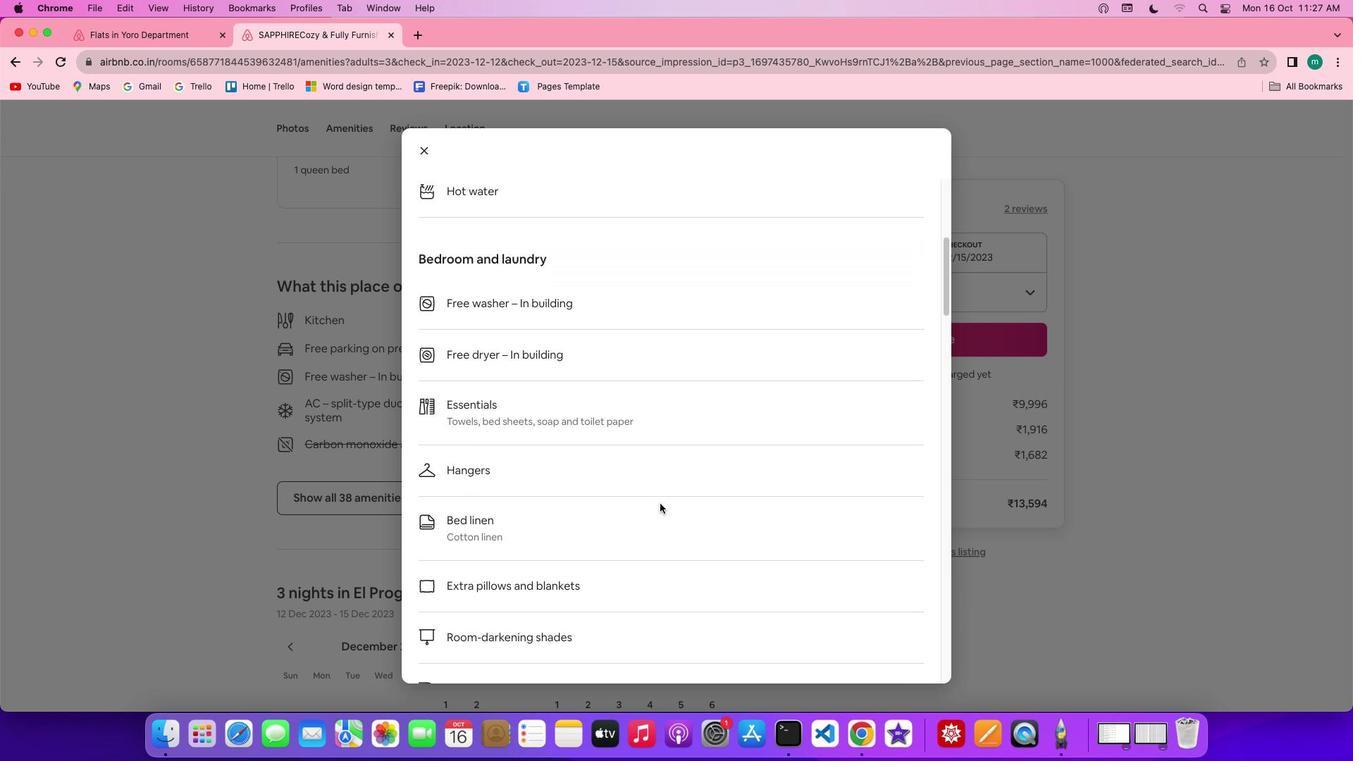 
Action: Mouse scrolled (659, 503) with delta (0, 0)
